 Task: Add multiple sales revenue records by entering the name, date, and revenue for each product.
Action: Mouse moved to (605, 532)
Screenshot: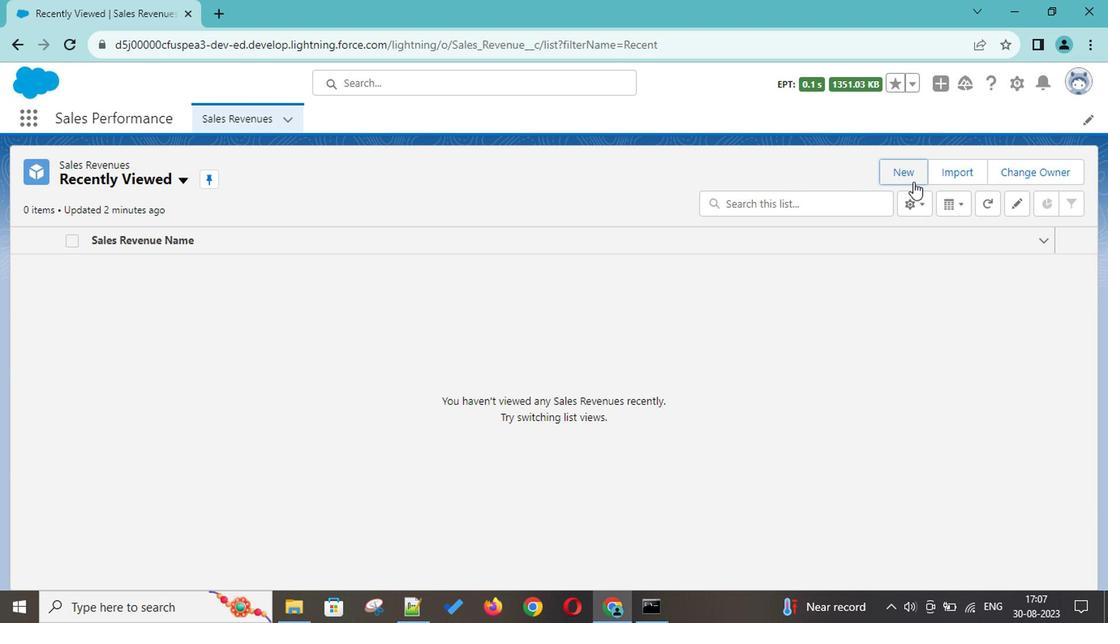 
Action: Mouse pressed left at (605, 532)
Screenshot: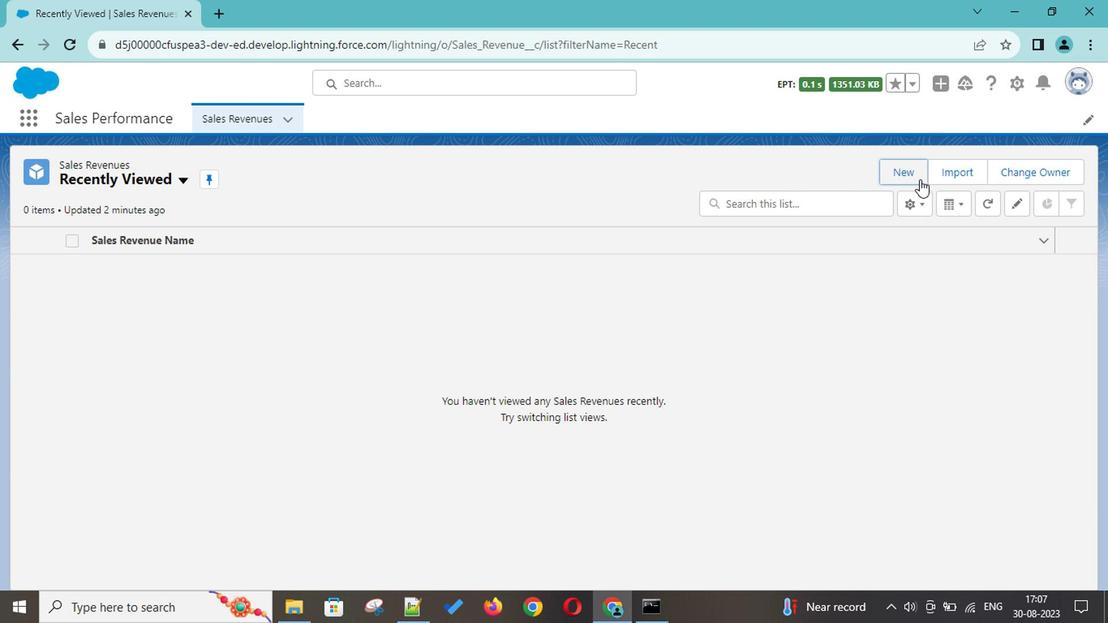 
Action: Mouse moved to (872, 229)
Screenshot: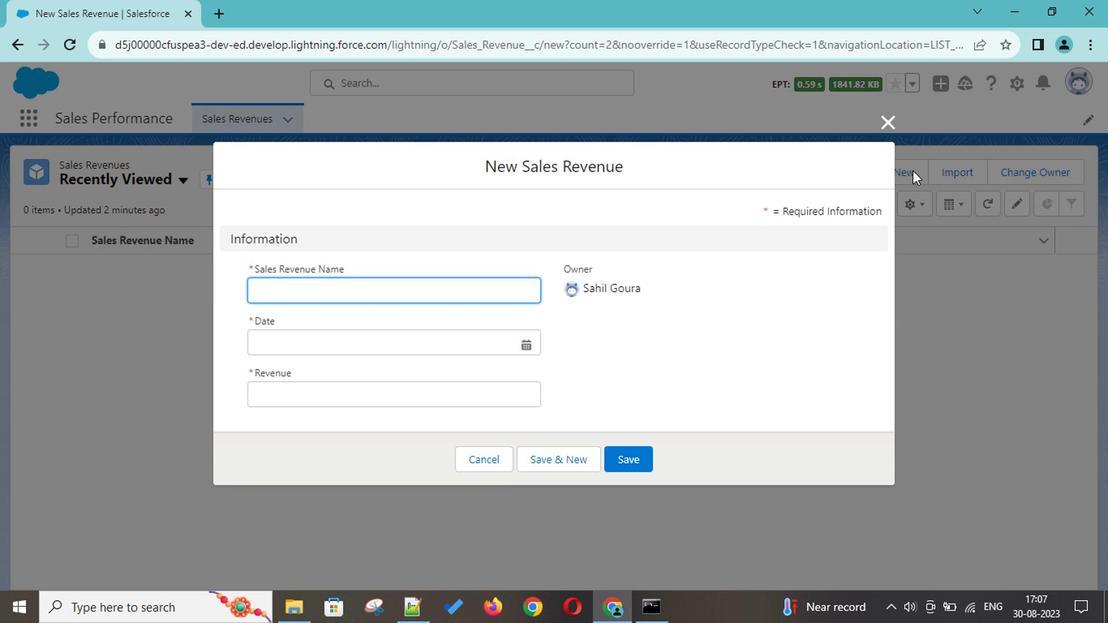 
Action: Mouse pressed left at (872, 229)
Screenshot: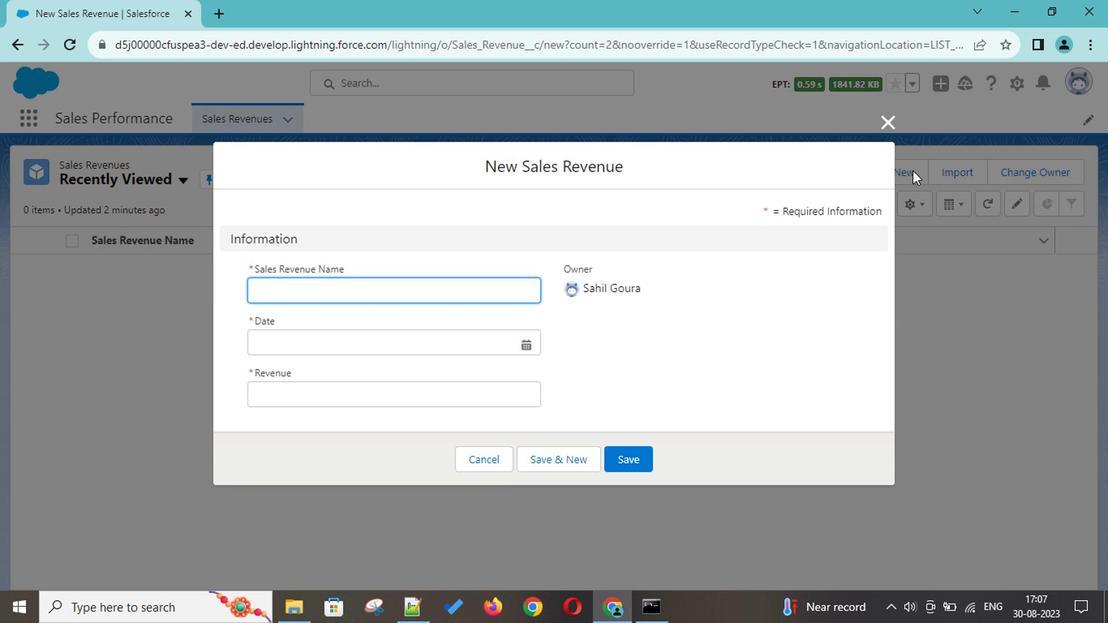 
Action: Key pressed <Key.shift>Godrej<Key.space><Key.shift>
Screenshot: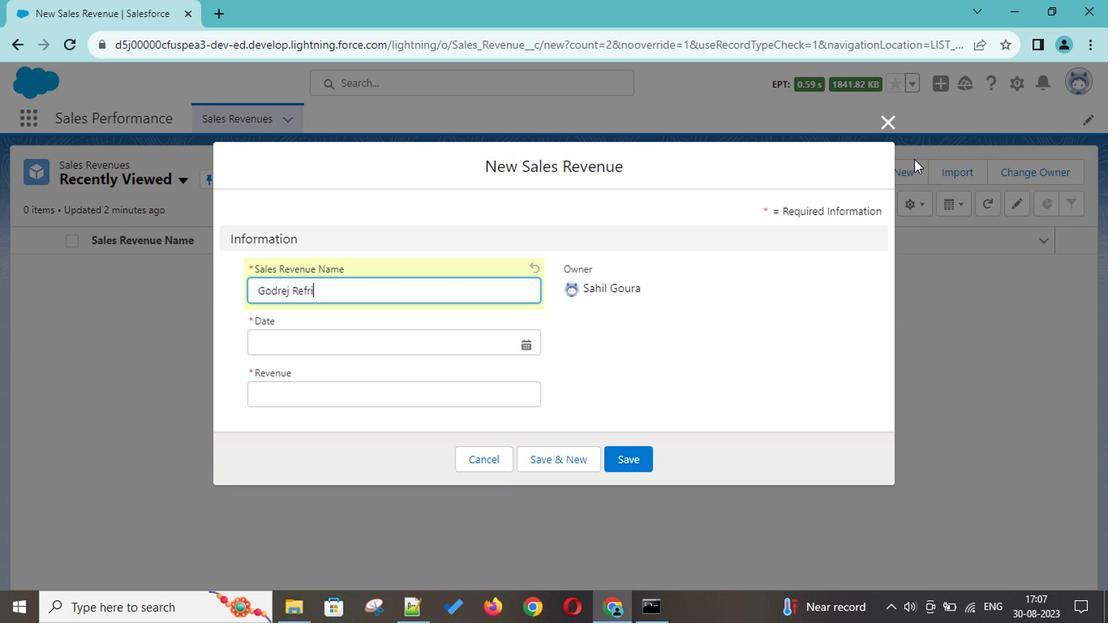 
Action: Mouse moved to (874, 221)
Screenshot: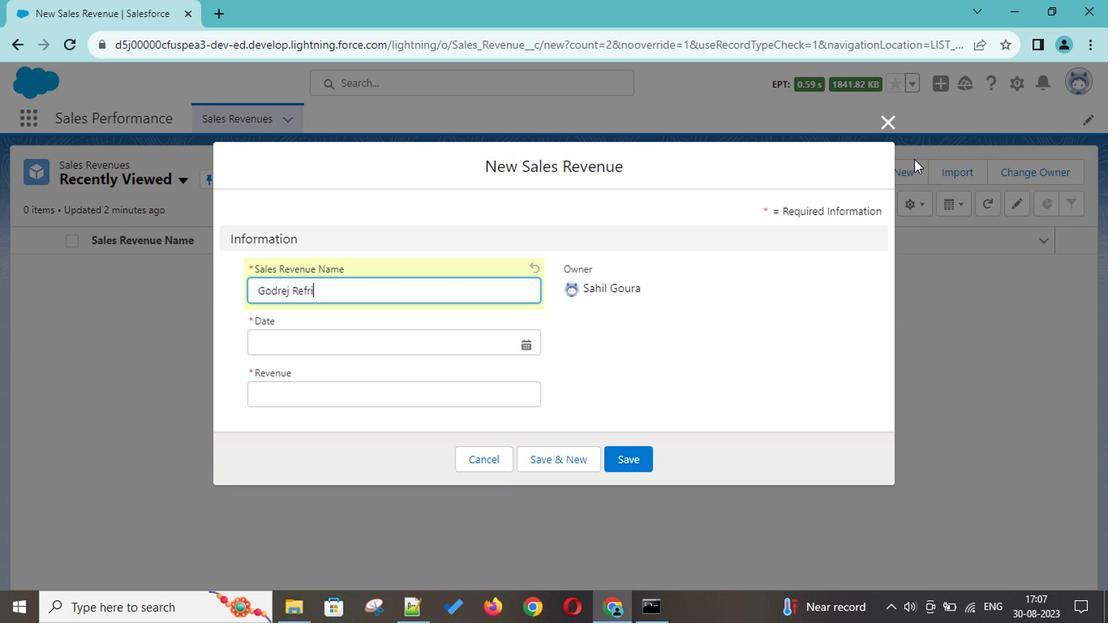 
Action: Key pressed Refrigerator
Screenshot: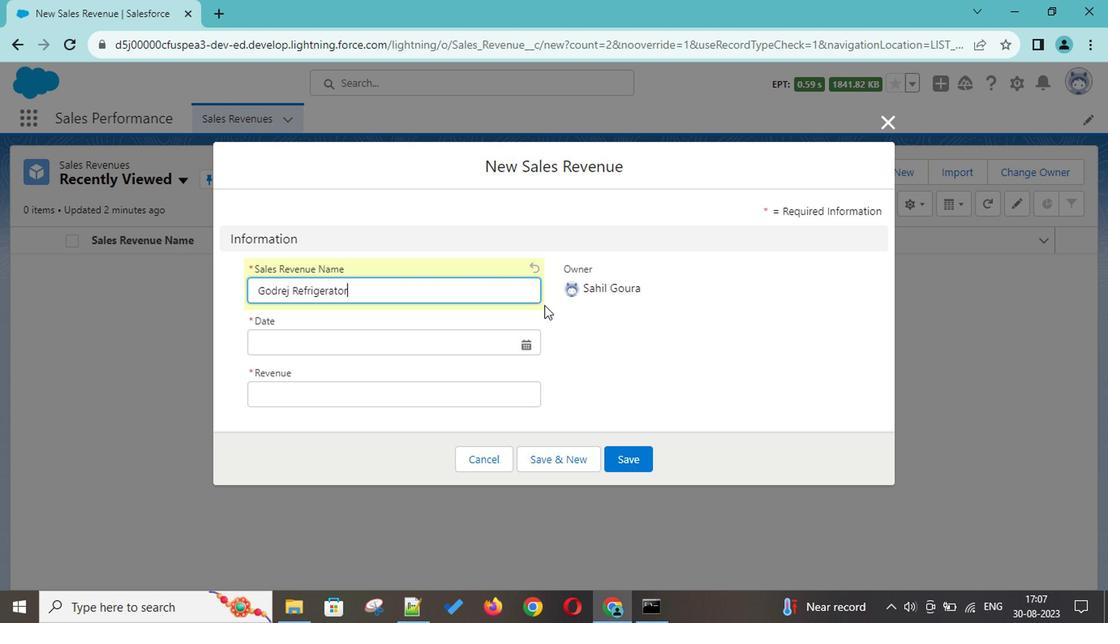 
Action: Mouse moved to (460, 349)
Screenshot: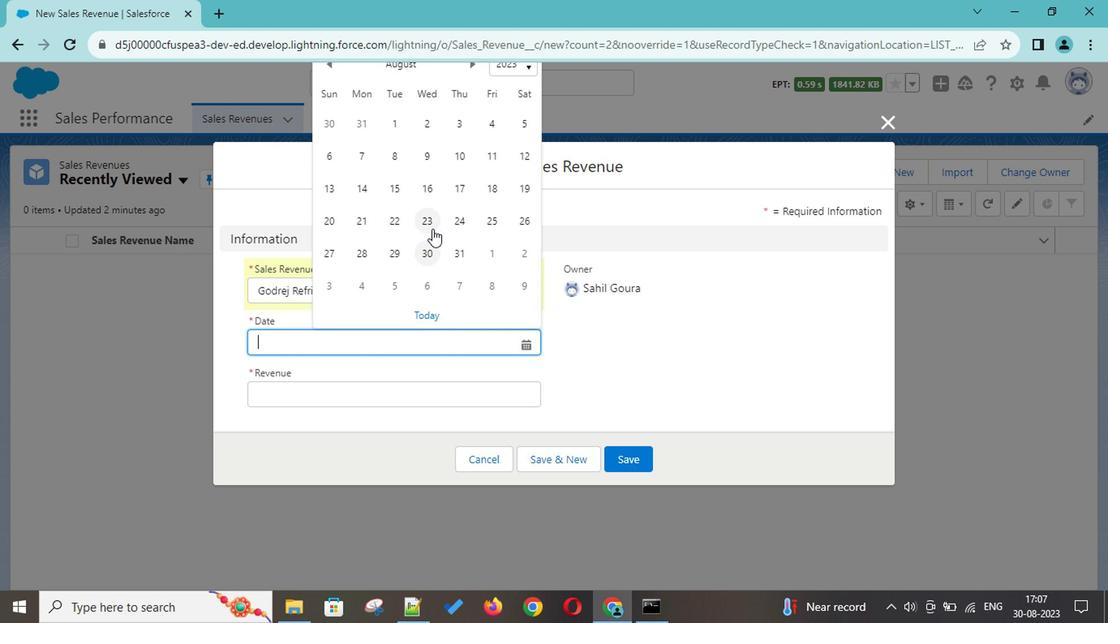 
Action: Mouse pressed left at (460, 349)
Screenshot: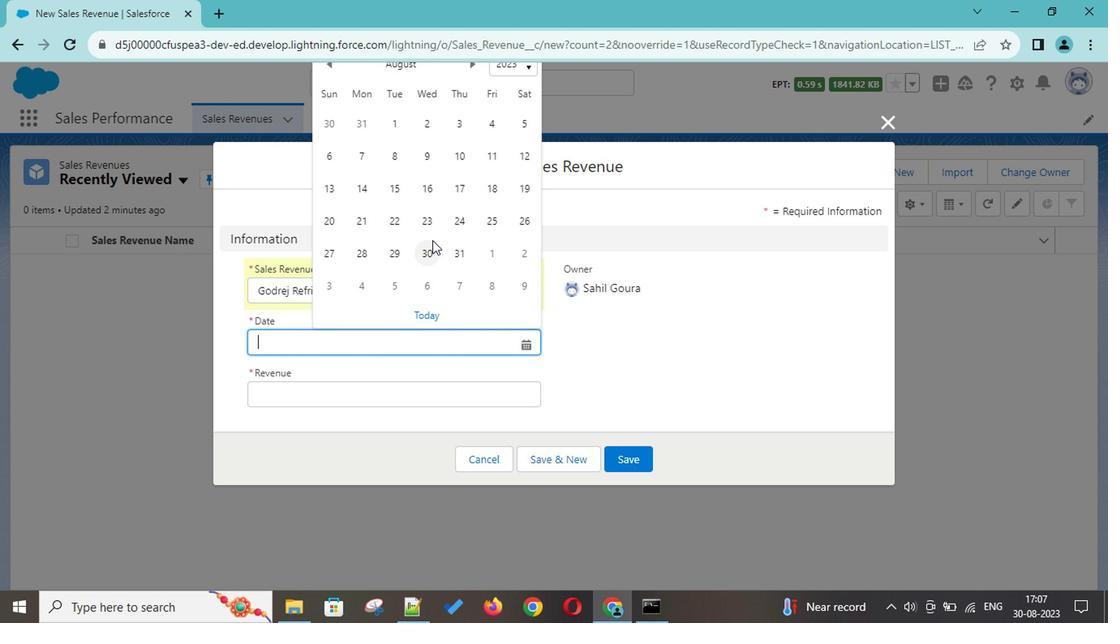 
Action: Mouse moved to (420, 284)
Screenshot: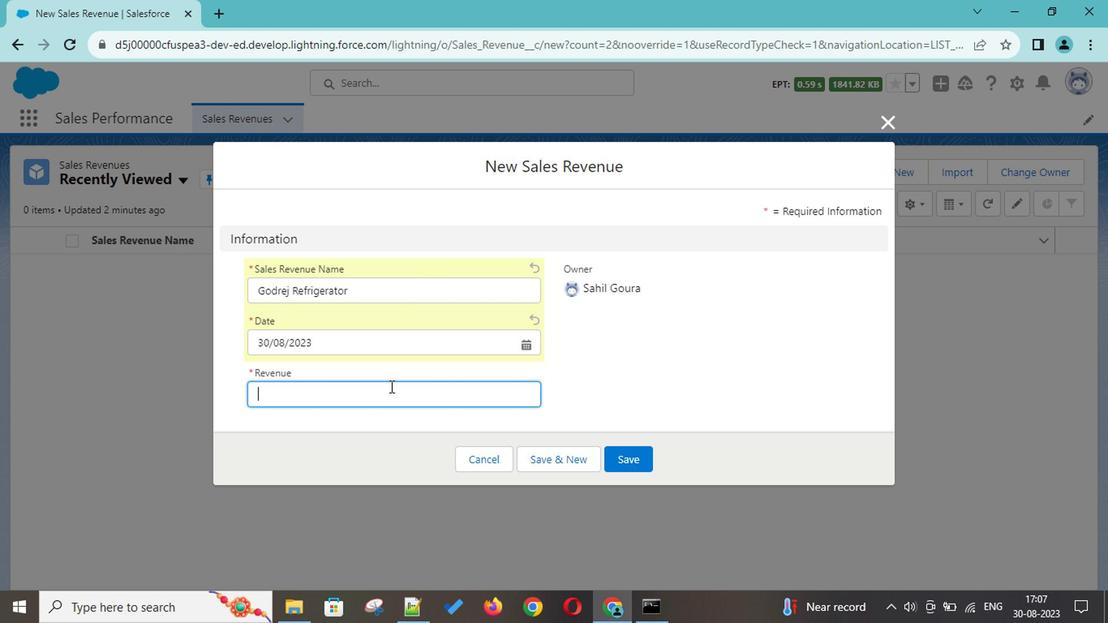 
Action: Mouse pressed left at (420, 284)
Screenshot: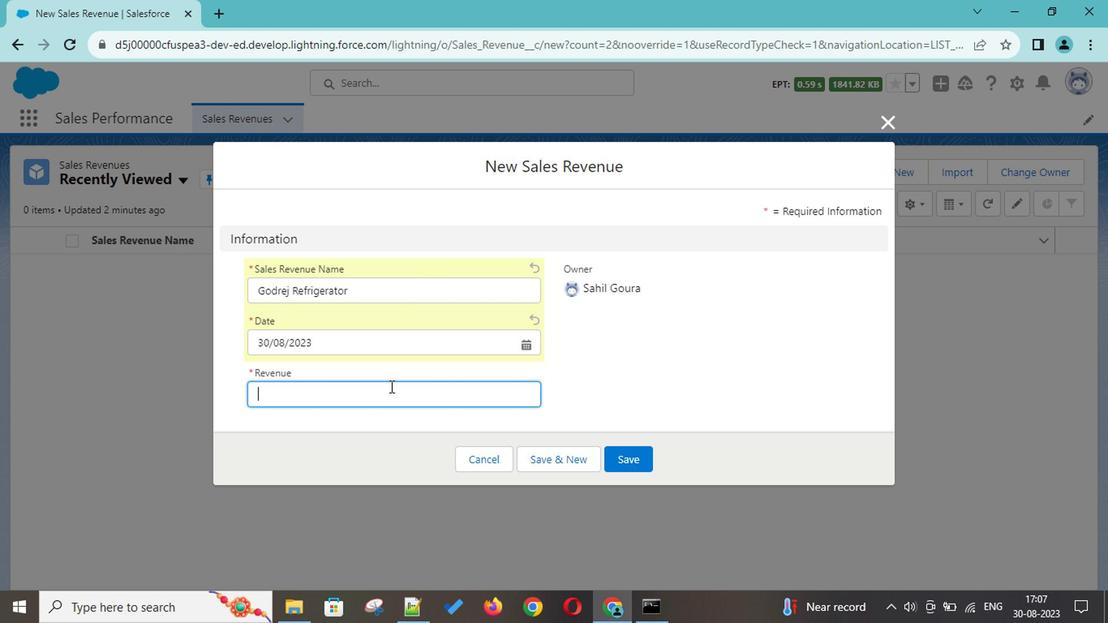 
Action: Mouse moved to (384, 381)
Screenshot: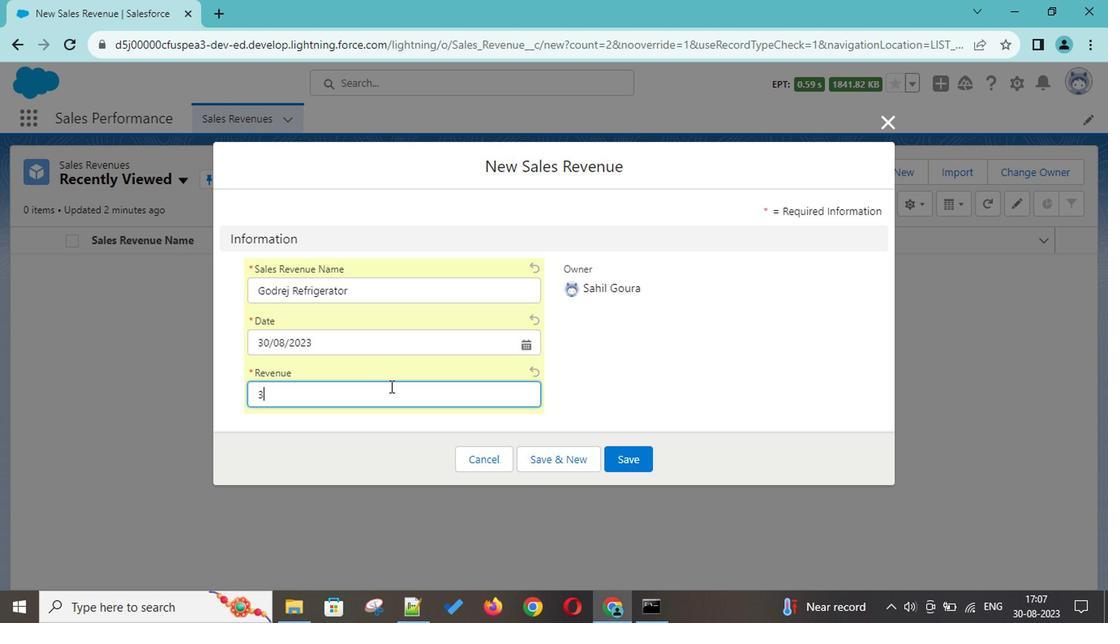 
Action: Mouse pressed left at (384, 381)
Screenshot: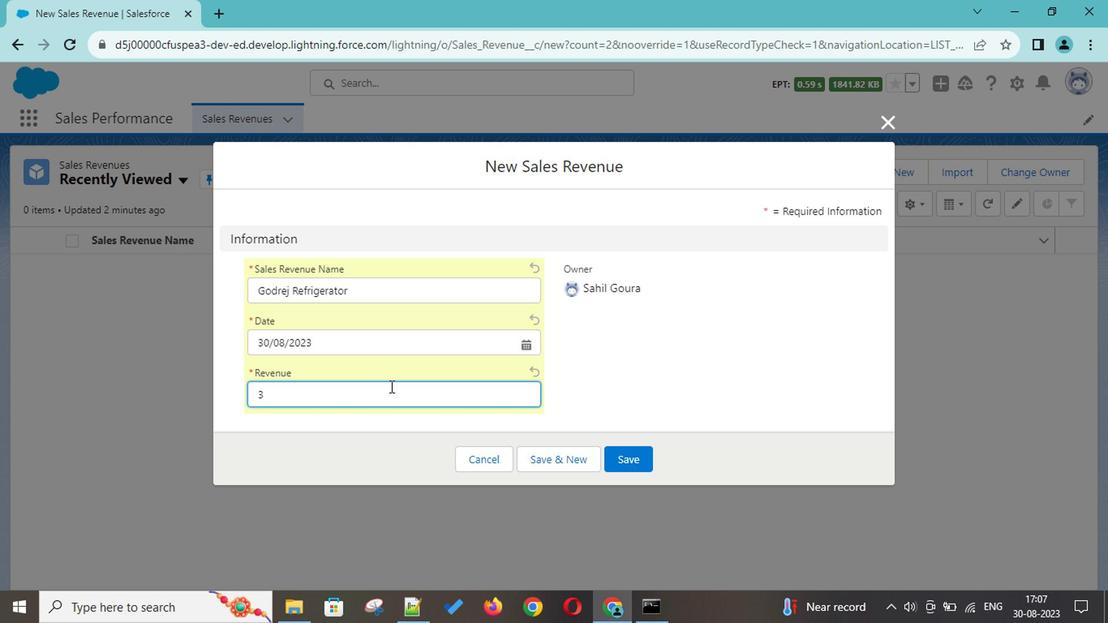 
Action: Key pressed 30000<Key.backspace><Key.backspace><Key.backspace><Key.backspace>2000
Screenshot: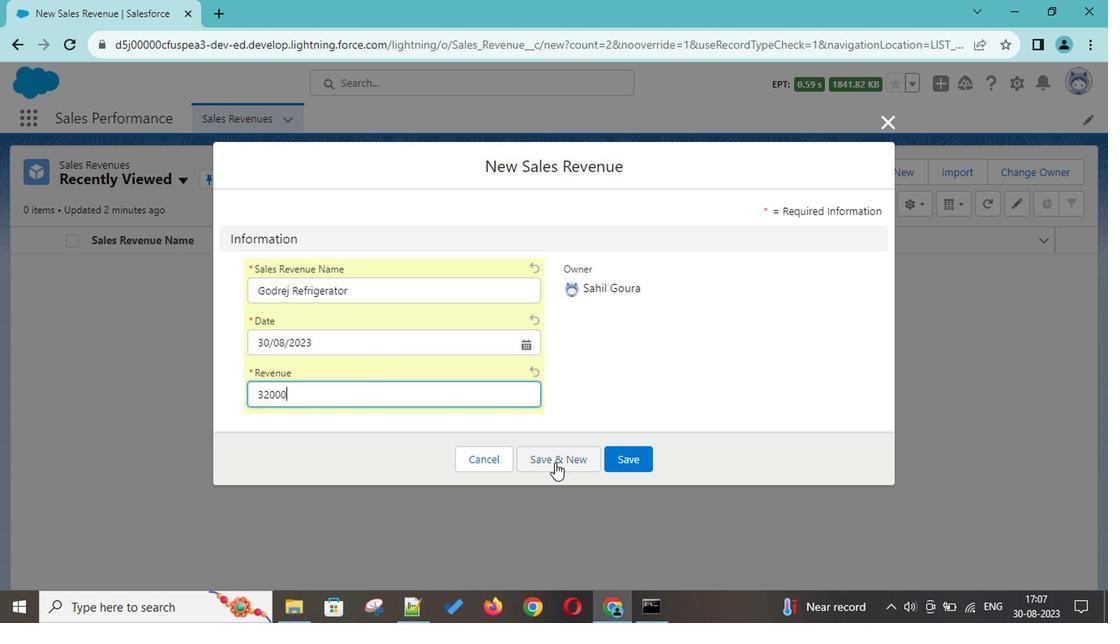 
Action: Mouse moved to (538, 434)
Screenshot: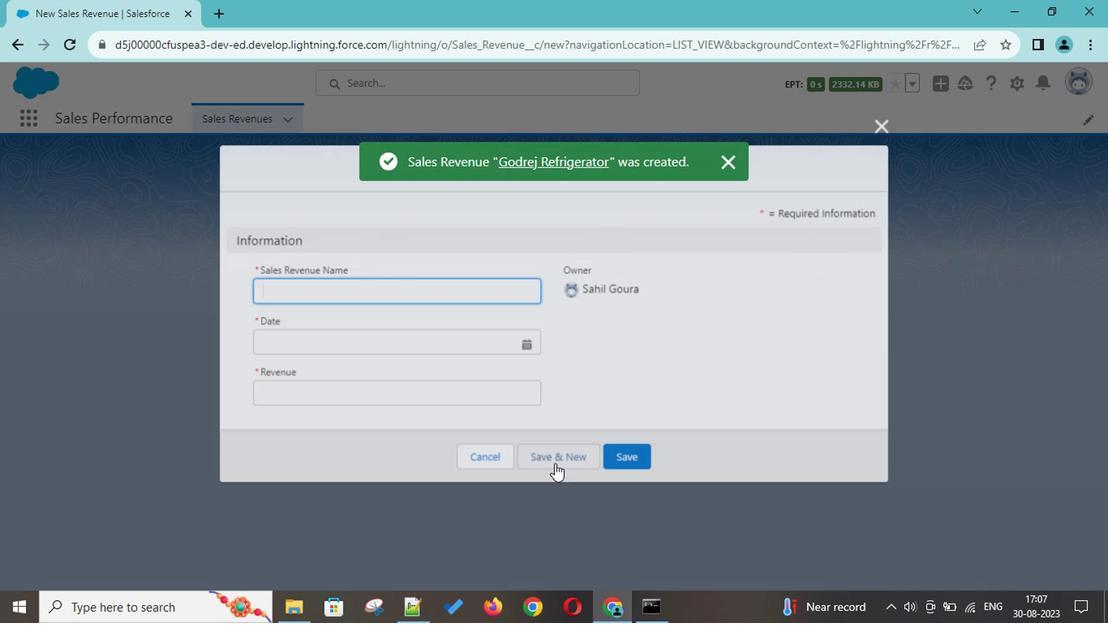 
Action: Mouse pressed left at (538, 434)
Screenshot: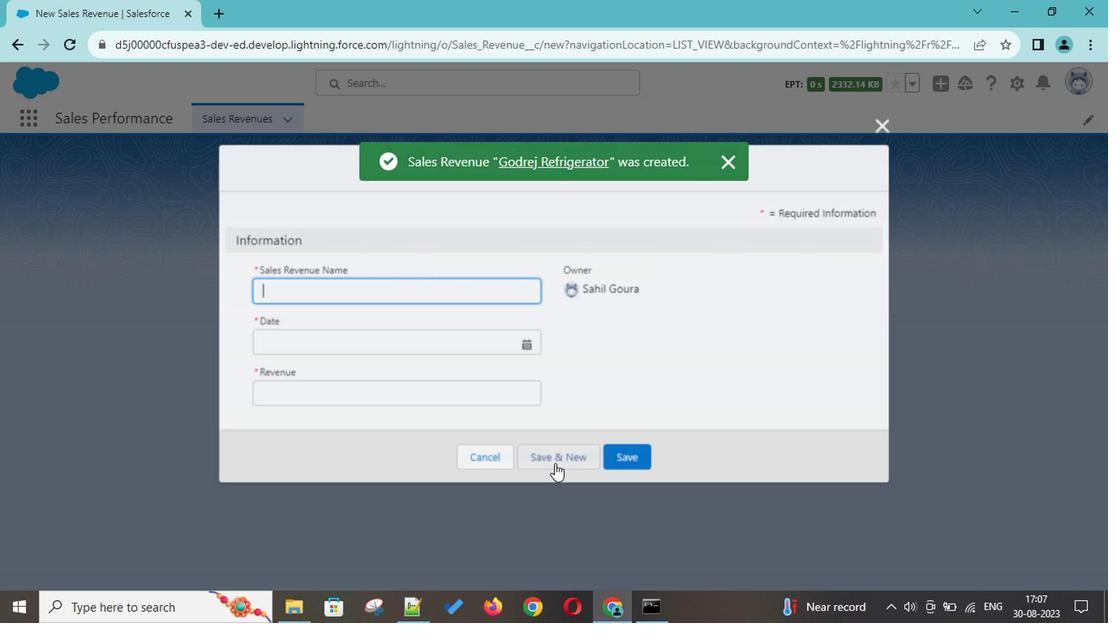 
Action: Key pressed <Key.shift>M<Key.backspace><Key.shift>LG<Key.space><Key.shift>Microwave
Screenshot: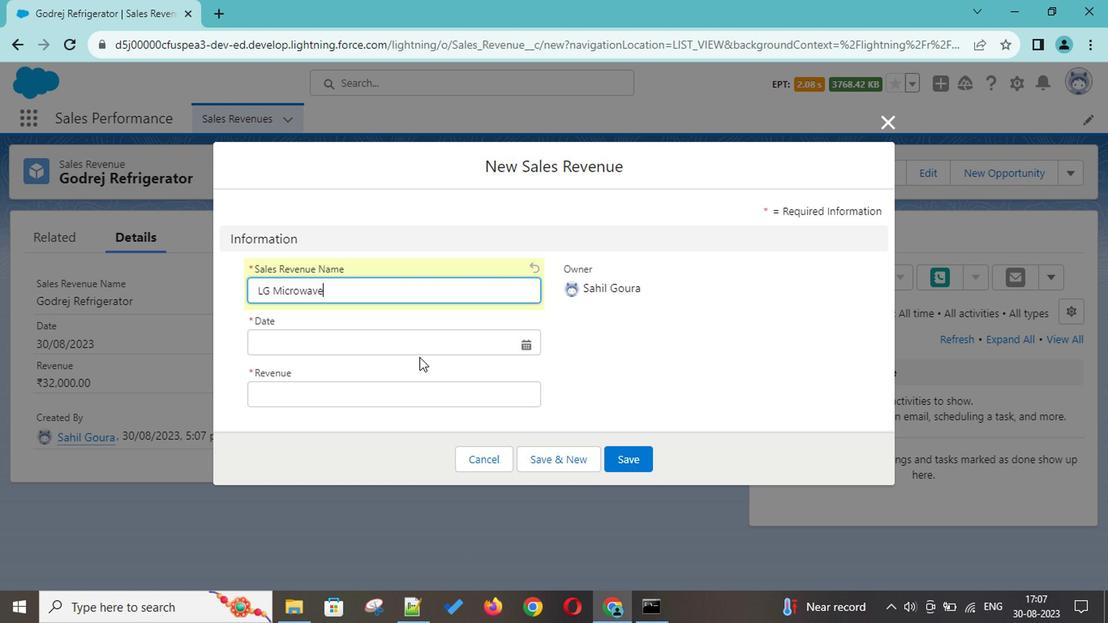 
Action: Mouse moved to (397, 348)
Screenshot: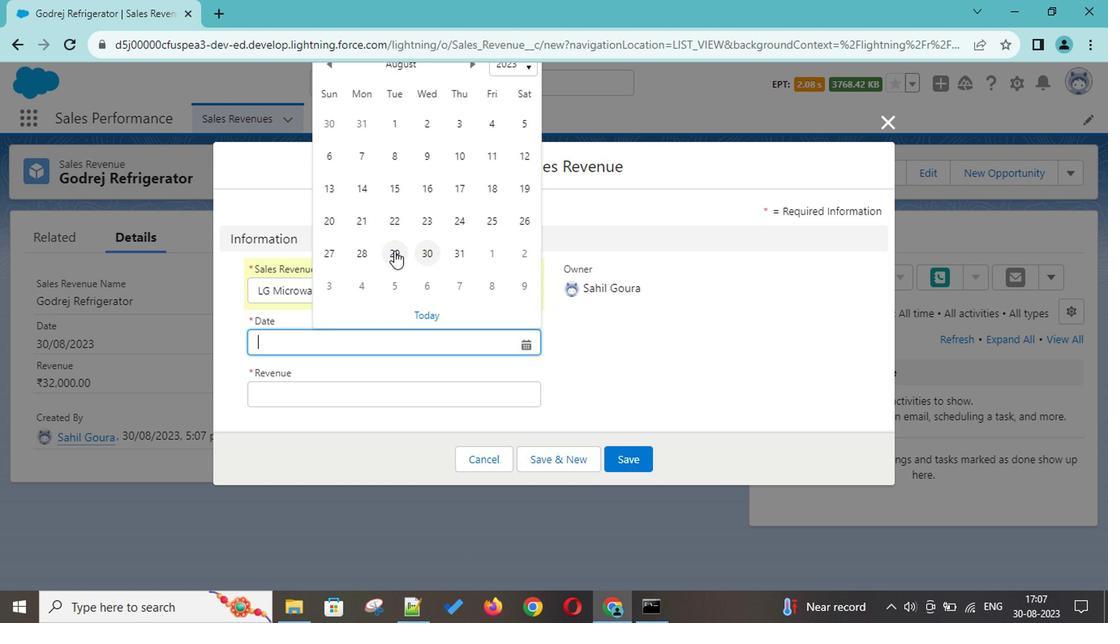 
Action: Mouse pressed left at (397, 348)
Screenshot: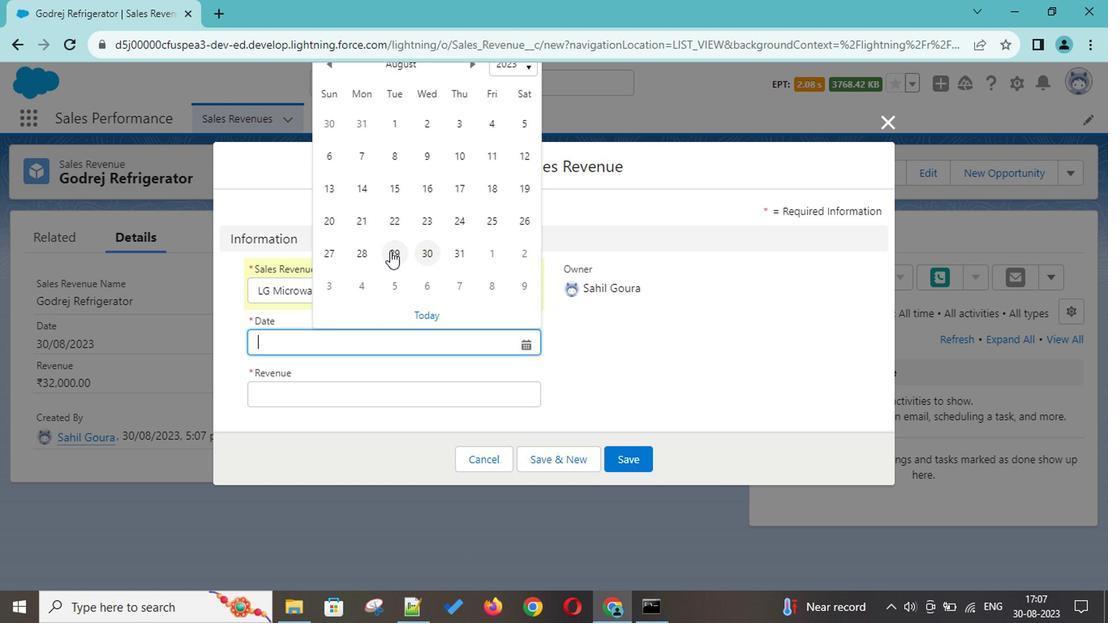 
Action: Mouse moved to (325, 284)
Screenshot: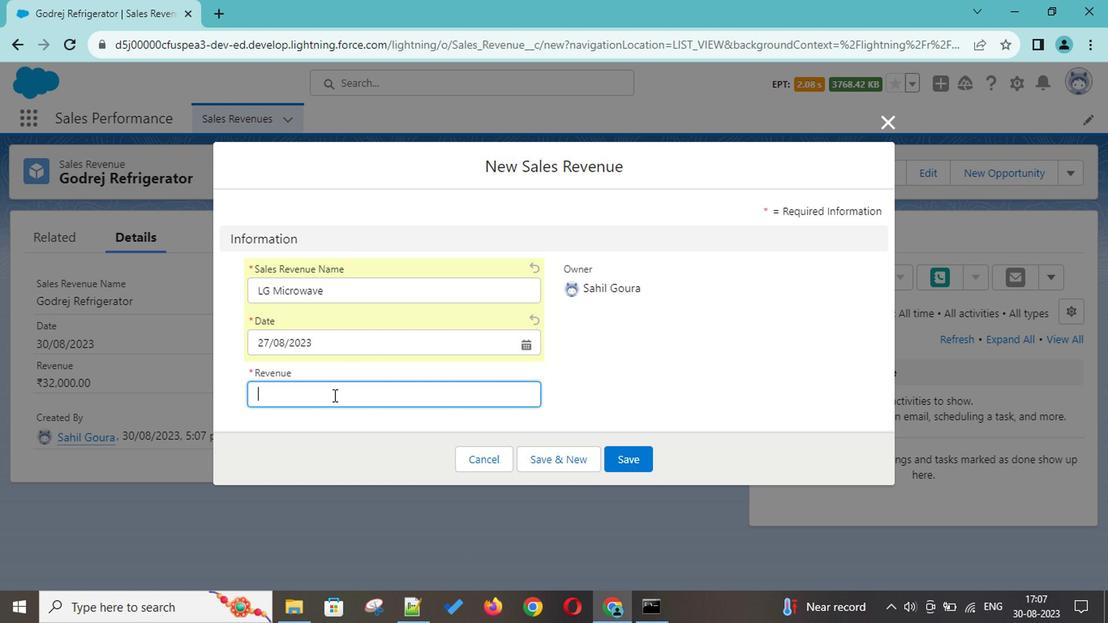 
Action: Mouse pressed left at (325, 284)
Screenshot: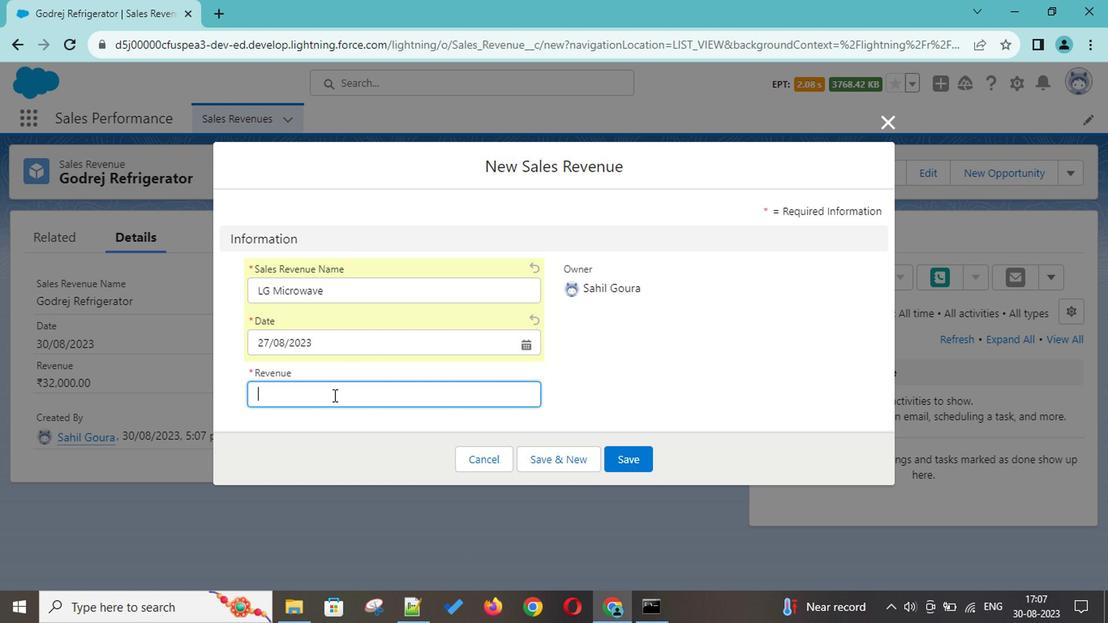 
Action: Mouse moved to (331, 387)
Screenshot: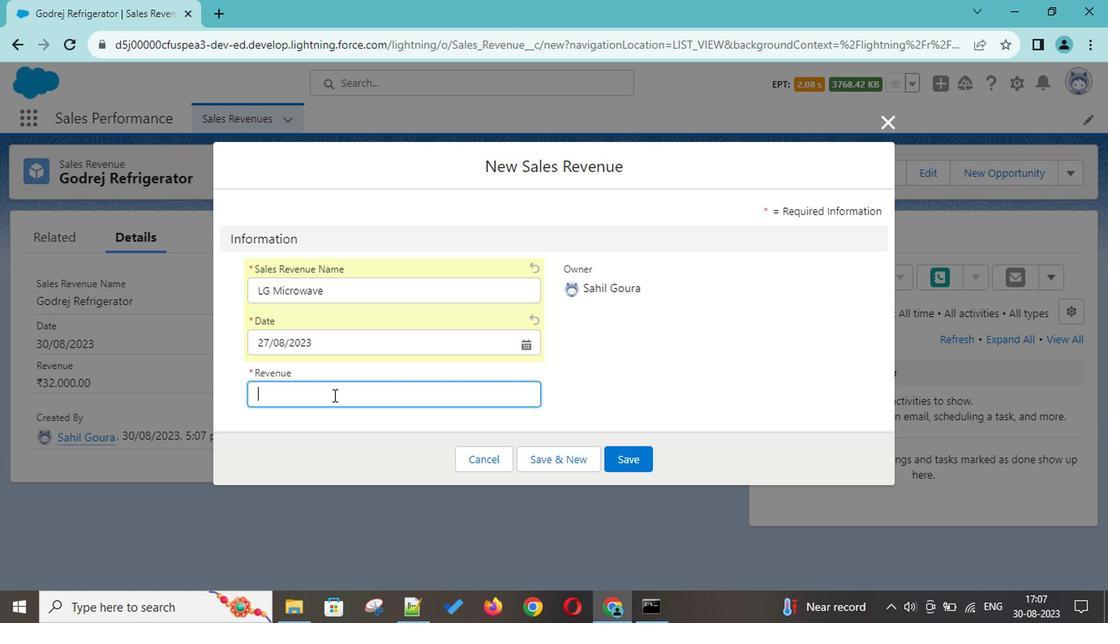 
Action: Mouse pressed left at (331, 387)
Screenshot: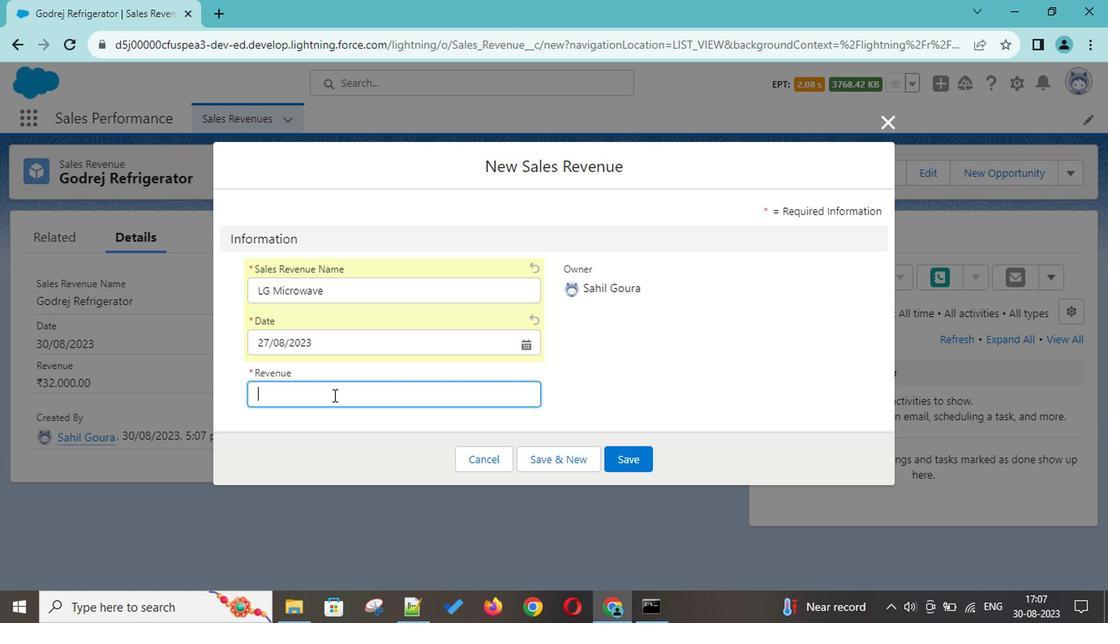 
Action: Key pressed 34000
Screenshot: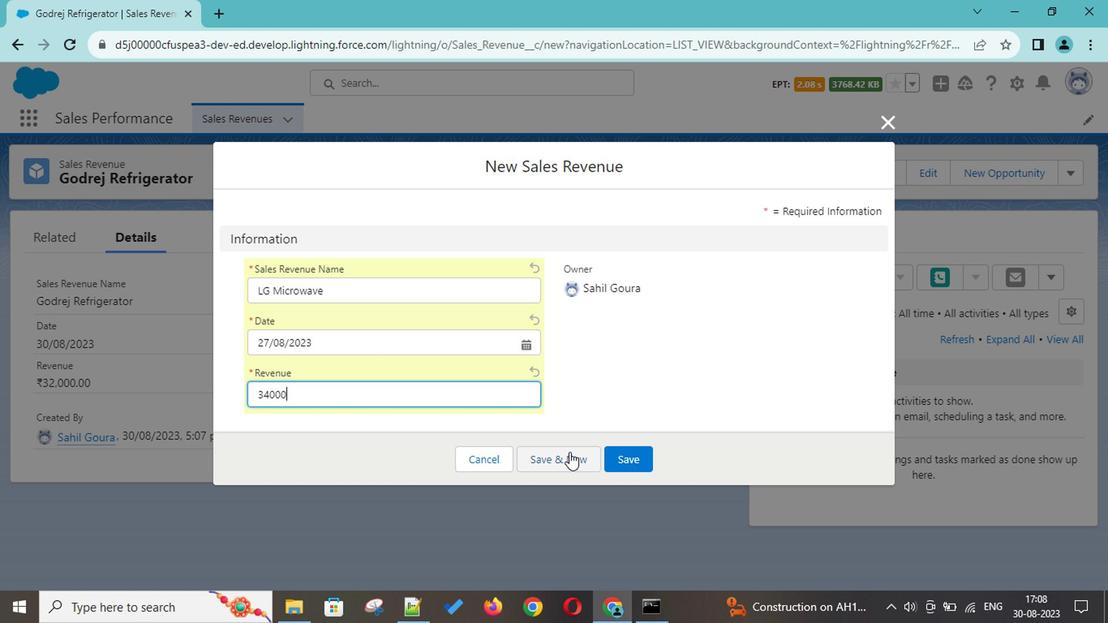 
Action: Mouse moved to (552, 427)
Screenshot: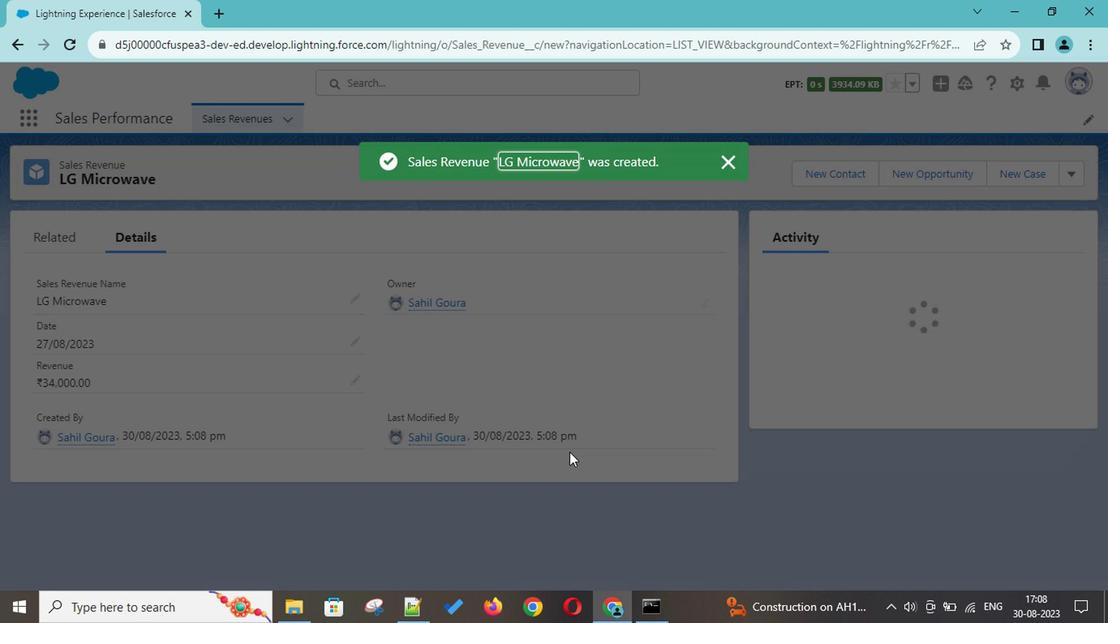 
Action: Mouse pressed left at (552, 427)
Screenshot: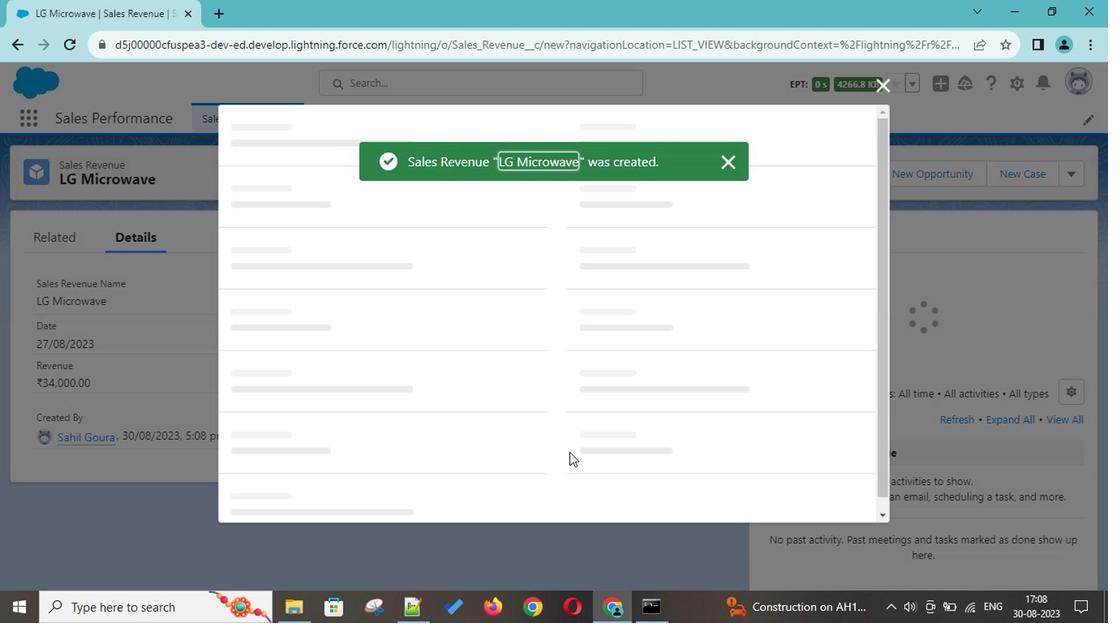 
Action: Mouse moved to (340, 319)
Screenshot: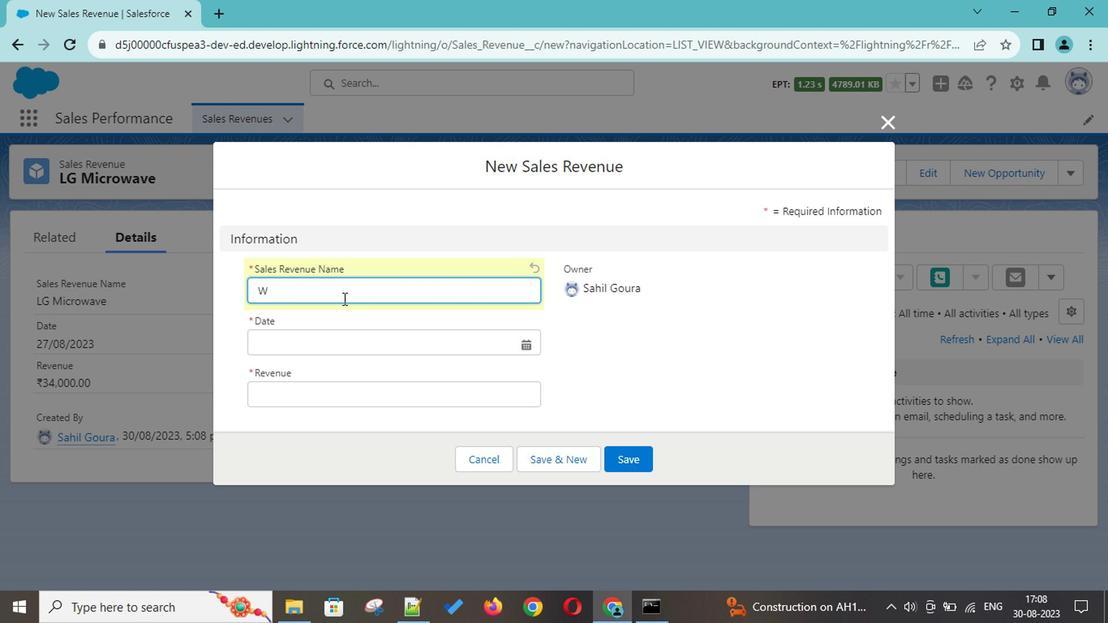 
Action: Key pressed <Key.shift>White<Key.space><Key.shift>Mulberrr<Key.backspace>y<Key.space><Key.shift><Key.shift>ctrl+Motorized<Key.space><Key.shift>Height<Key.space><Key.shift>Adjustg<Key.backspace>able<Key.space><Key.shift>Sit-<Key.shift>Stand<Key.space><Key.shift>Desk
Screenshot: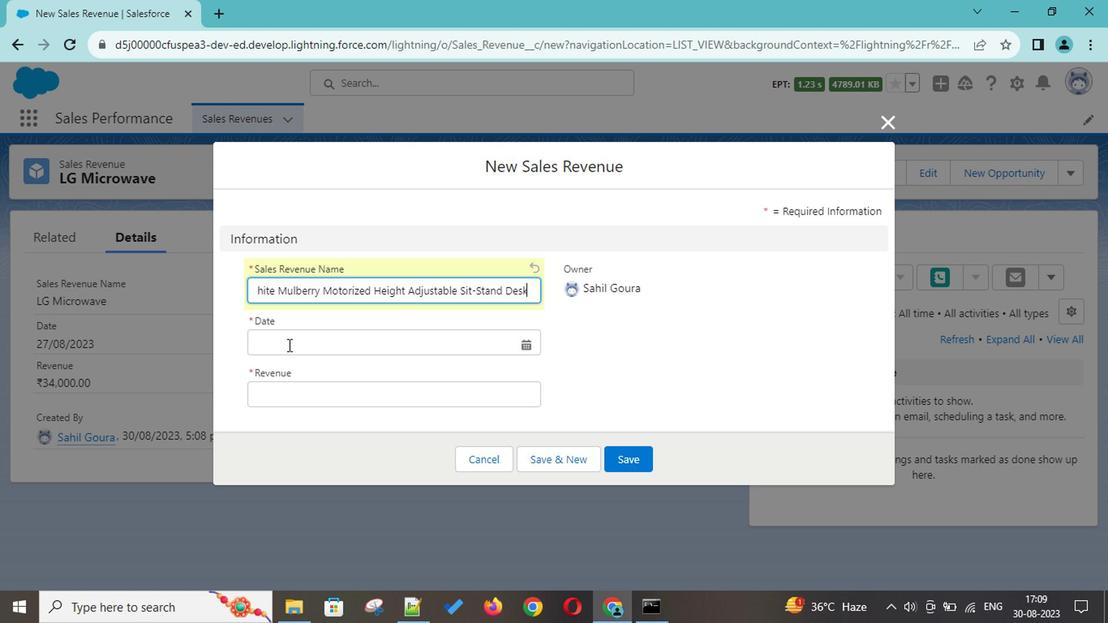 
Action: Mouse moved to (288, 351)
Screenshot: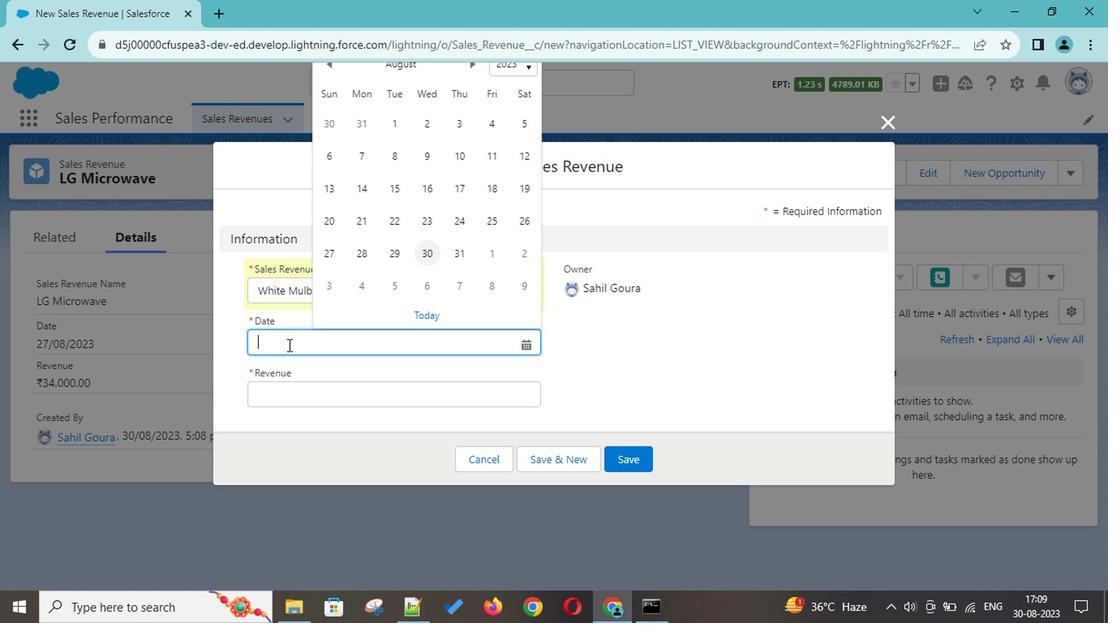 
Action: Mouse pressed left at (288, 351)
Screenshot: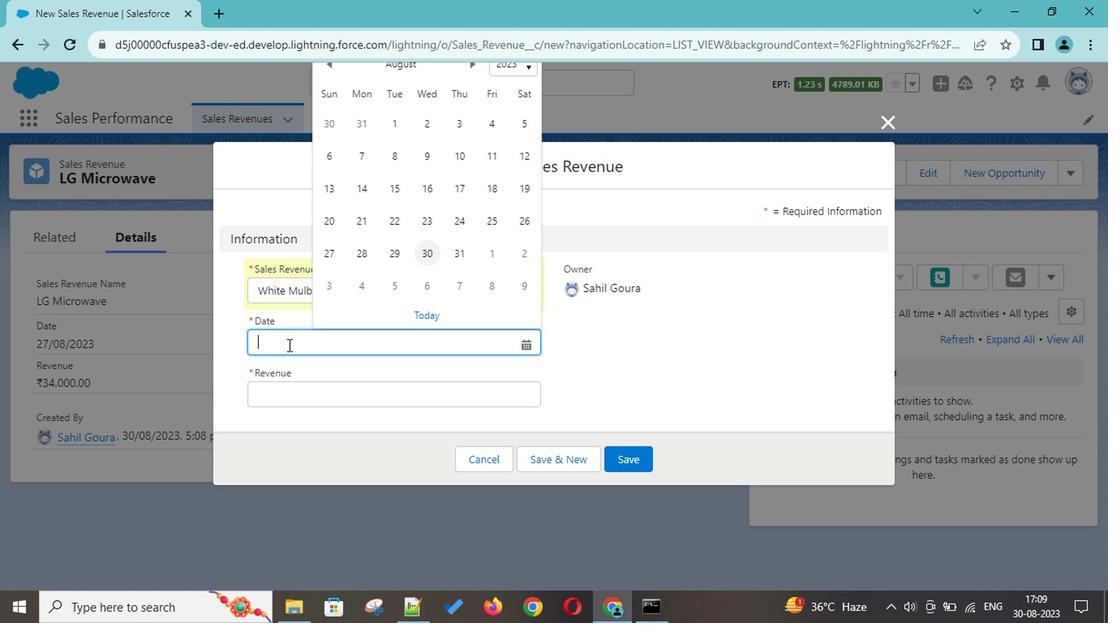 
Action: Mouse moved to (288, 351)
Screenshot: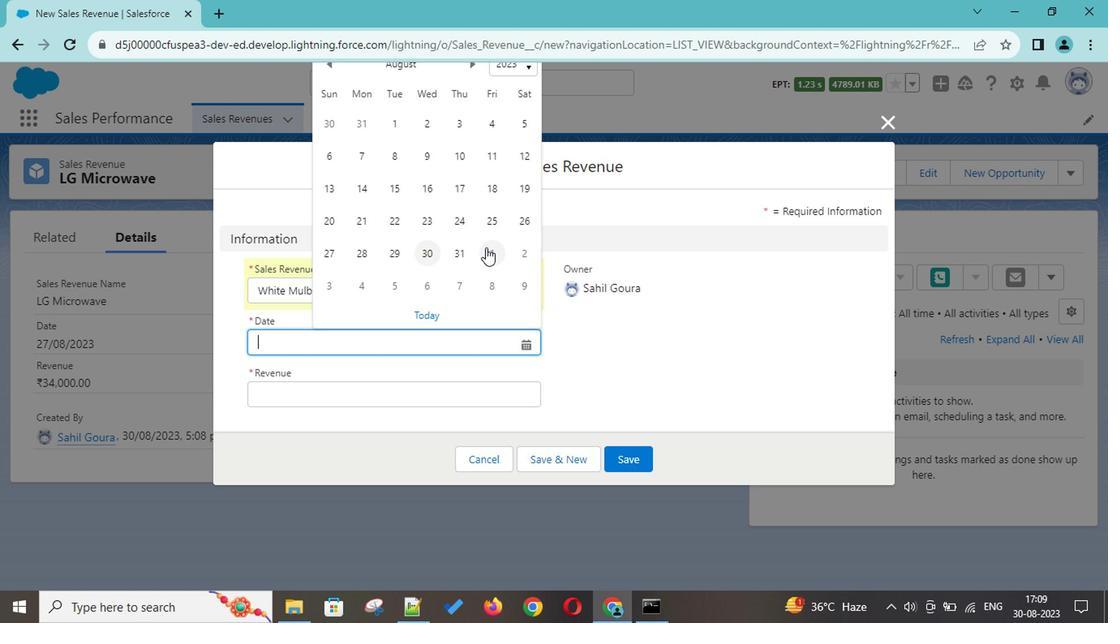 
Action: Mouse pressed left at (288, 351)
Screenshot: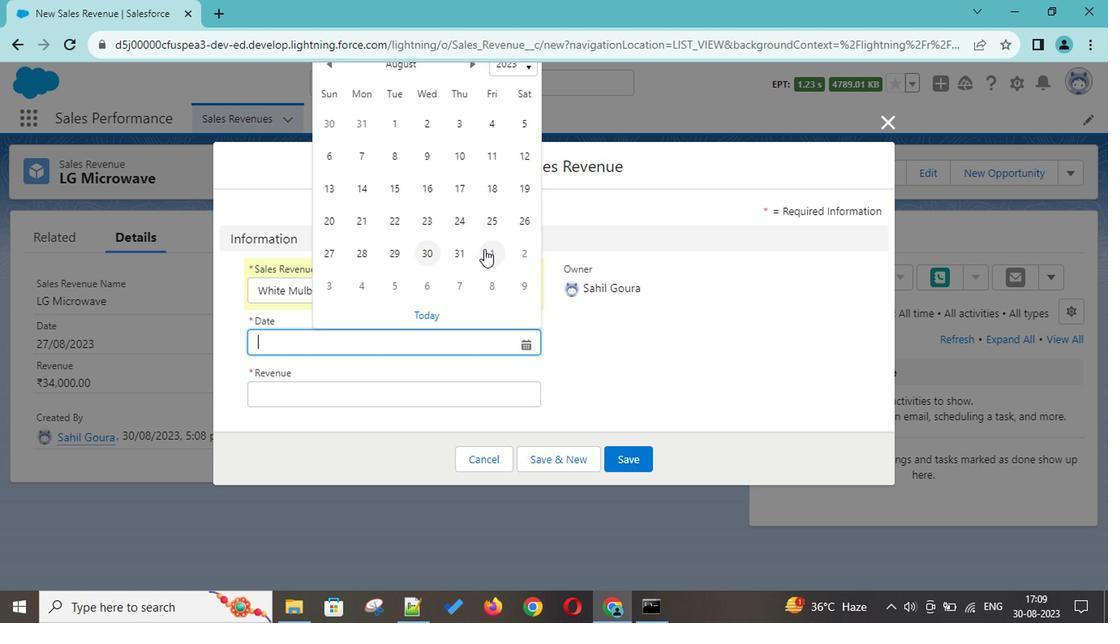 
Action: Mouse moved to (388, 198)
Screenshot: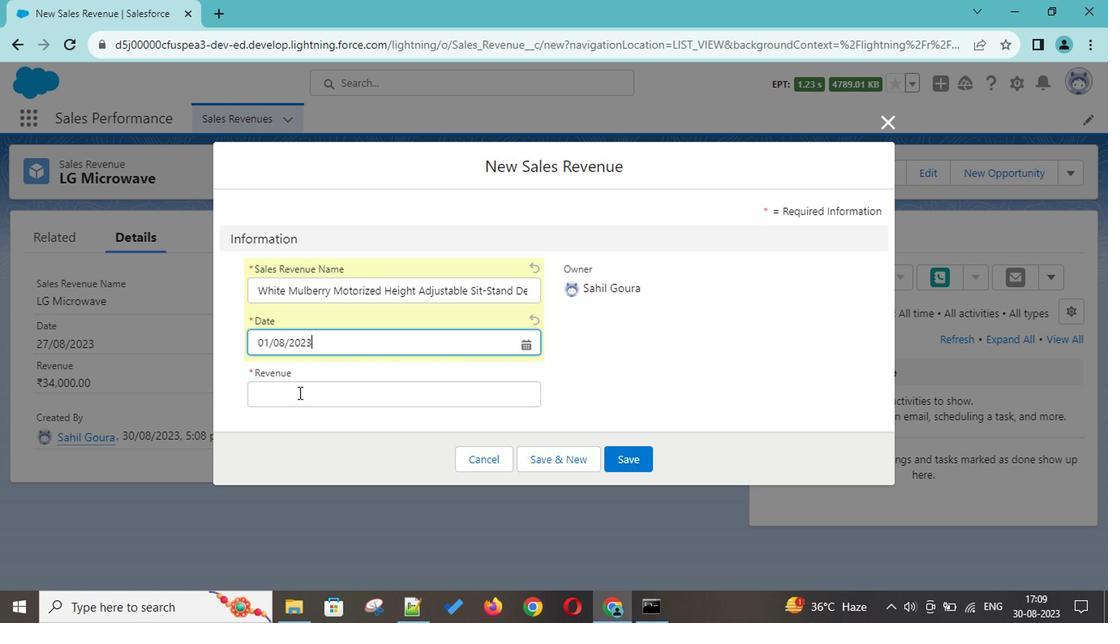
Action: Mouse pressed left at (388, 198)
Screenshot: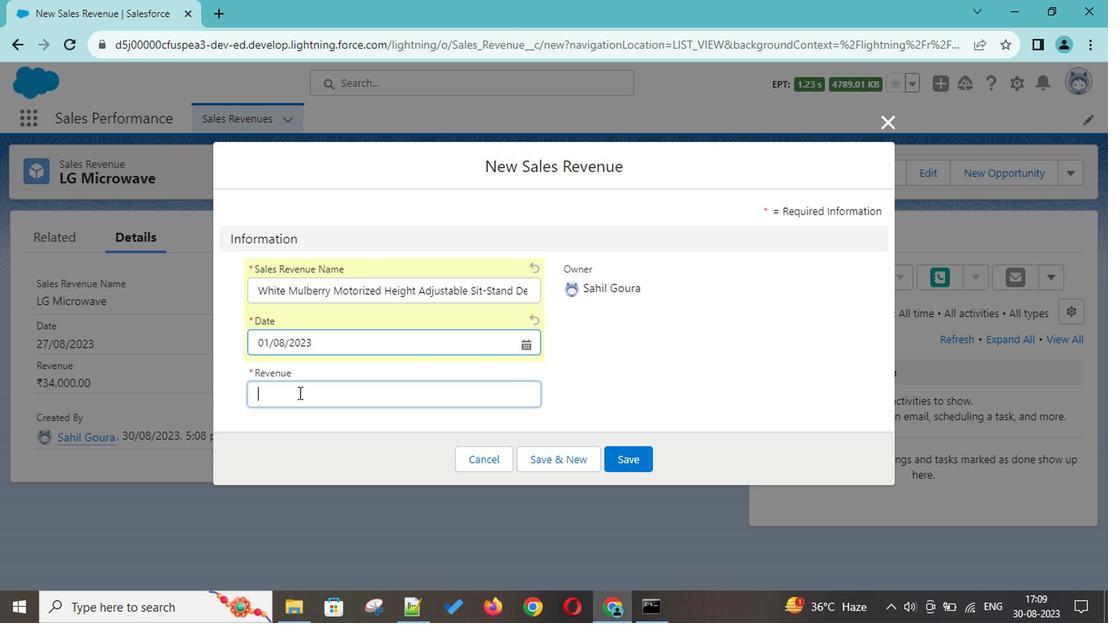 
Action: Mouse moved to (298, 385)
Screenshot: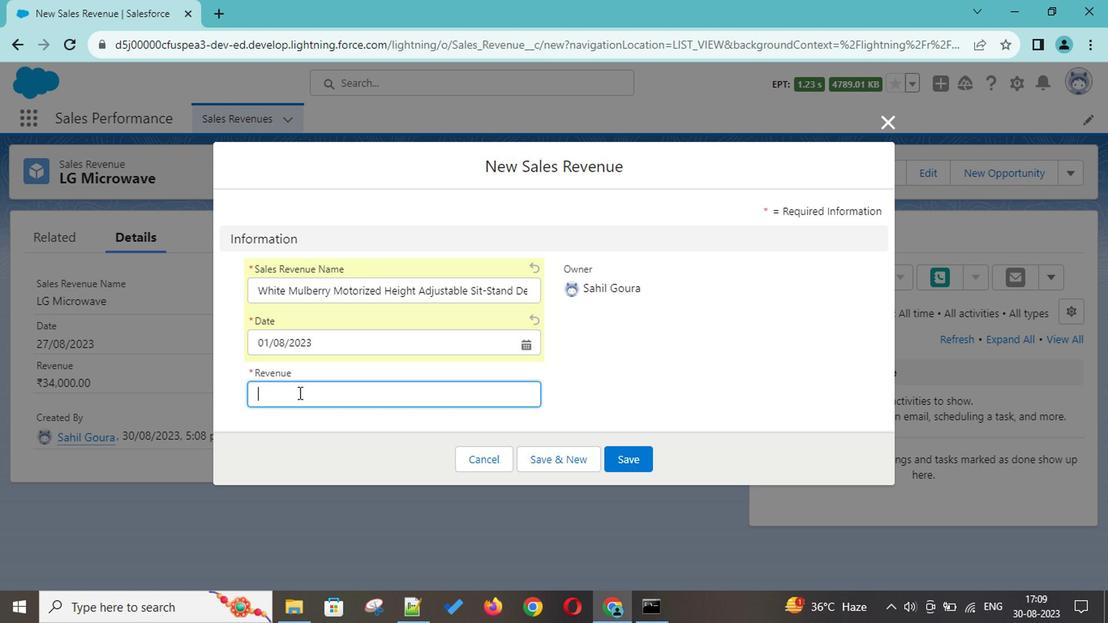 
Action: Mouse pressed left at (298, 385)
Screenshot: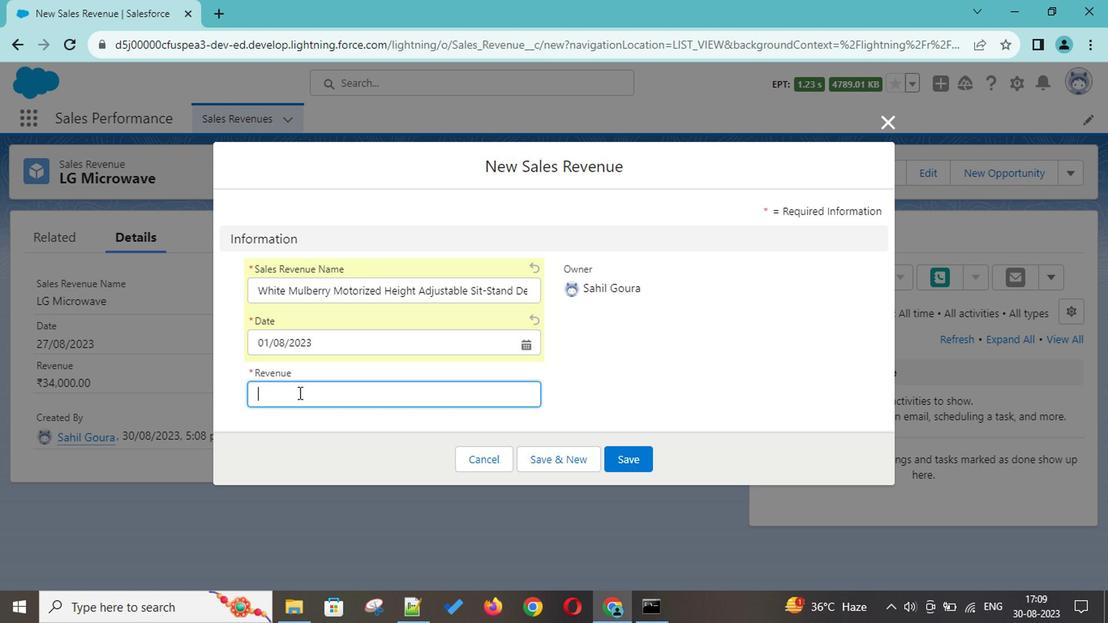 
Action: Key pressed 19999
Screenshot: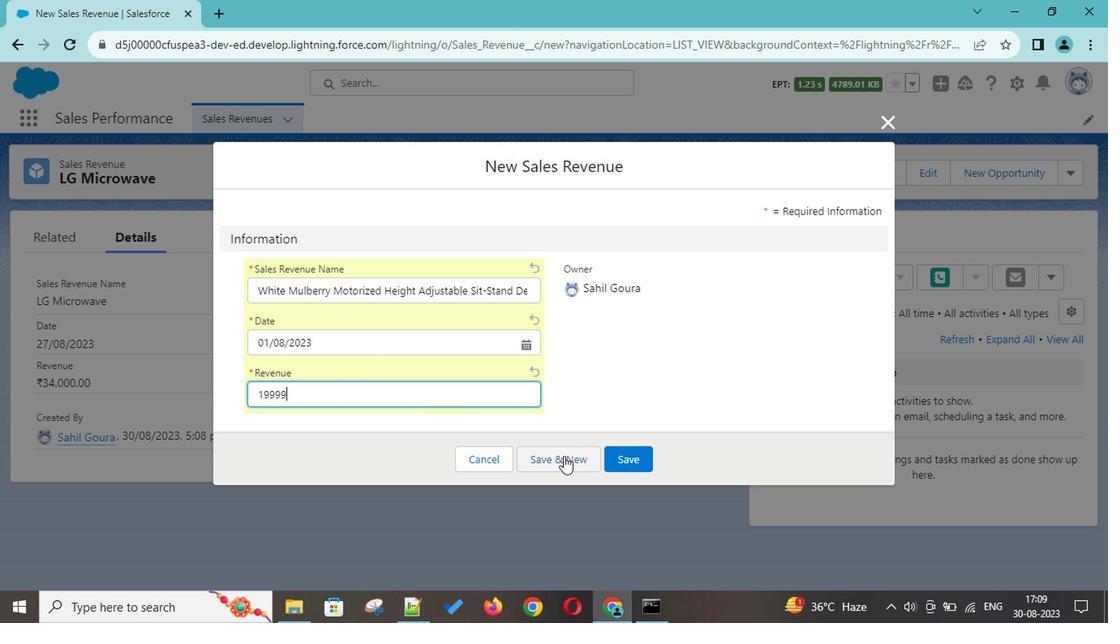 
Action: Mouse moved to (546, 430)
Screenshot: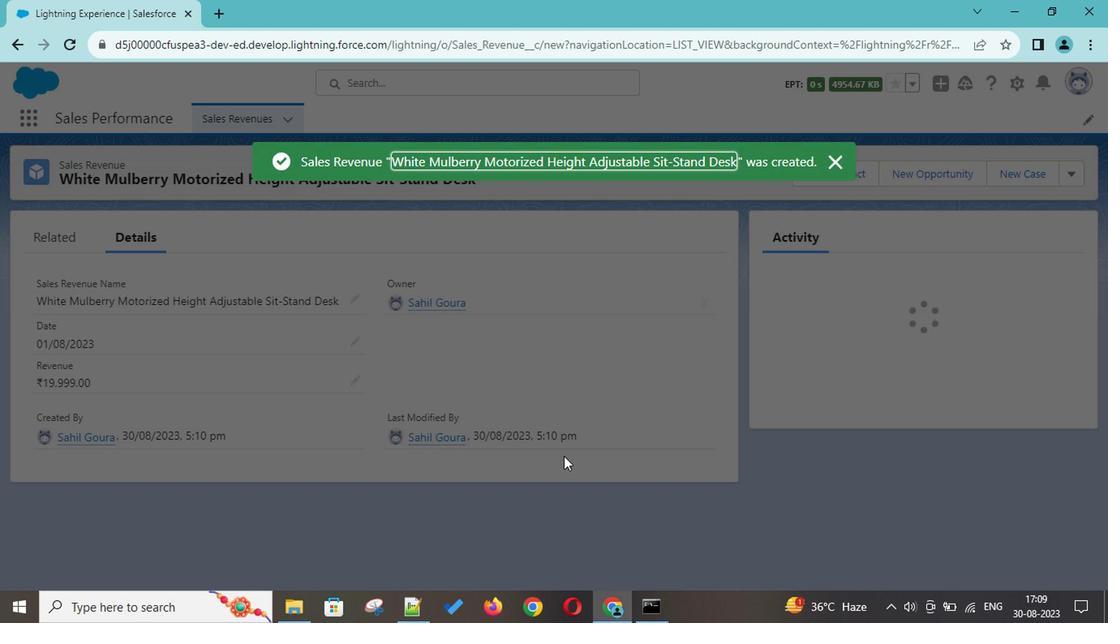 
Action: Mouse pressed left at (546, 430)
Screenshot: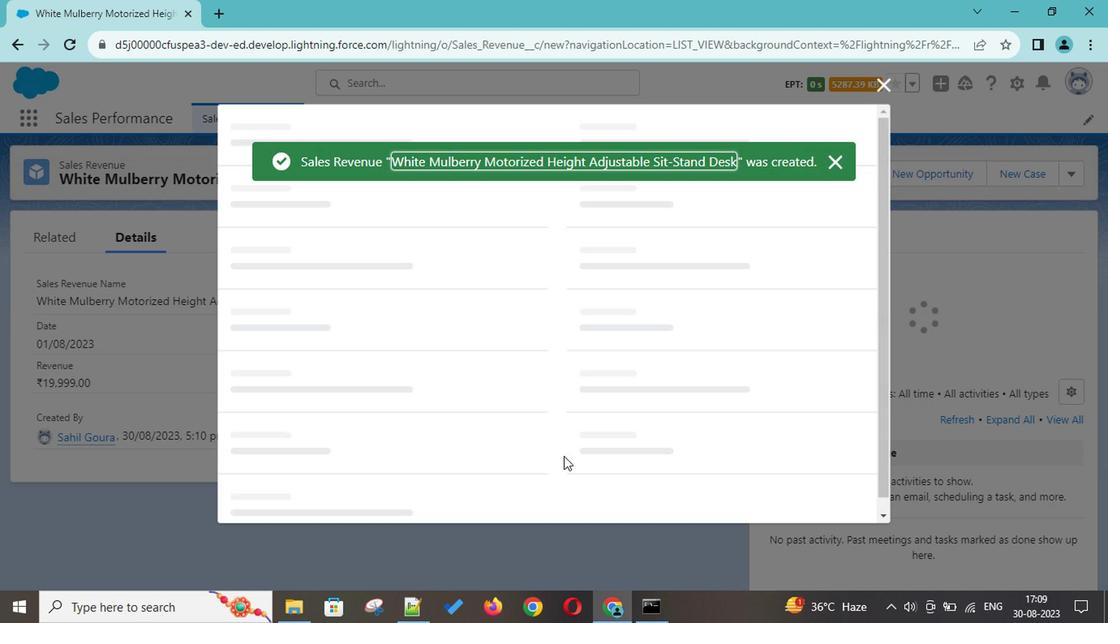 
Action: Key pressed <Key.shift>Samsubg<Key.backspace><Key.backspace><Key.backspace>ung<Key.space>24-ibc<Key.backspace><Key.backspace>nch<Key.space><Key.shift>FHD<Key.space><Key.shift>Flat<Key.space><Key.shift>Monitor,<Key.space><Key.shift>IPS,<Key.space>75<Key.space><Key.shift>Hz
Screenshot: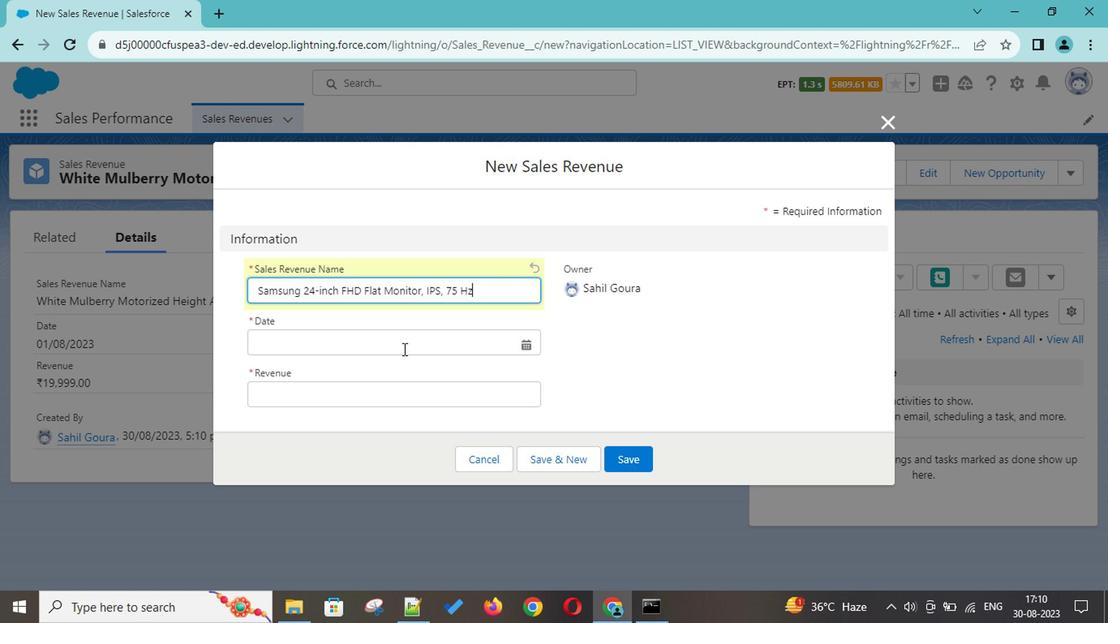 
Action: Mouse moved to (395, 353)
Screenshot: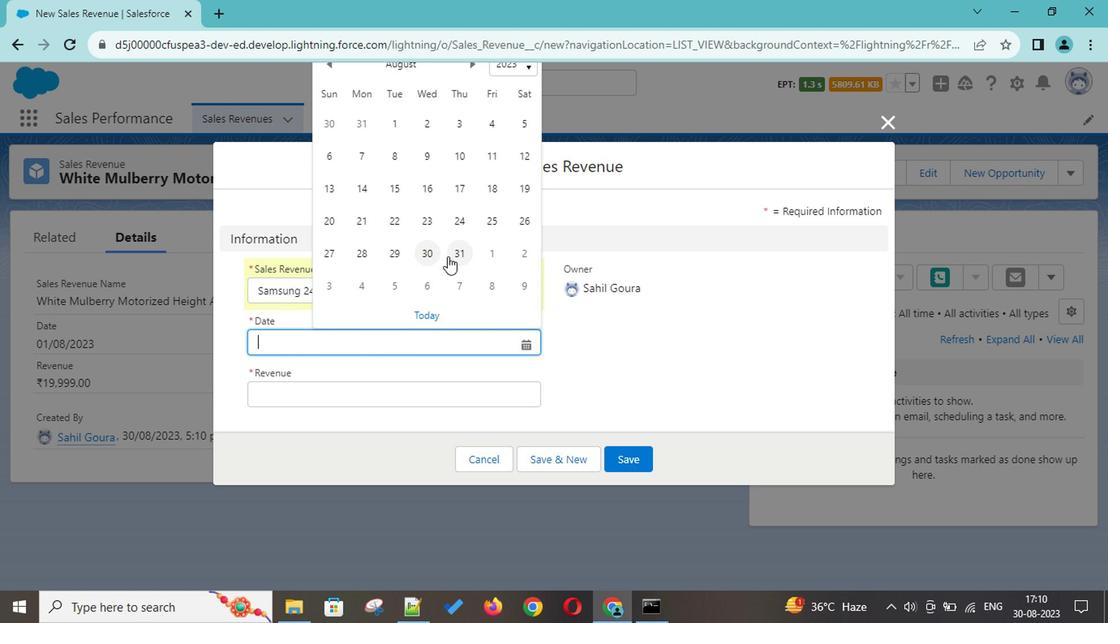 
Action: Mouse pressed left at (395, 353)
Screenshot: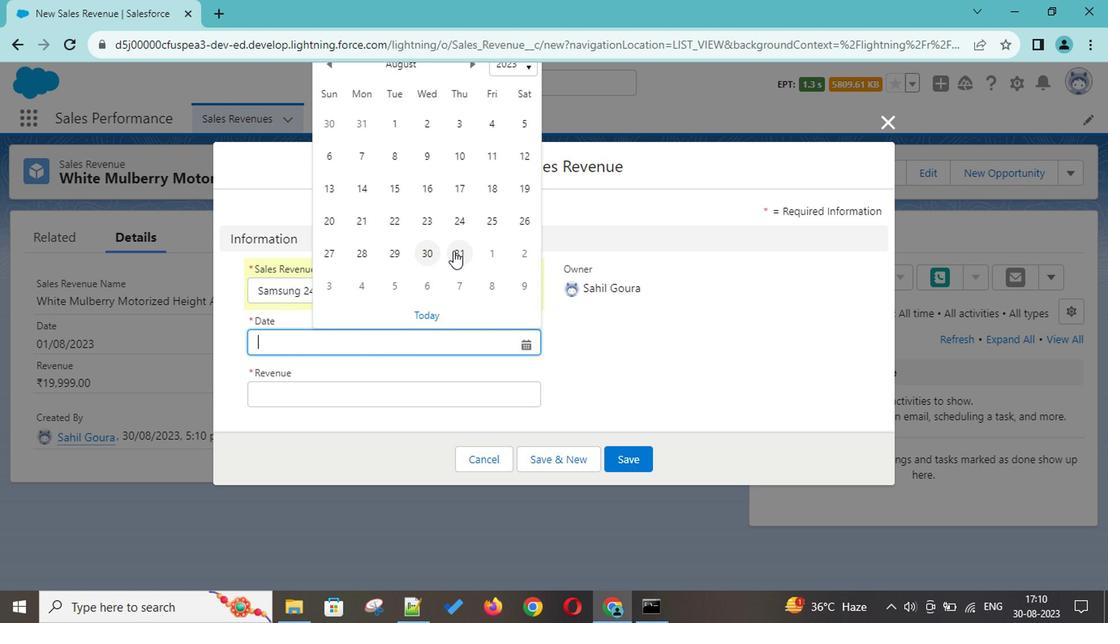 
Action: Mouse moved to (448, 281)
Screenshot: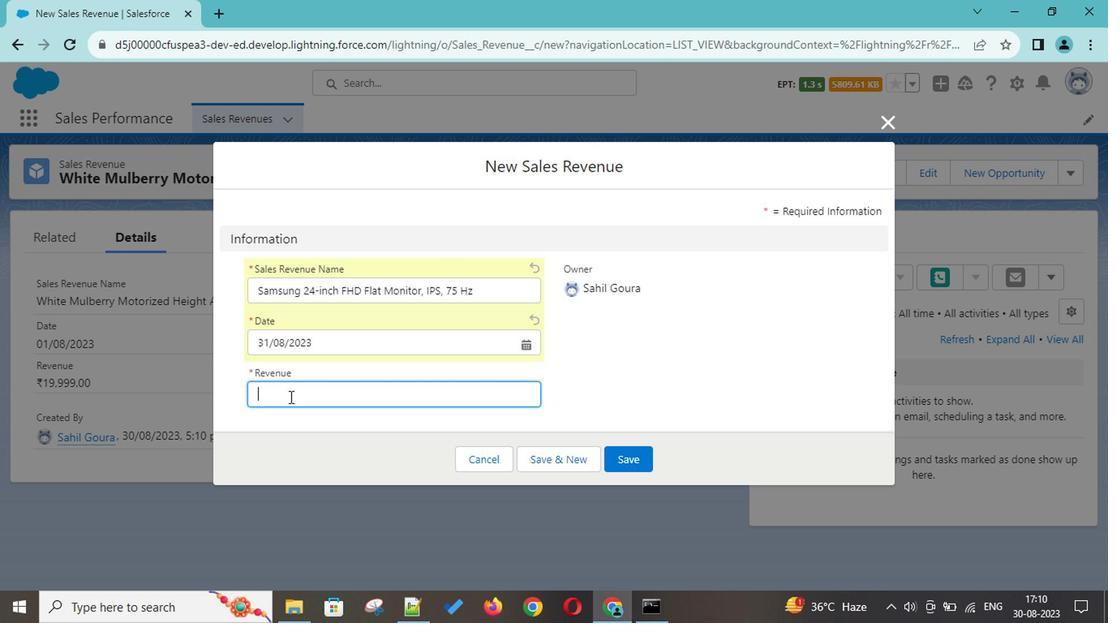 
Action: Mouse pressed left at (448, 281)
Screenshot: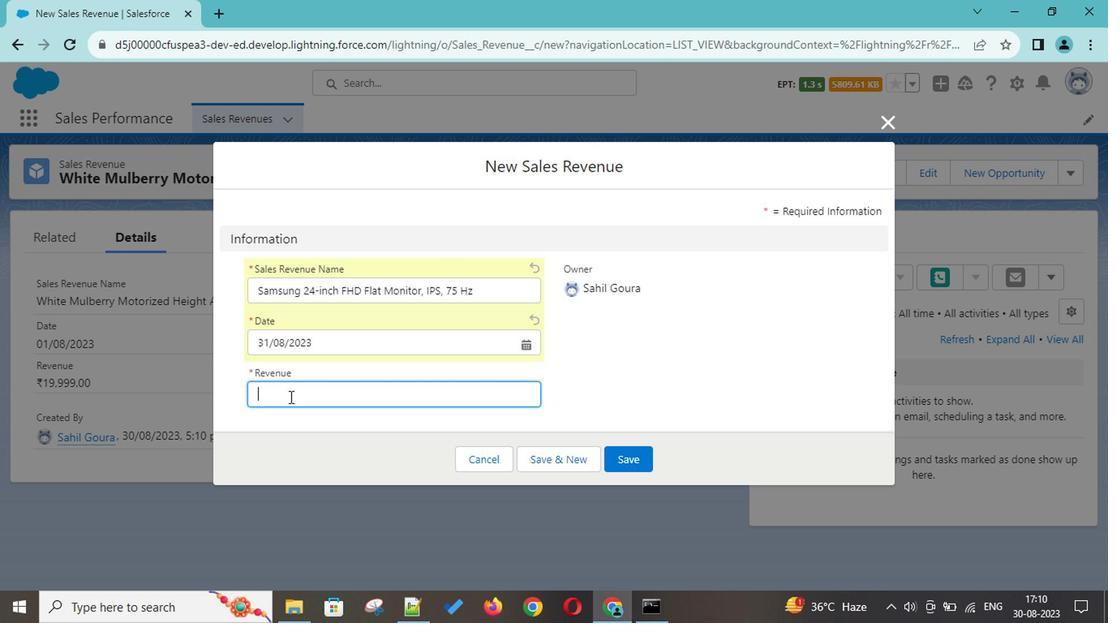 
Action: Mouse moved to (290, 388)
Screenshot: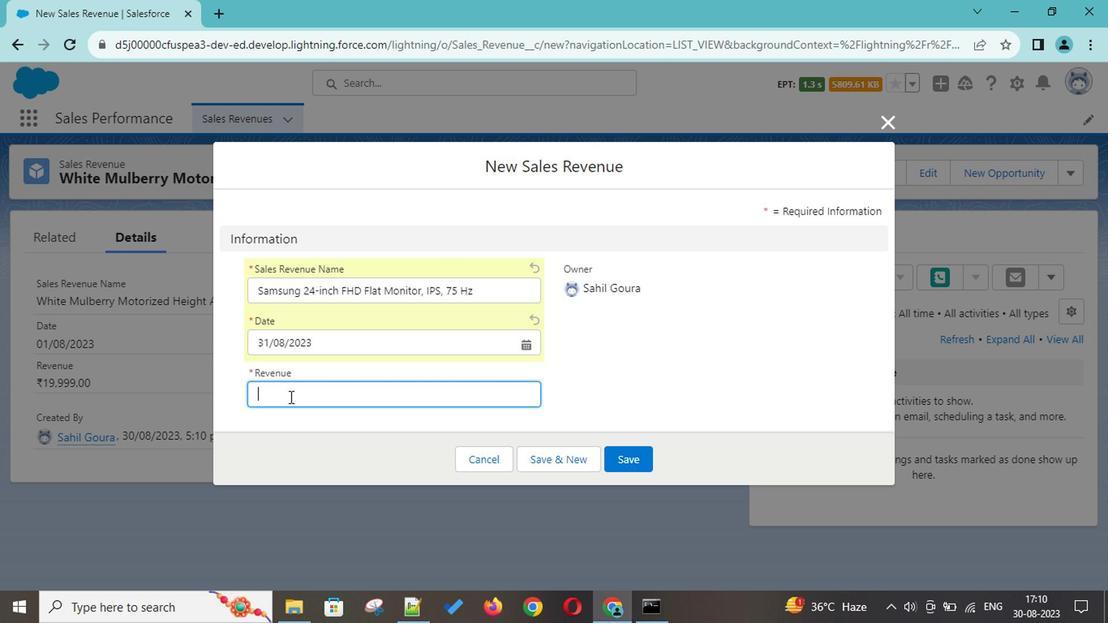 
Action: Mouse pressed left at (290, 388)
Screenshot: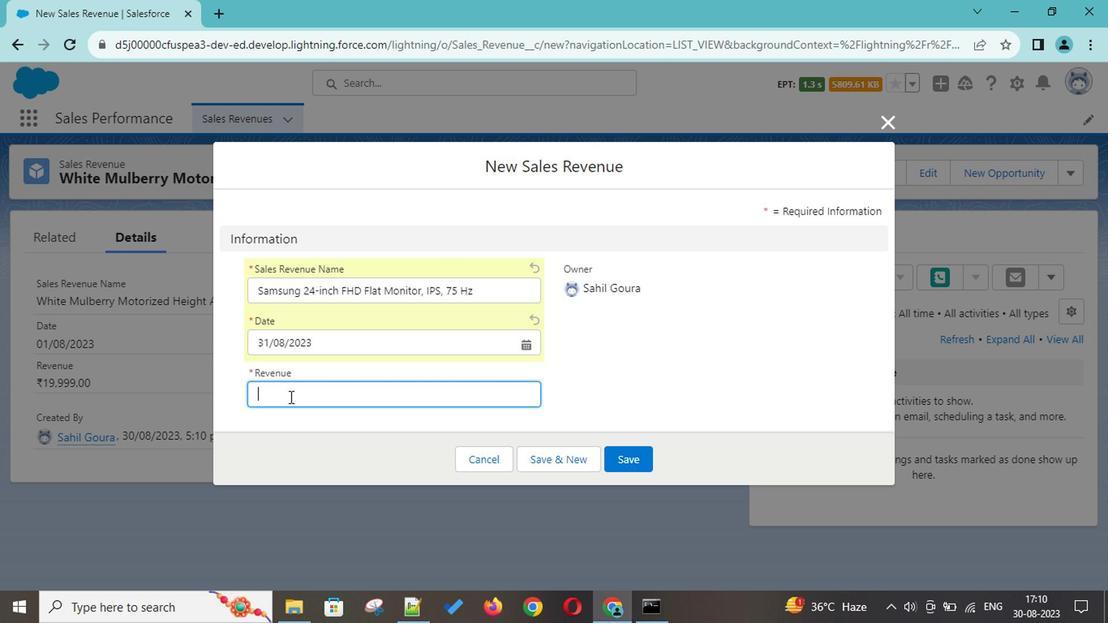 
Action: Key pressed 12999
Screenshot: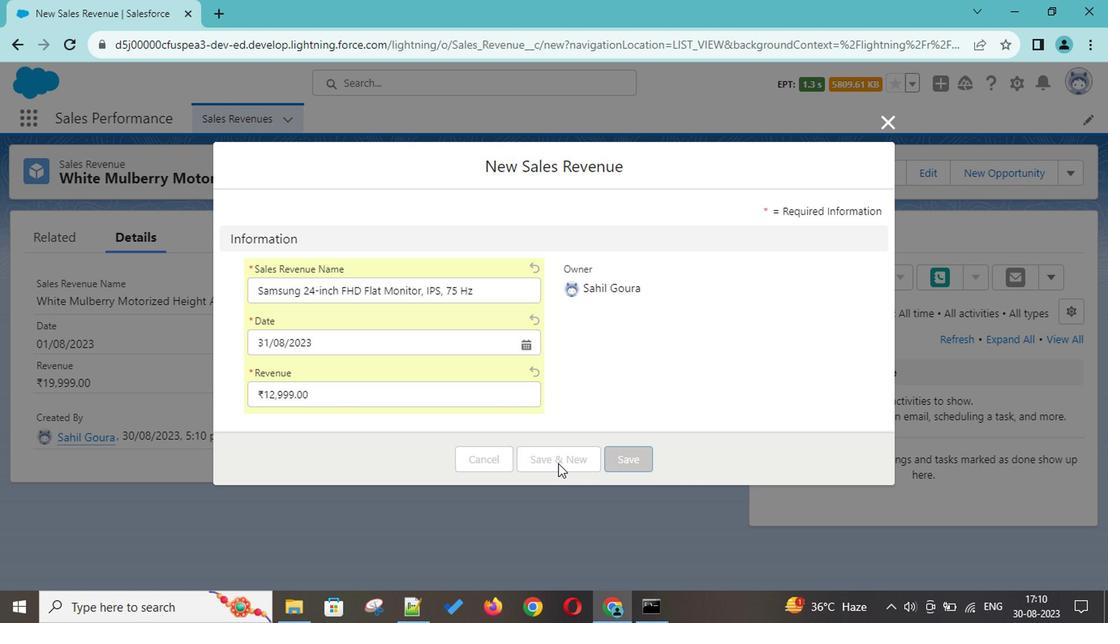 
Action: Mouse moved to (541, 434)
Screenshot: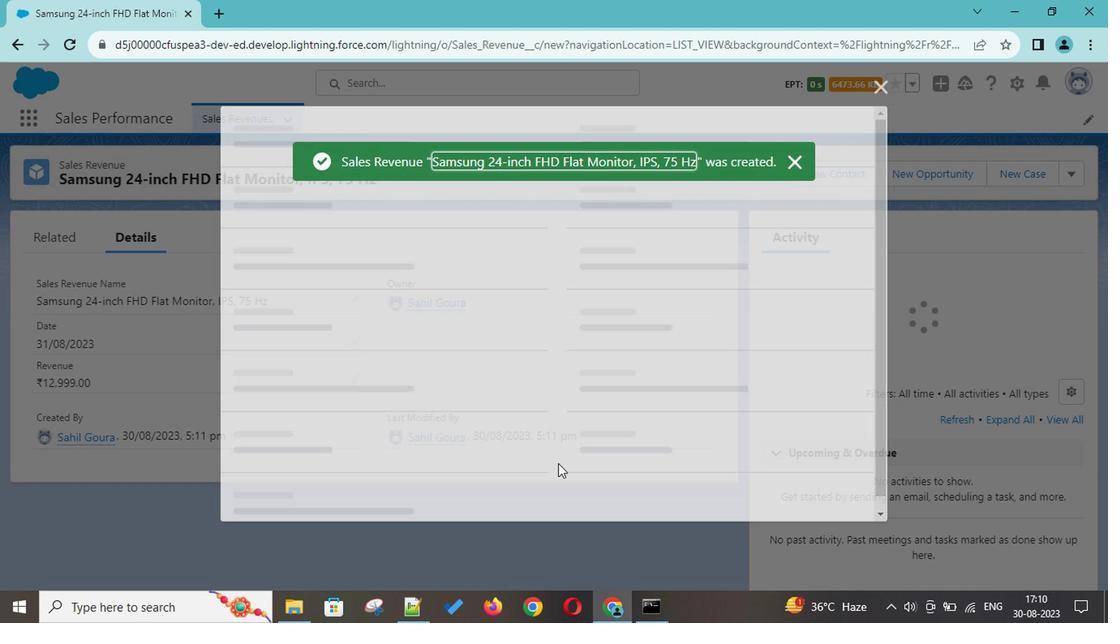 
Action: Mouse pressed left at (541, 434)
Screenshot: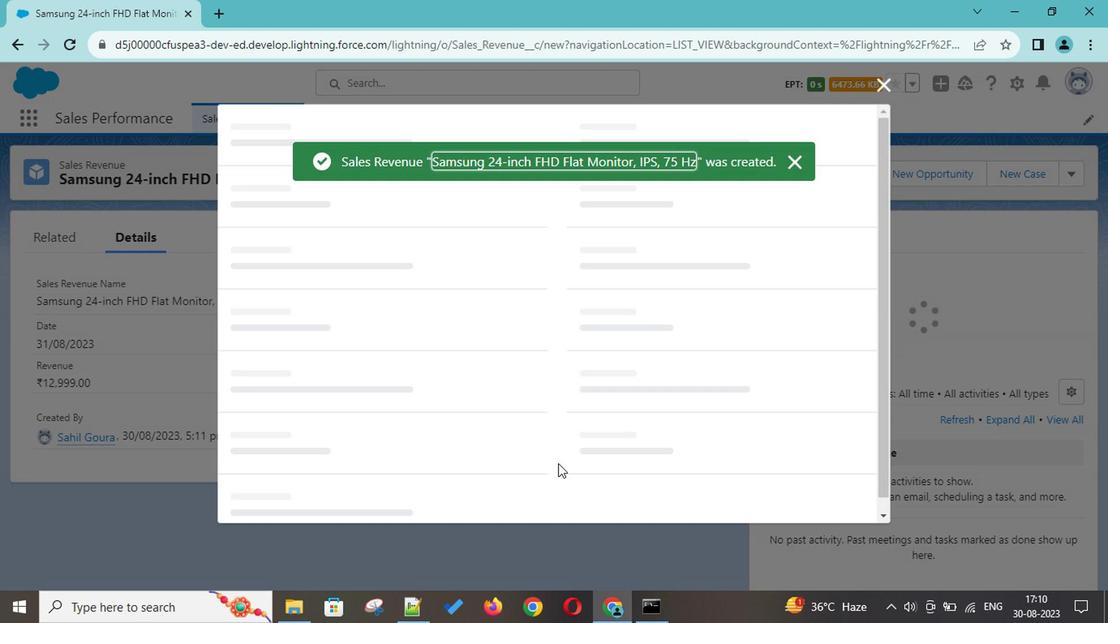 
Action: Key pressed <Key.shift>Kepler<Key.space><Key.shift>Brooks<Key.space><Key.shift>Office<Key.space><Key.shift>Ergonm<Key.backspace>omic<Key.space><Key.shift>Chair
Screenshot: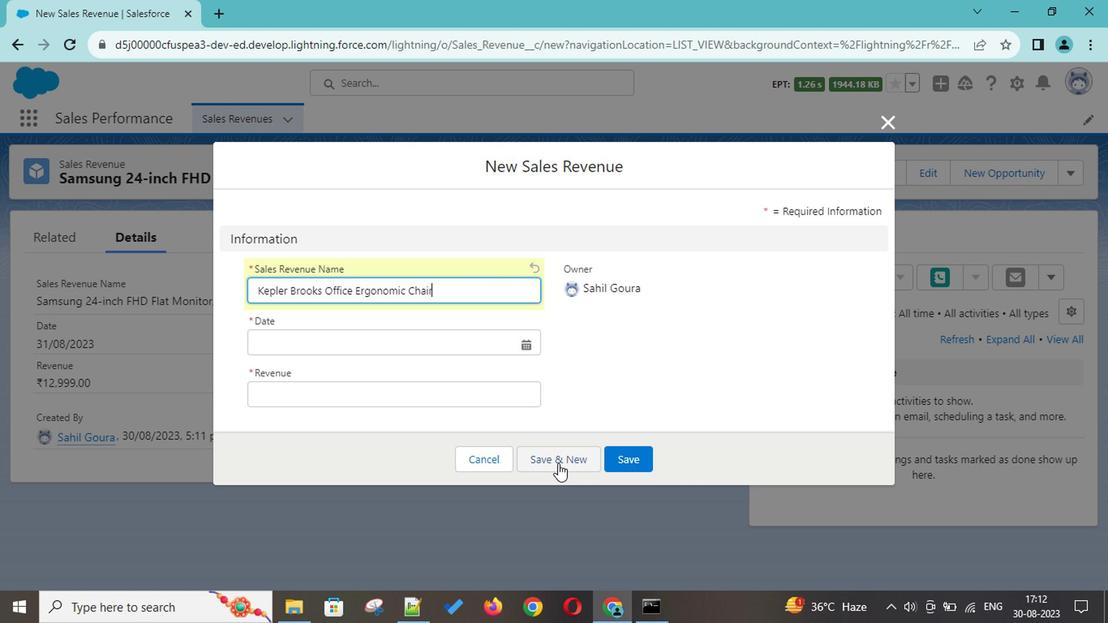 
Action: Mouse moved to (371, 353)
Screenshot: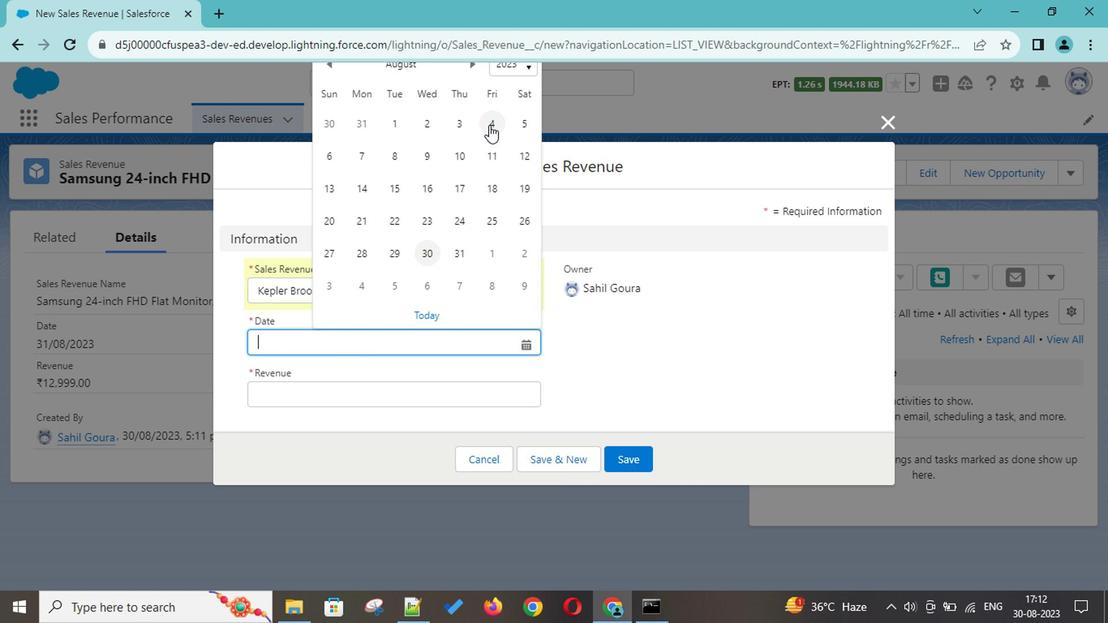 
Action: Mouse pressed left at (371, 353)
Screenshot: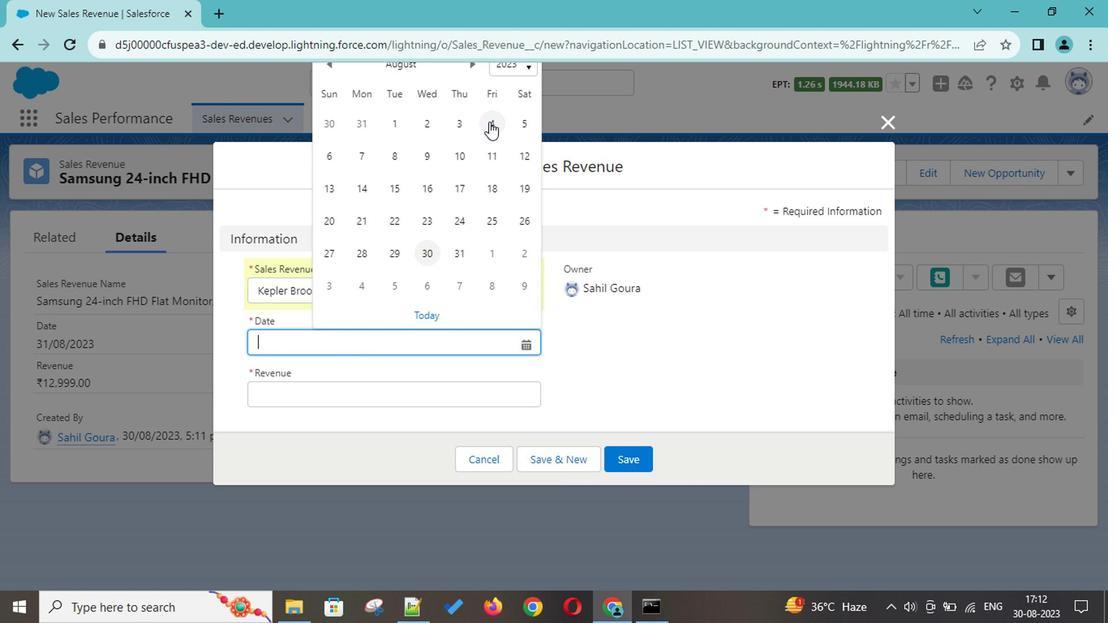 
Action: Mouse moved to (461, 155)
Screenshot: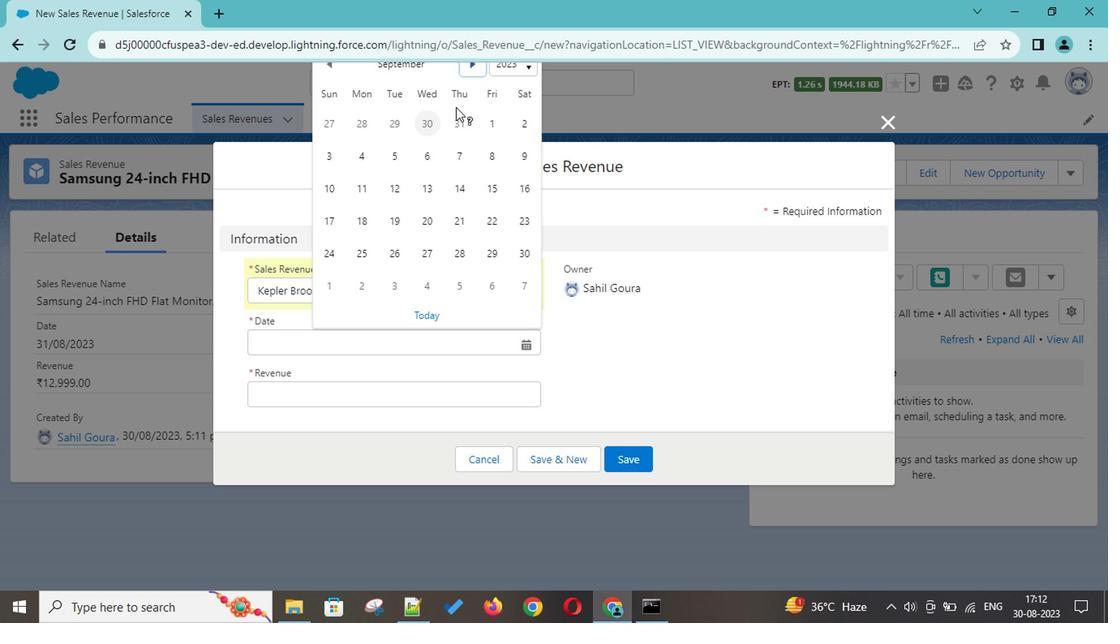 
Action: Mouse pressed left at (461, 155)
Screenshot: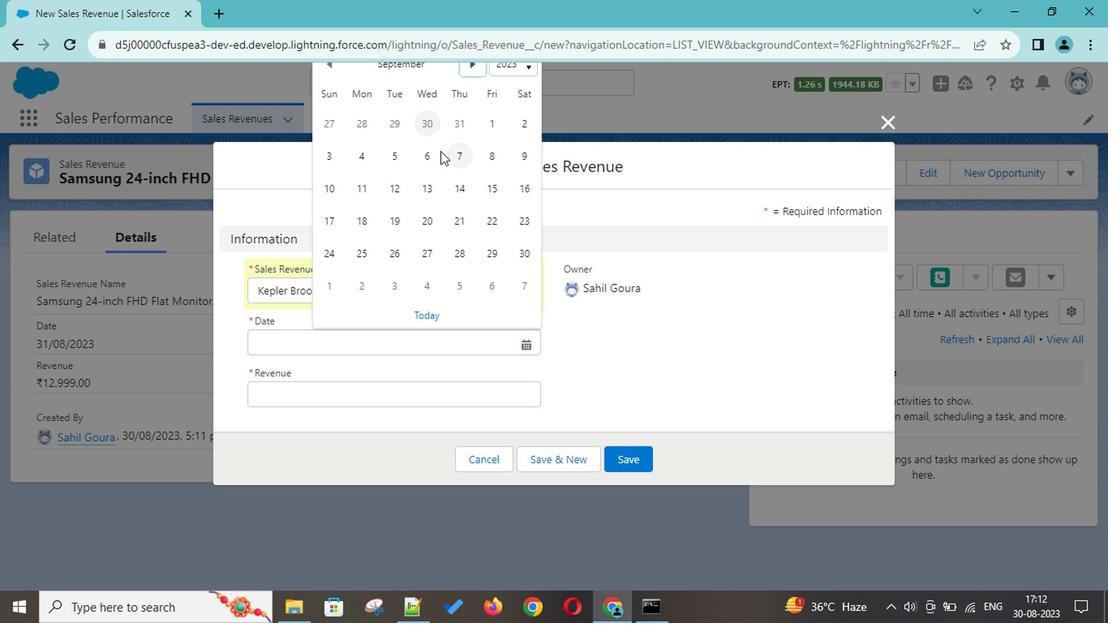 
Action: Mouse moved to (351, 241)
Screenshot: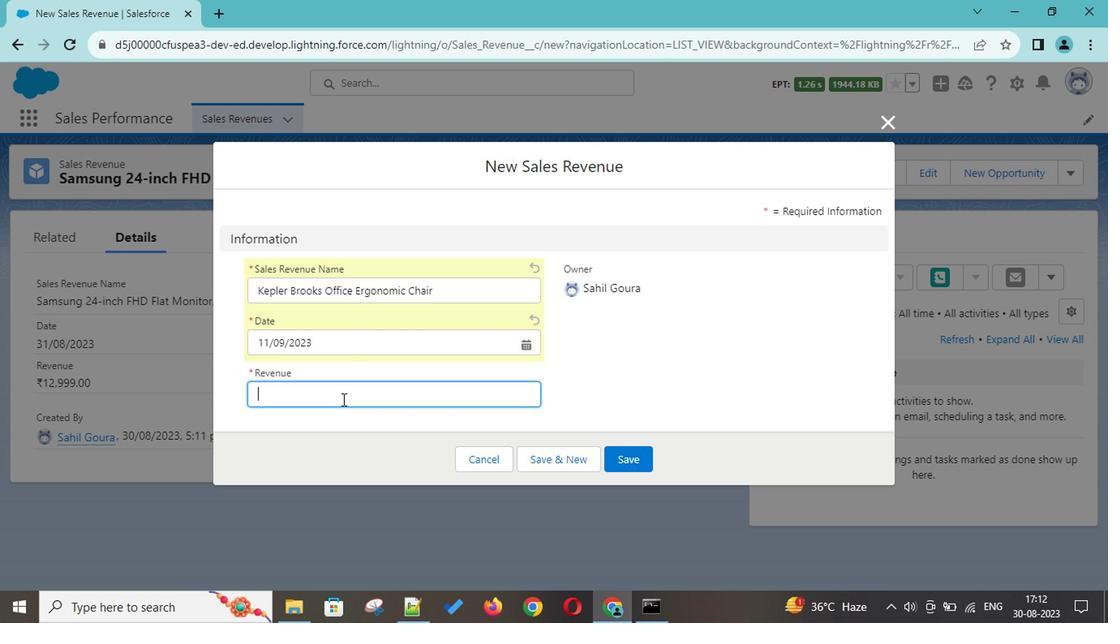 
Action: Mouse pressed left at (351, 241)
Screenshot: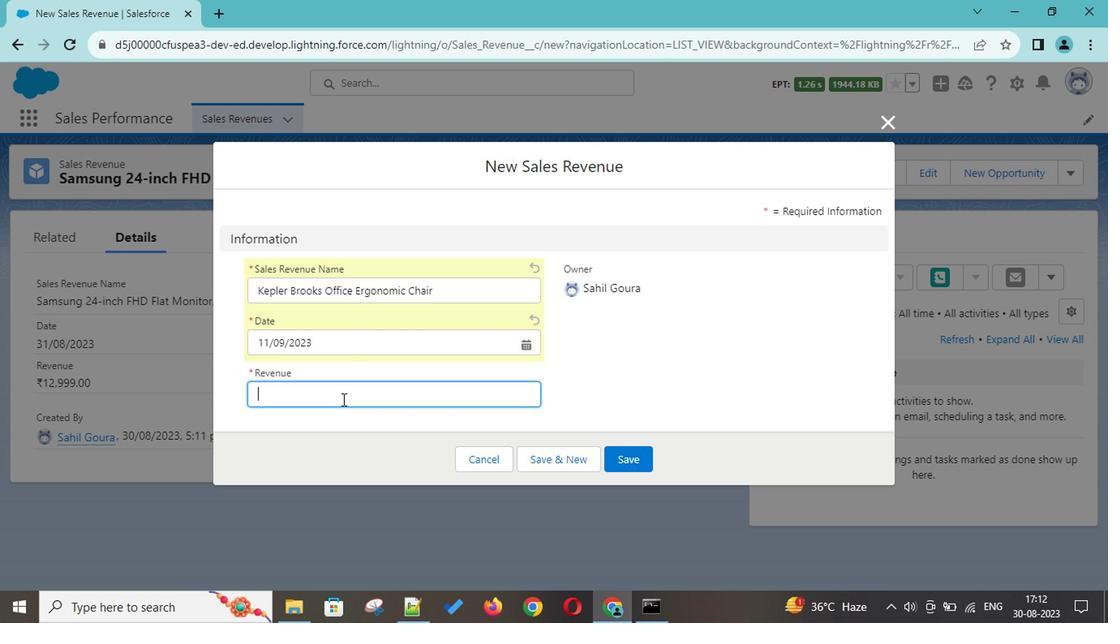 
Action: Mouse moved to (339, 389)
Screenshot: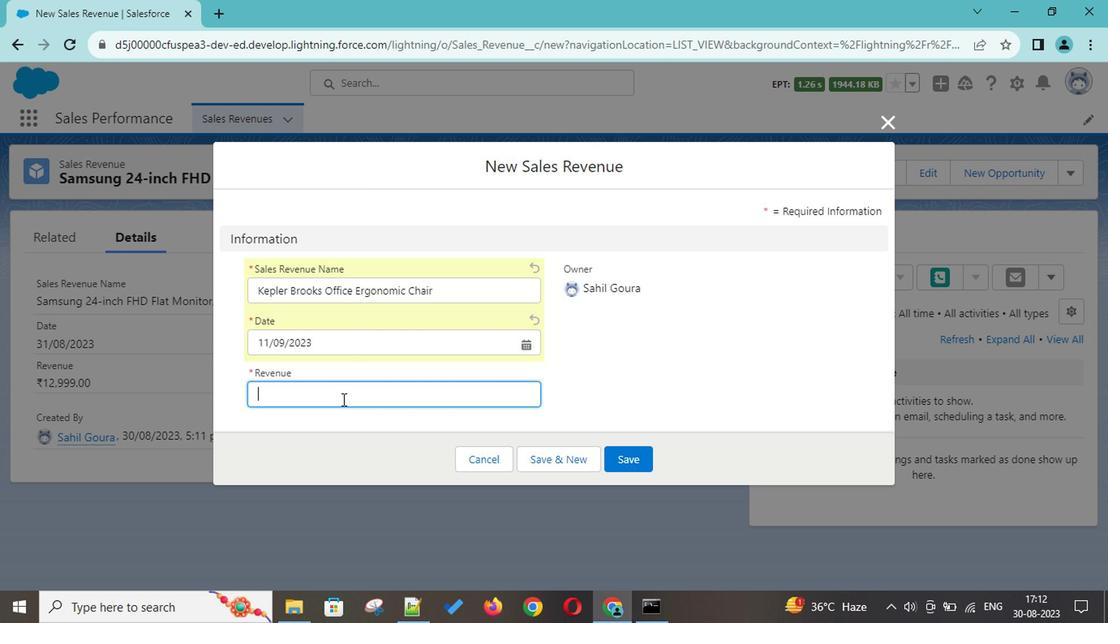 
Action: Mouse pressed left at (339, 389)
Screenshot: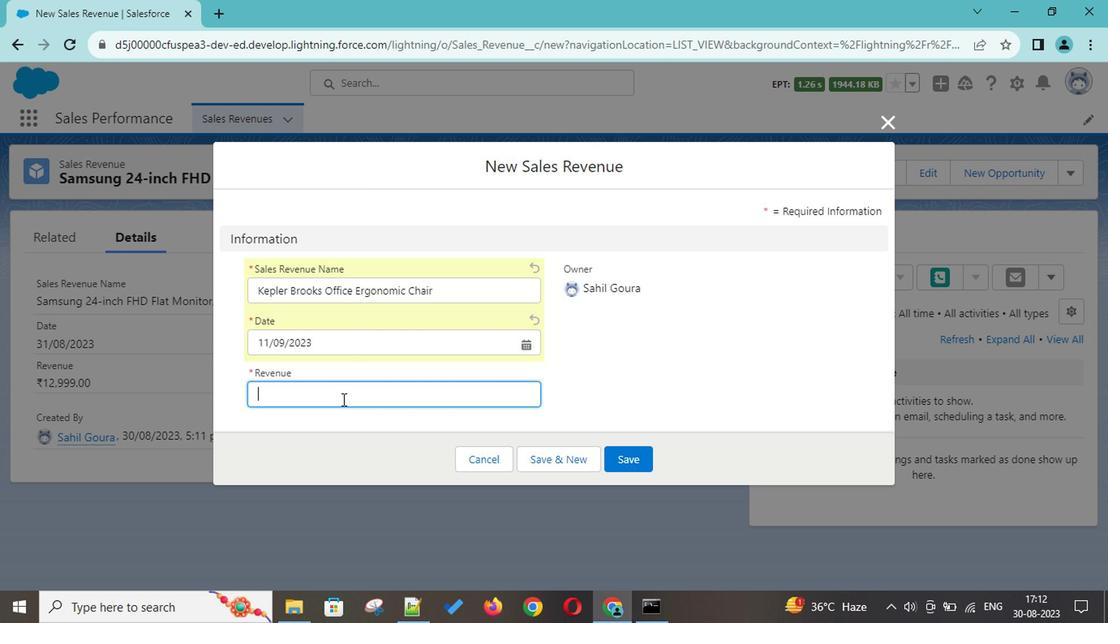 
Action: Key pressed 14<Key.backspace>3499
Screenshot: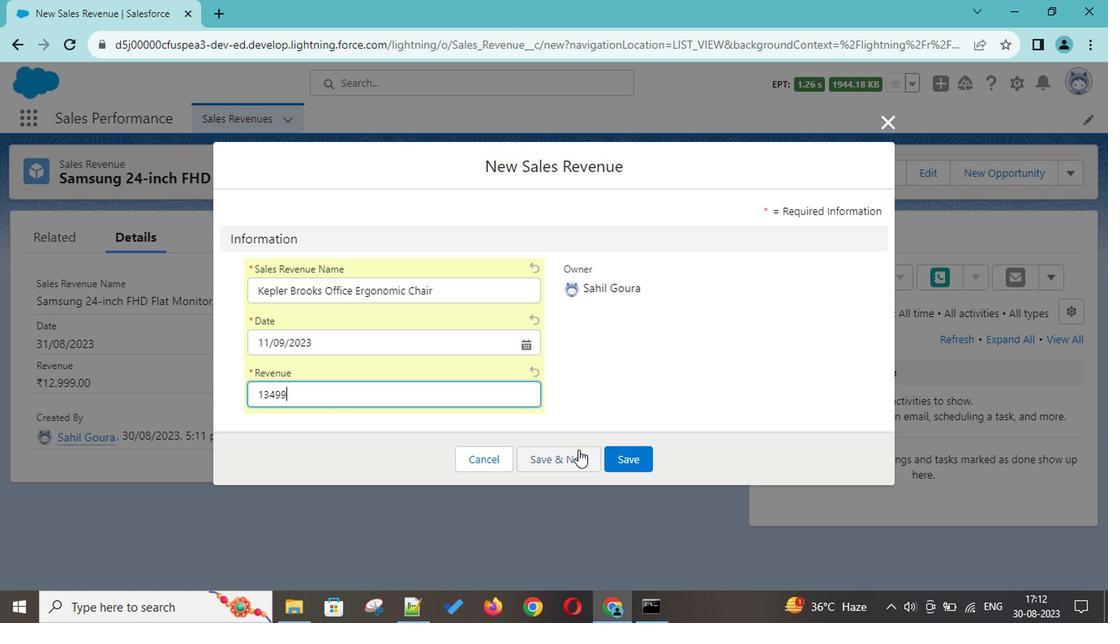 
Action: Mouse moved to (557, 438)
Screenshot: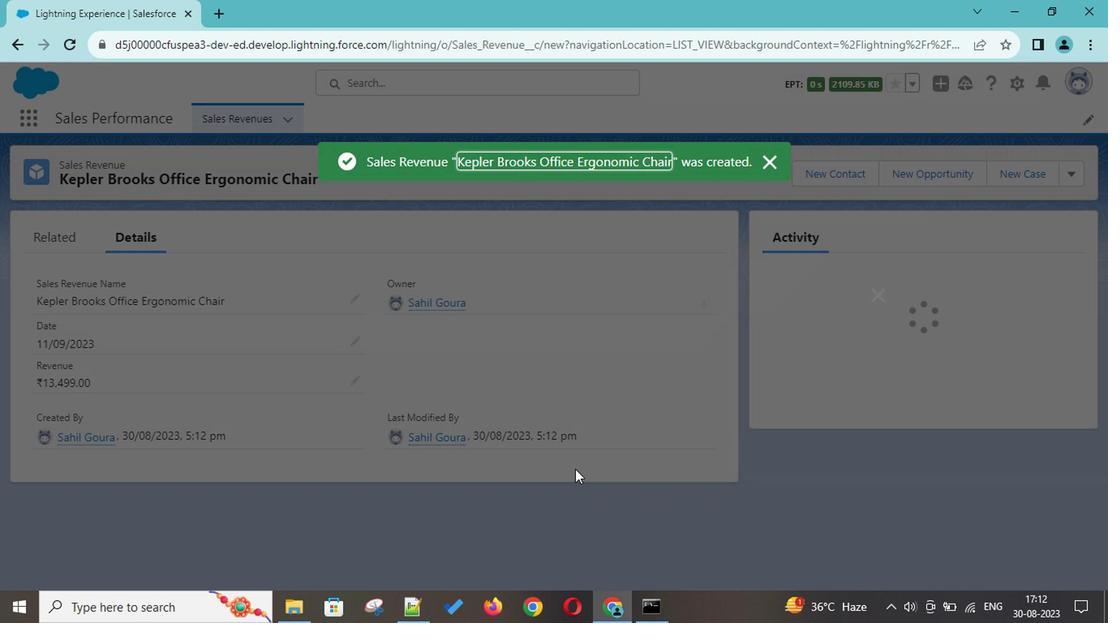 
Action: Mouse pressed left at (557, 438)
Screenshot: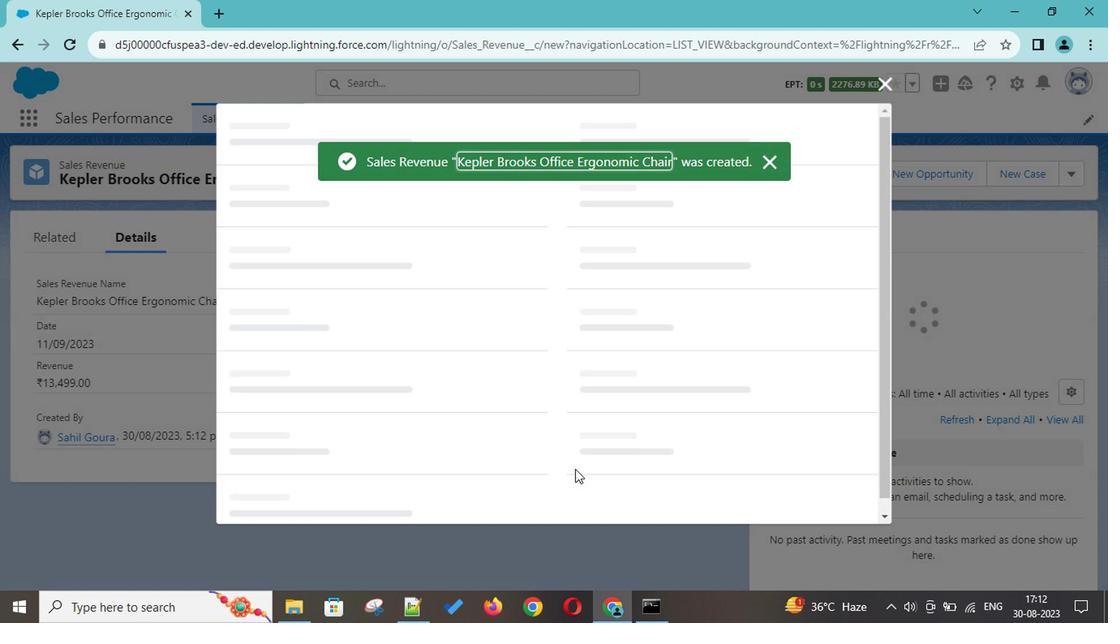 
Action: Key pressed <Key.shift>Apple<Key.space>2022<Key.space>12.9<Key.space><Key.backspace>-inch<Key.space>i<Key.shift>Pad<Key.space><Key.shift>Pro<Key.space><Key.shift><Key.shift><Key.shift><Key.shift><Key.shift><Key.shift>(<Key.shift>Wi<Key.shift>-<Key.shift>Fi,<Key.space>256<Key.space><Key.backspace><Key.shift>GB<Key.shift><Key.shift><Key.shift><Key.shift><Key.shift><Key.shift><Key.shift><Key.shift><Key.shift><Key.shift><Key.shift><Key.shift><Key.shift><Key.shift><Key.shift><Key.shift><Key.shift><Key.shift><Key.shift><Key.shift><Key.shift><Key.shift><Key.shift><Key.shift>)<Key.space>-<Key.space><Key.shift>Silver<Key.space><Key.shift>(6th<Key.space><Key.shift>Generation<Key.shift>)
Screenshot: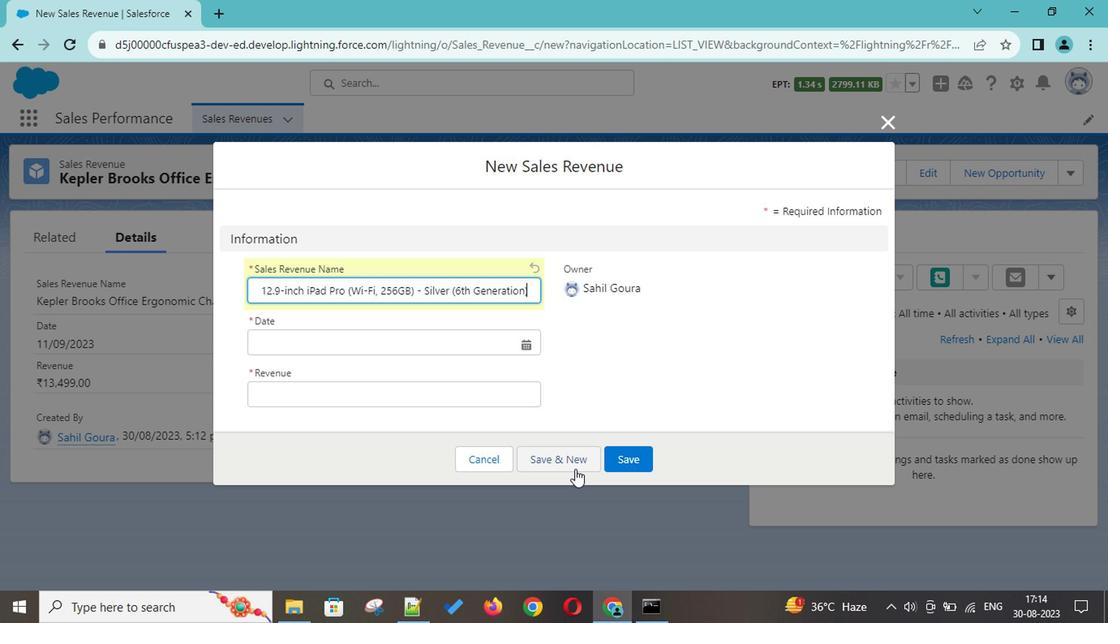 
Action: Mouse moved to (323, 353)
Screenshot: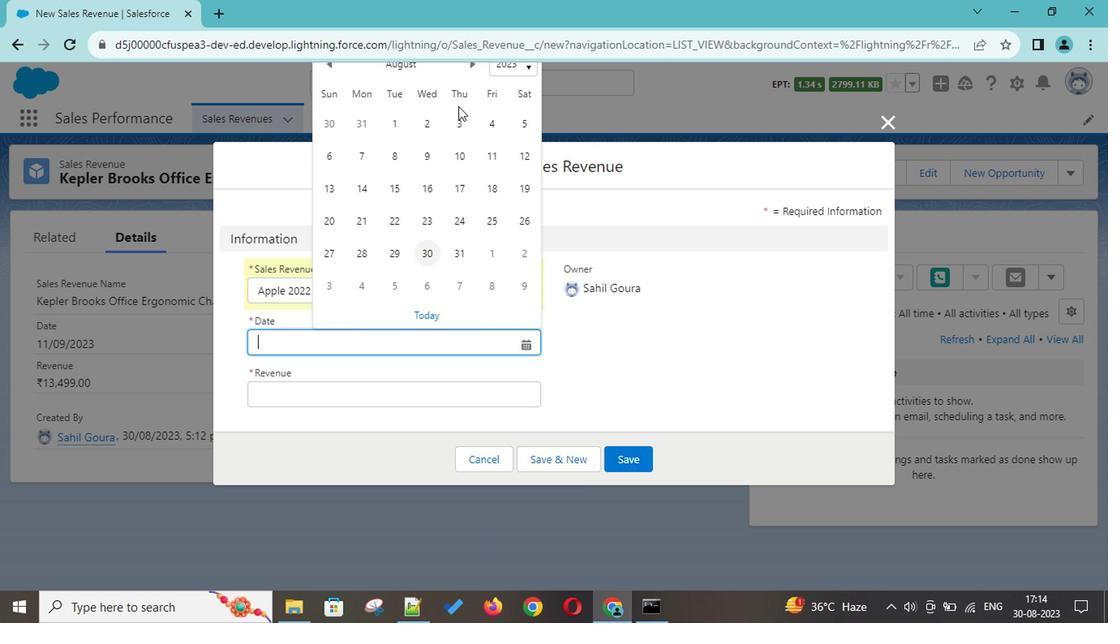 
Action: Mouse pressed left at (323, 353)
Screenshot: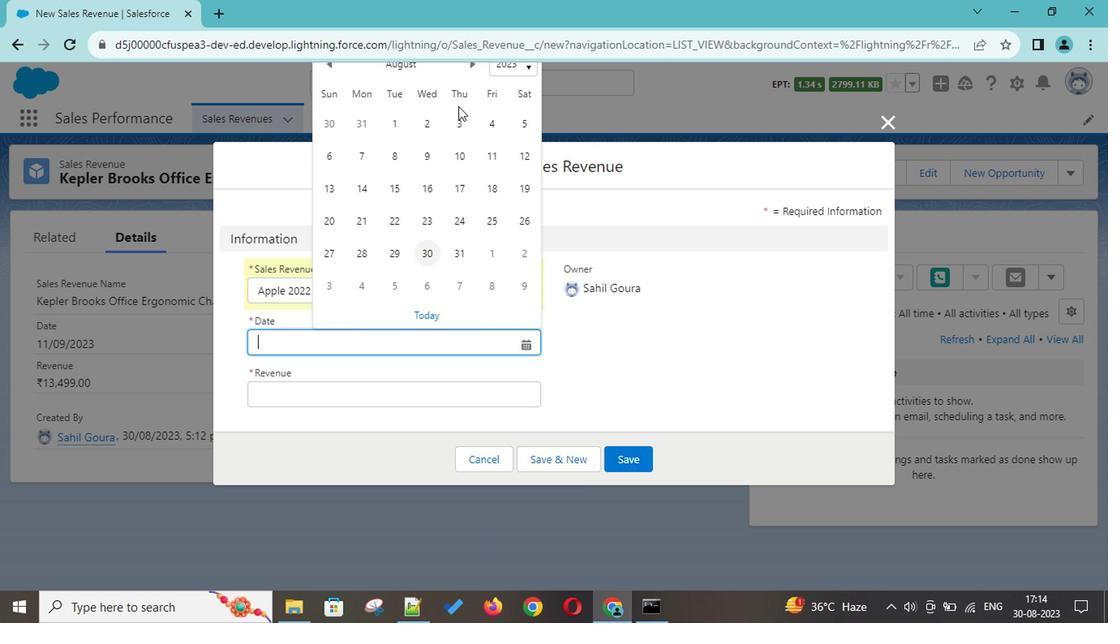 
Action: Mouse moved to (460, 154)
Screenshot: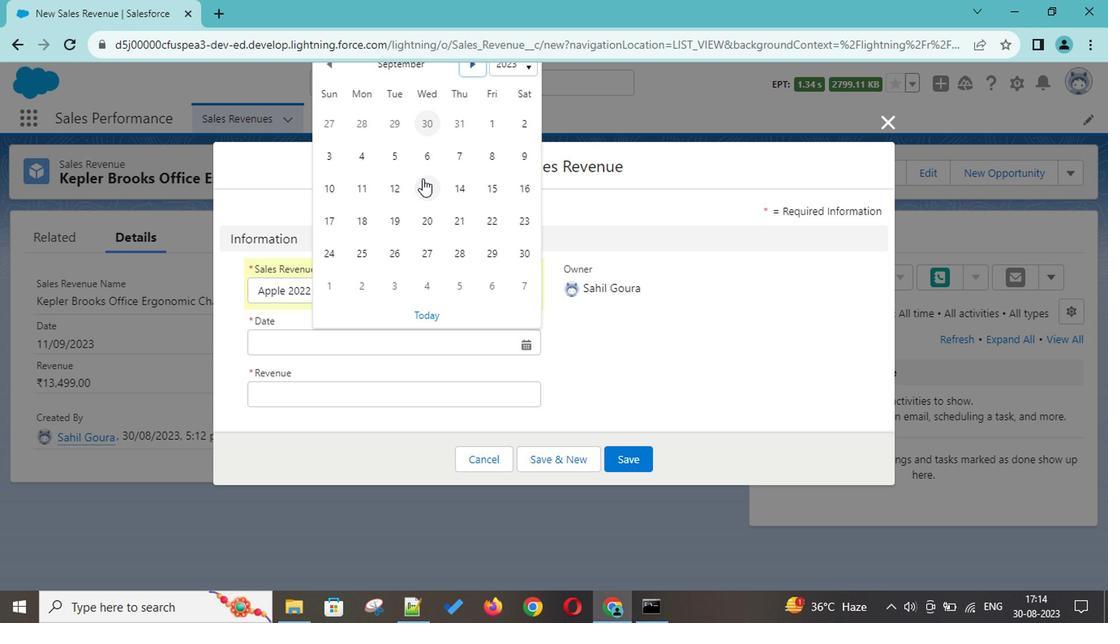 
Action: Mouse pressed left at (460, 154)
Screenshot: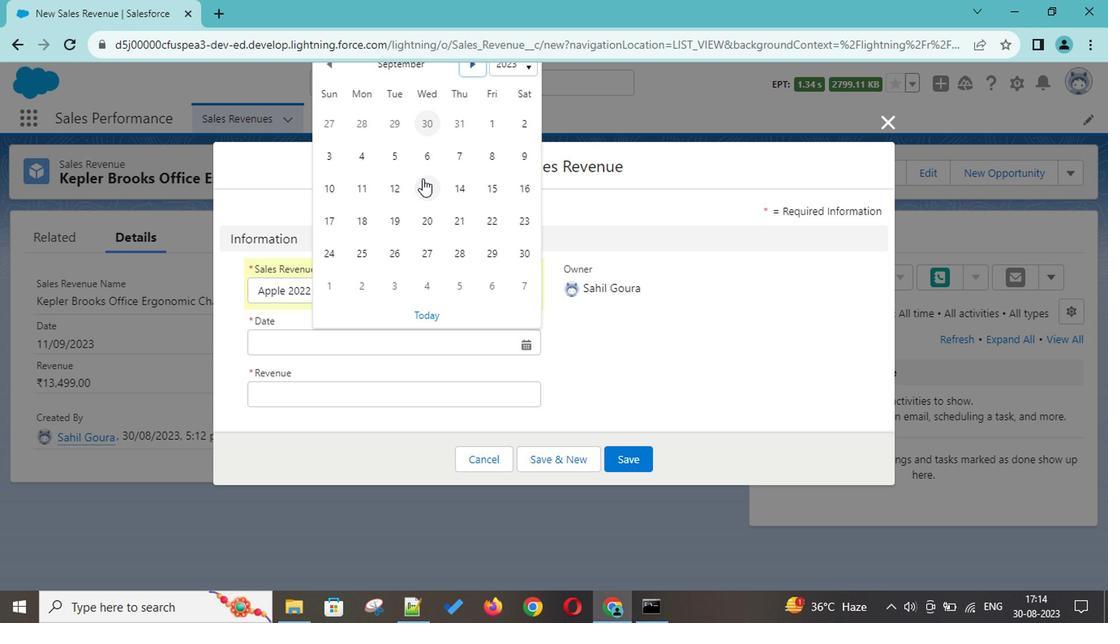 
Action: Mouse moved to (414, 235)
Screenshot: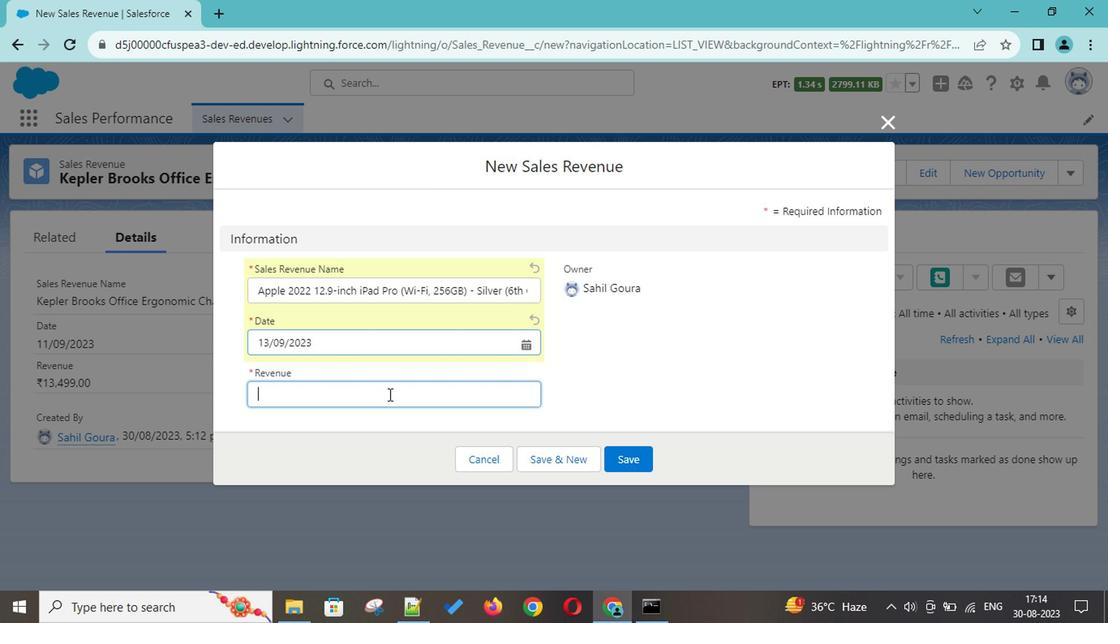 
Action: Mouse pressed left at (414, 235)
Screenshot: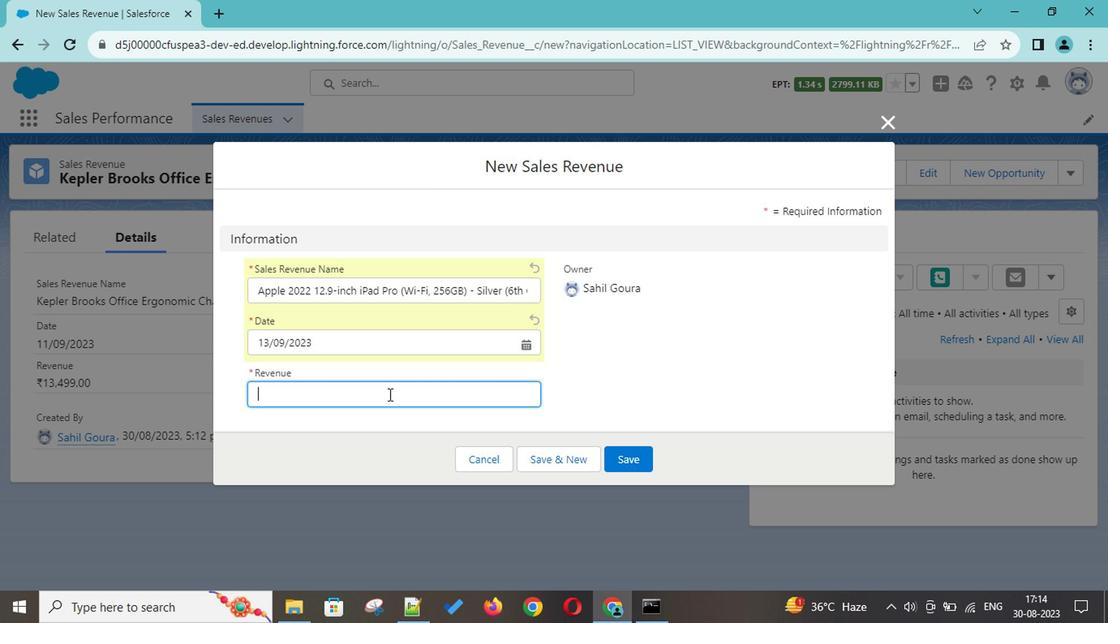 
Action: Mouse moved to (382, 386)
Screenshot: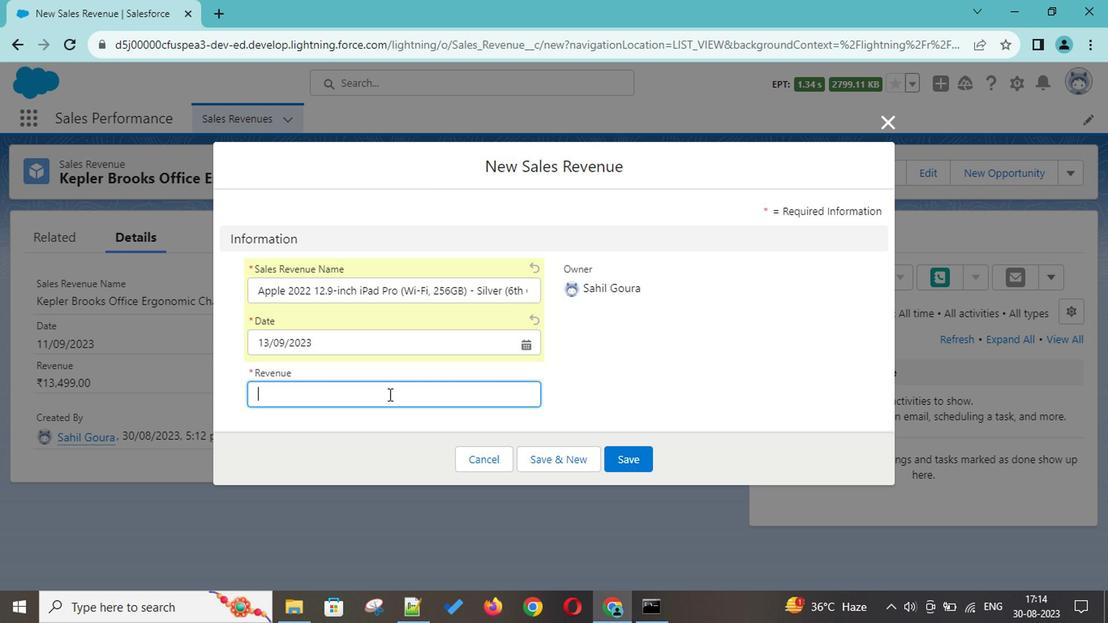 
Action: Mouse pressed left at (382, 386)
Screenshot: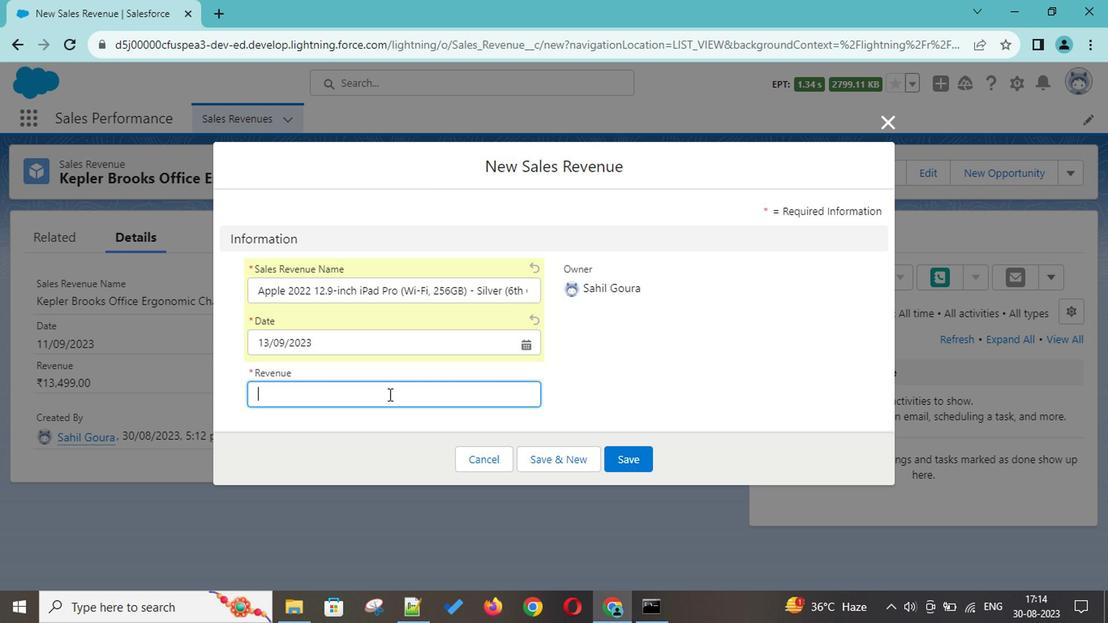 
Action: Key pressed 119900
Screenshot: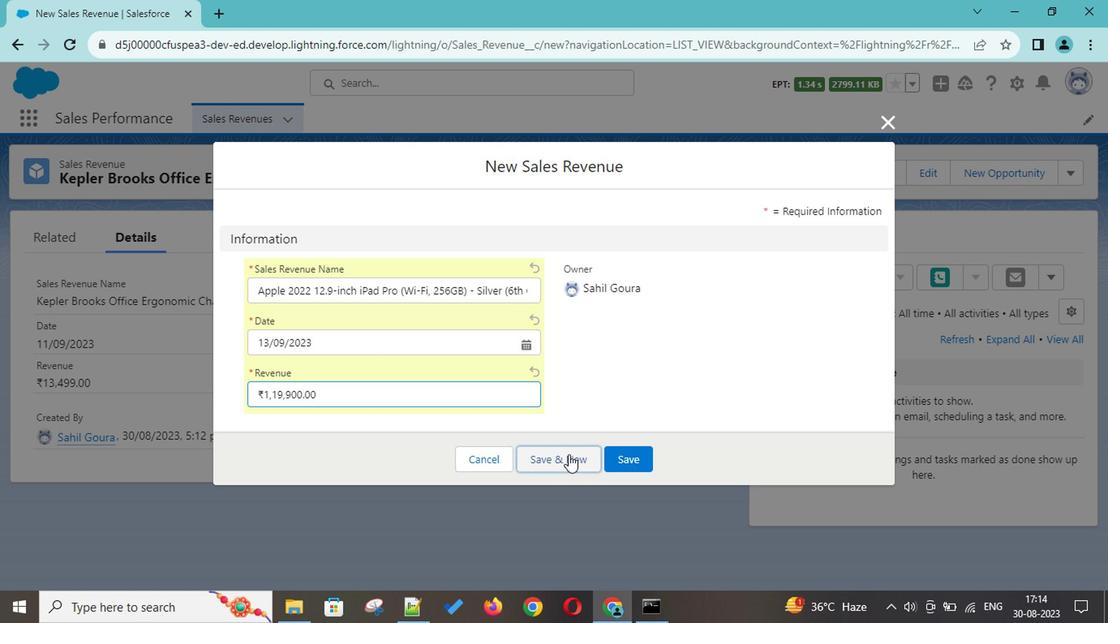 
Action: Mouse moved to (550, 429)
Screenshot: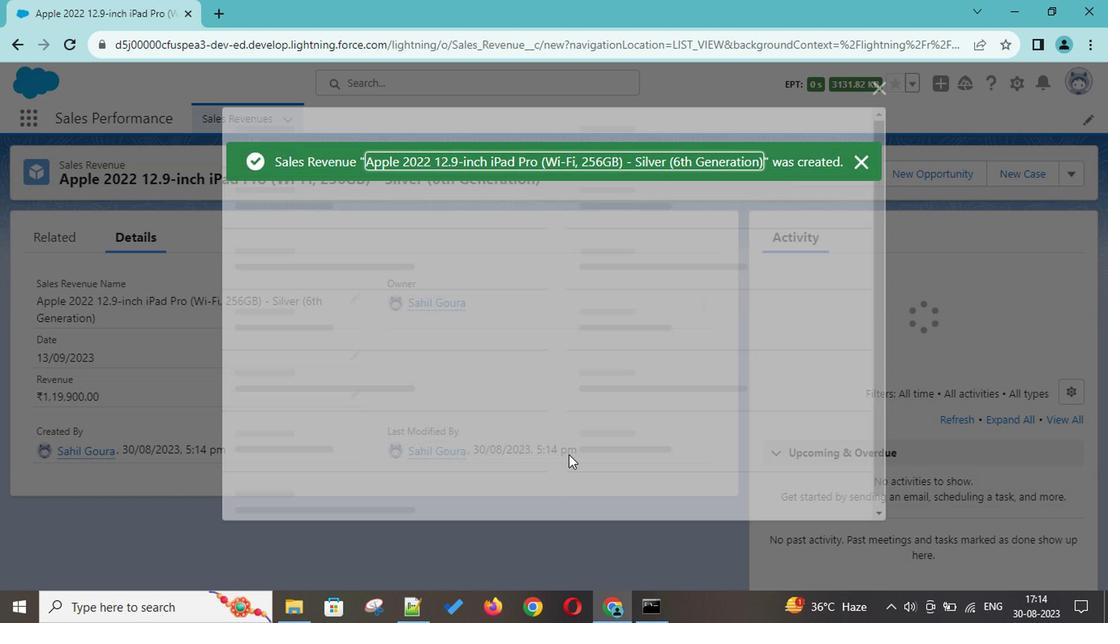 
Action: Mouse pressed left at (550, 429)
Screenshot: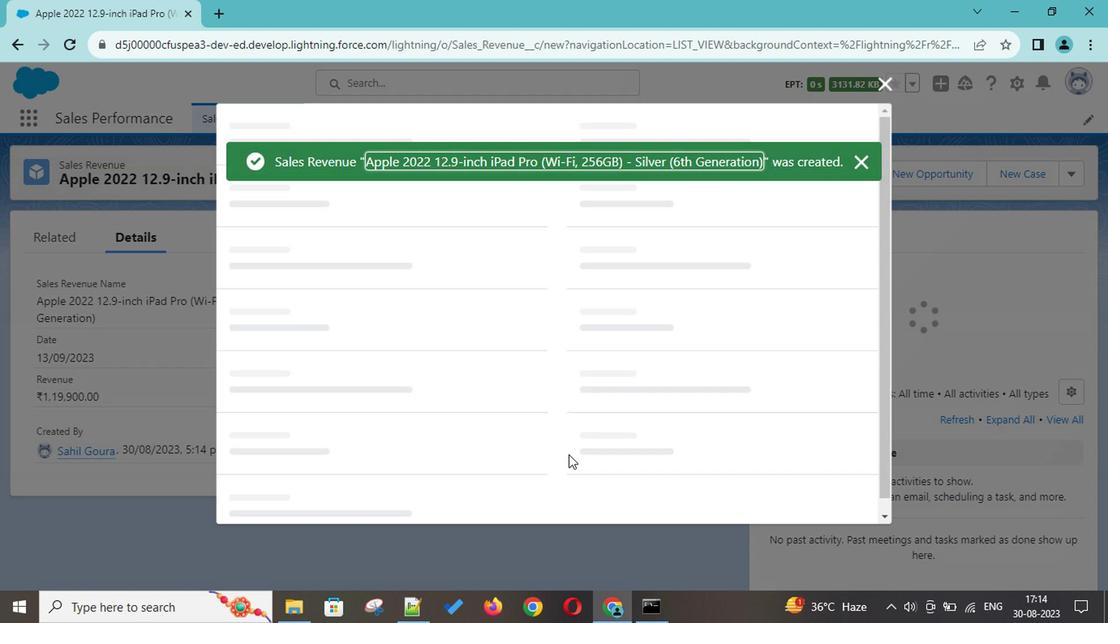 
Action: Mouse moved to (637, 341)
Screenshot: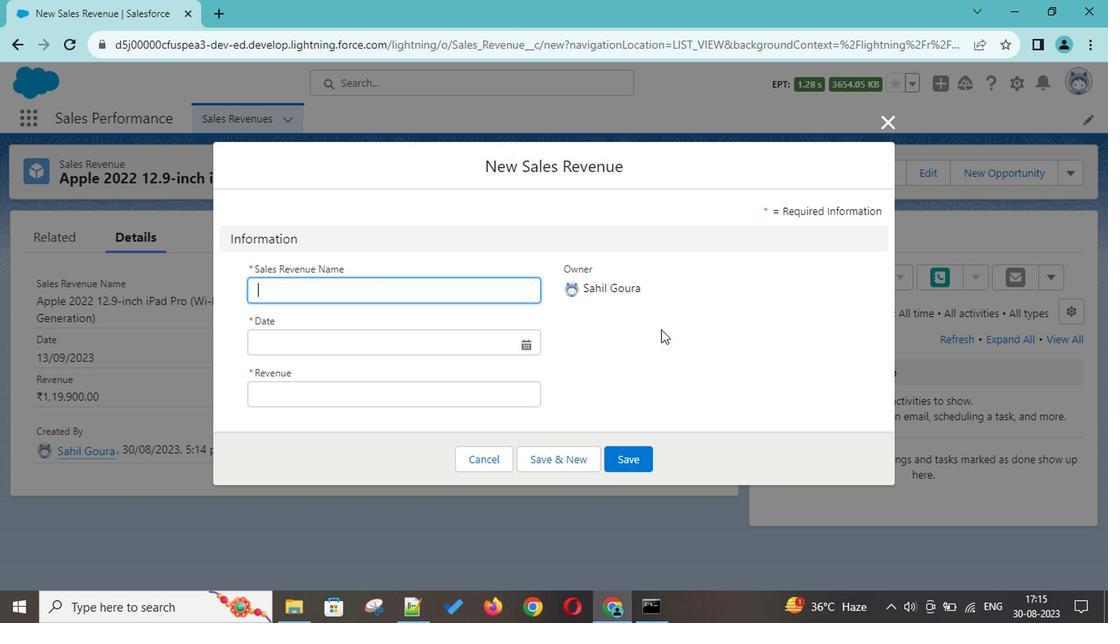
Action: Key pressed <Key.shift>Apple<Key.space>2023<Key.space><Key.shift>Mac<Key.shift>Bii<Key.backspace><Key.backspace>ook<Key.space><Key.shift>Pro<Key.space><Key.shift>Laptip<Key.backspace><Key.backspace>op<Key.space><Key.shift><Key.shift>M2<Key.space><Key.shift>Pro<Key.space>chip<Key.space>with<Key.space>12-core<Key.space><Key.shift>CPU<Key.space>and<Key.space>19-core<Key.space><Key.shift>GPU<Key.shift>:<Key.space>33.74444<Key.backspace><Key.backspace><Key.backspace><Key.backspace><Key.backspace><Key.backspace>
Screenshot: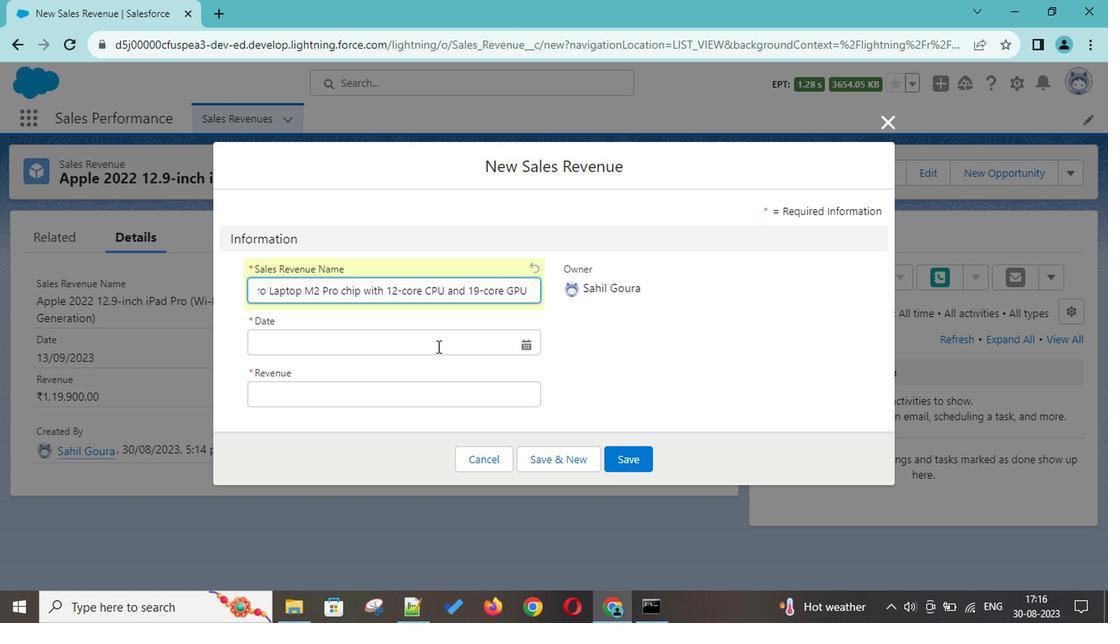
Action: Mouse moved to (428, 352)
Screenshot: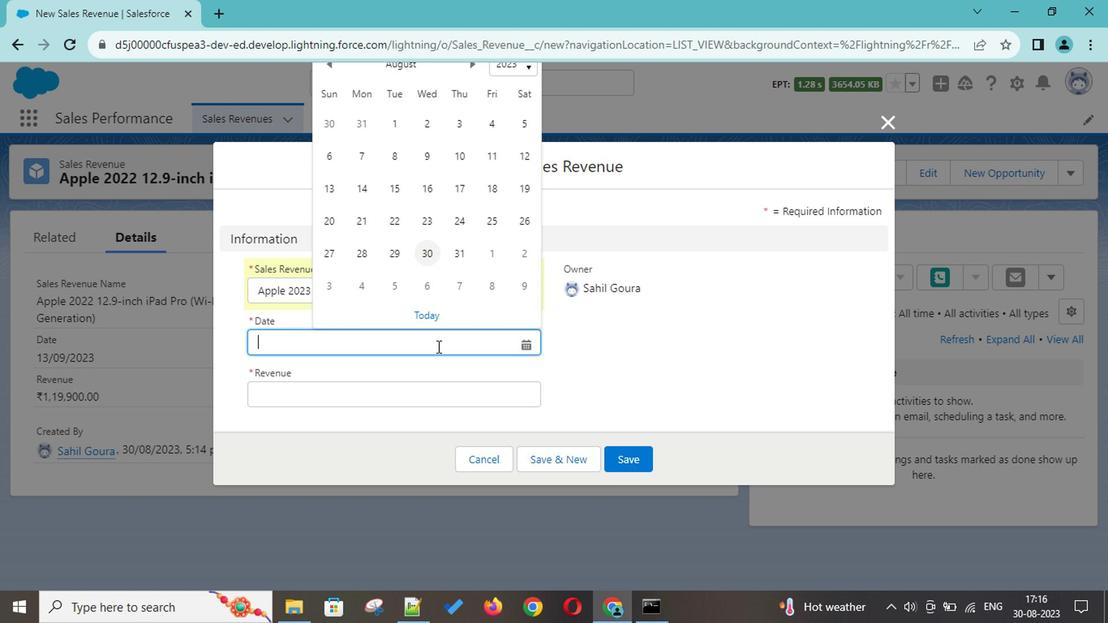 
Action: Mouse pressed left at (428, 352)
Screenshot: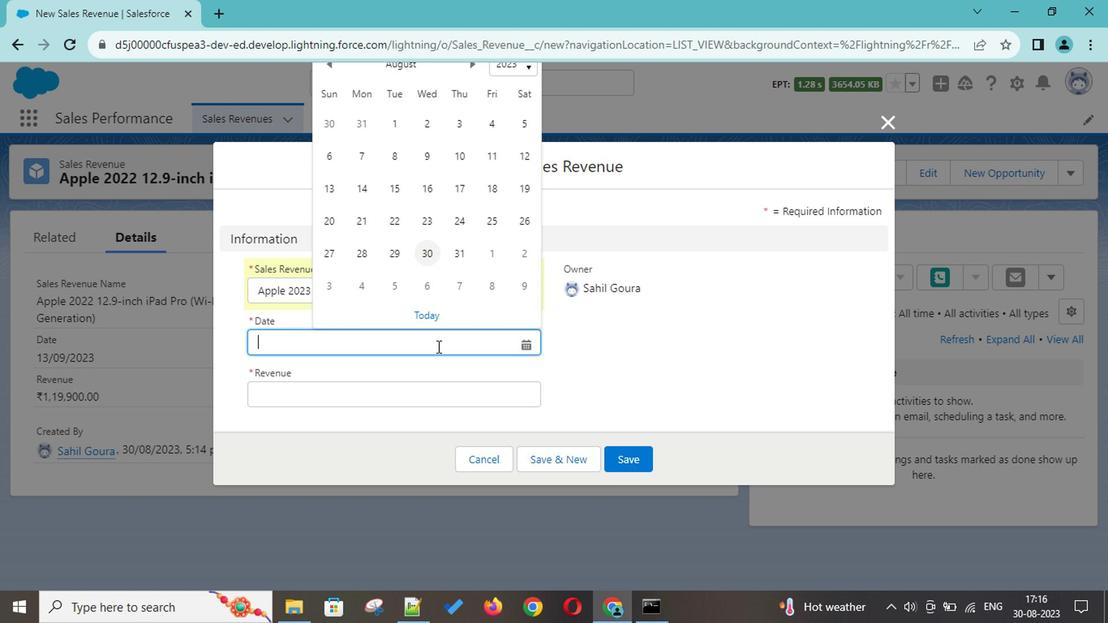 
Action: Mouse moved to (461, 153)
Screenshot: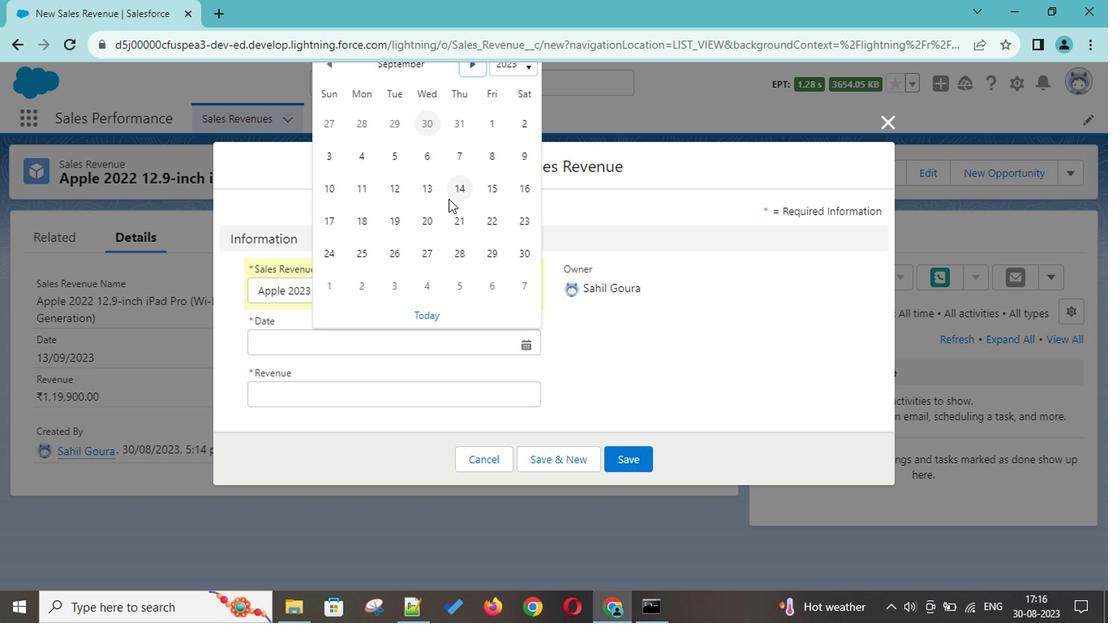 
Action: Mouse pressed left at (461, 153)
Screenshot: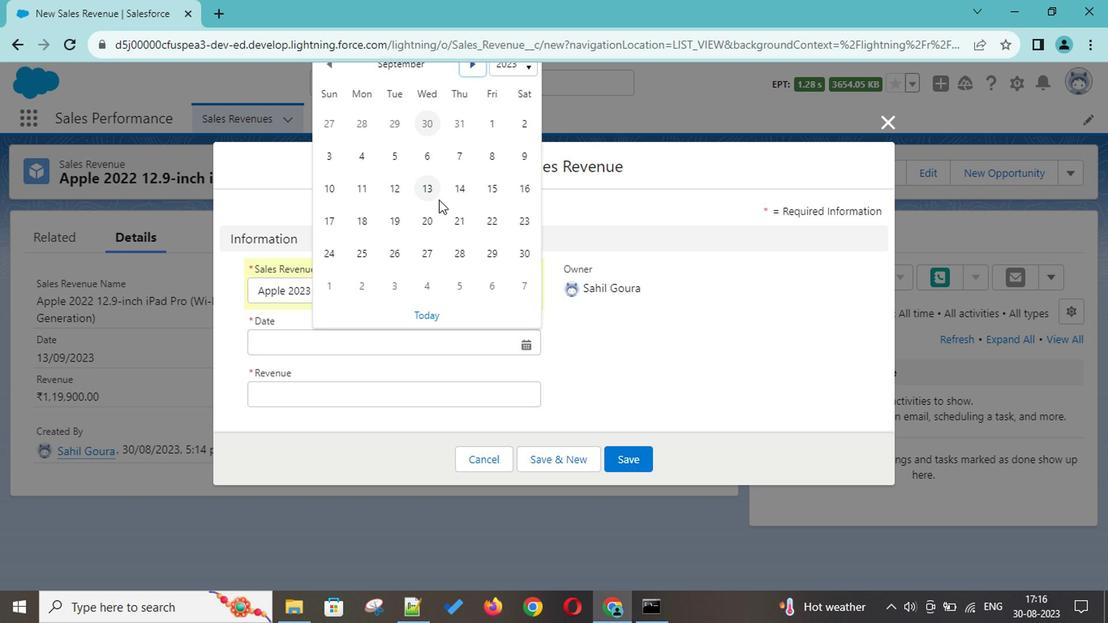 
Action: Mouse moved to (485, 243)
Screenshot: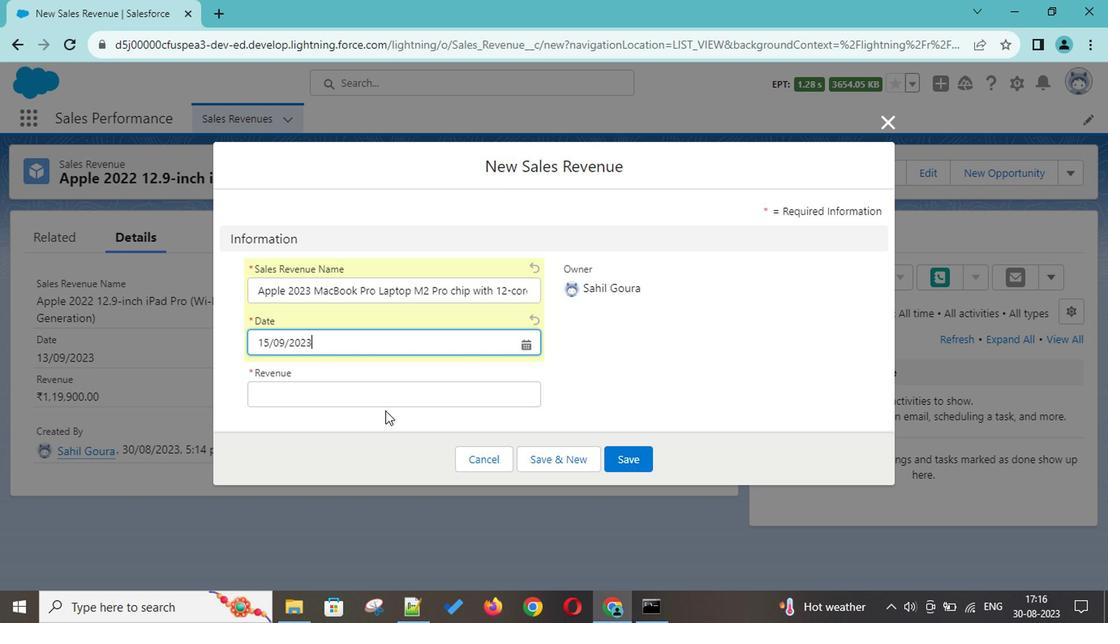 
Action: Mouse pressed left at (485, 243)
Screenshot: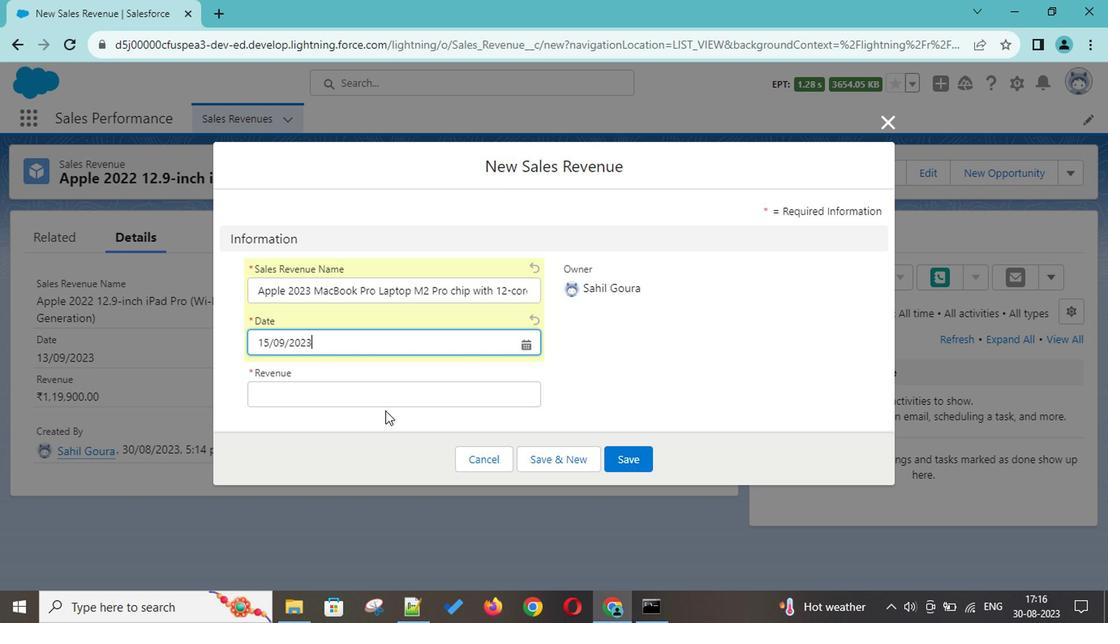 
Action: Mouse moved to (368, 388)
Screenshot: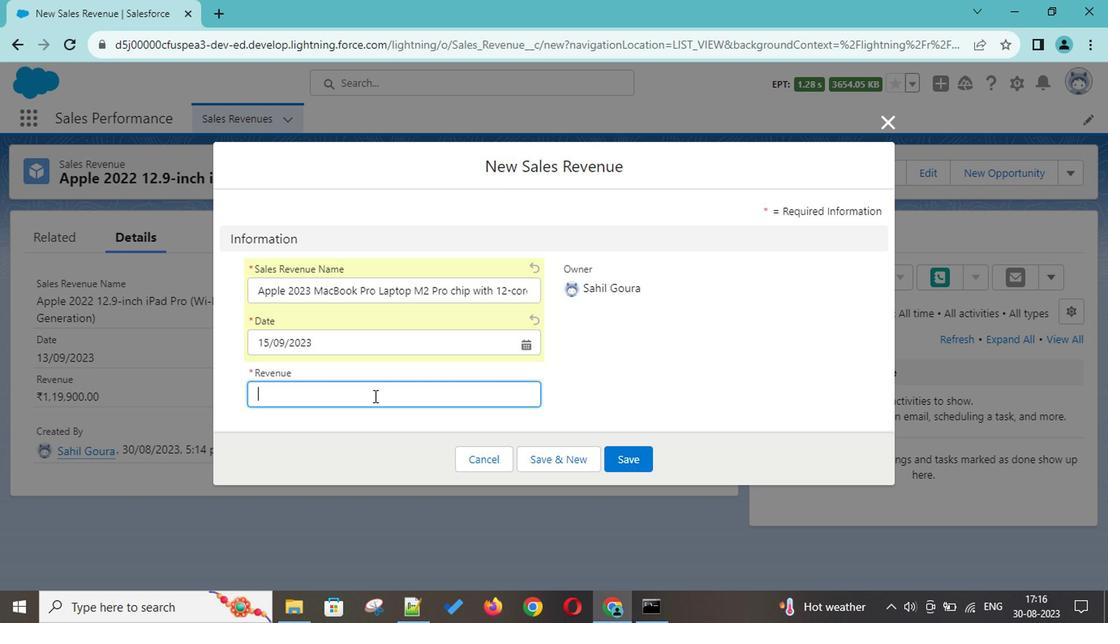 
Action: Mouse pressed left at (368, 388)
Screenshot: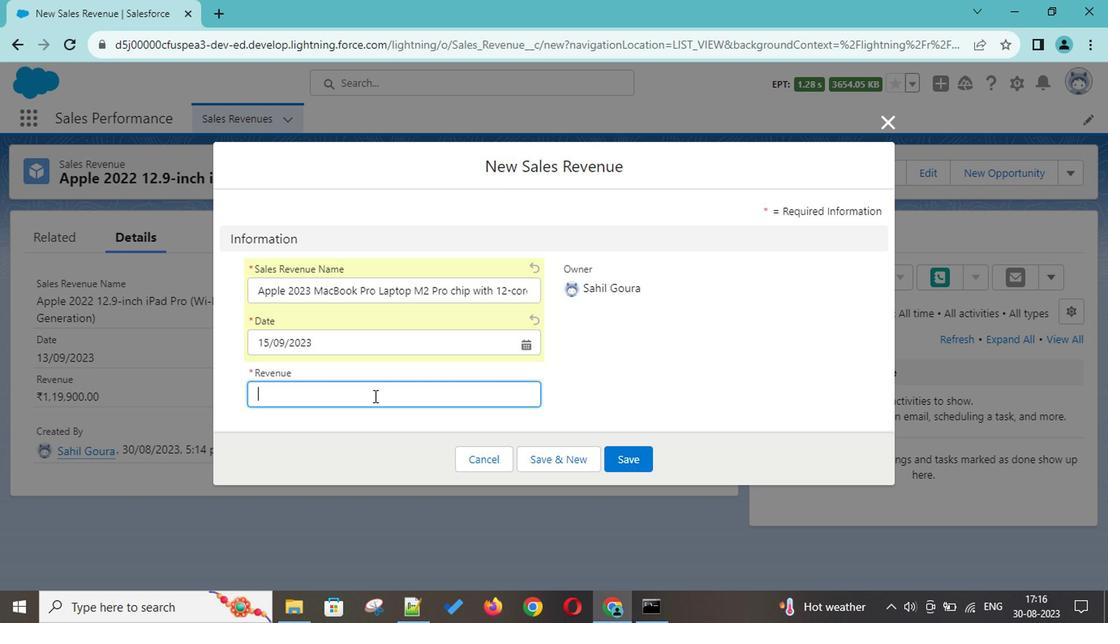 
Action: Key pressed 269900
Screenshot: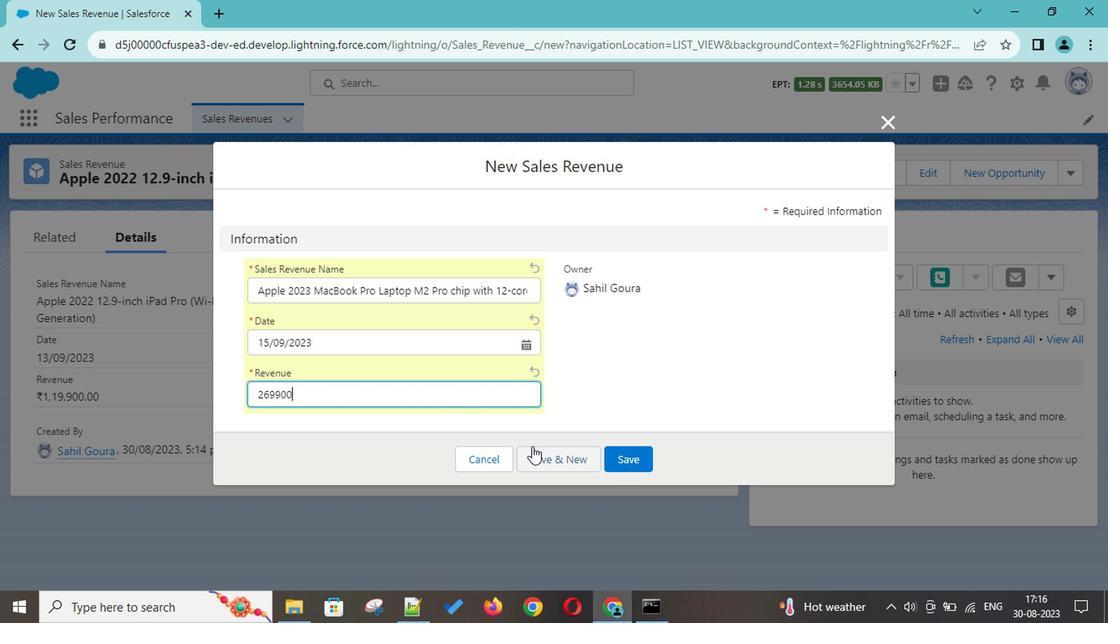 
Action: Mouse moved to (530, 430)
Screenshot: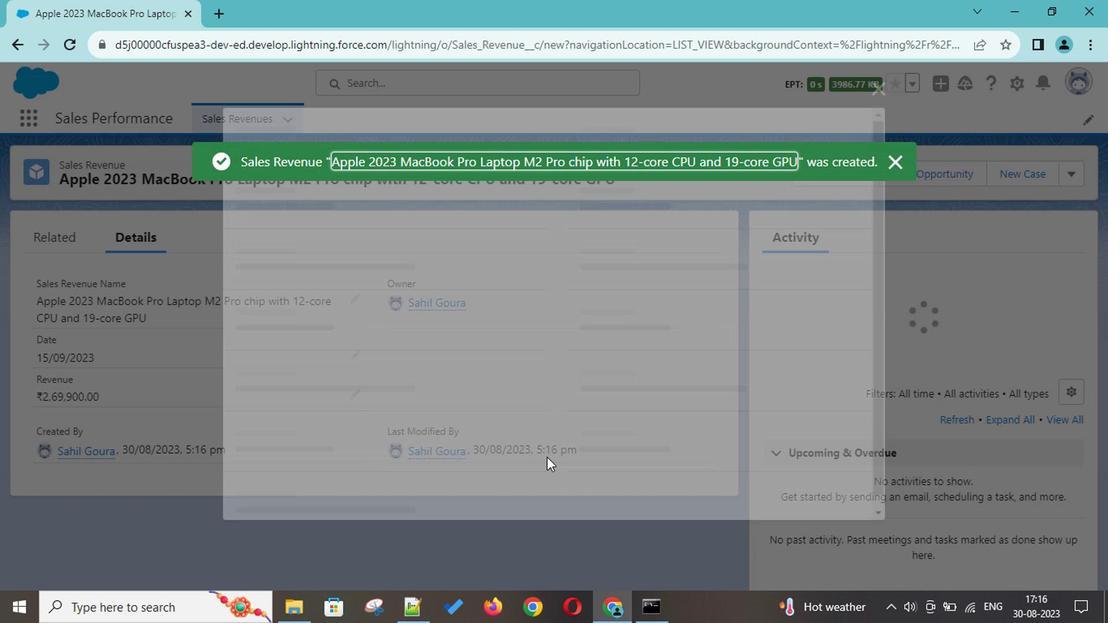 
Action: Mouse pressed left at (530, 430)
Screenshot: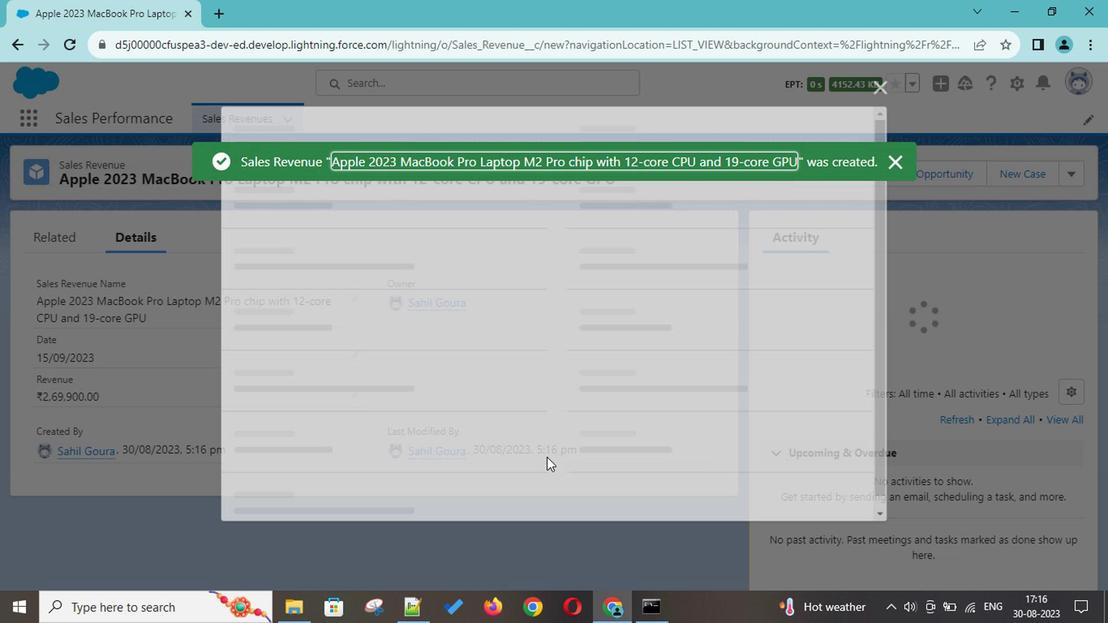 
Action: Key pressed <Key.shift>A
Screenshot: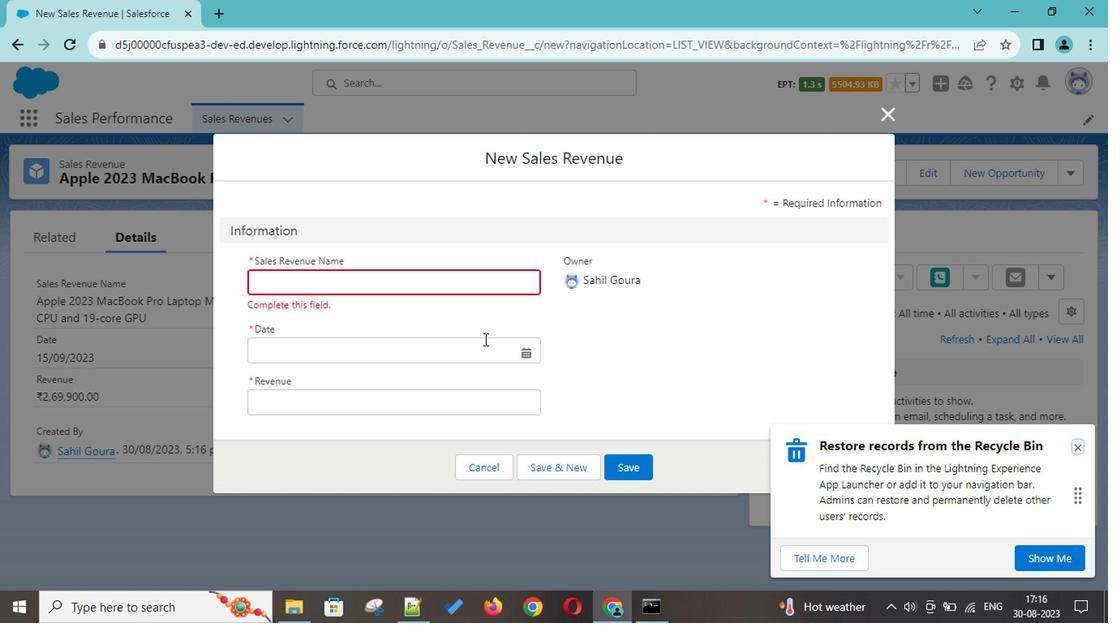 
Action: Mouse moved to (428, 313)
Screenshot: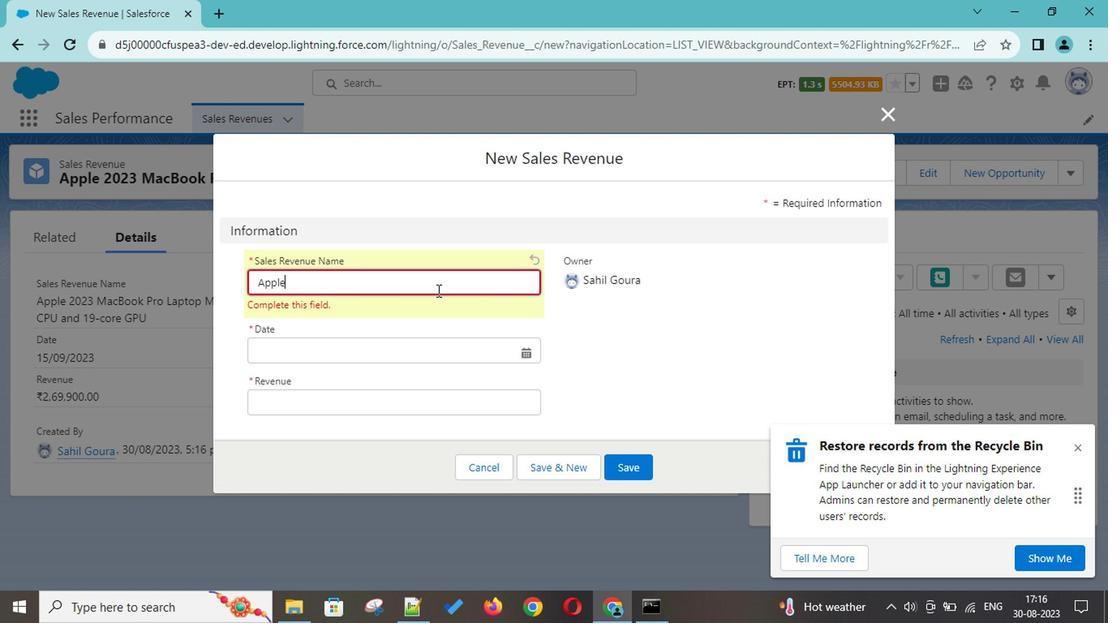
Action: Mouse pressed left at (428, 313)
Screenshot: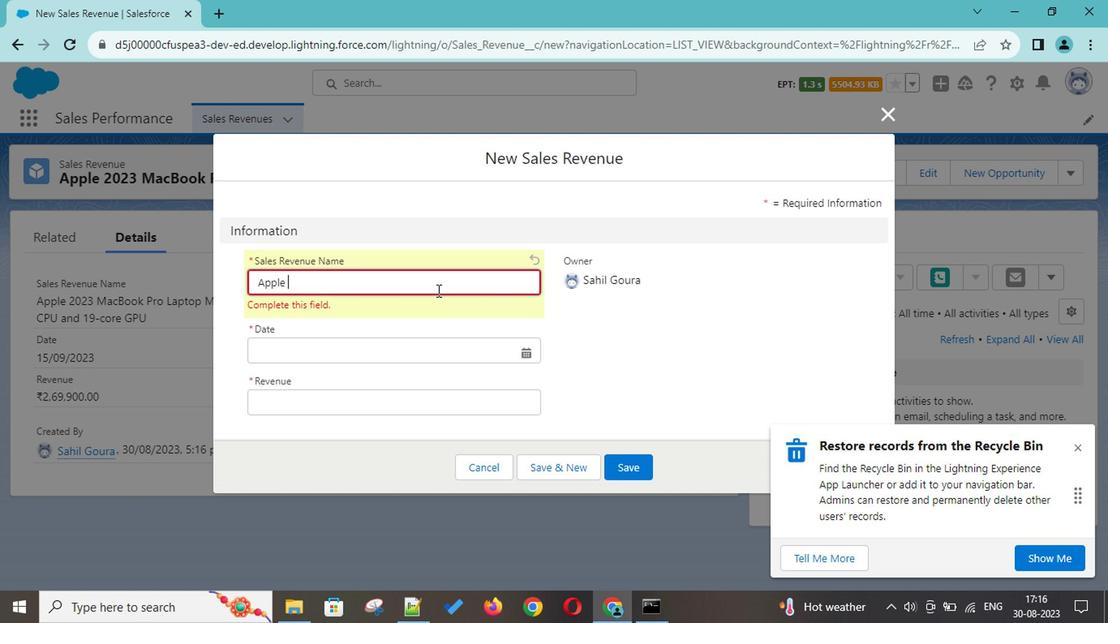 
Action: Key pressed <Key.shift>Apple<Key.space>2023<Key.space><Key.shift>Mac<Key.shift>Book<Key.space><Key.shift>Pro<Key.space><Key.shift>Laptop<Key.space><Key.shift>M2<Key.space><Key.shift>Max<Key.space><Key.shift>chip<Key.space>with<Key.space>12-core<Key.space><Key.shift>CPU<Key.space>and<Key.space>38-core<Key.space><Key.shift>GPU<Key.space><Key.backspace>
Screenshot: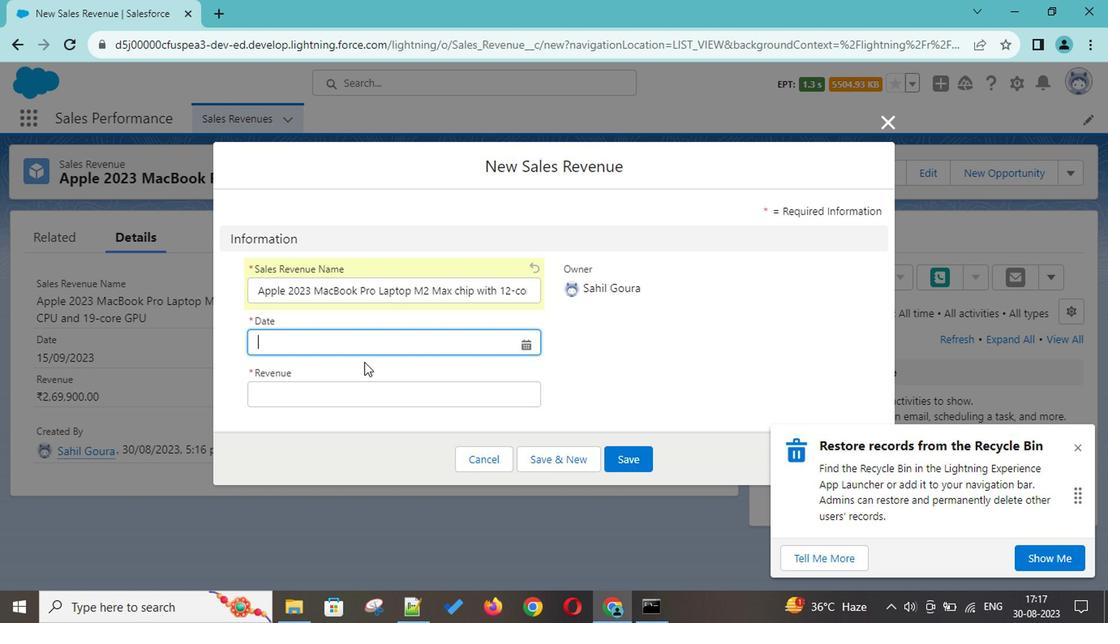 
Action: Mouse moved to (360, 363)
Screenshot: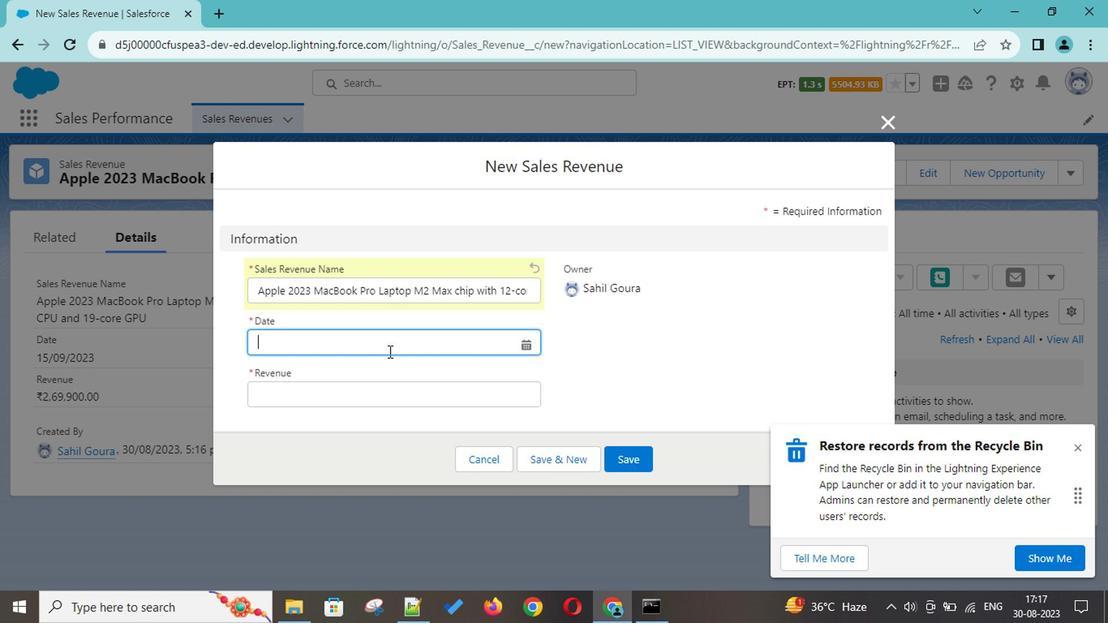 
Action: Mouse pressed left at (360, 363)
Screenshot: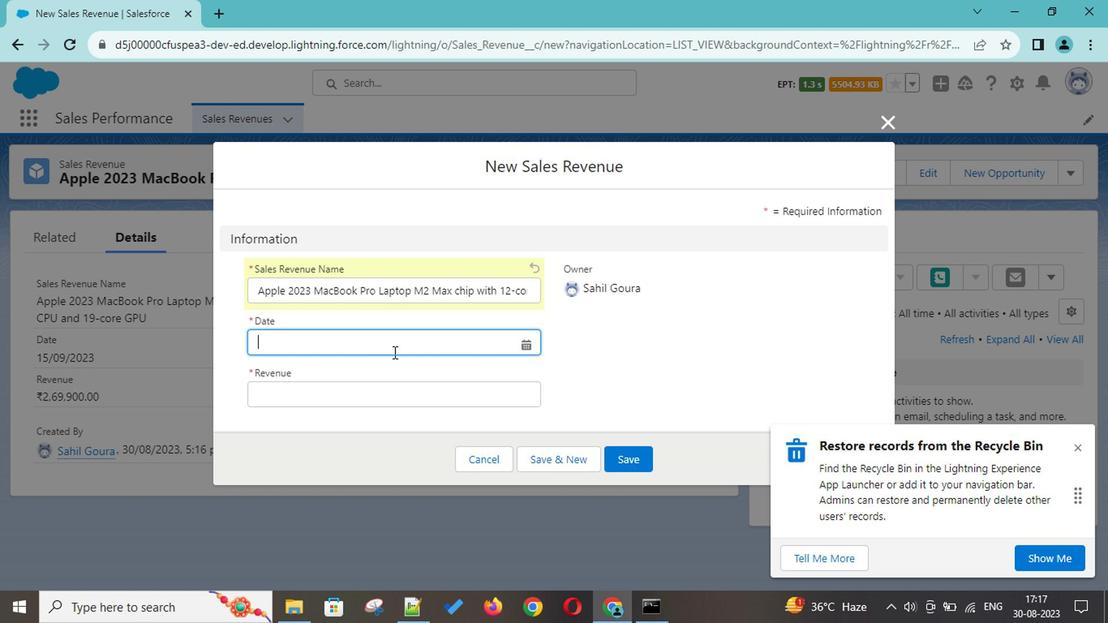 
Action: Mouse moved to (509, 349)
Screenshot: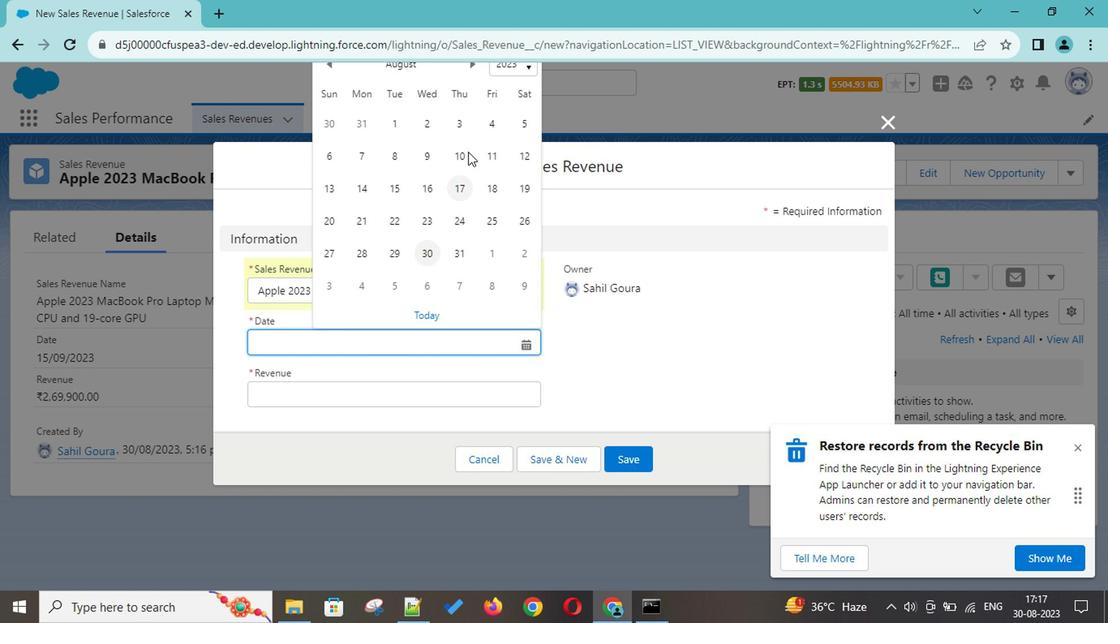 
Action: Mouse pressed left at (509, 349)
Screenshot: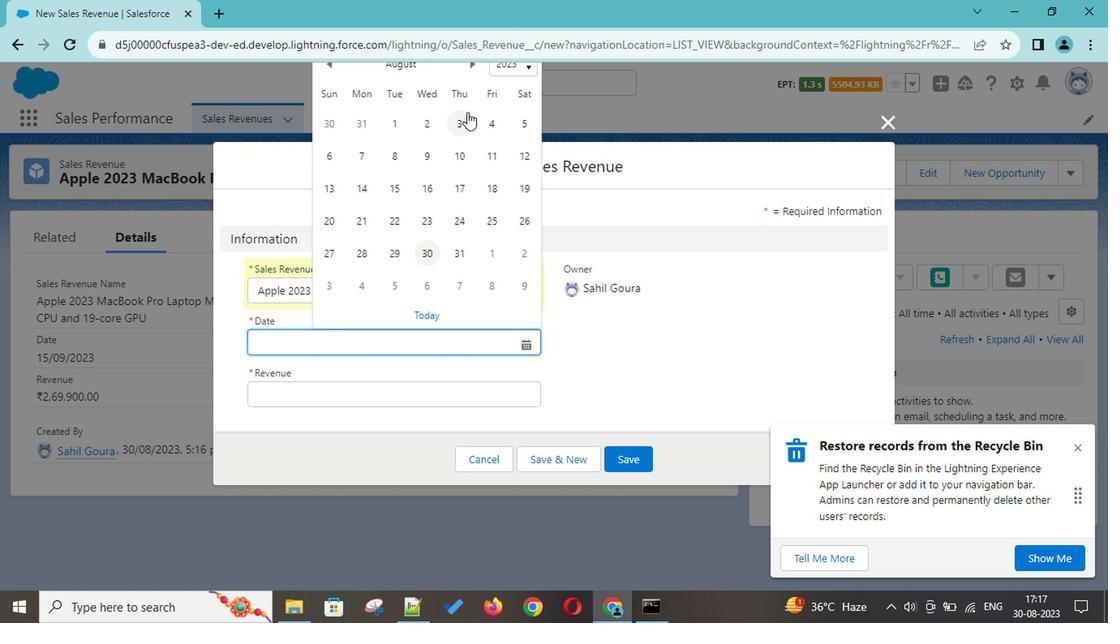 
Action: Mouse moved to (460, 154)
Screenshot: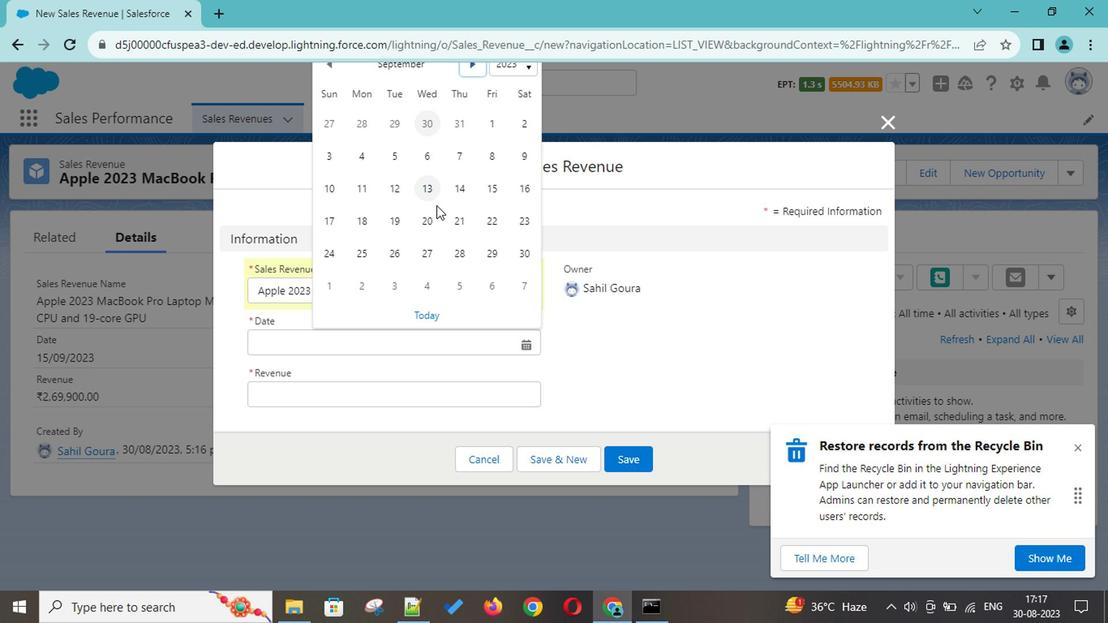 
Action: Mouse pressed left at (460, 154)
Screenshot: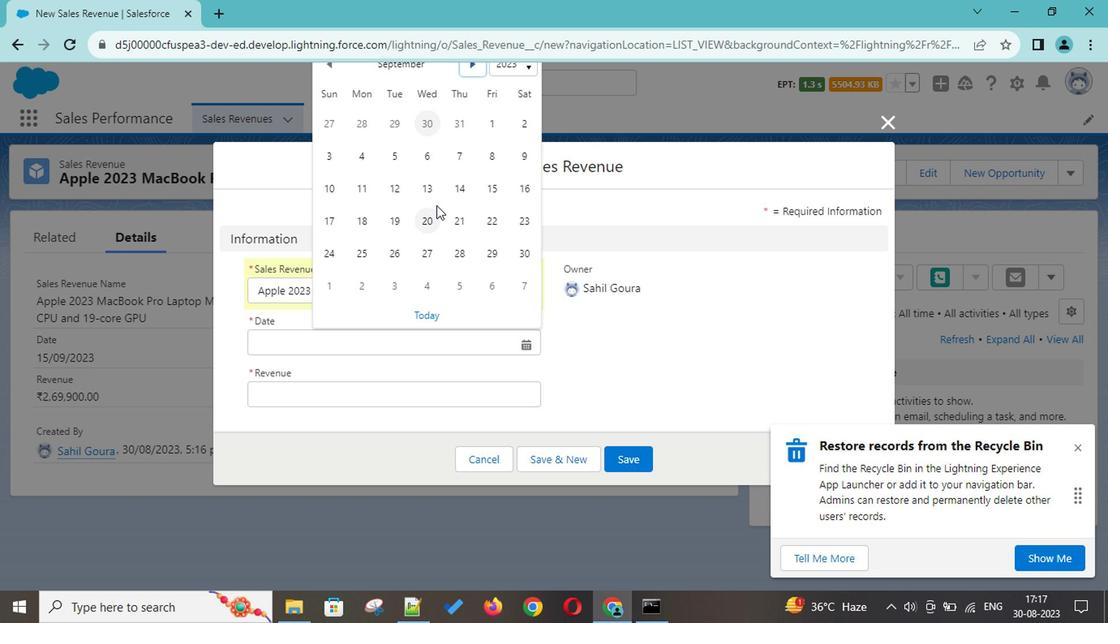 
Action: Mouse moved to (334, 261)
Screenshot: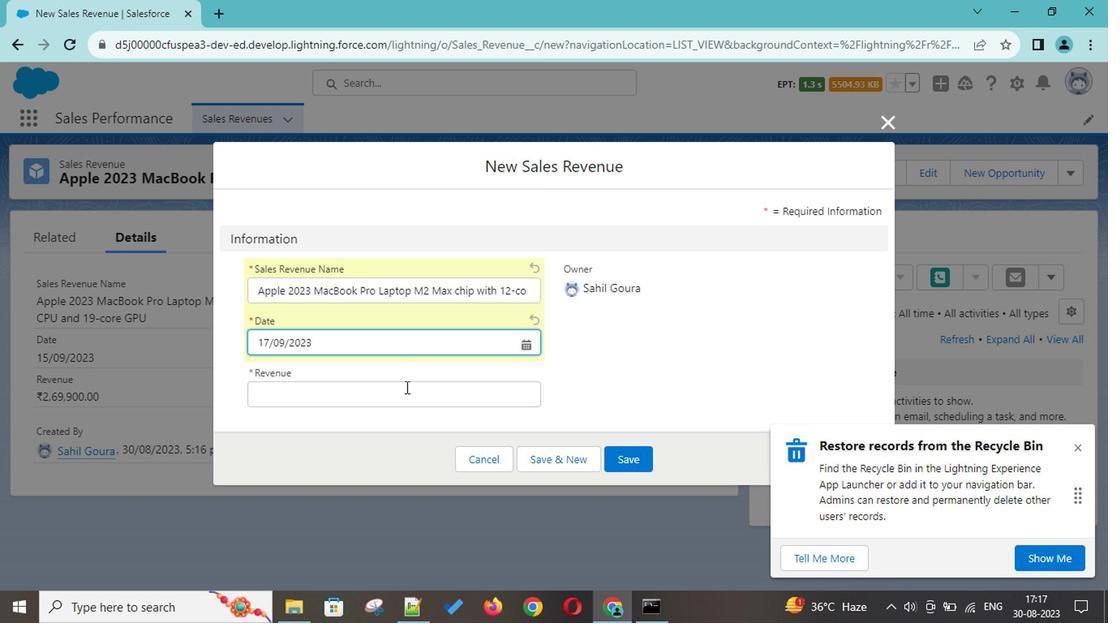 
Action: Mouse pressed left at (334, 261)
Screenshot: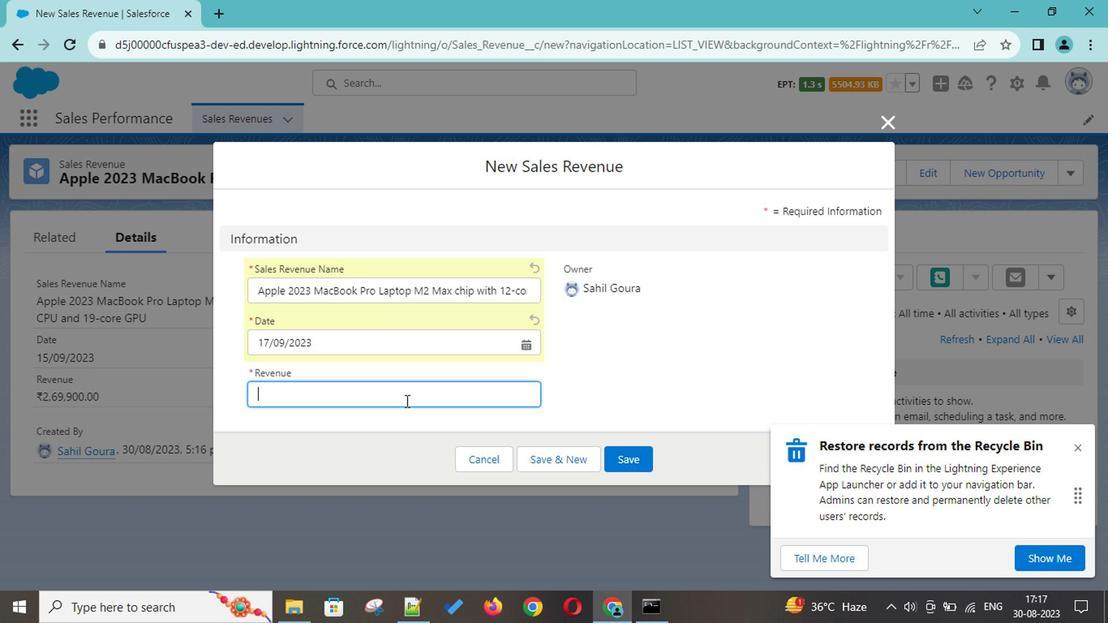 
Action: Mouse moved to (399, 390)
Screenshot: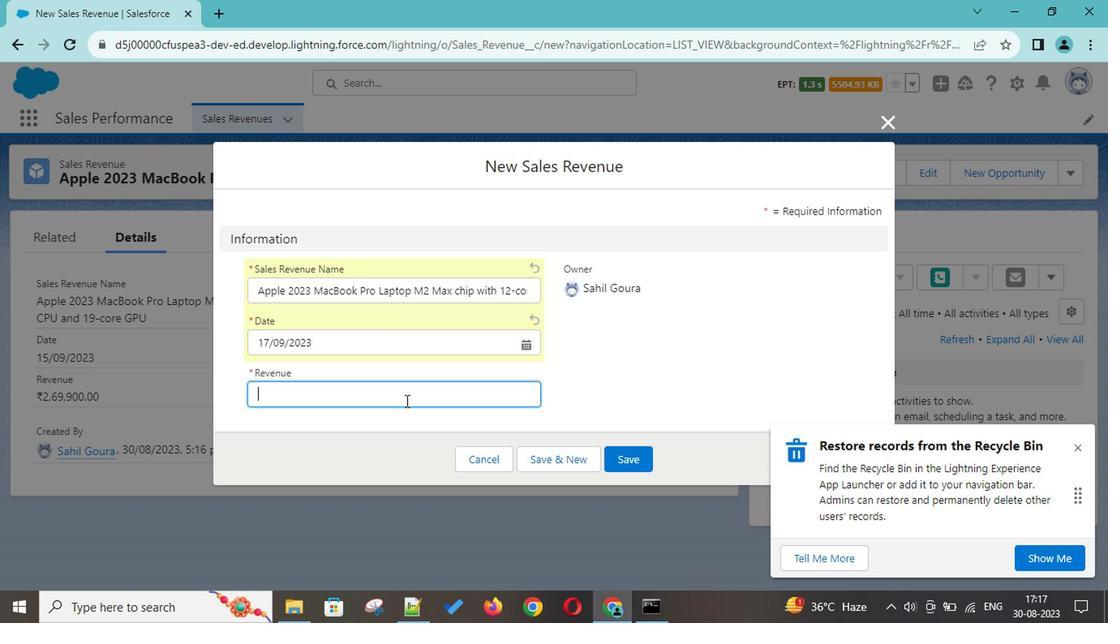 
Action: Mouse pressed left at (399, 390)
Screenshot: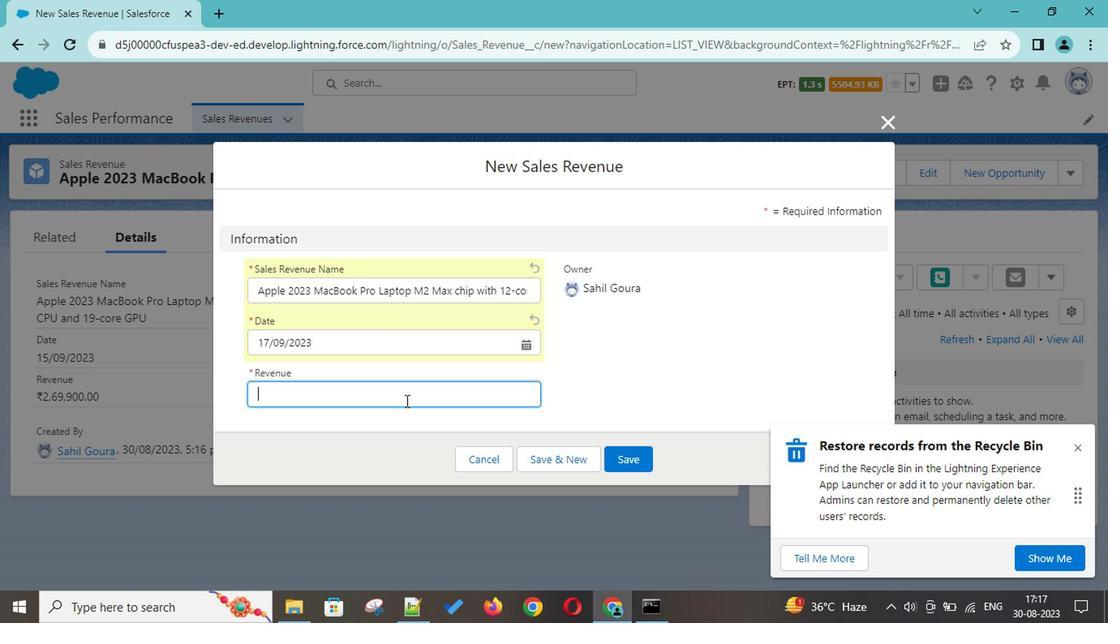 
Action: Key pressed 349900
Screenshot: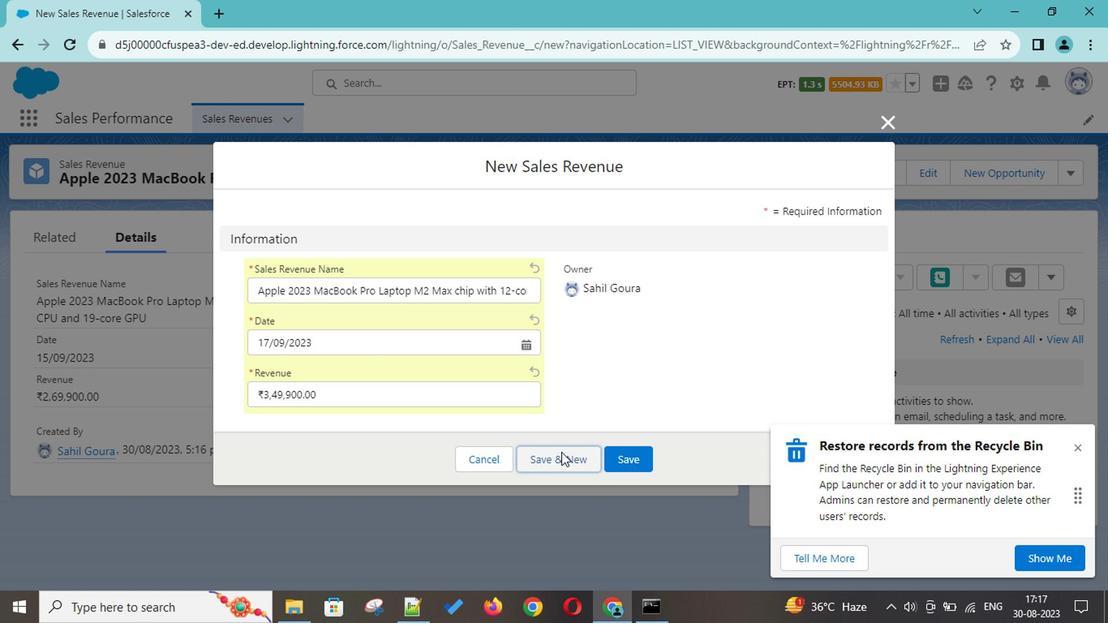 
Action: Mouse moved to (544, 427)
Screenshot: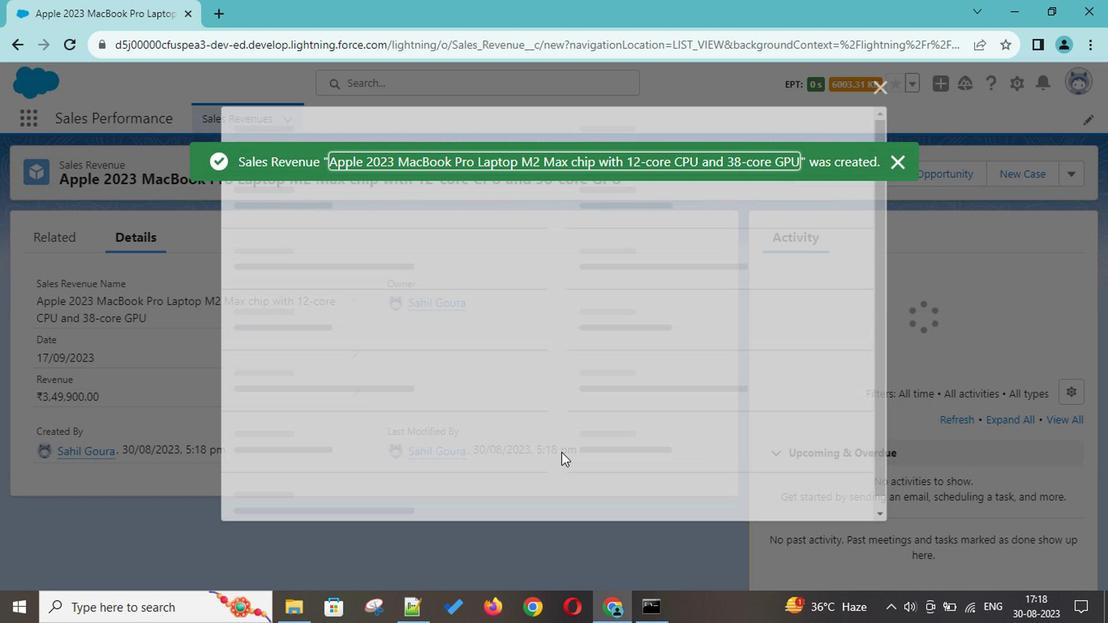 
Action: Mouse pressed left at (544, 427)
Screenshot: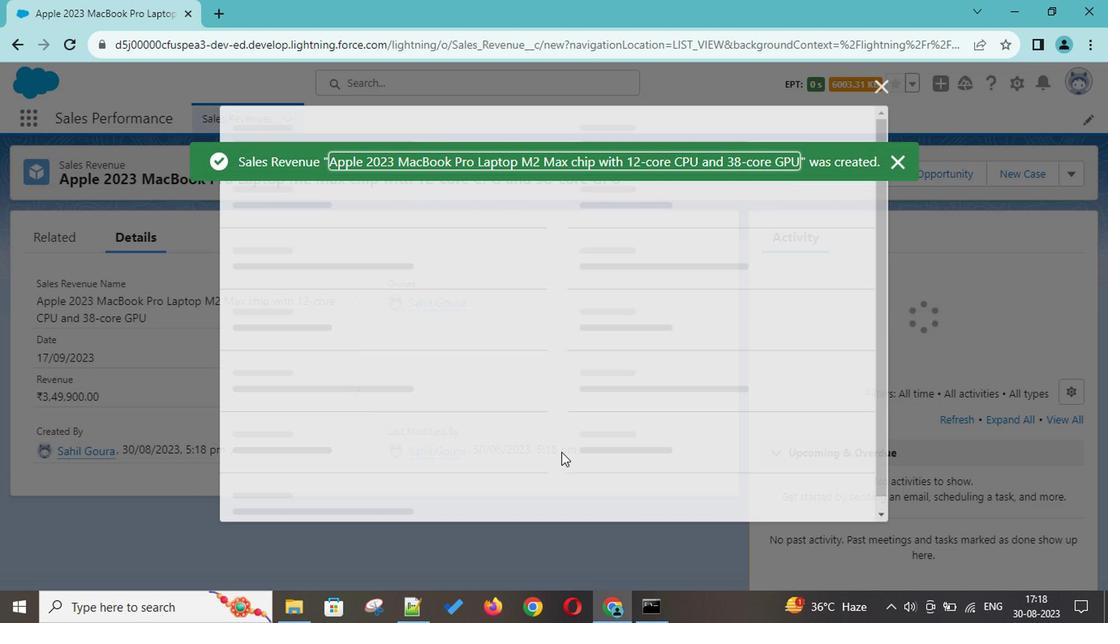 
Action: Key pressed <Key.shift>Acer<Key.space><Key.shift>Prea<Key.backspace>dator<Key.space><Key.shift>Helios<Key.space>16<Key.space>b<Key.backspace><Key.shift>Gaming<Key.space><Key.shift>Laptop<Key.space><Key.shift>(<Key.shift>Intel<Key.space><Key.shift>Core<Key.space>i9<Key.space>13900<Key.shift>HX/32<Key.shift><Key.space><Key.shift>GB<Key.space><Key.shift>Ram/1q<Key.backspace><Key.space><Key.shift>TB<Key.space><Key.shift>SSD/<Key.shift>RTX<Key.backspace>
Screenshot: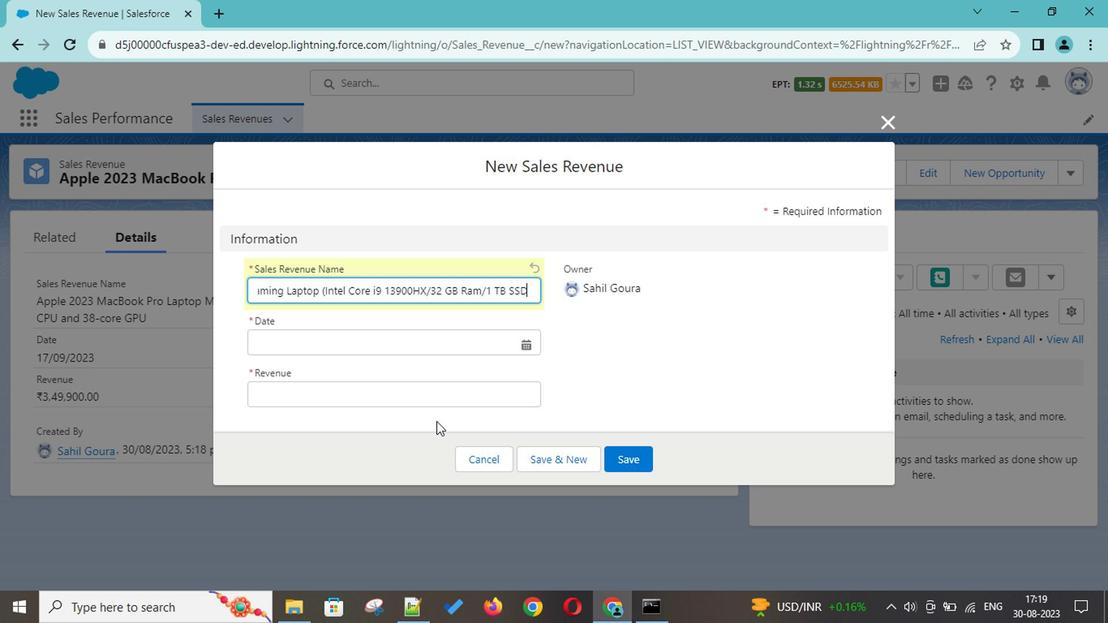 
Action: Mouse moved to (373, 351)
Screenshot: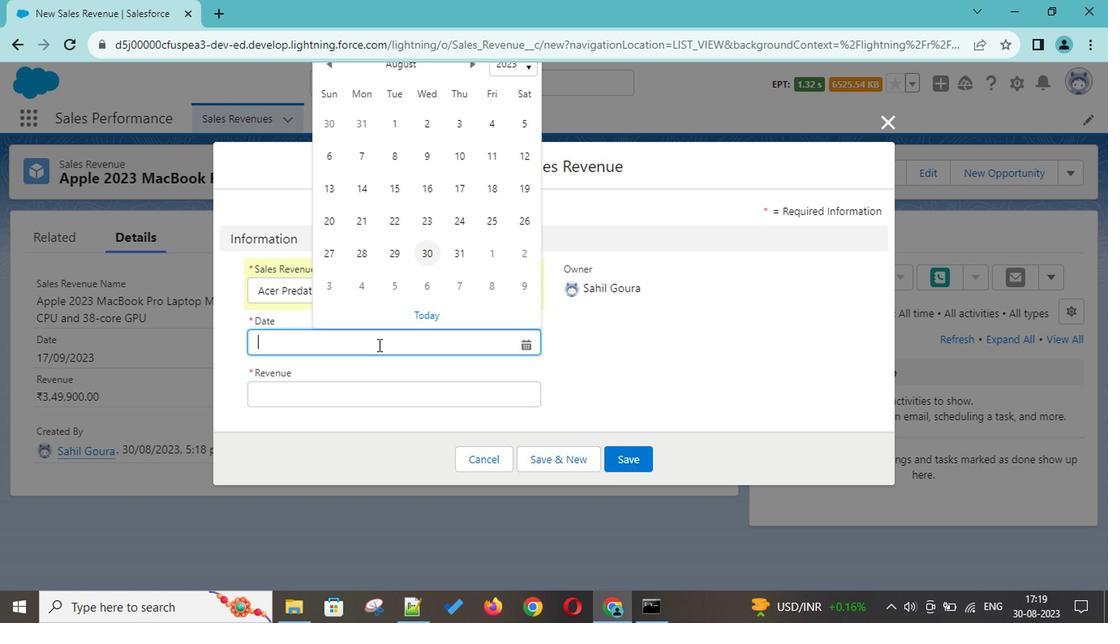 
Action: Mouse pressed left at (373, 351)
Screenshot: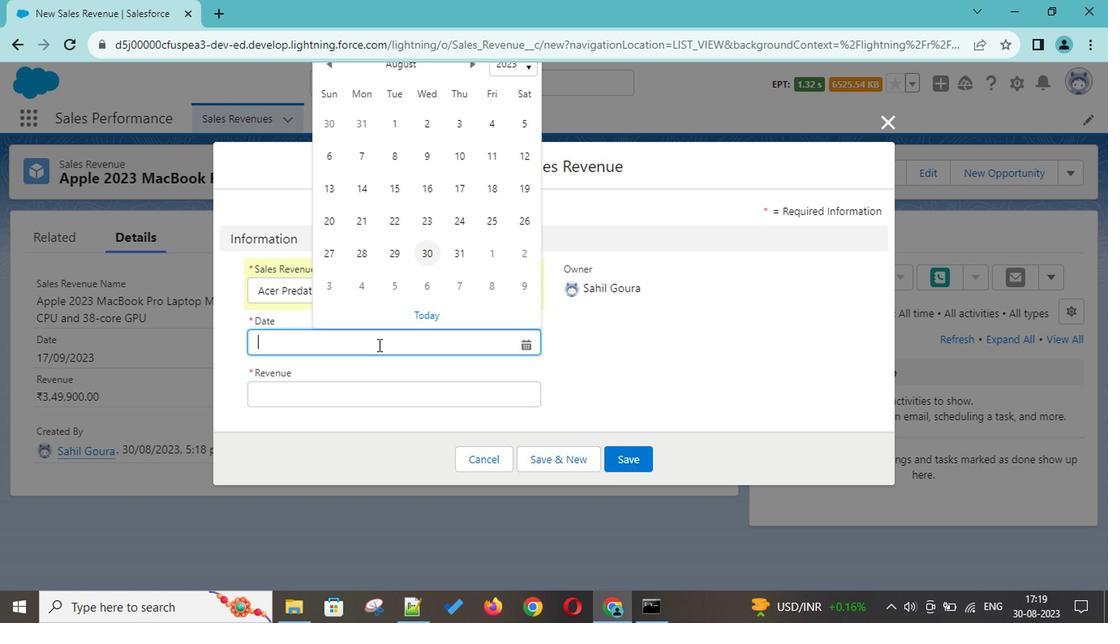 
Action: Mouse moved to (461, 159)
Screenshot: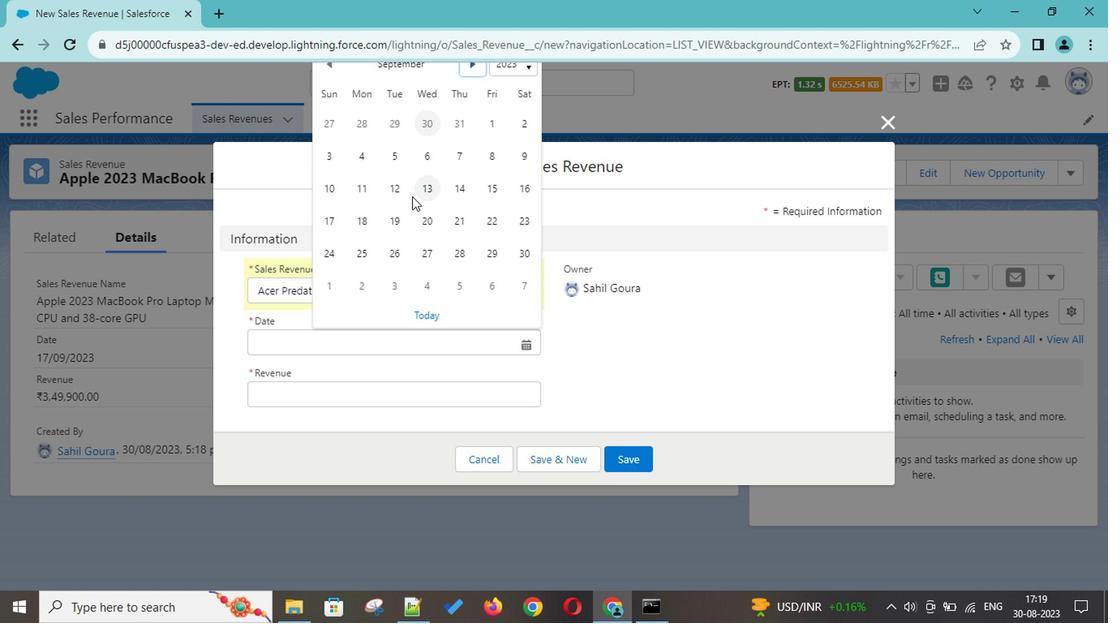 
Action: Mouse pressed left at (461, 159)
Screenshot: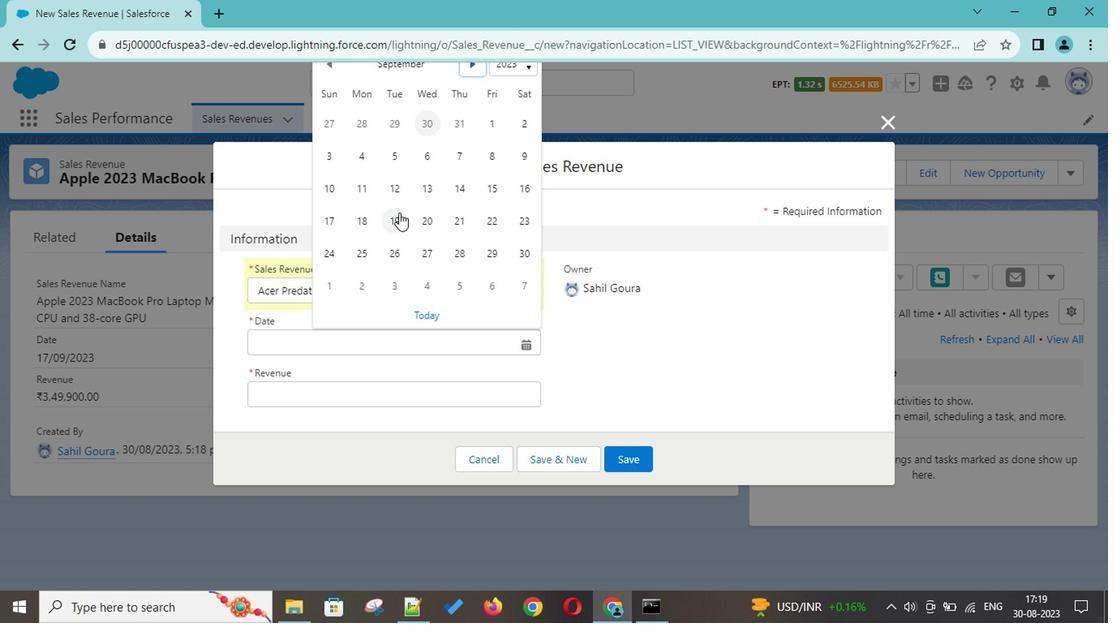 
Action: Mouse moved to (392, 258)
Screenshot: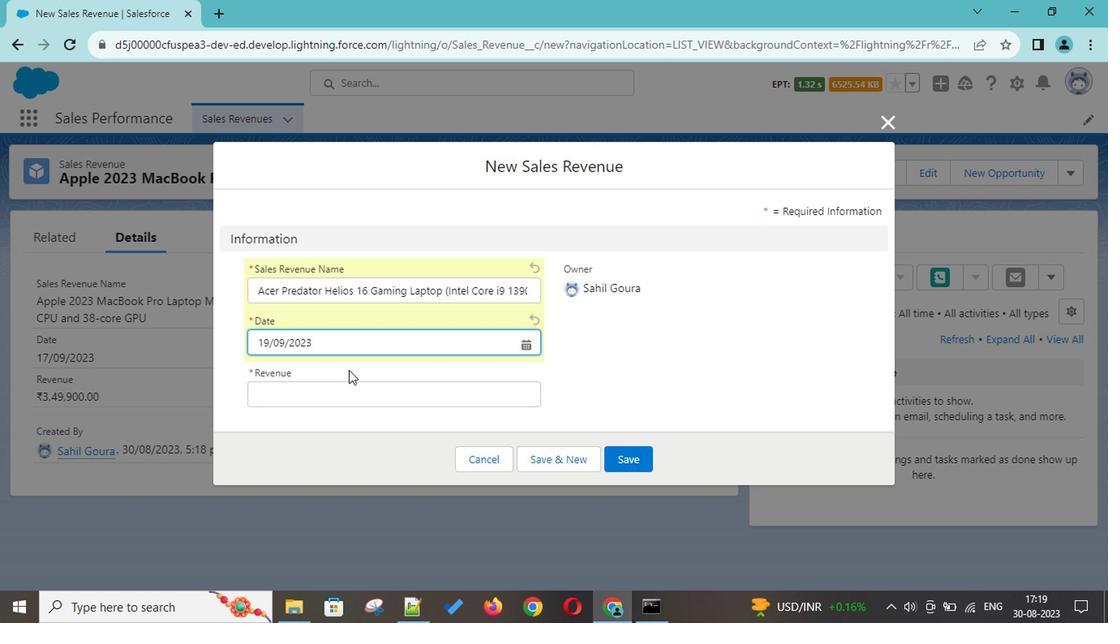 
Action: Mouse pressed left at (392, 258)
Screenshot: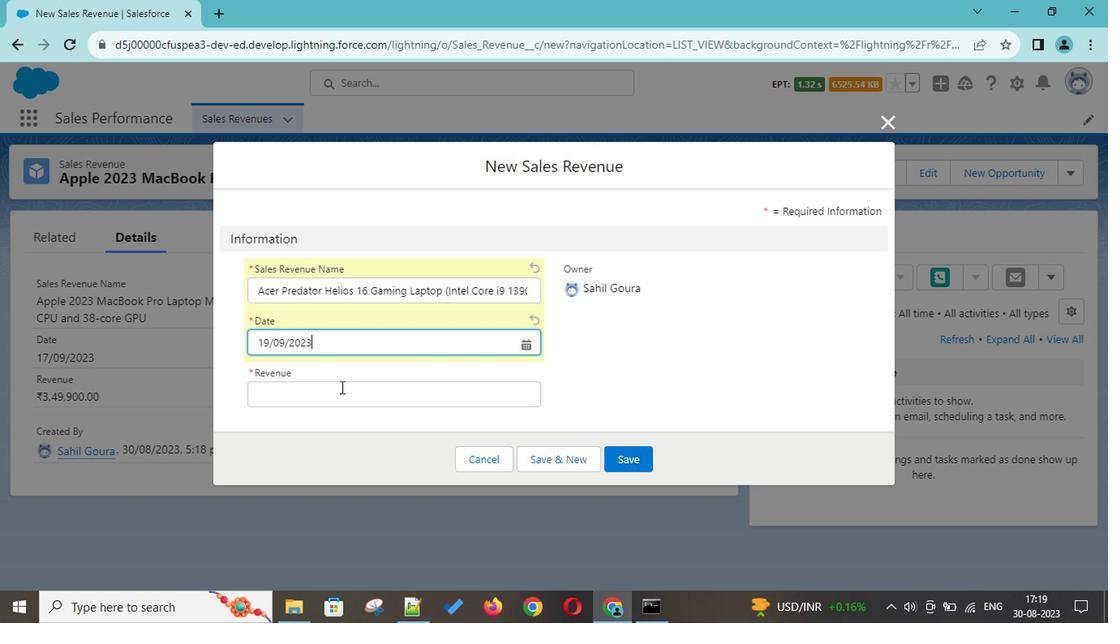 
Action: Mouse moved to (338, 381)
Screenshot: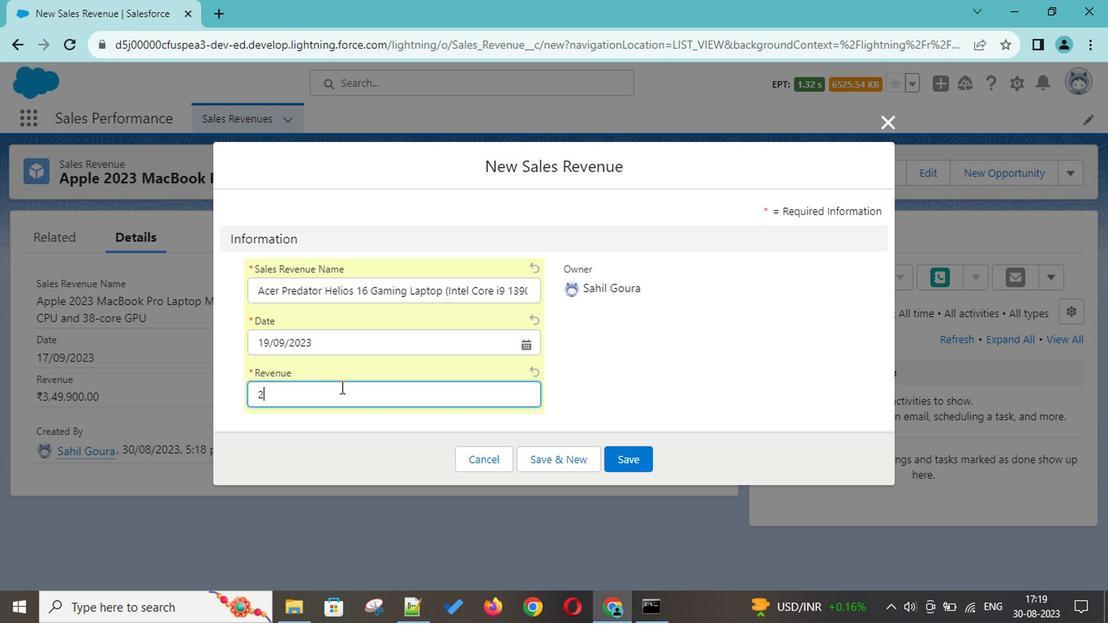 
Action: Mouse pressed left at (338, 381)
Screenshot: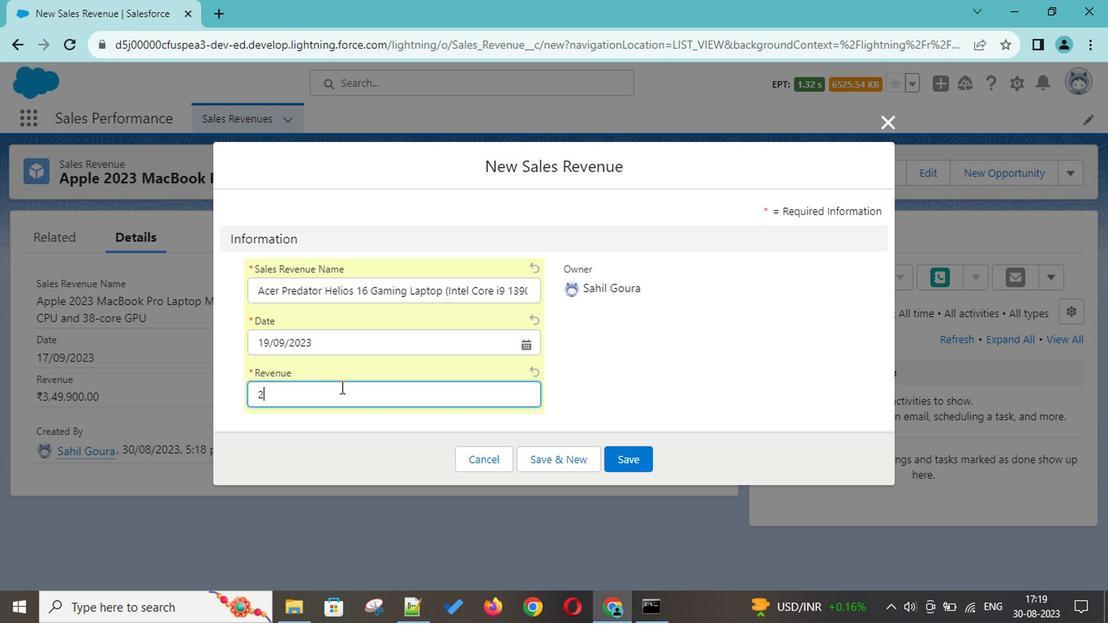 
Action: Key pressed 249990
Screenshot: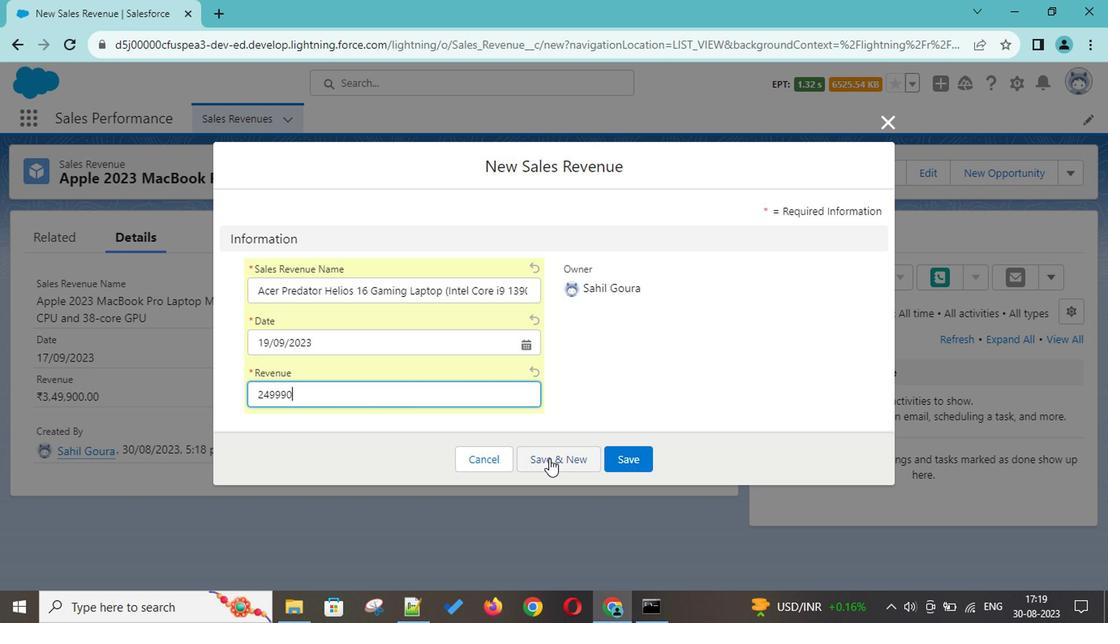 
Action: Mouse moved to (532, 431)
Screenshot: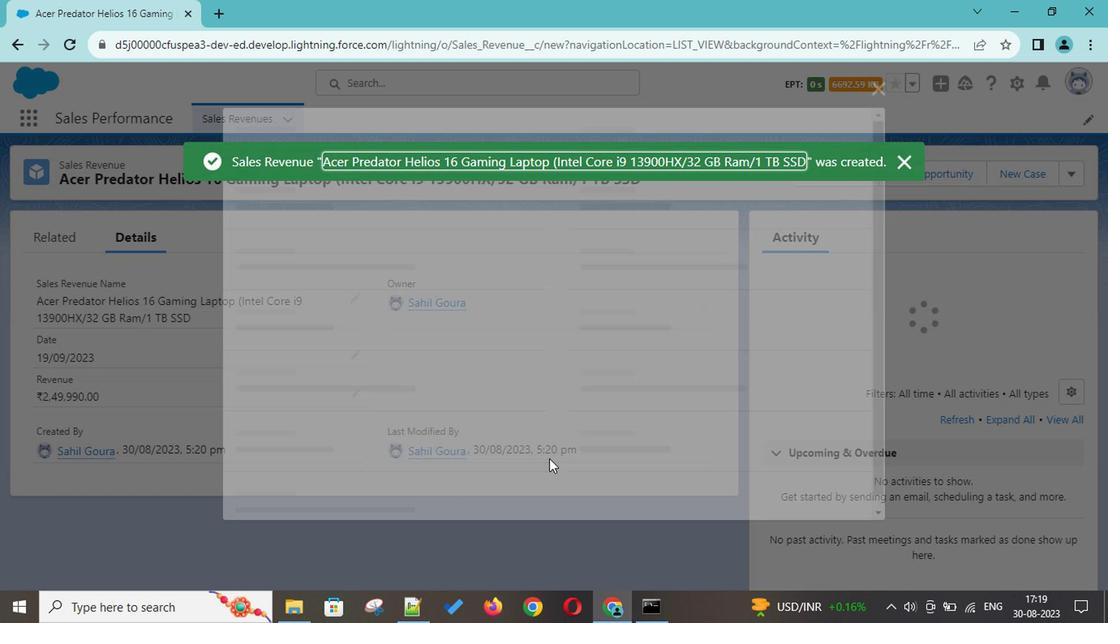 
Action: Mouse pressed left at (532, 431)
Screenshot: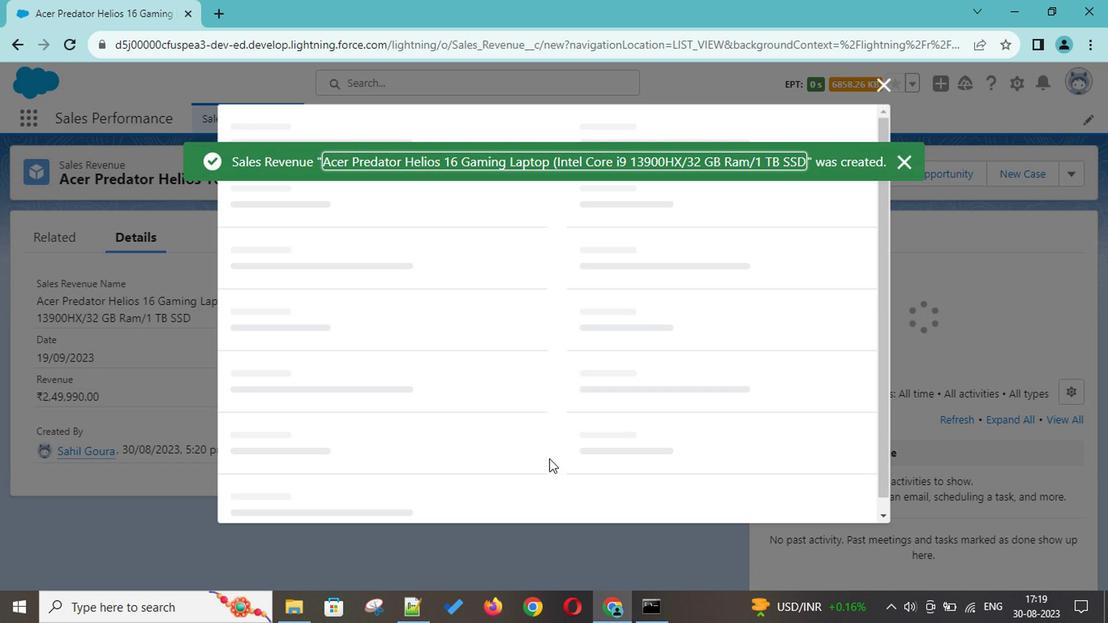 
Action: Mouse moved to (413, 365)
Screenshot: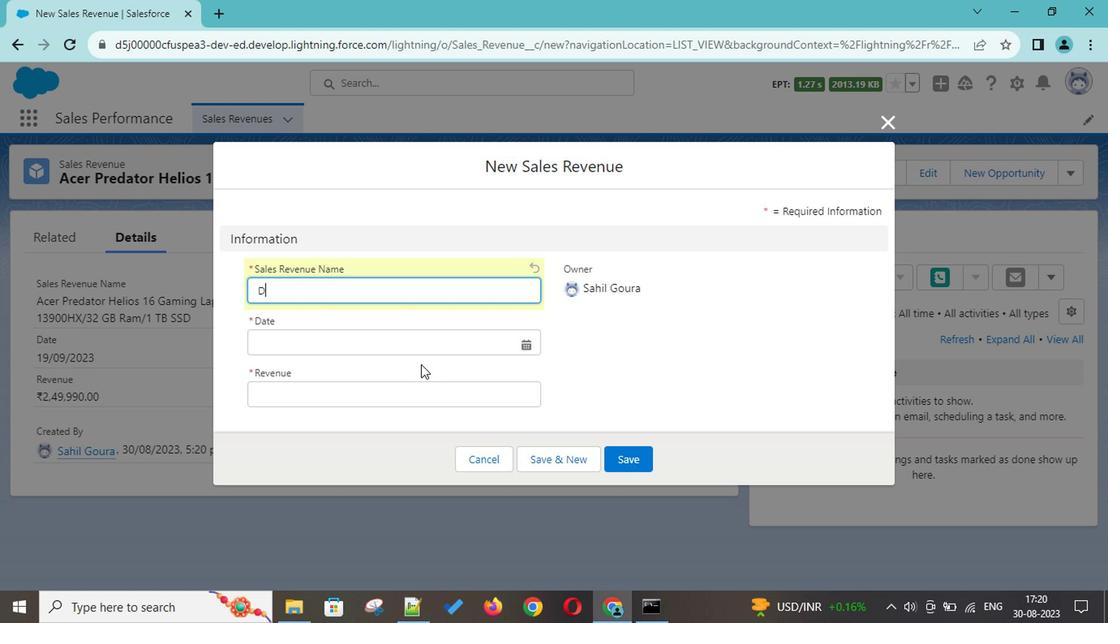 
Action: Key pressed <Key.shift>Dell<Key.space><Key.shift>Alienware<Key.space>x16<Key.space><Key.shift>Gaming<Key.space><Key.shift>lap<Key.backspace><Key.backspace><Key.backspace><Key.shift>Laptop<Key.space><Key.backspace>,<Key.space><Key.shift>Intel<Key.space><Key.shift>Core<Key.space>i9<Key.space>13900<Key.shift>HKJ<Key.backspace>/32<Key.shift>GB/2<Key.shift>TB<Key.space><Key.shift>SSD
Screenshot: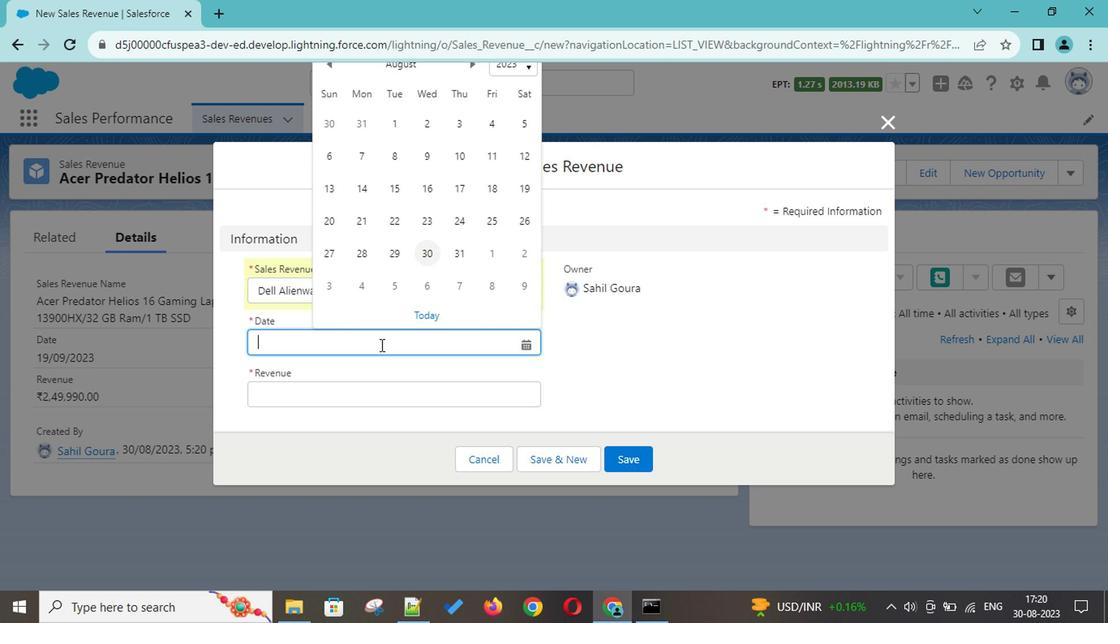 
Action: Mouse moved to (375, 351)
Screenshot: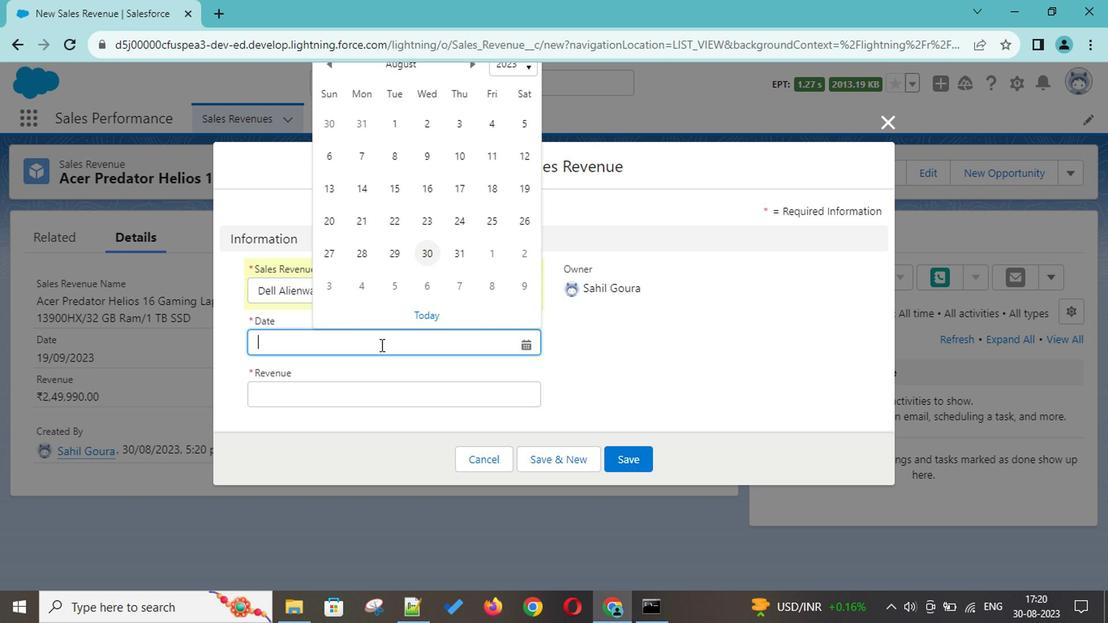 
Action: Mouse pressed left at (375, 351)
Screenshot: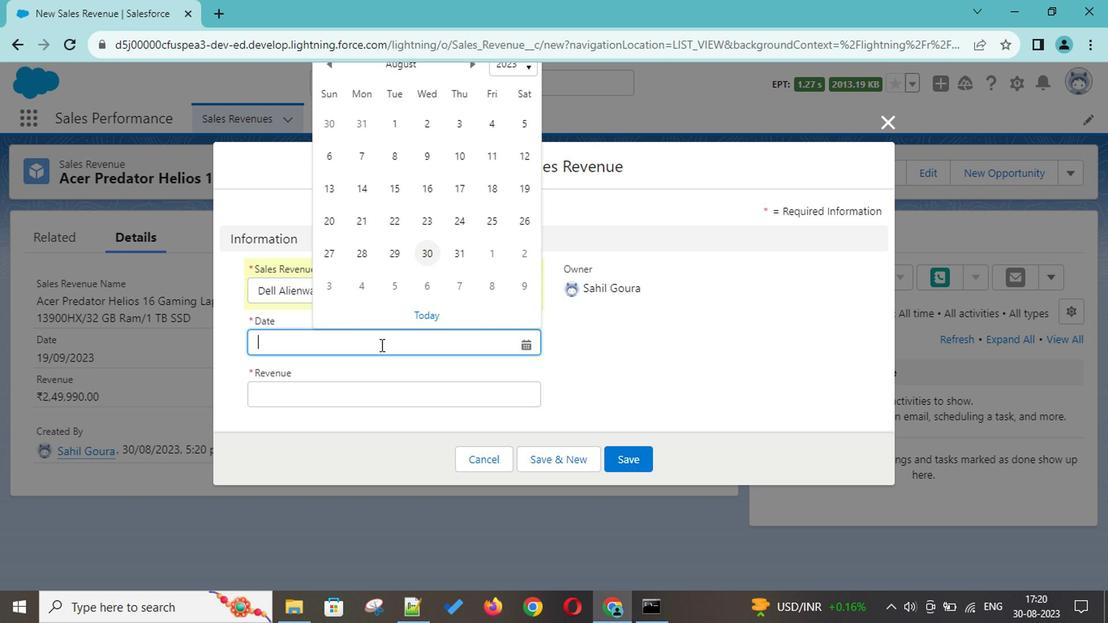
Action: Mouse moved to (464, 155)
Screenshot: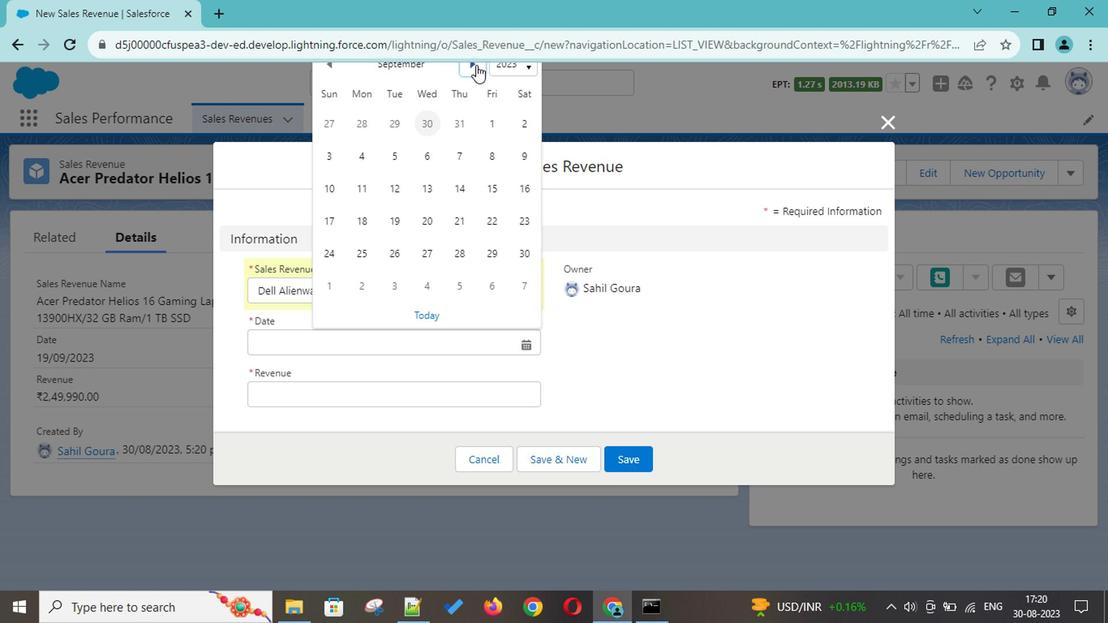 
Action: Mouse pressed left at (464, 155)
Screenshot: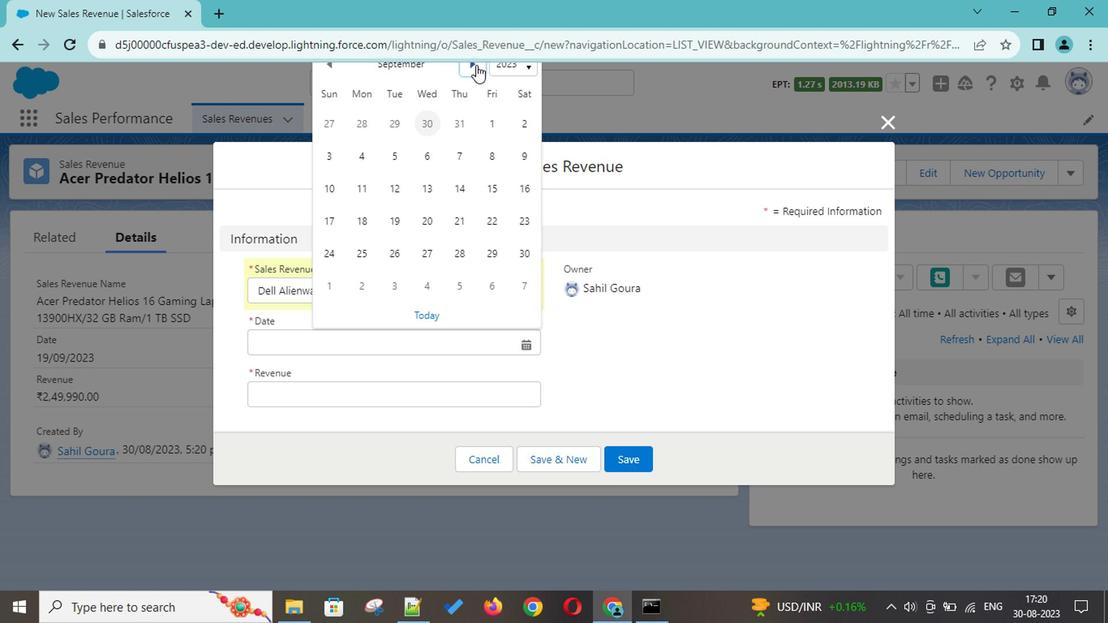 
Action: Mouse moved to (502, 266)
Screenshot: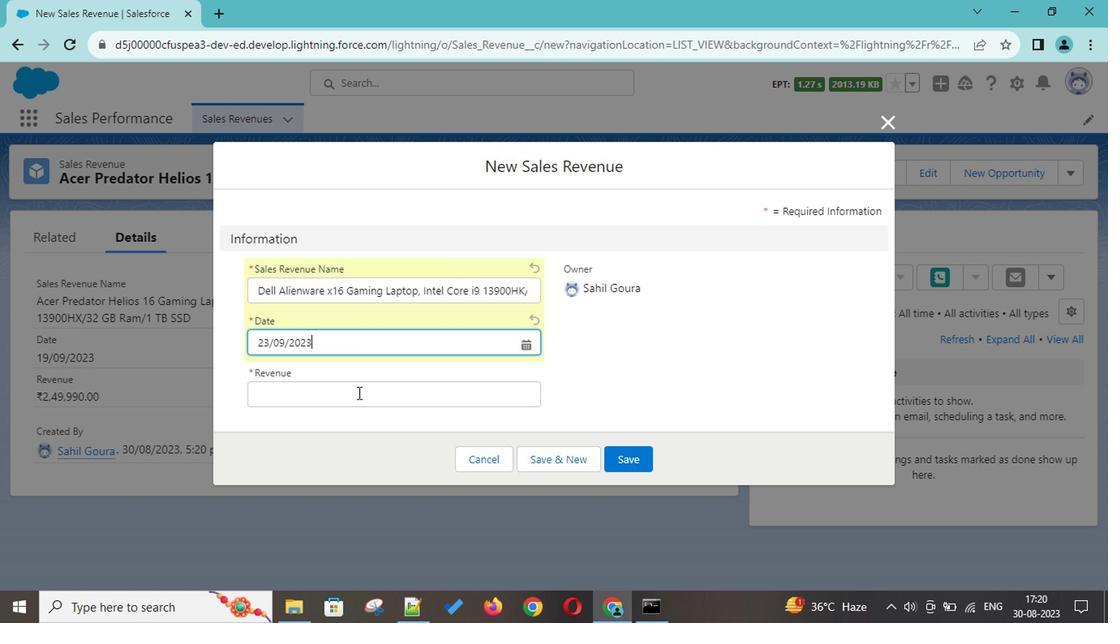 
Action: Mouse pressed left at (502, 266)
Screenshot: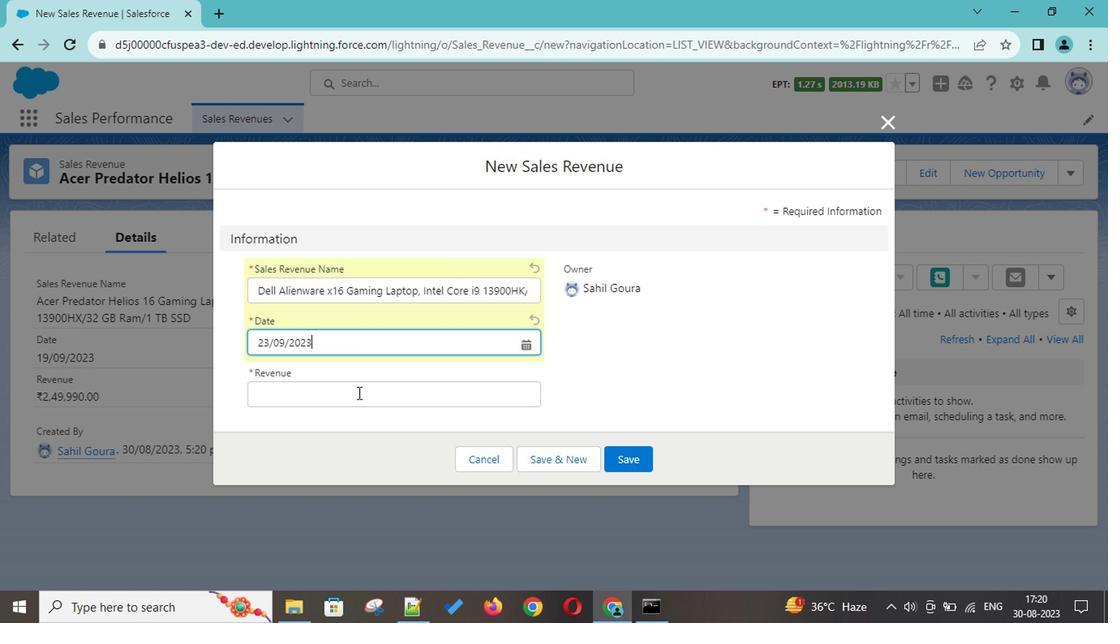 
Action: Mouse moved to (353, 385)
Screenshot: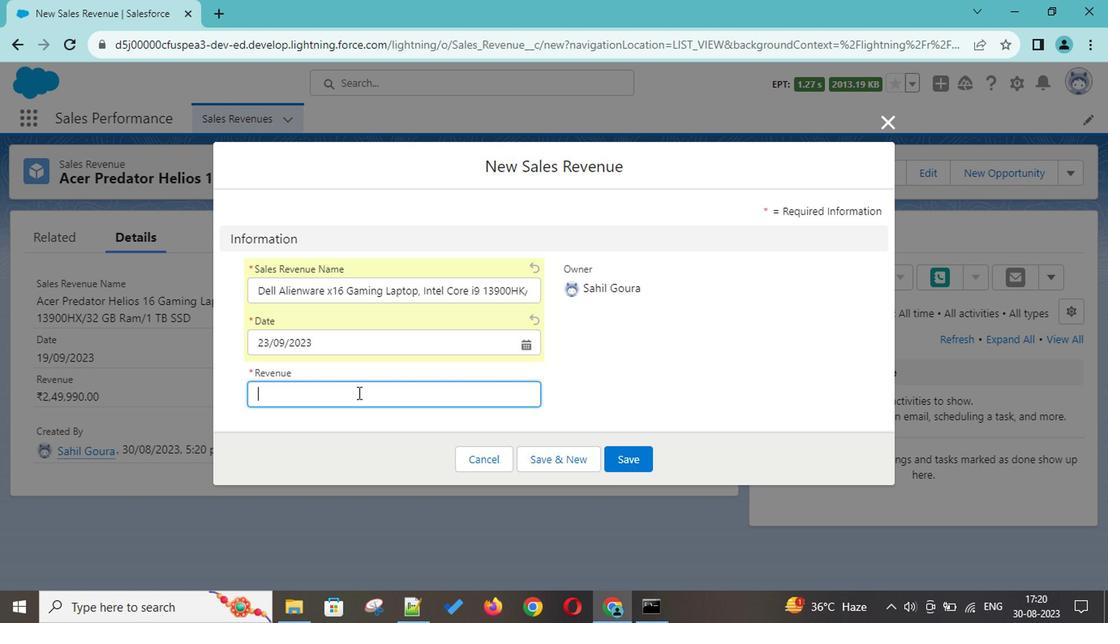 
Action: Mouse pressed left at (353, 385)
Screenshot: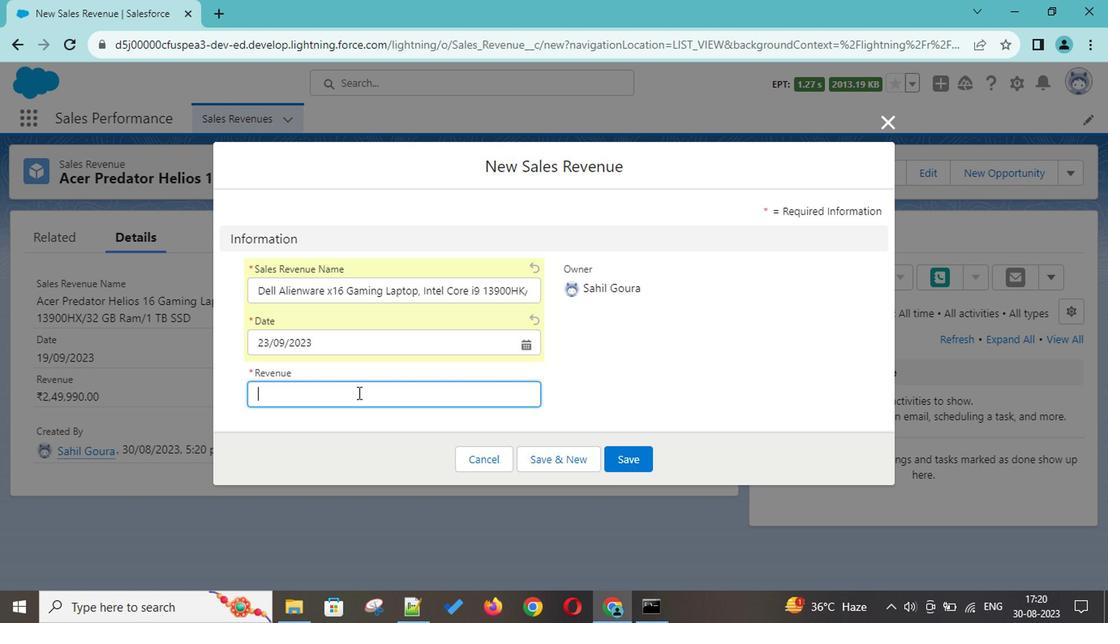 
Action: Key pressed 453490
Screenshot: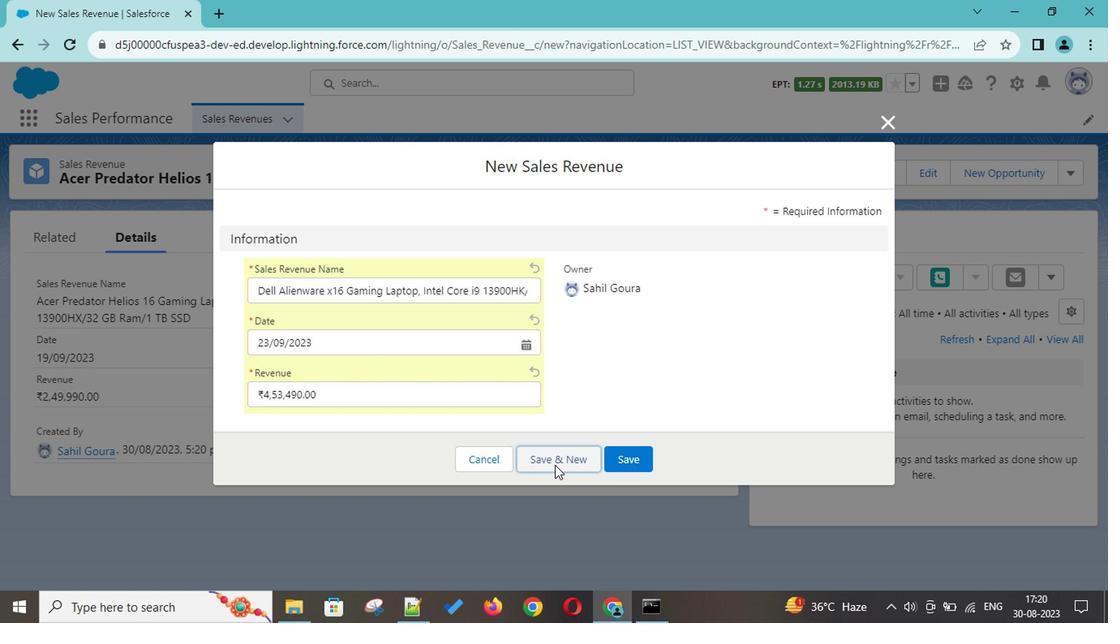
Action: Mouse moved to (538, 435)
Screenshot: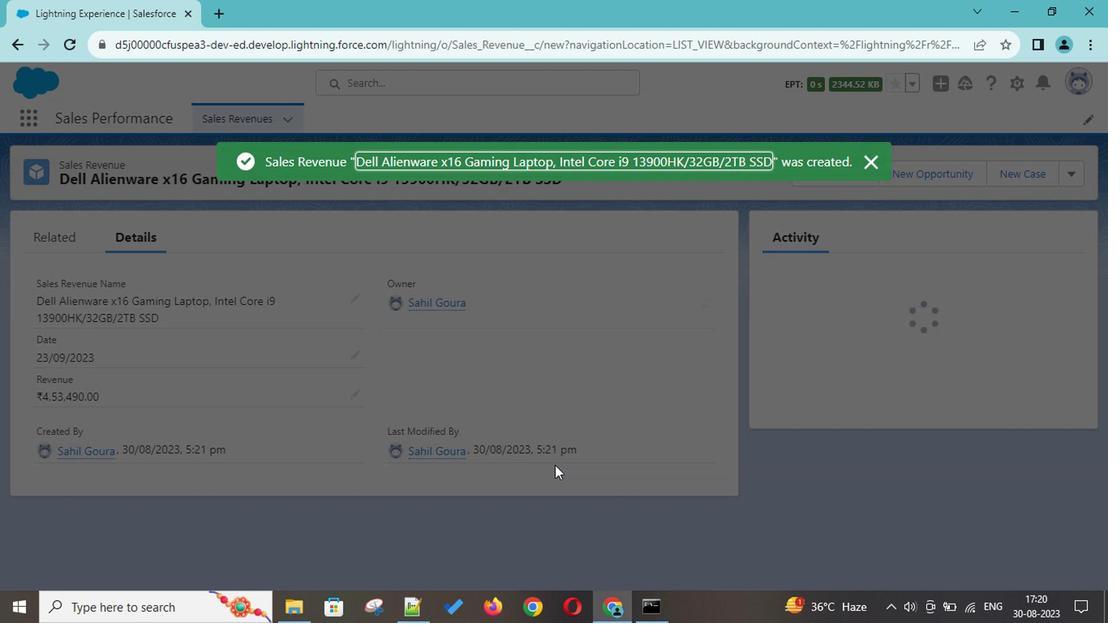 
Action: Mouse pressed left at (538, 435)
Screenshot: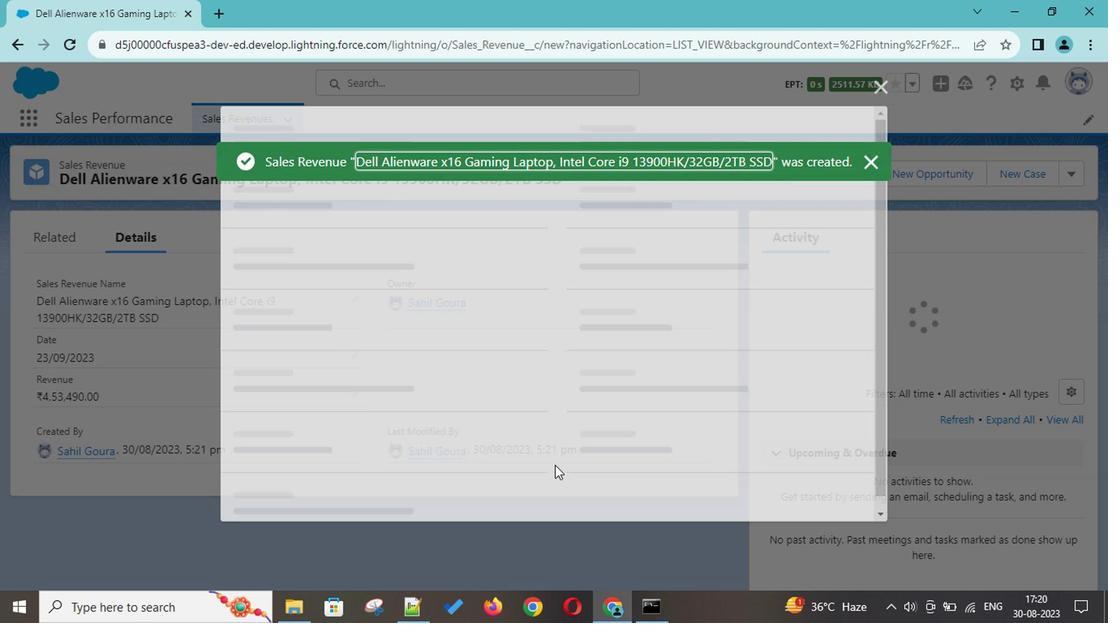
Action: Mouse moved to (356, 321)
Screenshot: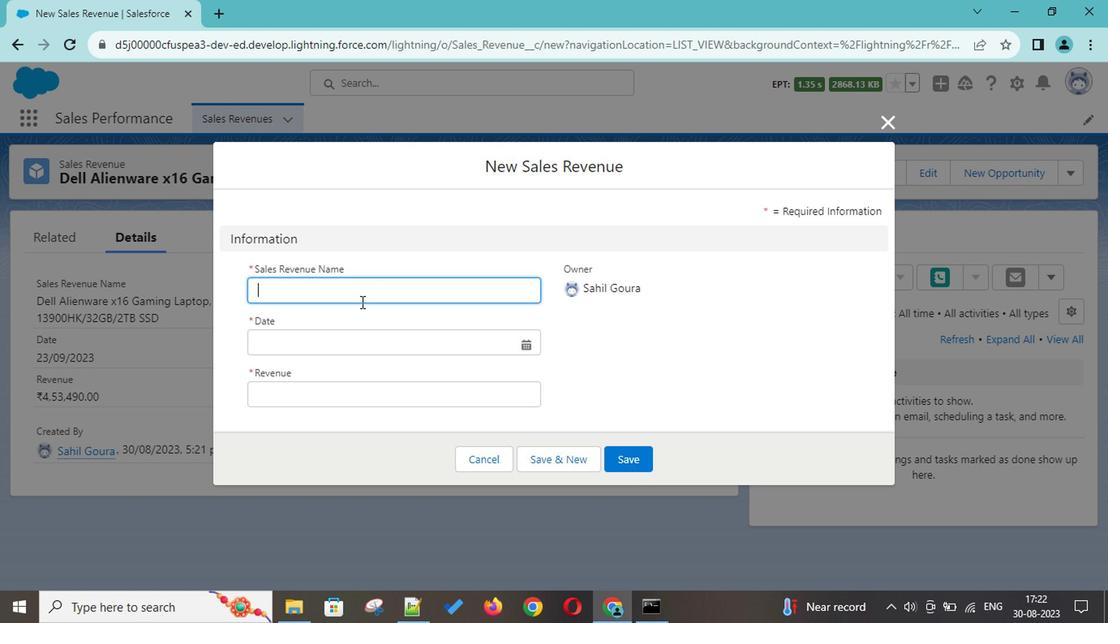 
Action: Mouse pressed left at (356, 321)
Screenshot: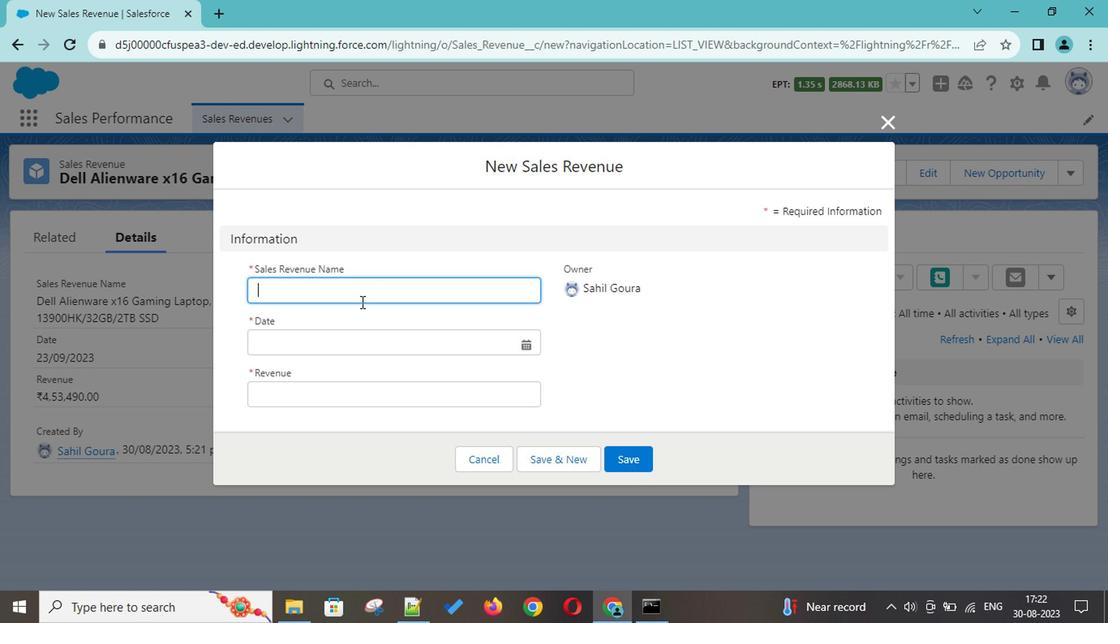 
Action: Key pressed <Key.shift>Amazon<Key.space><Key.shift>Basics<Key.space><Key.shift>Digital<Key.space><Key.shift>Safe<Key.space>with<Key.space>electronic<Key.space>keypad<Key.space>locker<Key.space>for<Key.space><Key.shift>Home,<Key.space>51<Key.shift>L
Screenshot: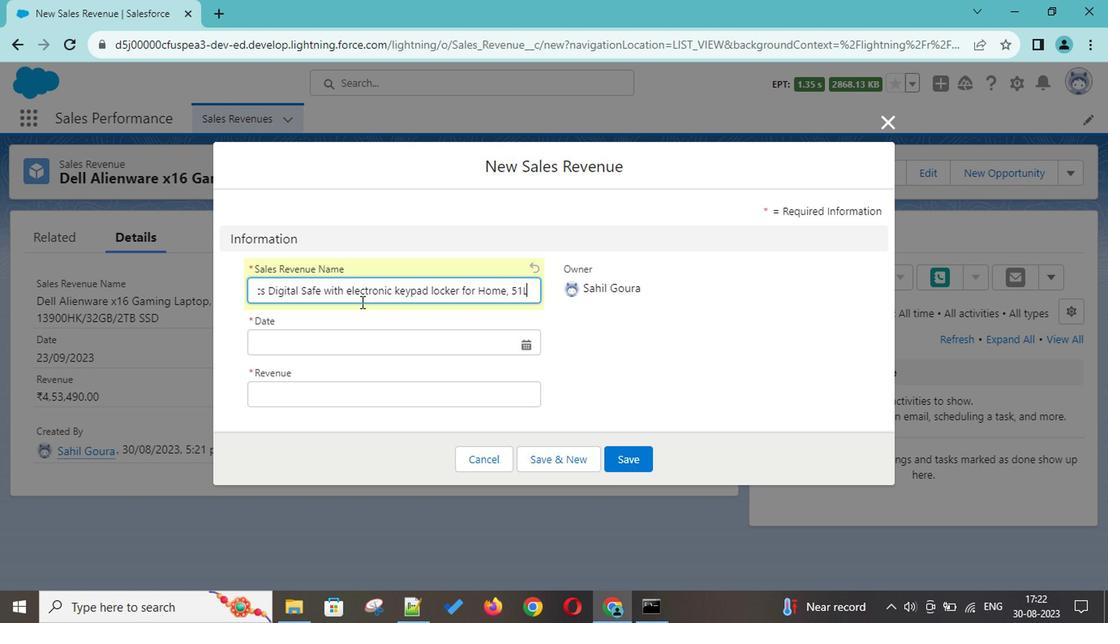 
Action: Mouse moved to (295, 350)
Screenshot: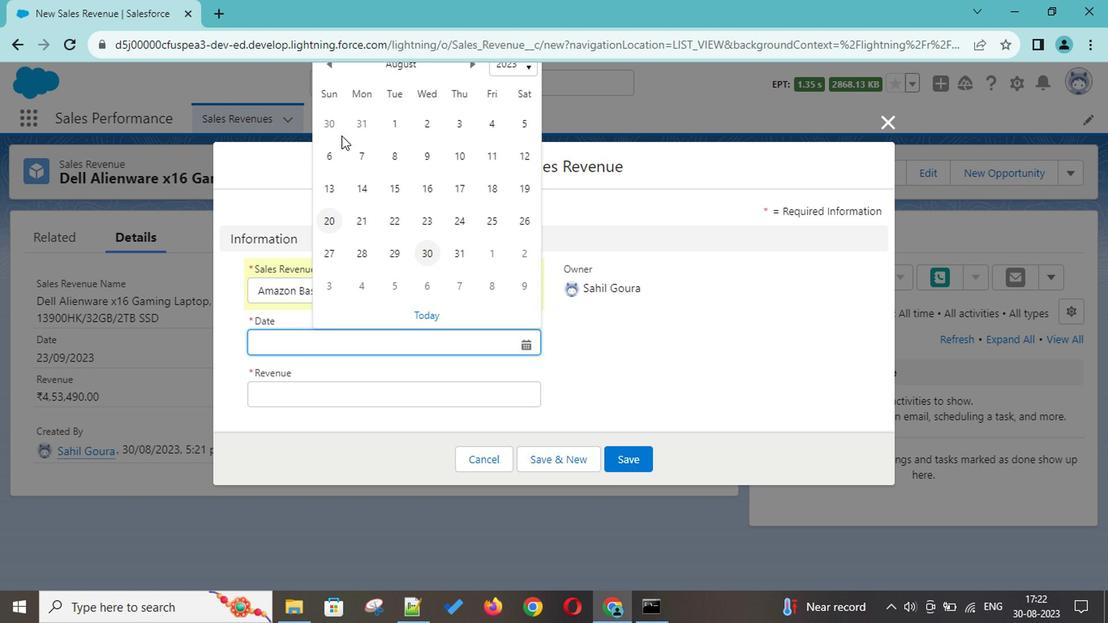 
Action: Mouse pressed left at (295, 350)
Screenshot: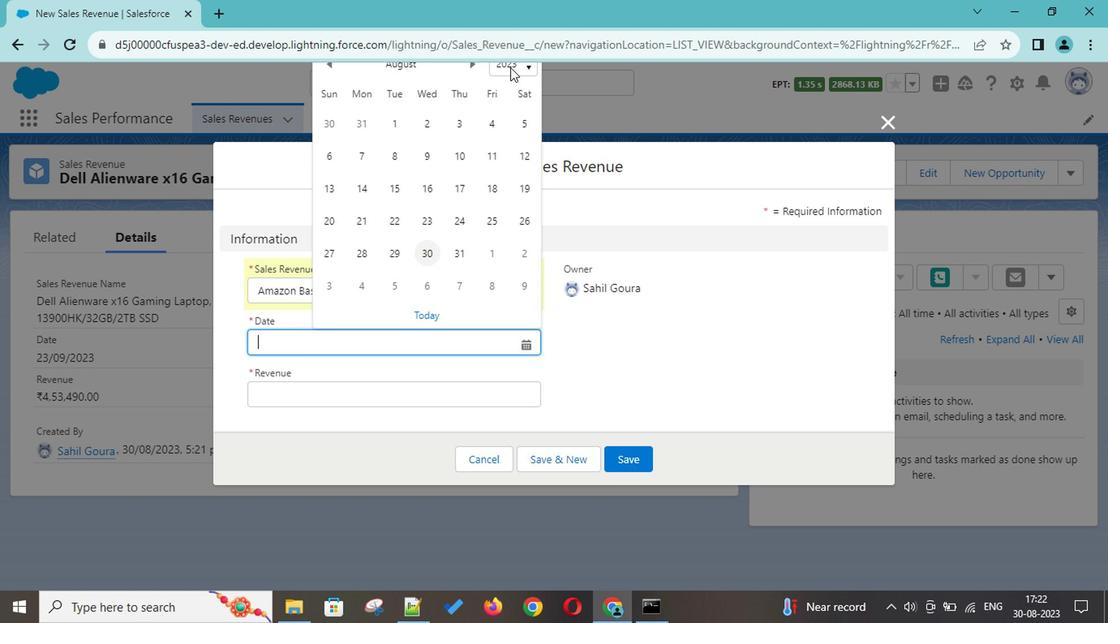 
Action: Mouse moved to (460, 156)
Screenshot: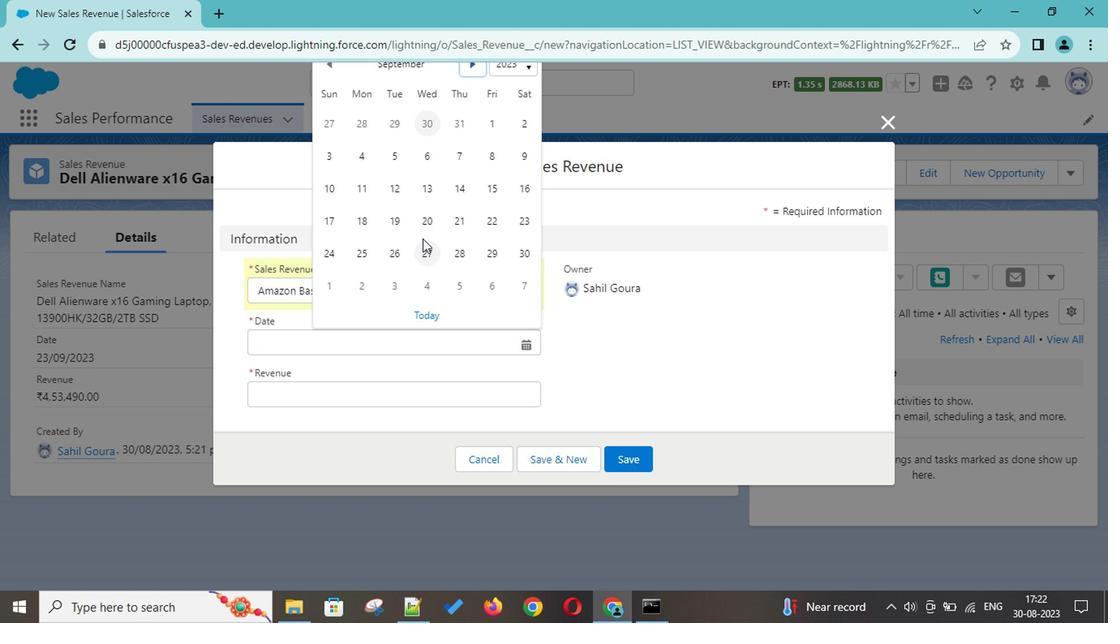 
Action: Mouse pressed left at (460, 156)
Screenshot: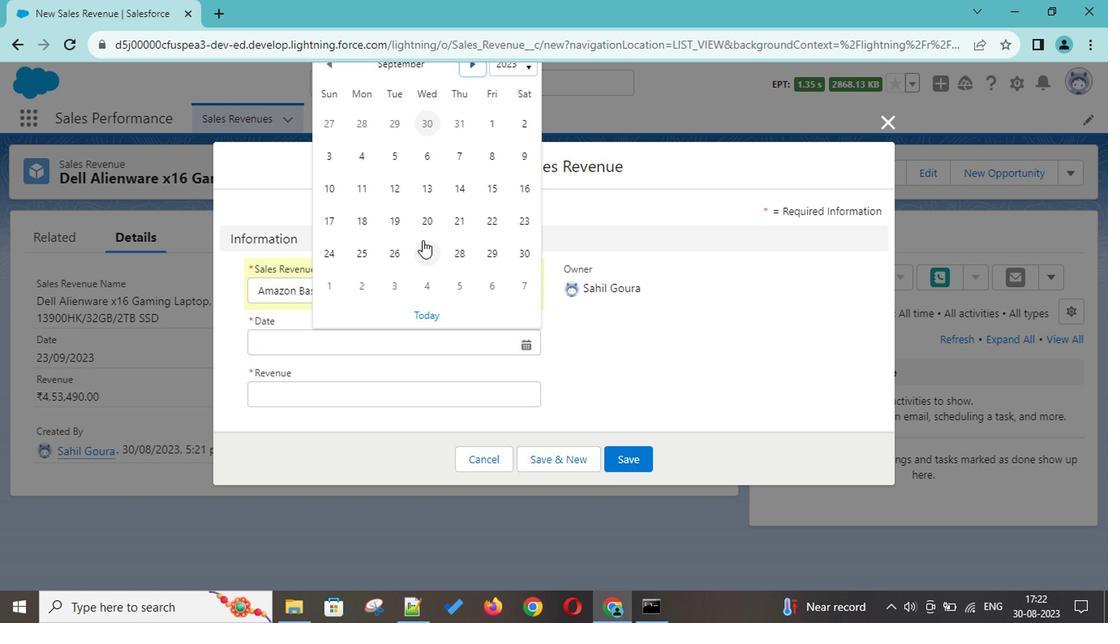 
Action: Mouse moved to (415, 277)
Screenshot: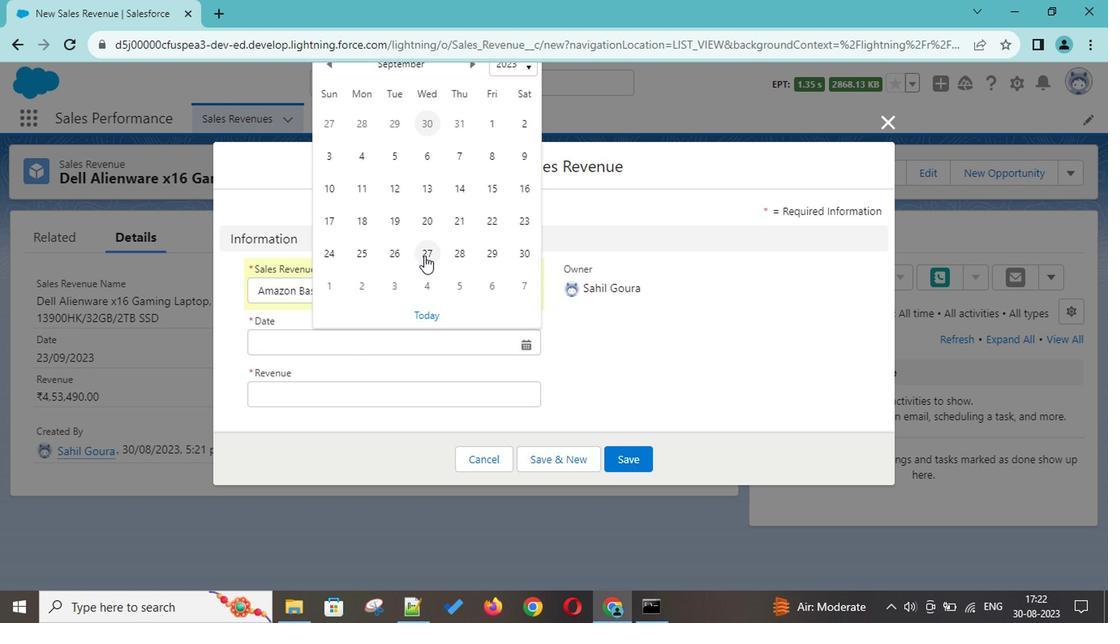 
Action: Mouse pressed left at (415, 277)
Screenshot: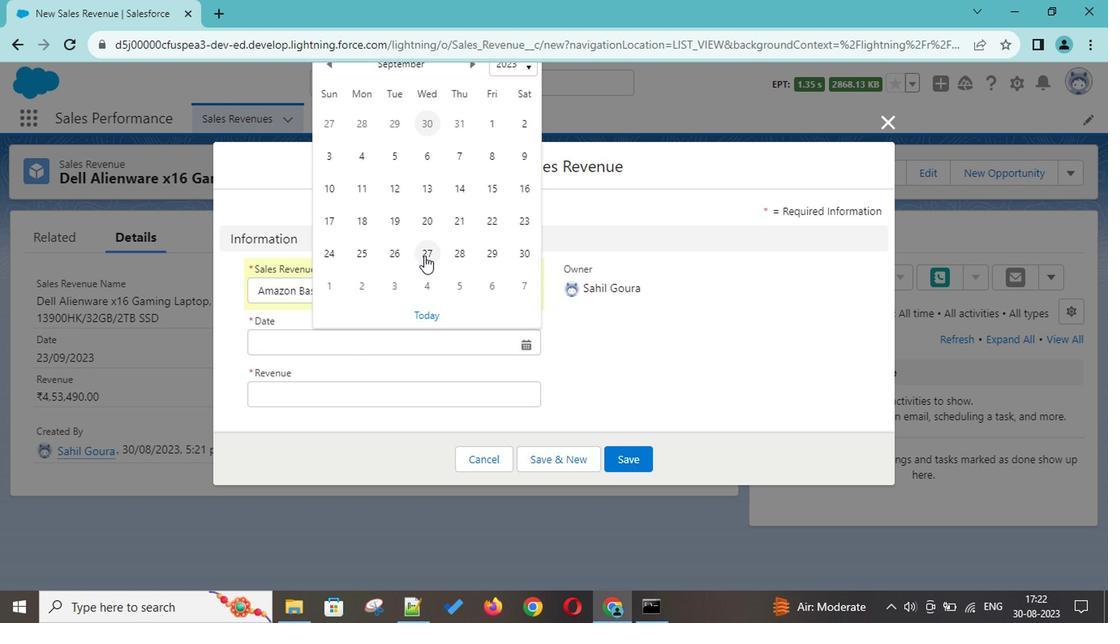 
Action: Mouse moved to (416, 289)
Screenshot: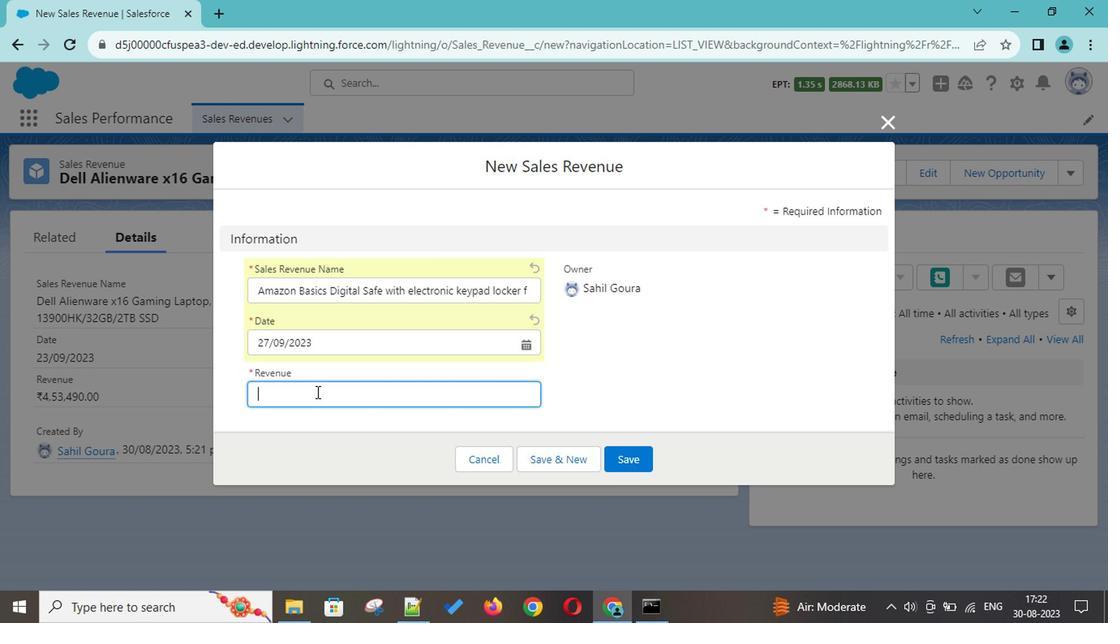 
Action: Mouse pressed left at (416, 289)
Screenshot: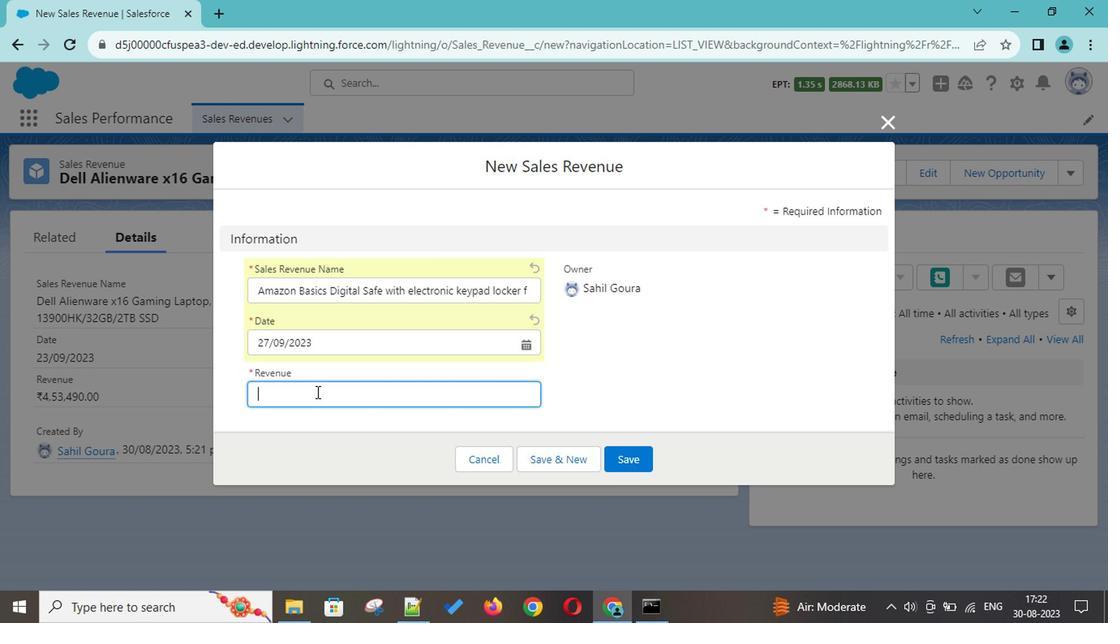 
Action: Mouse moved to (315, 385)
Screenshot: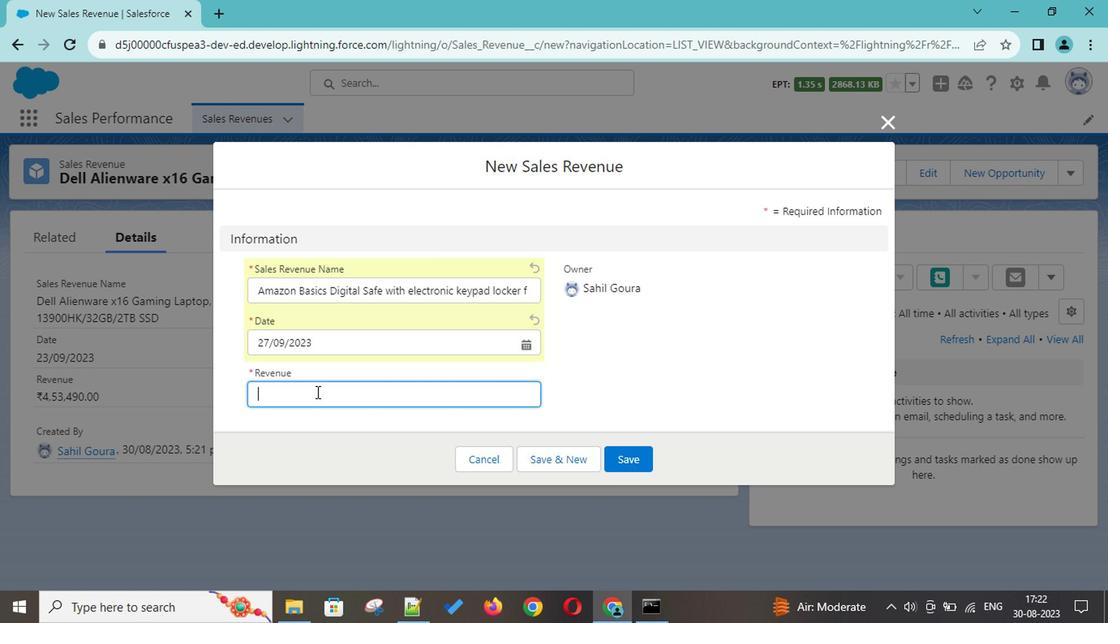 
Action: Mouse pressed left at (315, 385)
Screenshot: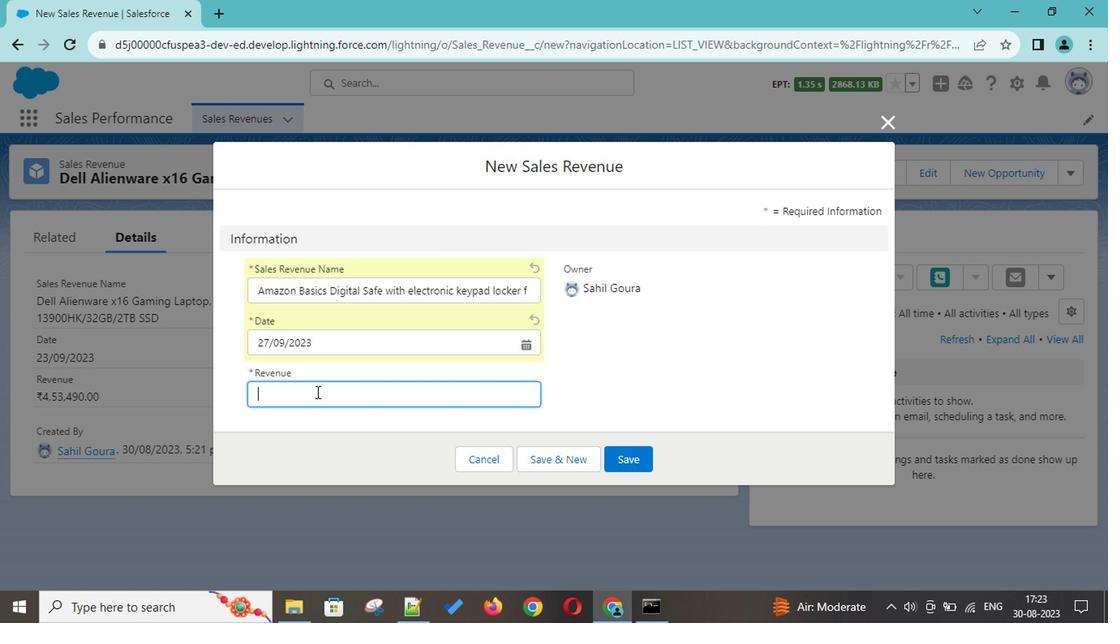 
Action: Key pressed 7909
Screenshot: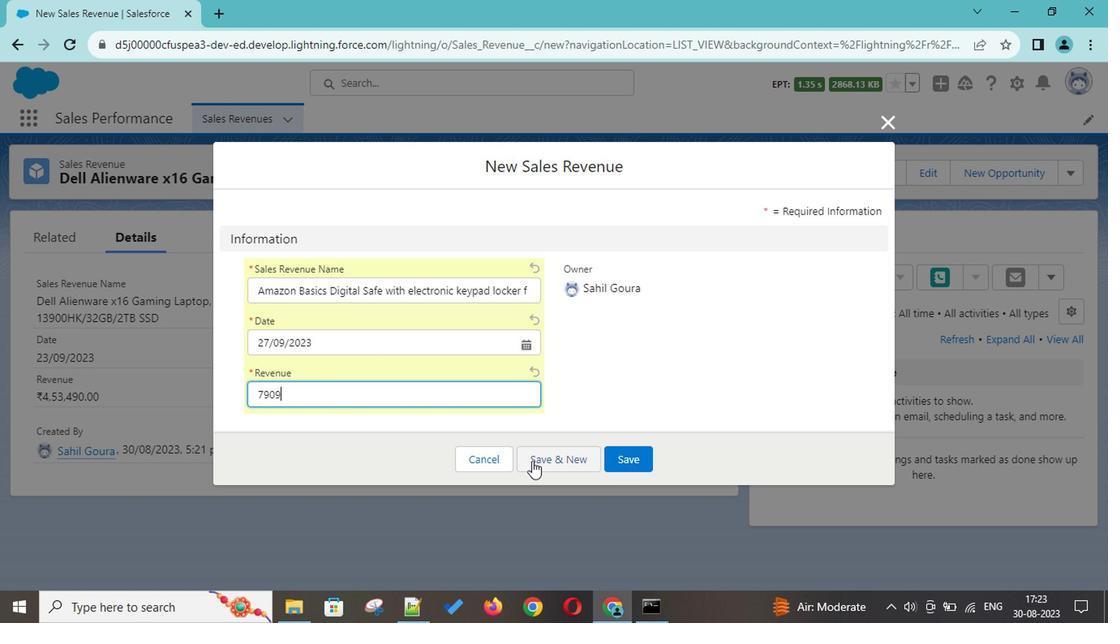
Action: Mouse moved to (516, 433)
Screenshot: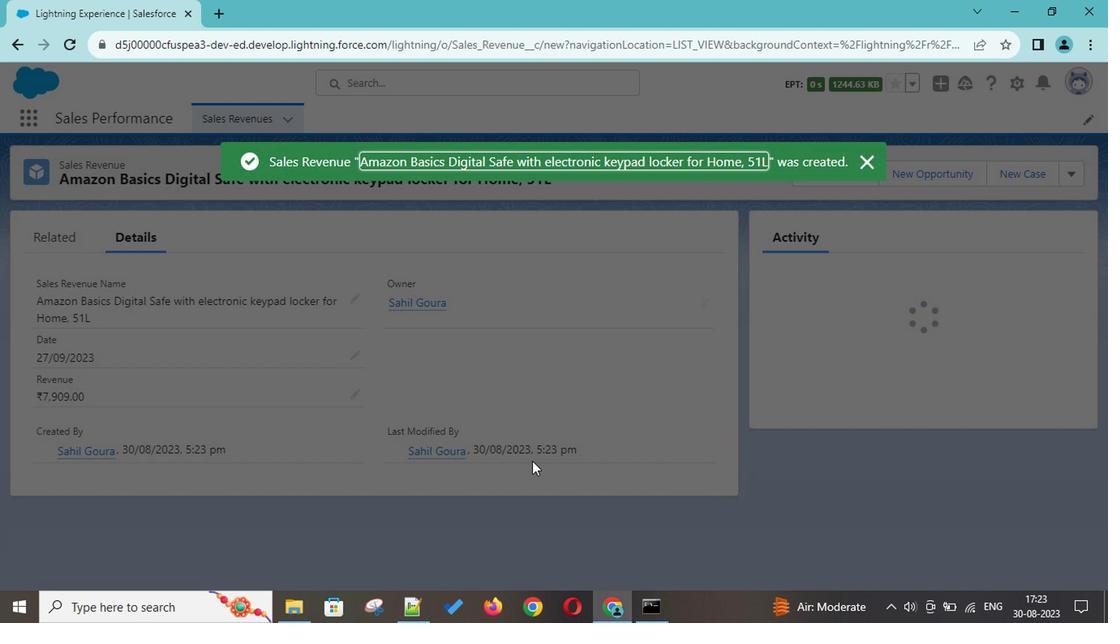 
Action: Mouse pressed left at (516, 433)
Screenshot: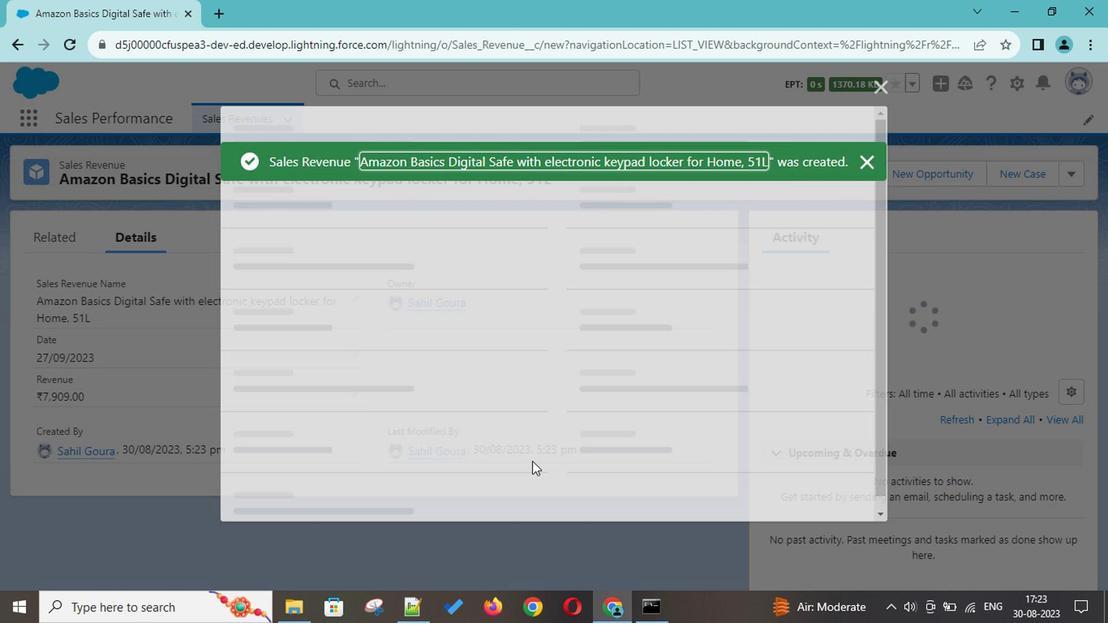
Action: Key pressed <Key.shift>Wedinard<Key.space><Key.shift>Electronic<Key.space><Key.shift>
Screenshot: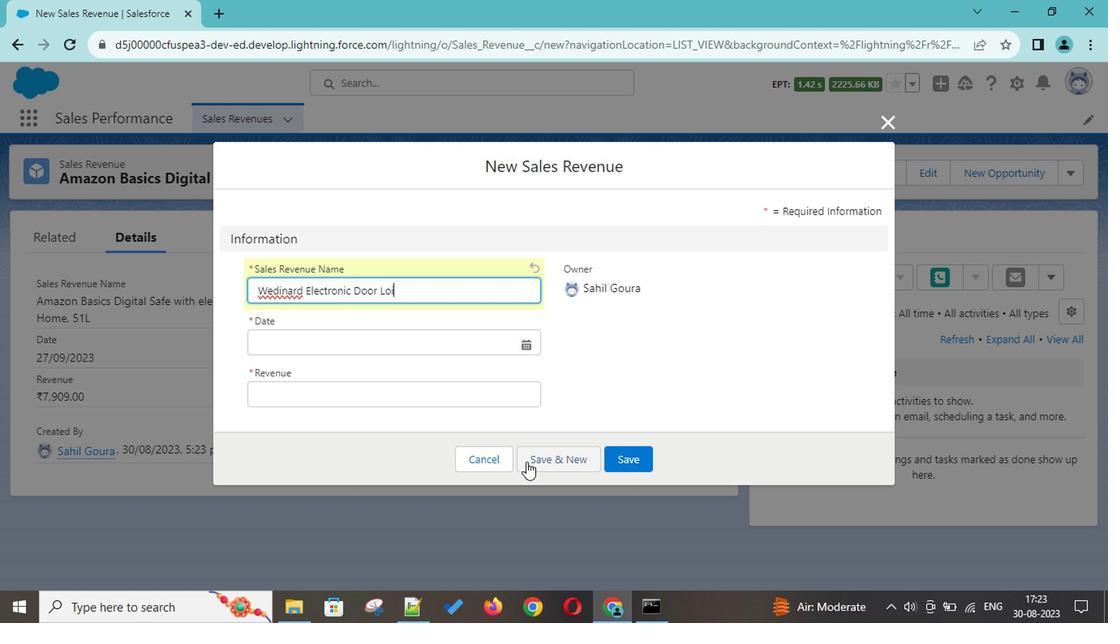 
Action: Mouse moved to (511, 433)
Screenshot: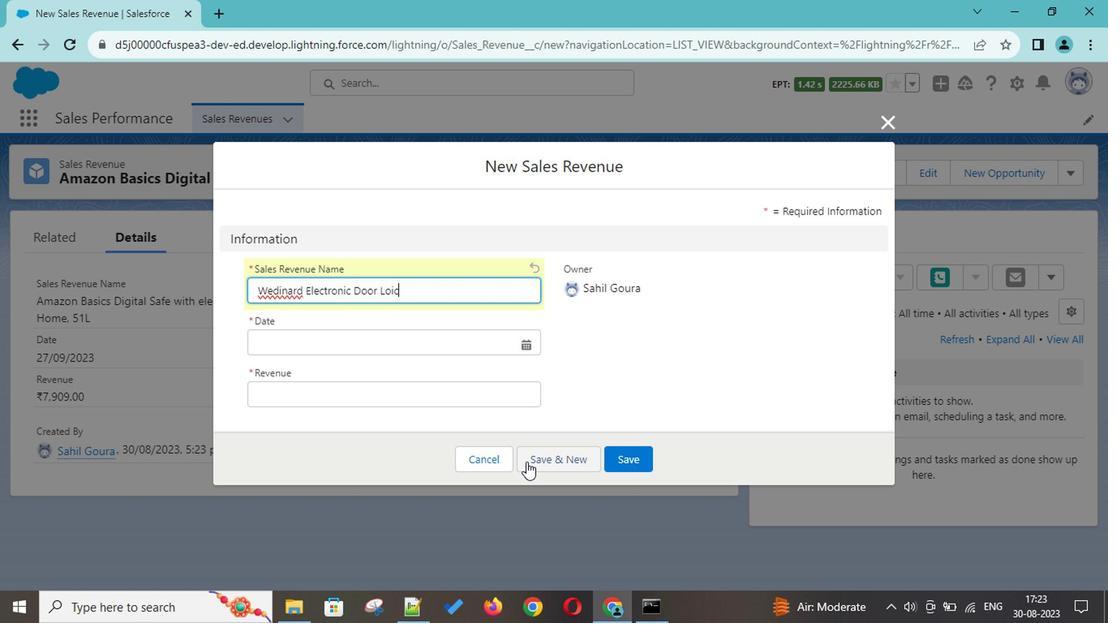 
Action: Key pressed Door<Key.space><Key.shift>Loic<Key.backspace><Key.backspace>ck,<Key.space><Key.shift>Smart<Key.space><Key.shift><Key.shift><Key.shift><Key.shift><Key.shift><Key.shift><Key.shift><Key.shift><Key.shift><Key.shift><Key.shift><Key.shift><Key.shift><Key.shift><Key.shift><Key.shift><Key.shift><Key.shift><Key.shift><Key.shift><Key.shift><Key.shift><Key.shift>Door<Key.space><Key.shift>Lock<Key.space><Key.shift>Mechanical<Key.space><Key.shift>Ket<Key.backspace>y<Key.space>for<Key.space><Key.shift>Home<Key.space><Key.shift>Decv<Key.backspace>or<Key.space><Key.shift>Offic<Key.backspace><Key.backspace><Key.backspace><Key.backspace>
Screenshot: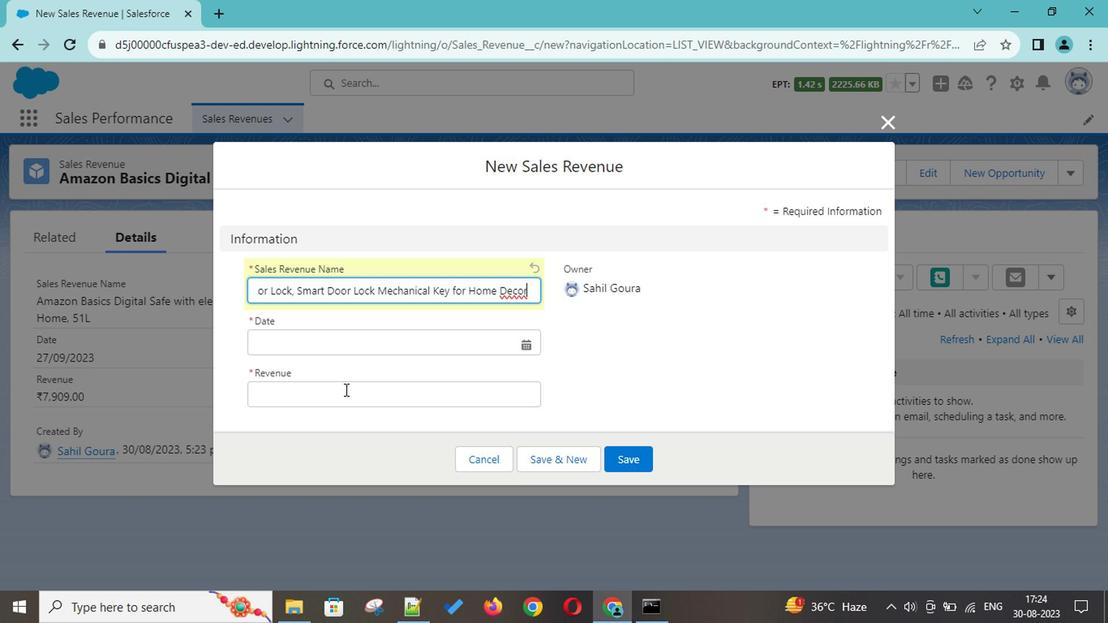 
Action: Mouse moved to (338, 353)
Screenshot: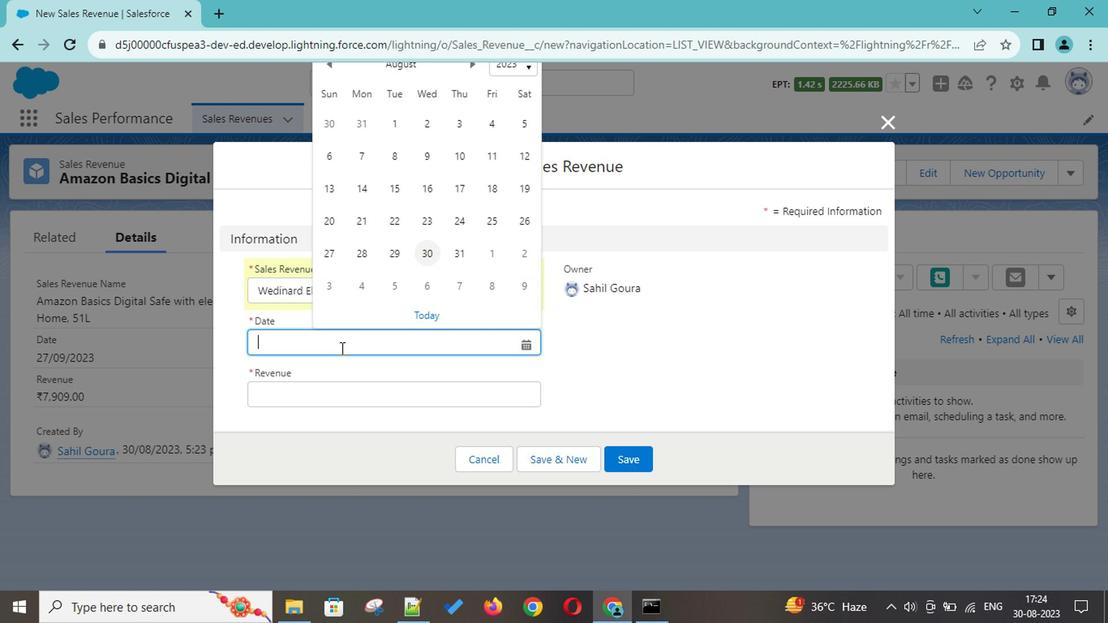 
Action: Mouse pressed left at (338, 353)
Screenshot: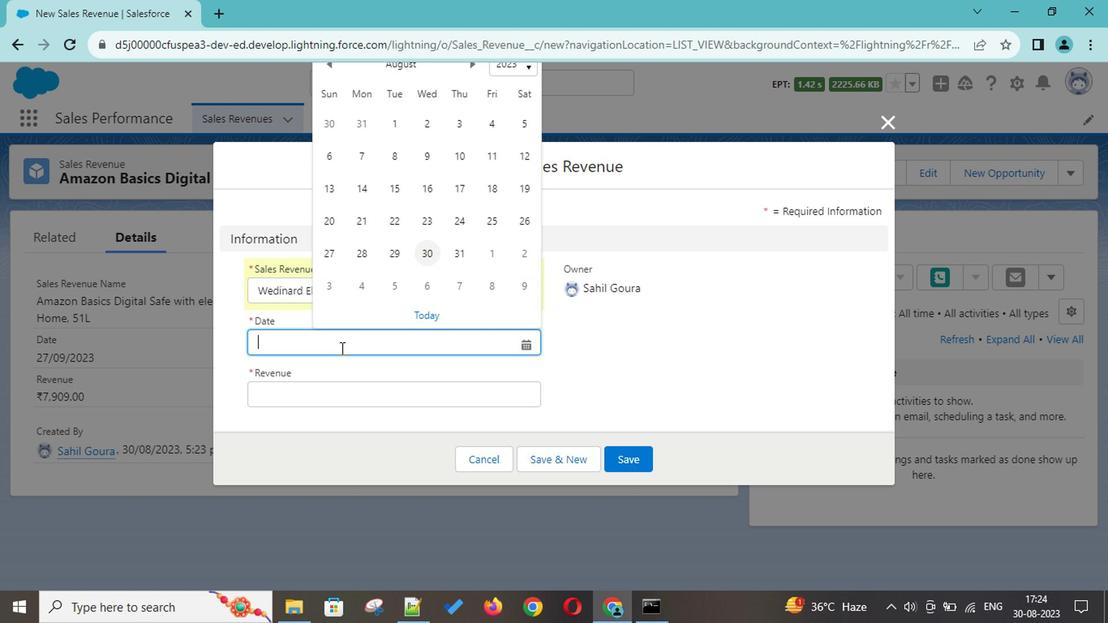 
Action: Mouse moved to (457, 157)
Screenshot: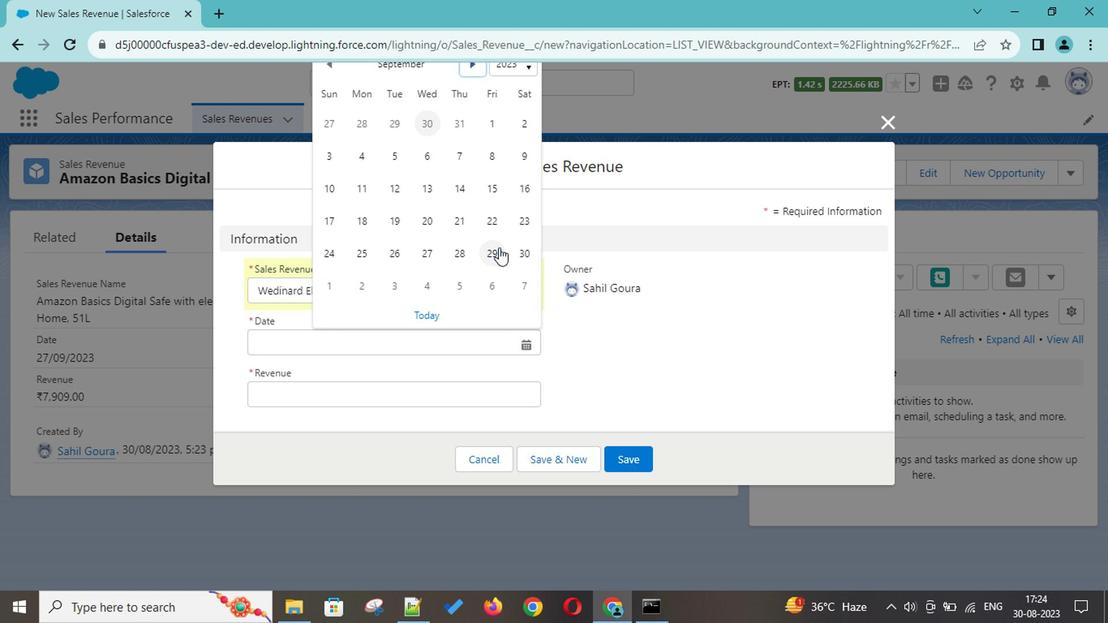 
Action: Mouse pressed left at (457, 157)
Screenshot: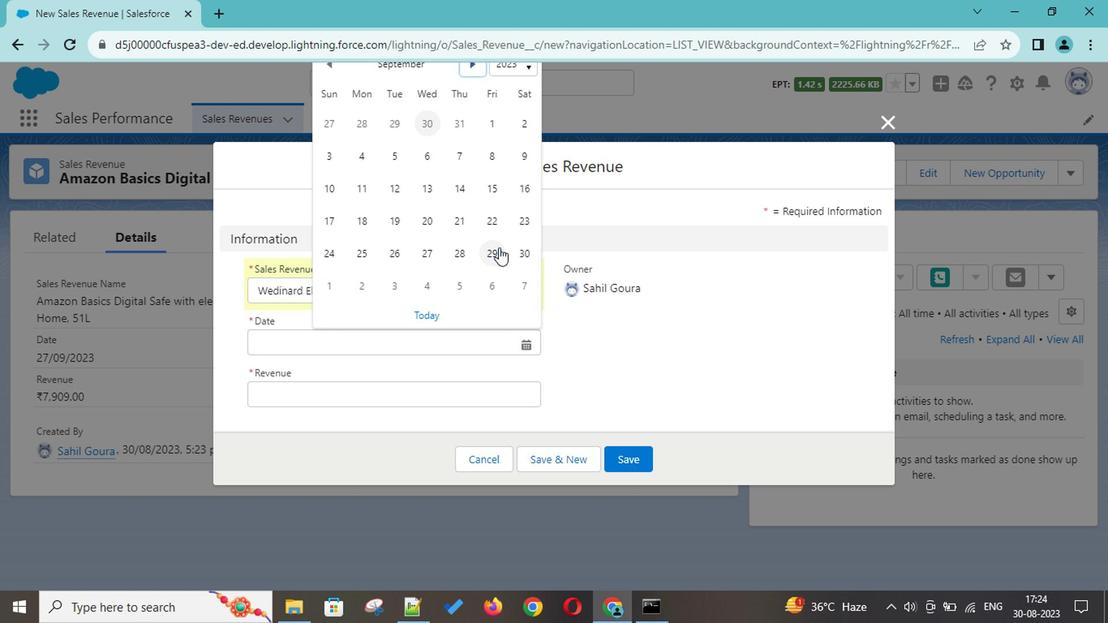 
Action: Mouse moved to (486, 283)
Screenshot: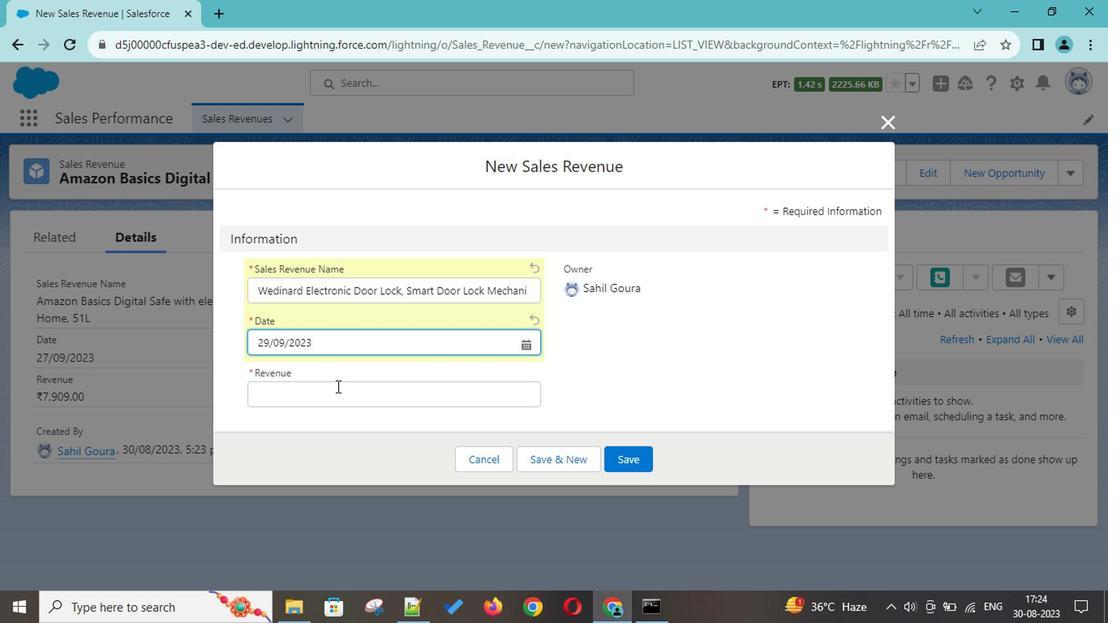 
Action: Mouse pressed left at (486, 283)
Screenshot: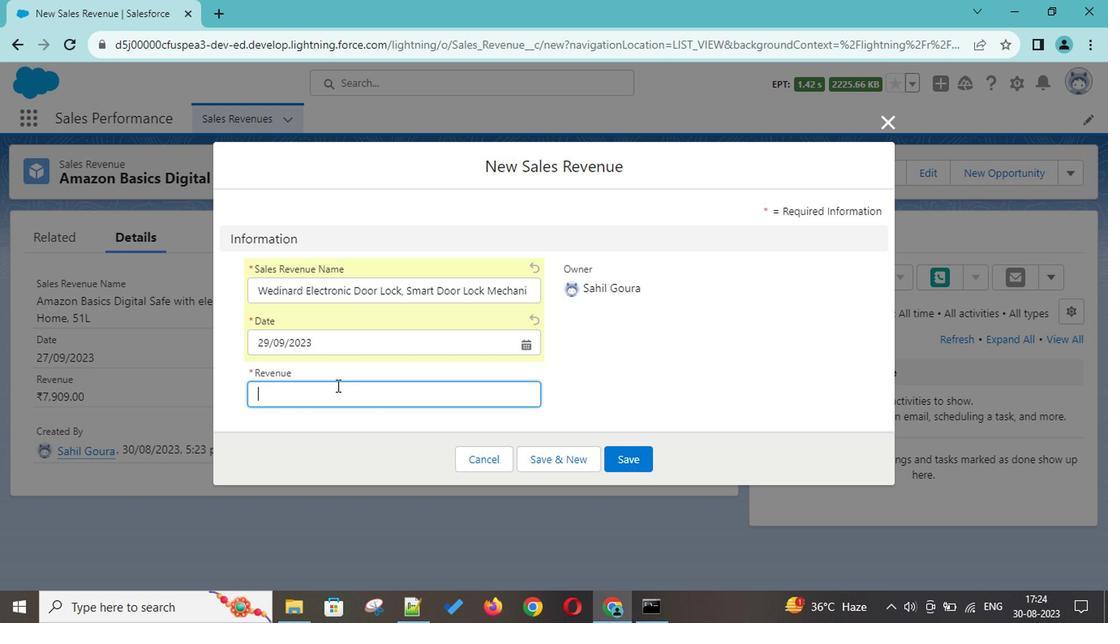 
Action: Mouse moved to (334, 380)
Screenshot: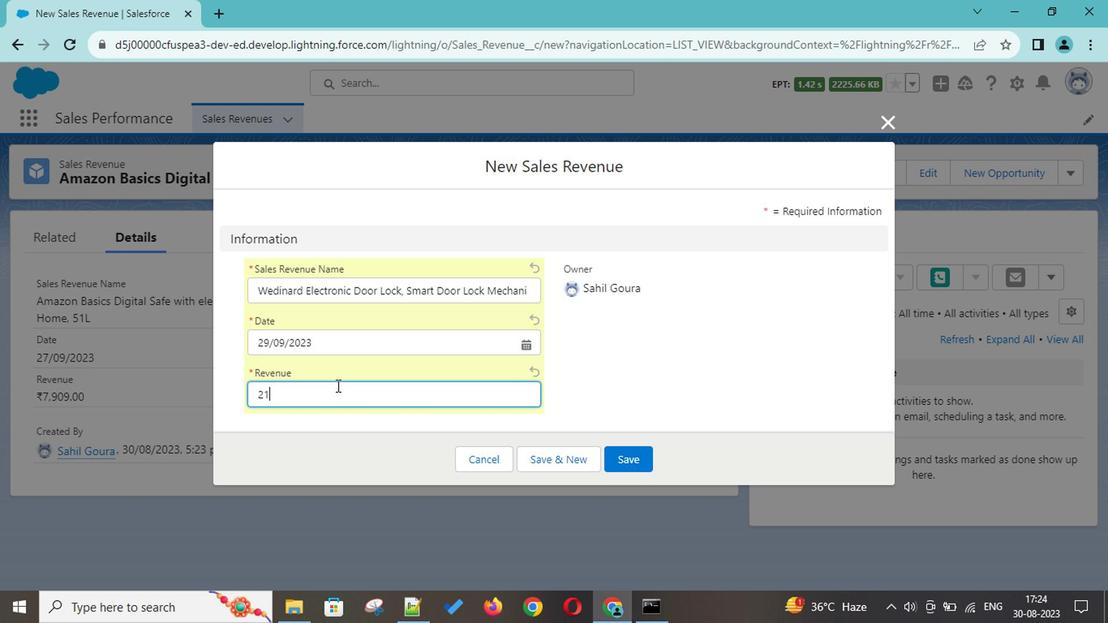 
Action: Mouse pressed left at (334, 380)
Screenshot: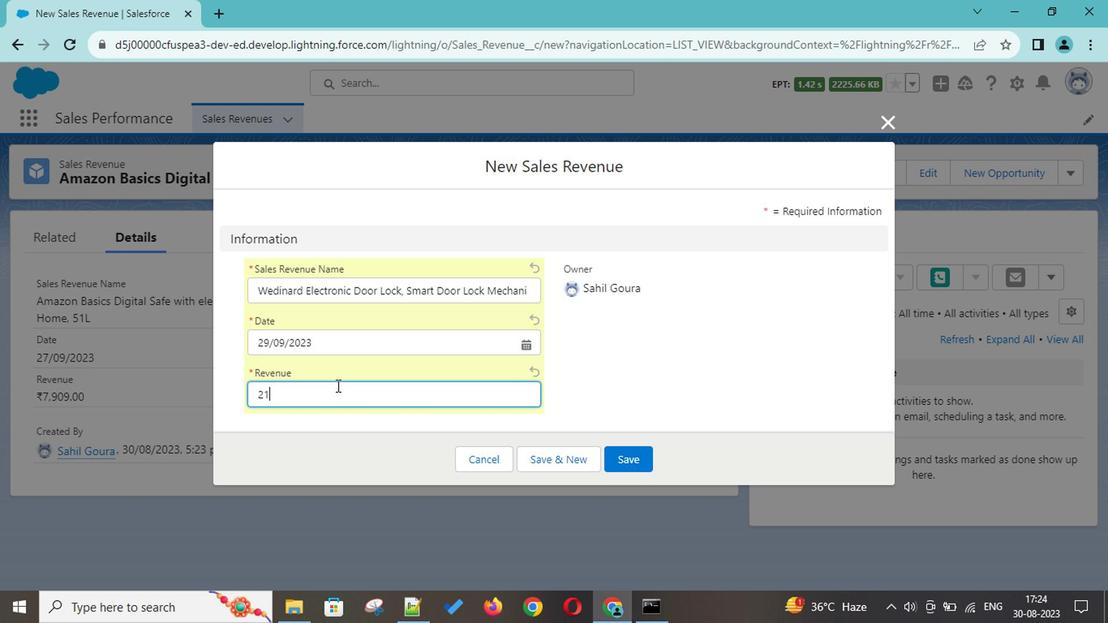 
Action: Key pressed 21263
Screenshot: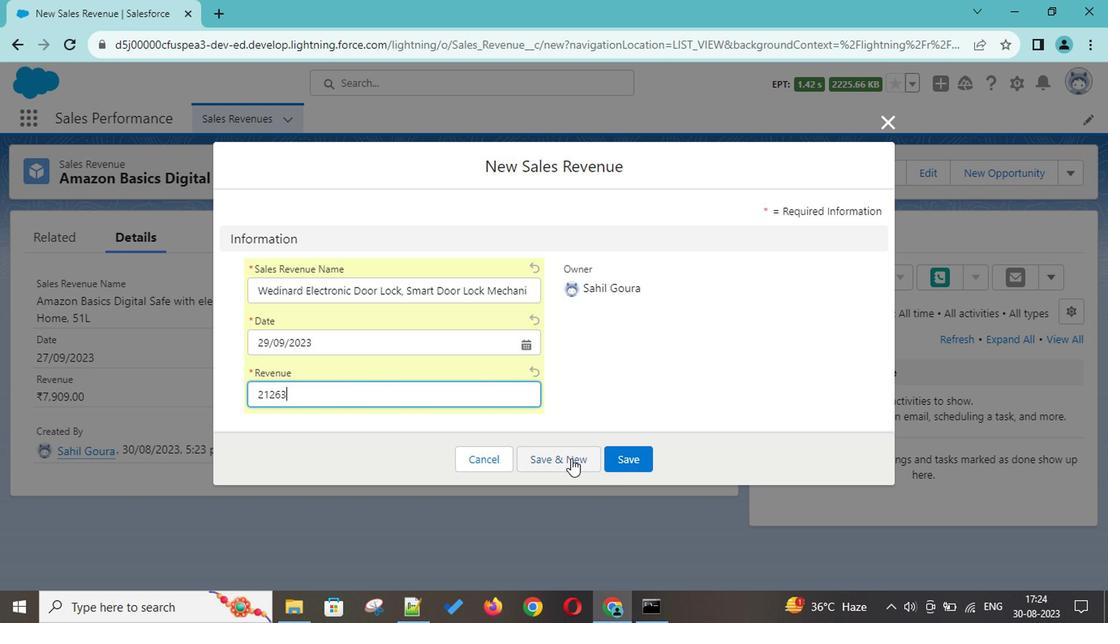
Action: Mouse moved to (547, 433)
Screenshot: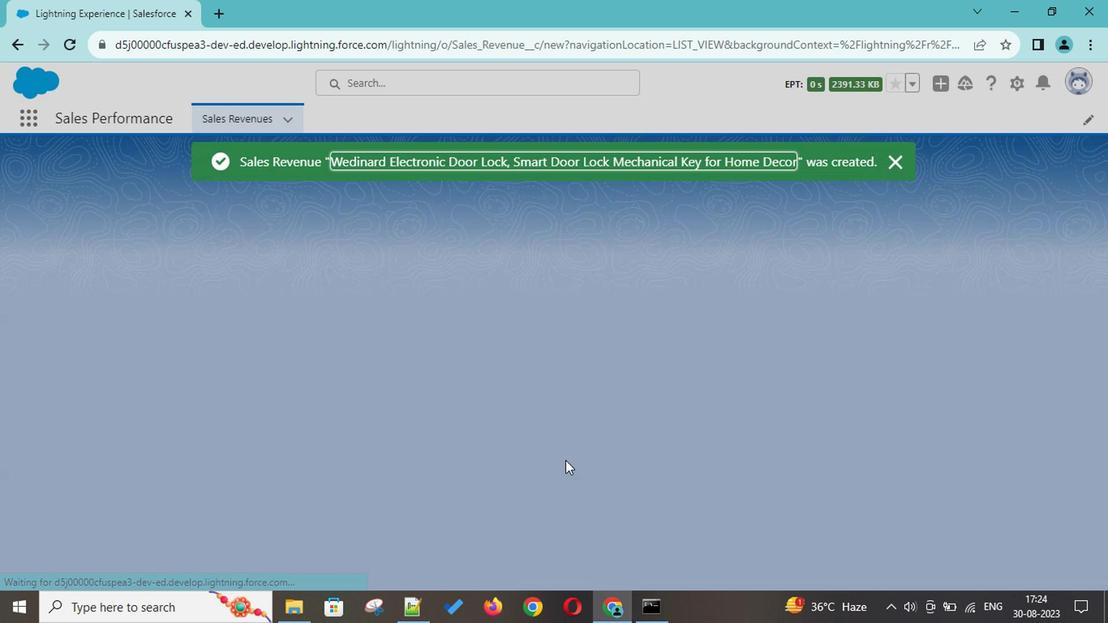 
Action: Mouse pressed left at (547, 433)
Screenshot: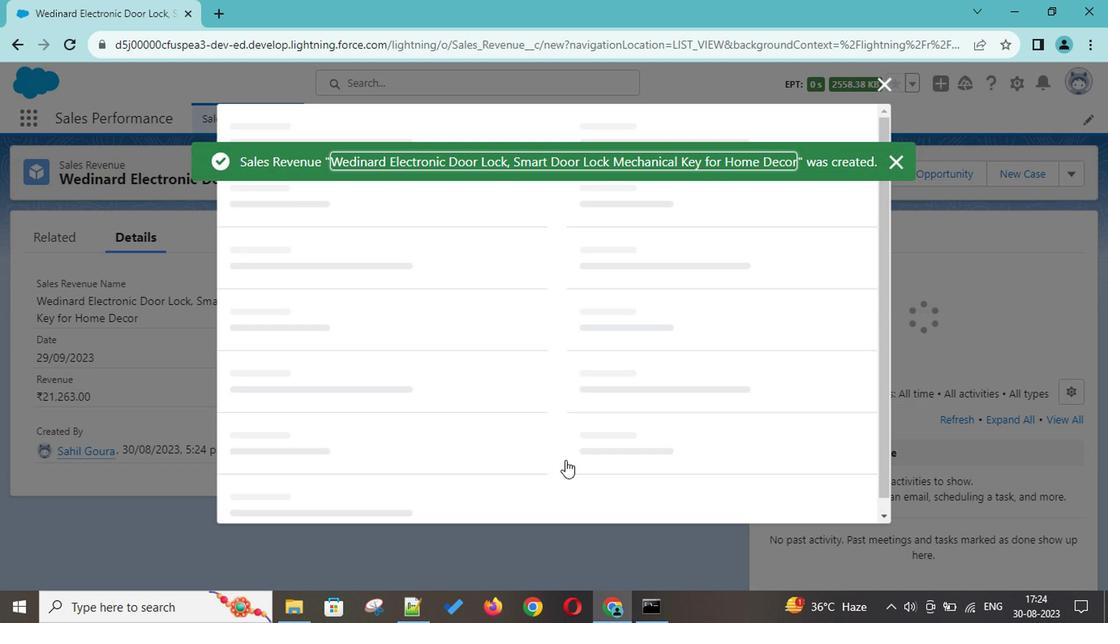 
Action: Mouse moved to (381, 312)
Screenshot: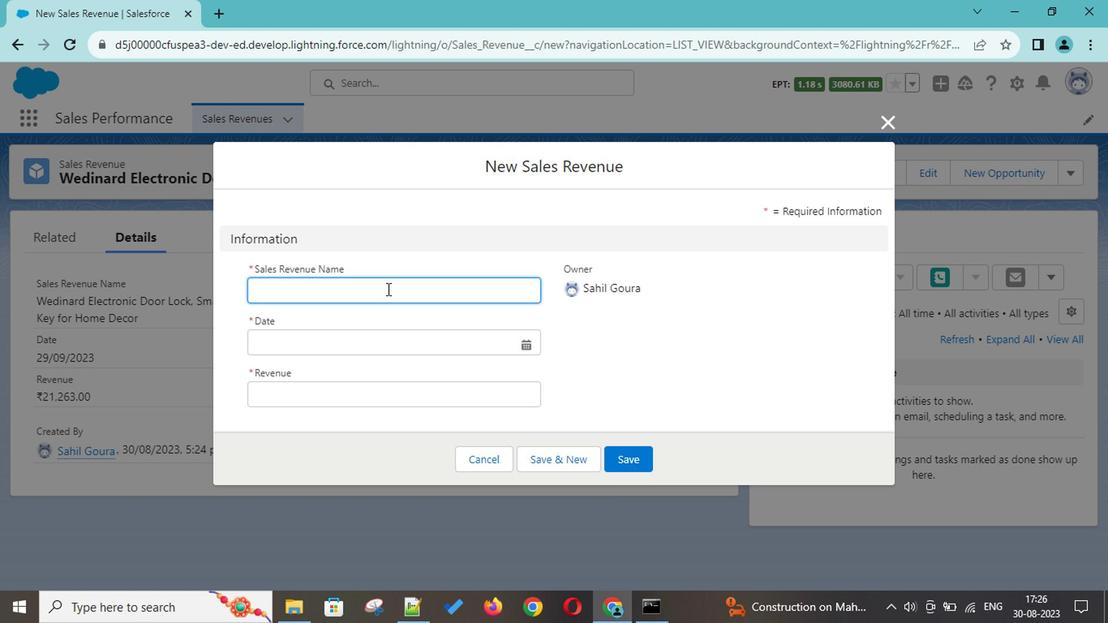 
Action: Mouse pressed left at (381, 312)
Screenshot: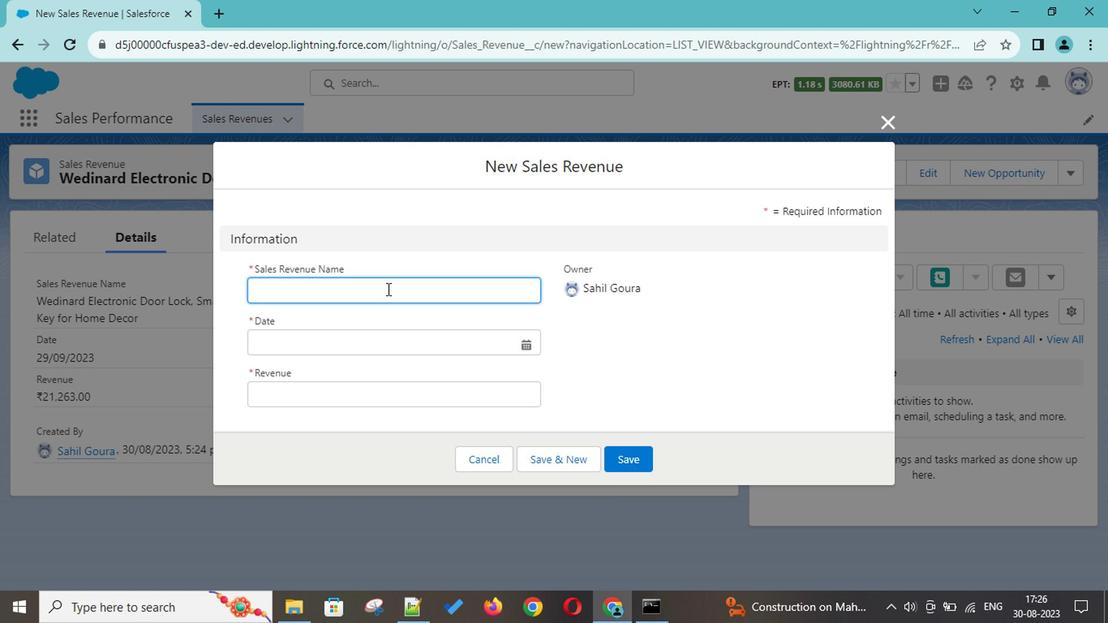 
Action: Key pressed <Key.shift>Sony<Key.space><Key.shift>Alpha<Key.space><Key.shift><Key.shift><Key.shift>ILCE-7<Key.shift>M4<Key.space><Key.shift>Full-<Key.shift>Frame<Key.space><Key.shift>Hybrid<Key.space><Key.shift>Camera<Key.space>33<Key.shift>MP<Key.space><Key.shift>Intercfh<Key.backspace><Key.backspace>hangeable-<Key.shift>Lens<Key.space><Key.shift>Mirrorless<Key.space><Key.shift>Cam<Key.backspace><Key.backspace><Key.backspace><Key.backspace><Key.backspace><Key.backspace><Key.backspace><Key.backspace><Key.backspace><Key.backspace>
Screenshot: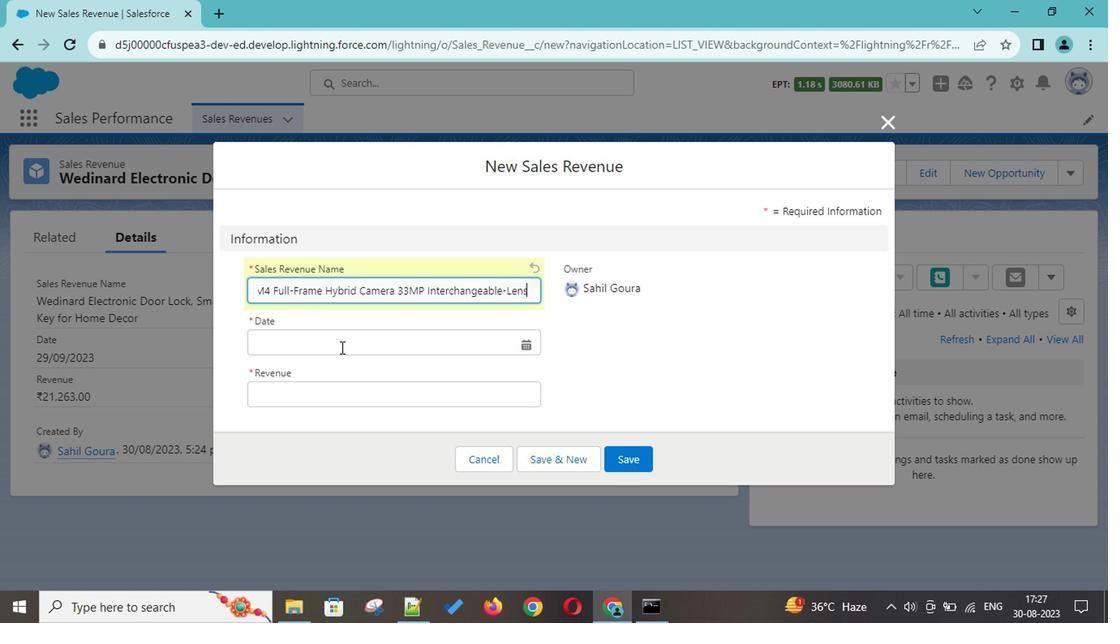 
Action: Mouse moved to (338, 353)
Screenshot: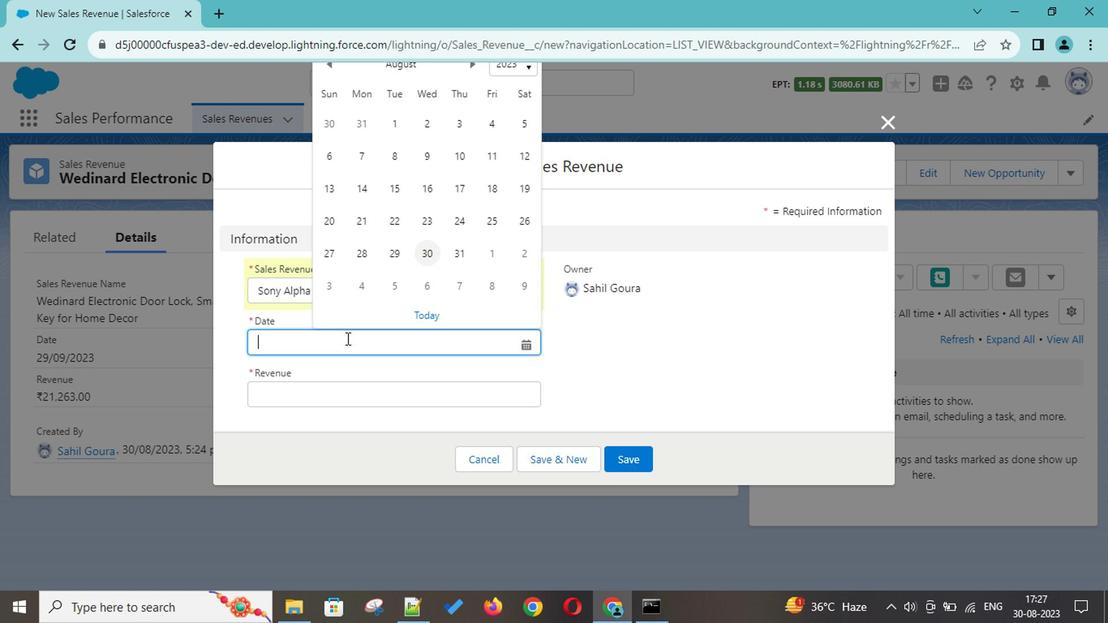 
Action: Mouse pressed left at (338, 353)
Screenshot: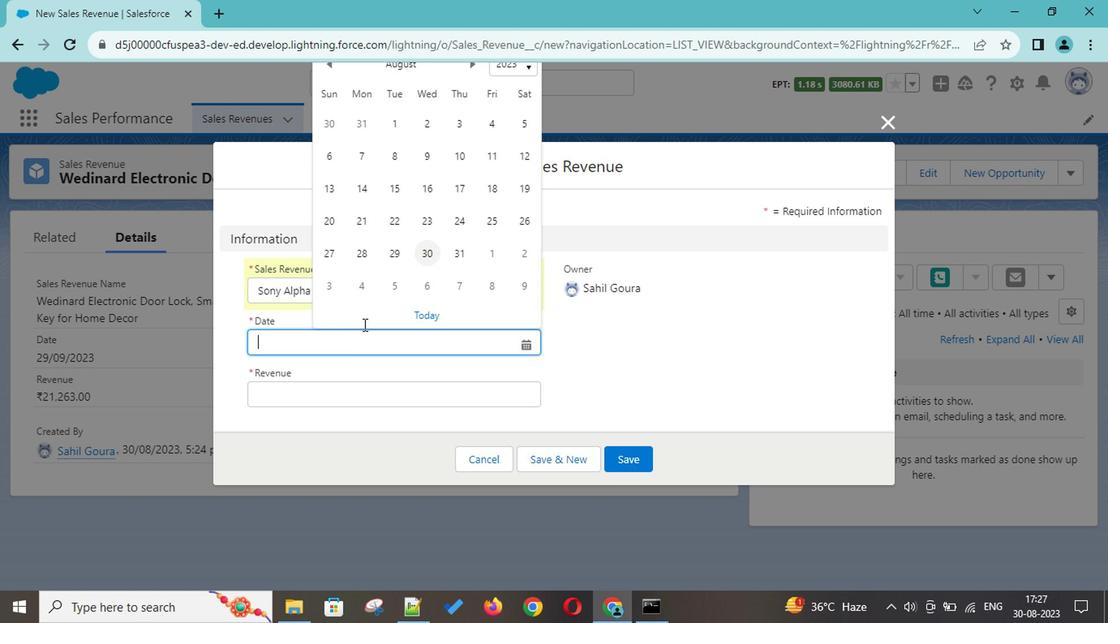 
Action: Mouse moved to (455, 157)
Screenshot: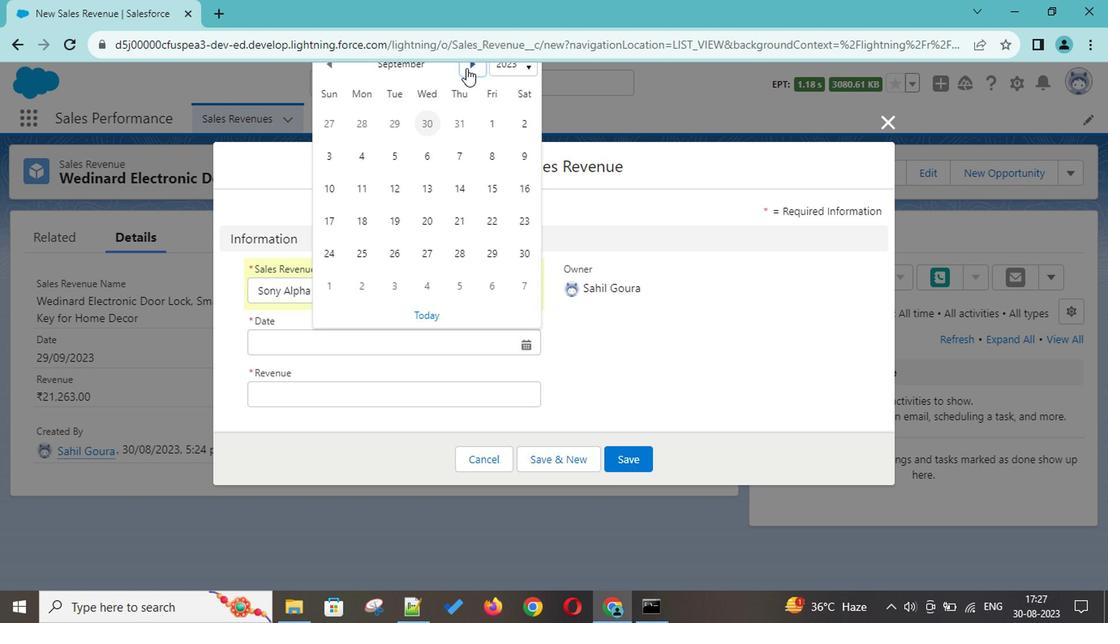 
Action: Mouse pressed left at (455, 157)
Screenshot: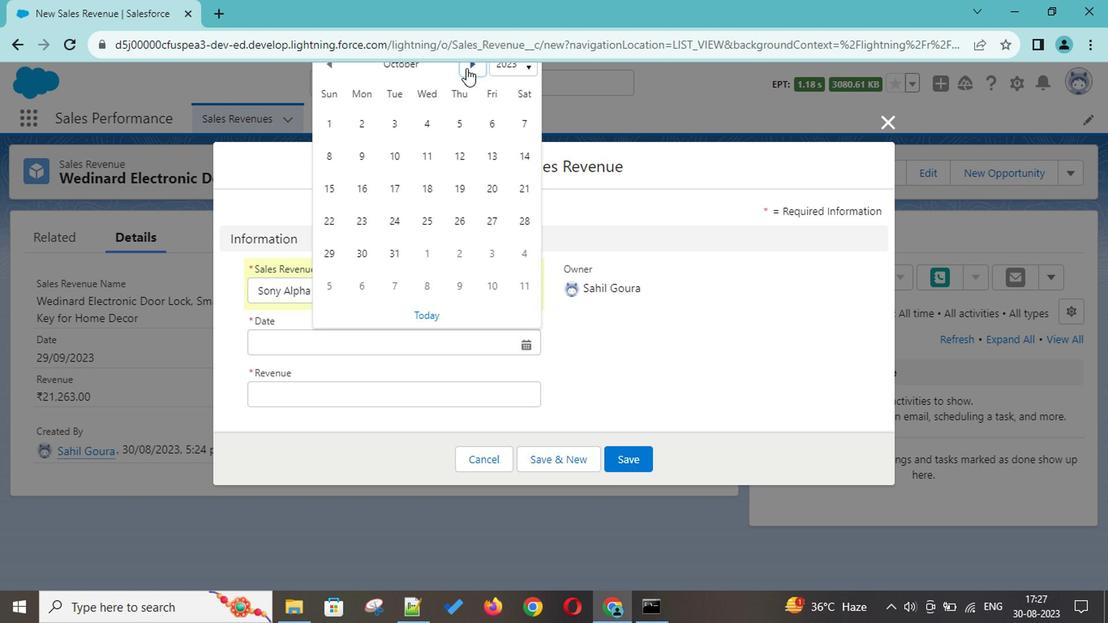 
Action: Mouse pressed left at (455, 157)
Screenshot: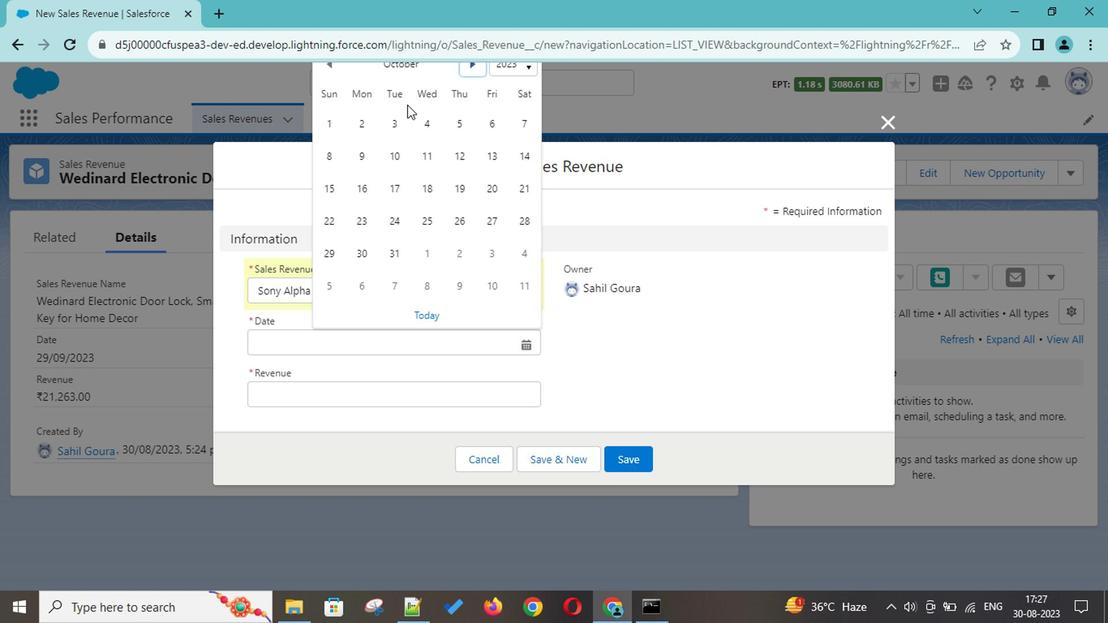 
Action: Mouse moved to (325, 195)
Screenshot: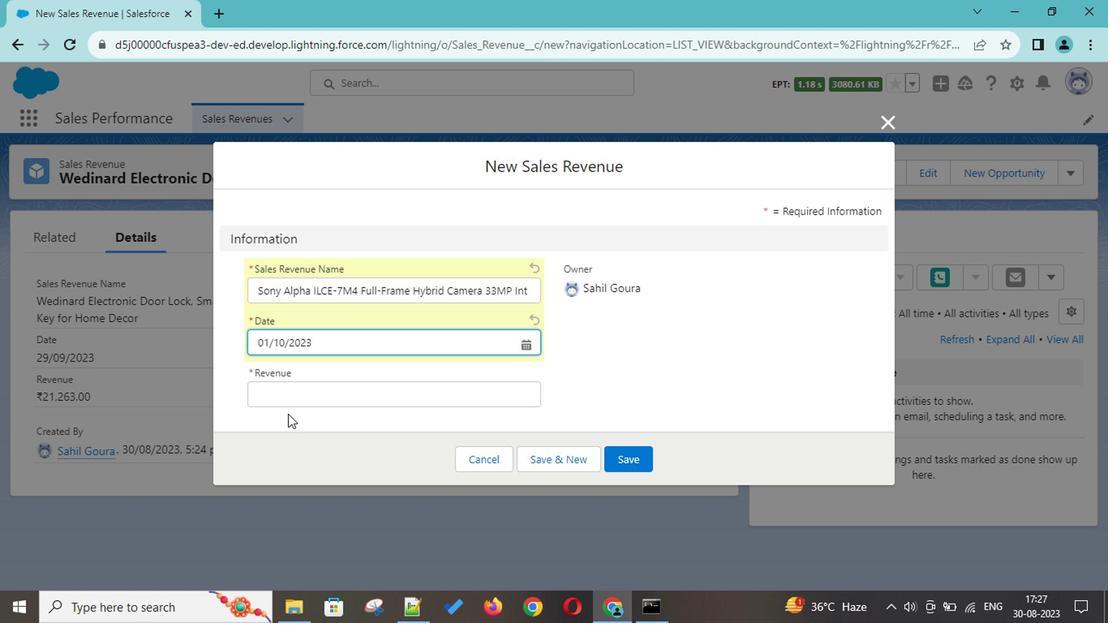 
Action: Mouse pressed left at (325, 195)
Screenshot: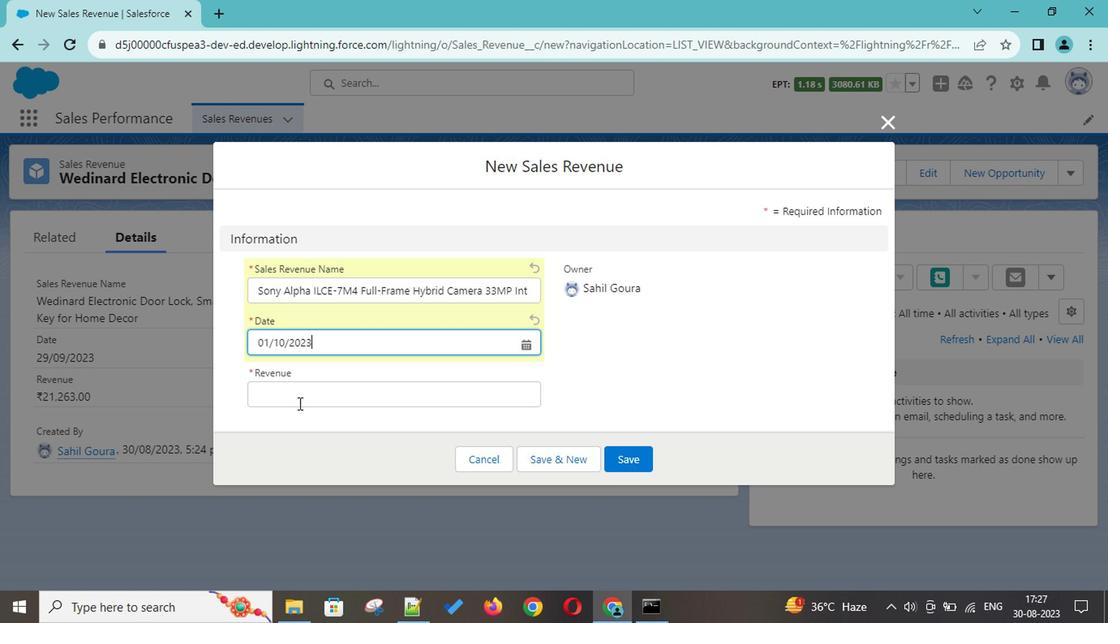 
Action: Mouse moved to (299, 386)
Screenshot: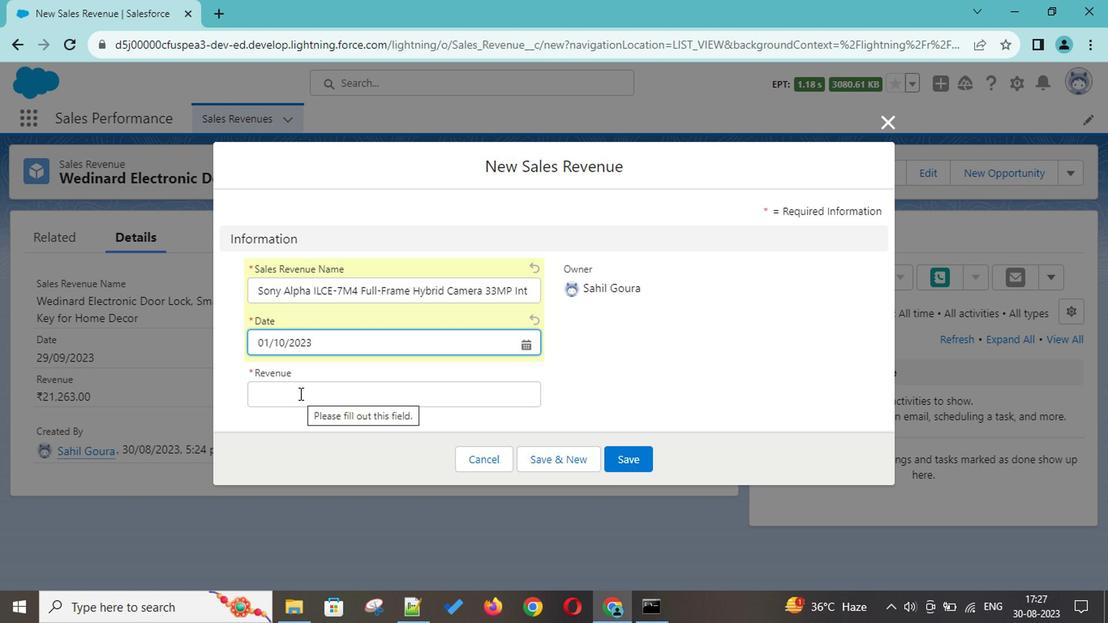 
Action: Key pressed 218<Key.backspace><Key.backspace><Key.backspace>
Screenshot: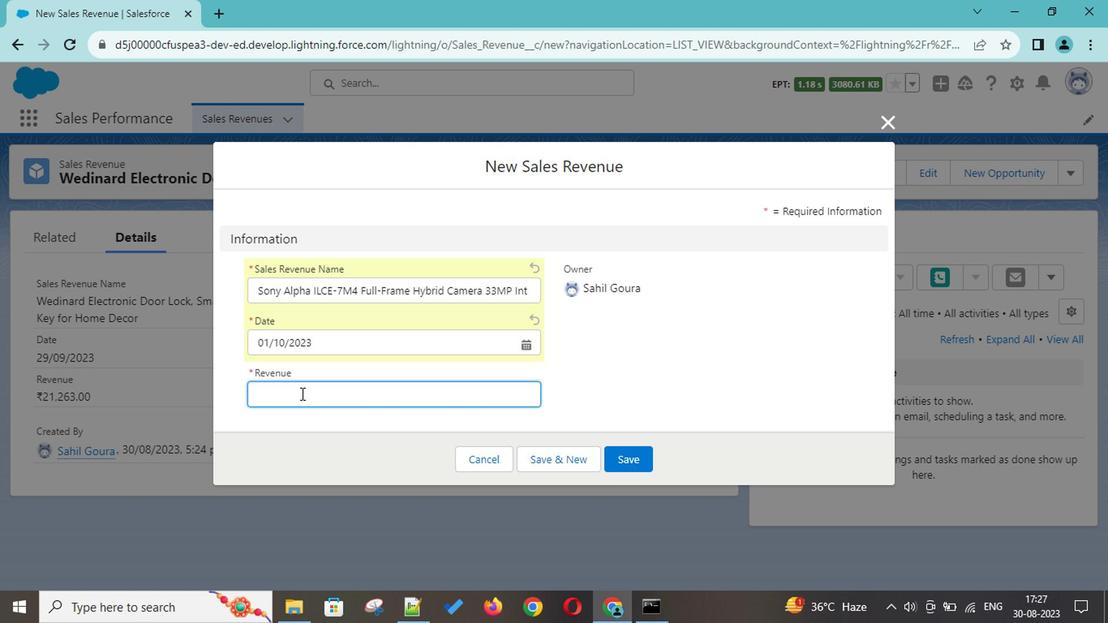 
Action: Mouse moved to (300, 386)
Screenshot: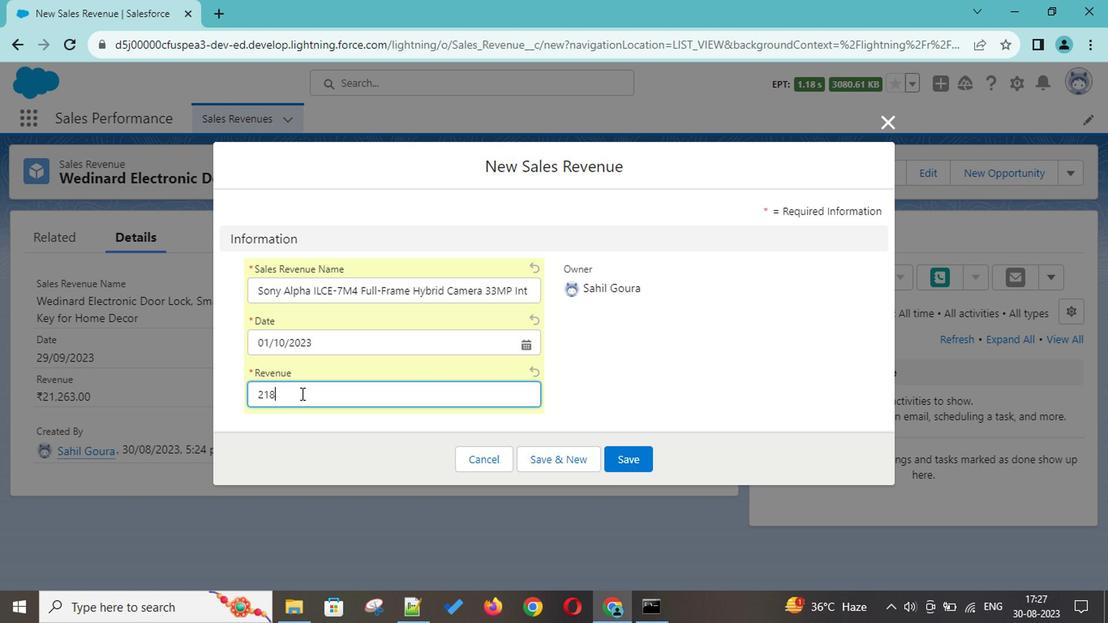 
Action: Mouse pressed left at (300, 386)
Screenshot: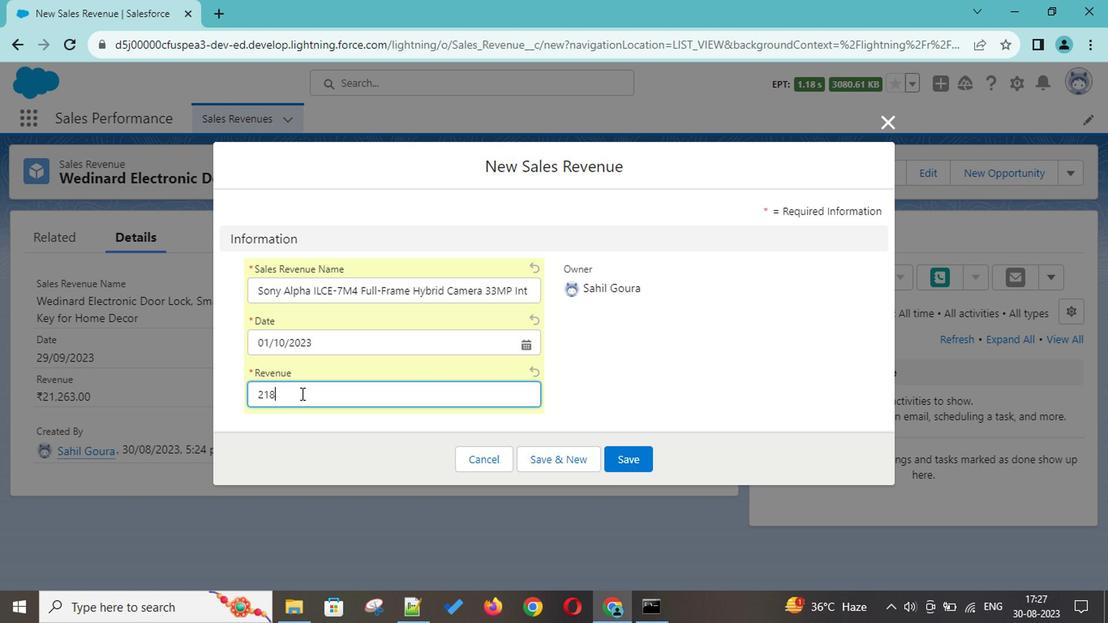 
Action: Key pressed 218490
Screenshot: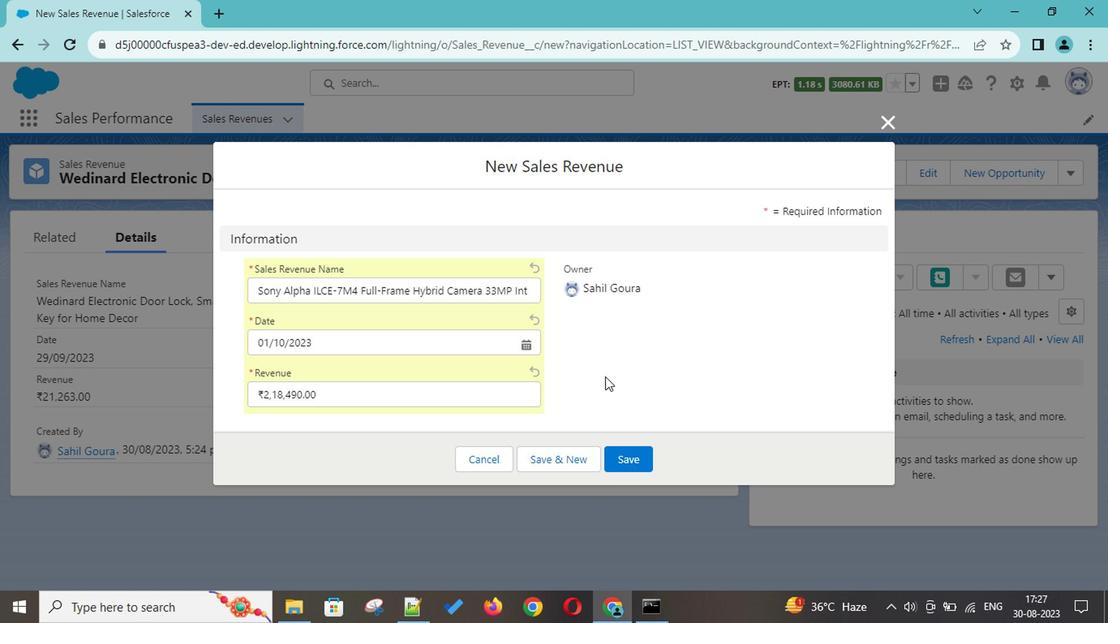
Action: Mouse moved to (591, 374)
Screenshot: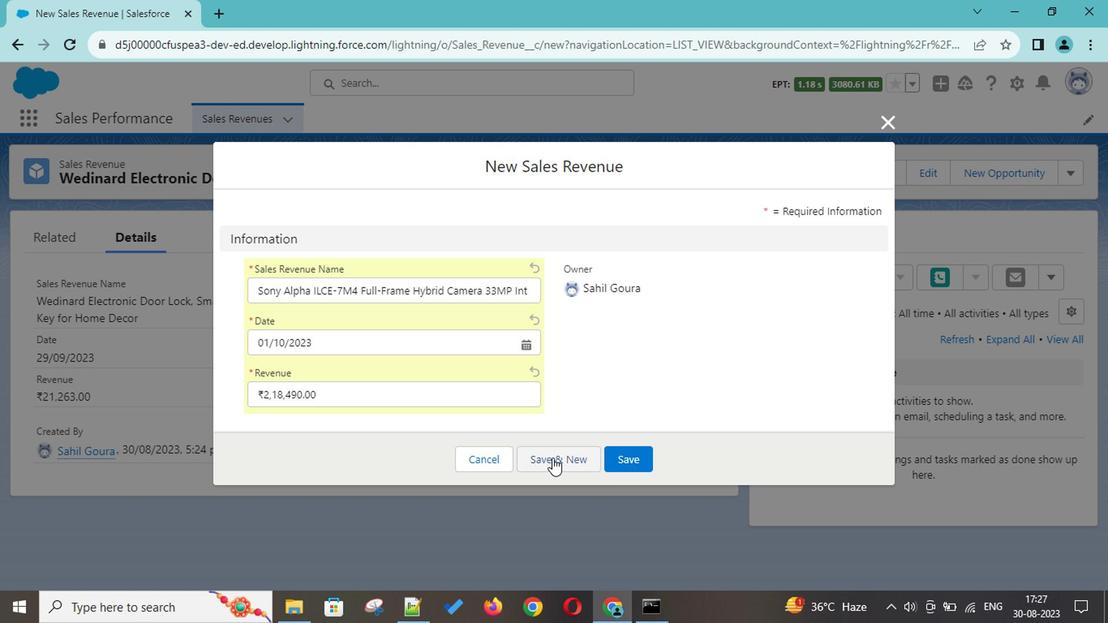 
Action: Mouse pressed left at (591, 374)
Screenshot: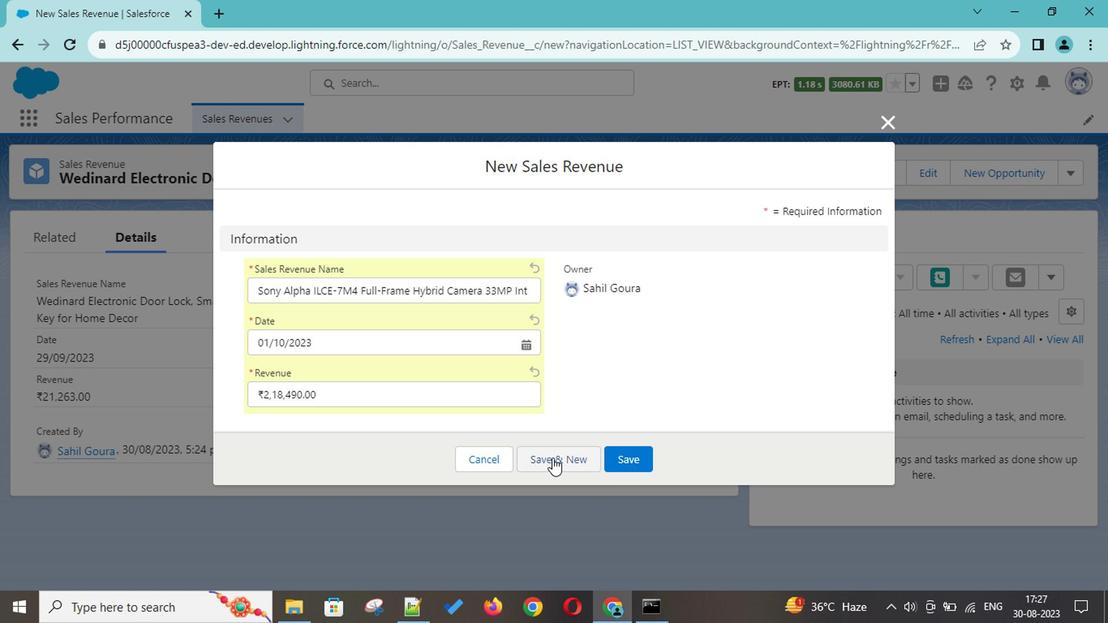 
Action: Mouse moved to (535, 431)
Screenshot: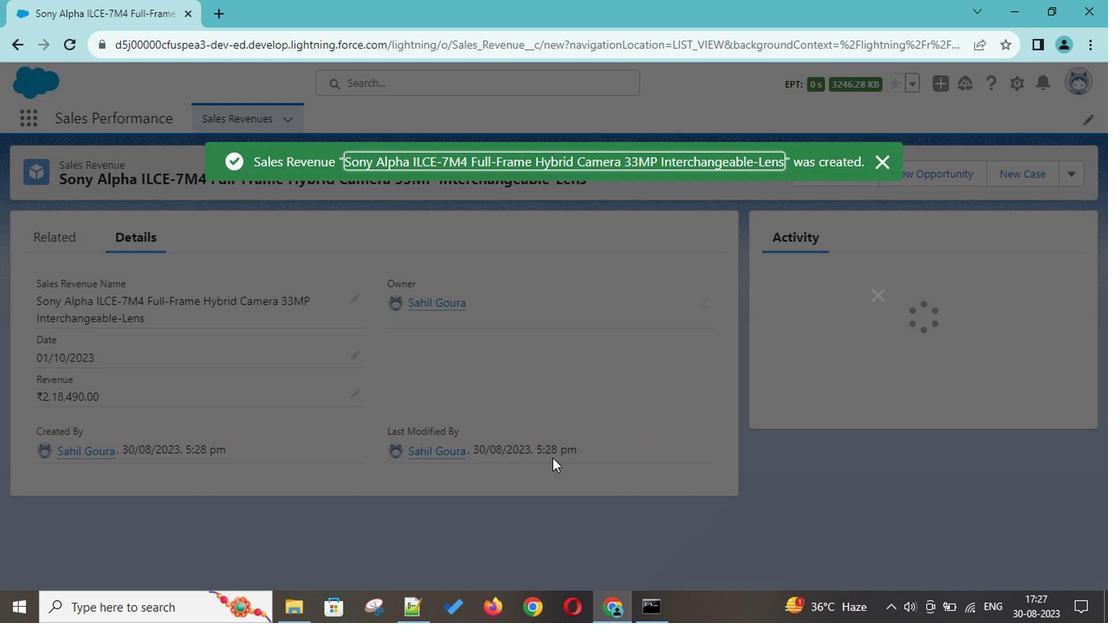 
Action: Mouse pressed left at (535, 431)
Screenshot: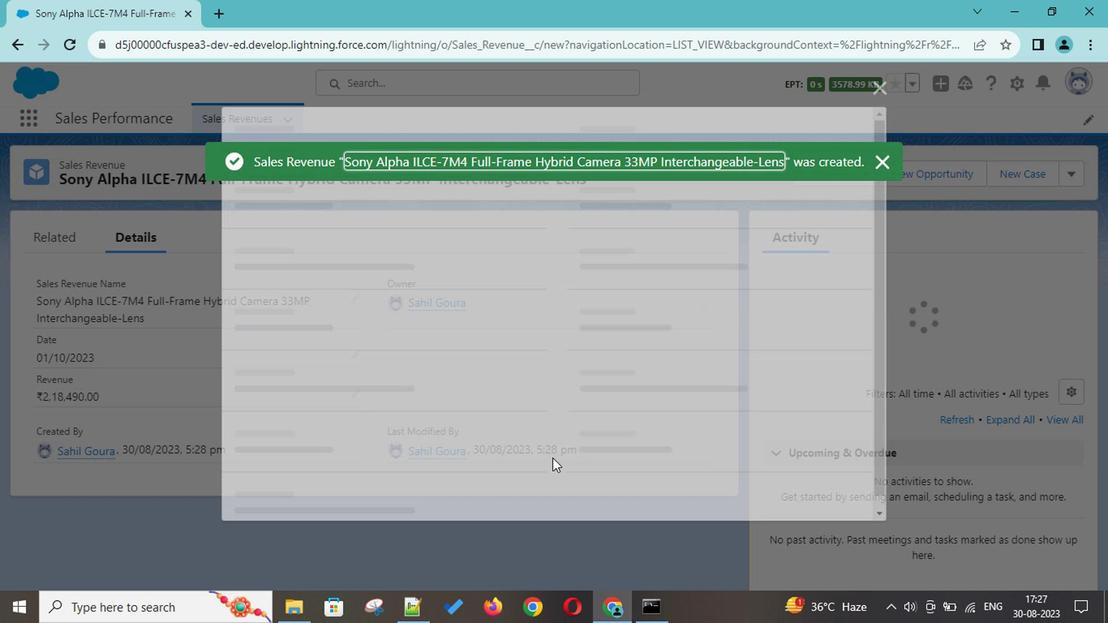 
Action: Mouse moved to (386, 362)
Screenshot: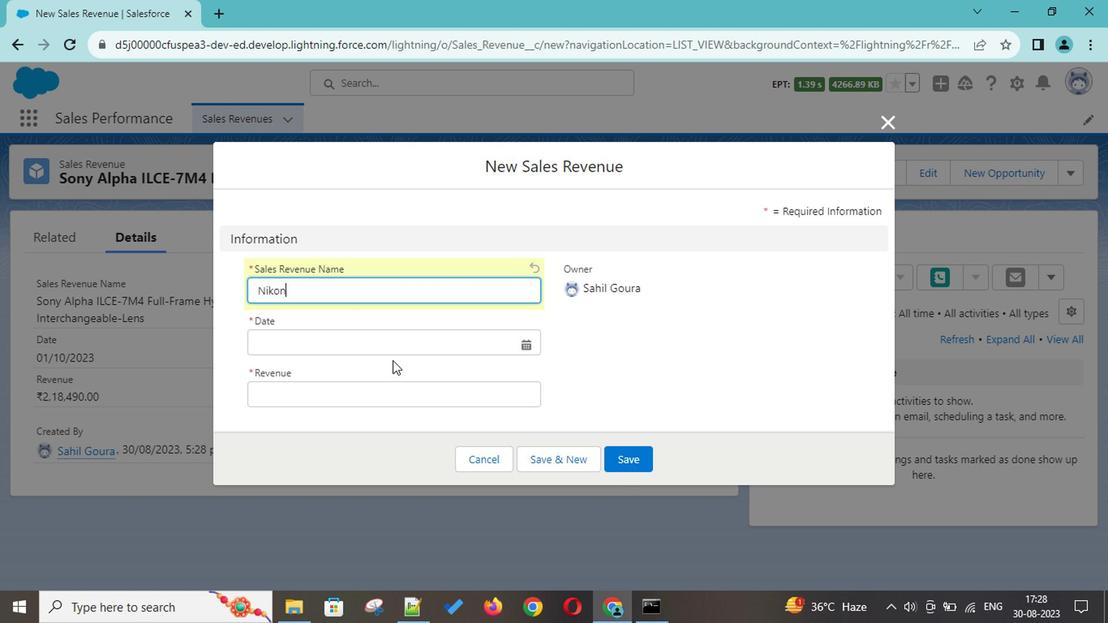 
Action: Key pressed <Key.shift>Nikon<Key.space><Key.shift>Z50<Key.space>b<Key.shift>Mirro<Key.backspace><Key.backspace><Key.backspace><Key.backspace><Key.backspace><Key.backspace><Key.backspace><Key.space><Key.shift>Mirrorless<Key.space><Key.shift><Key.shift><Key.shift><Key.shift><Key.shift><Key.shift><Key.shift><Key.shift><Key.shift><Key.shift><Key.shift>Camera<Key.space><Key.shift>Lens<Key.space>with<Key.space><Key.shift>Z<Key.space><Key.shift>DX<Key.space>15<Key.backspace>6-50mm<Key.space>f/3.5-6.3<Key.space><Key.shift>VR
Screenshot: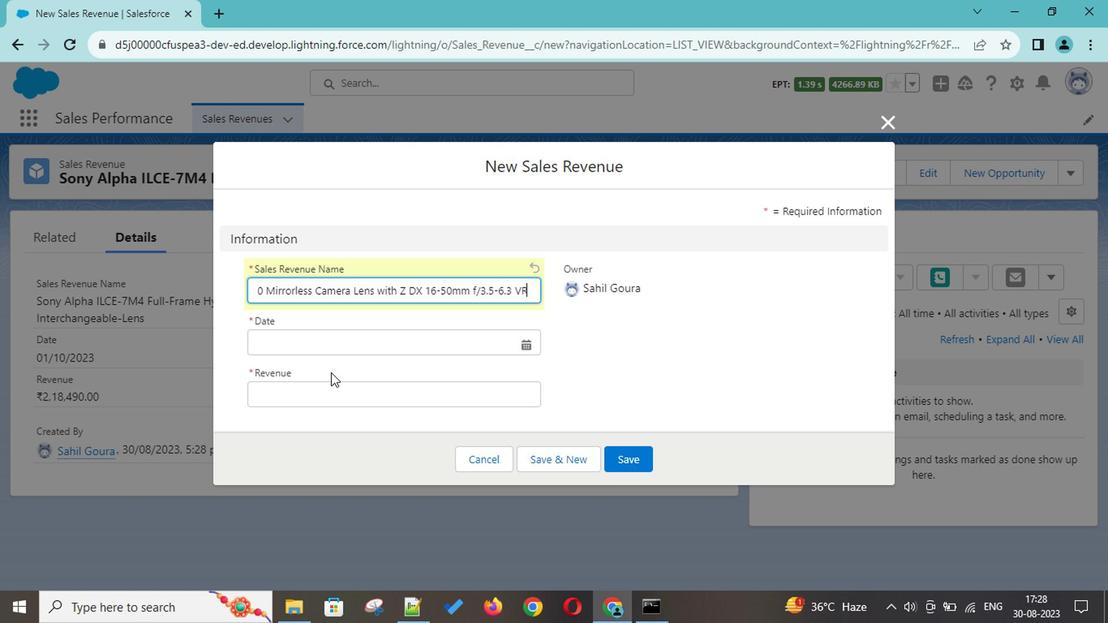 
Action: Mouse moved to (322, 348)
Screenshot: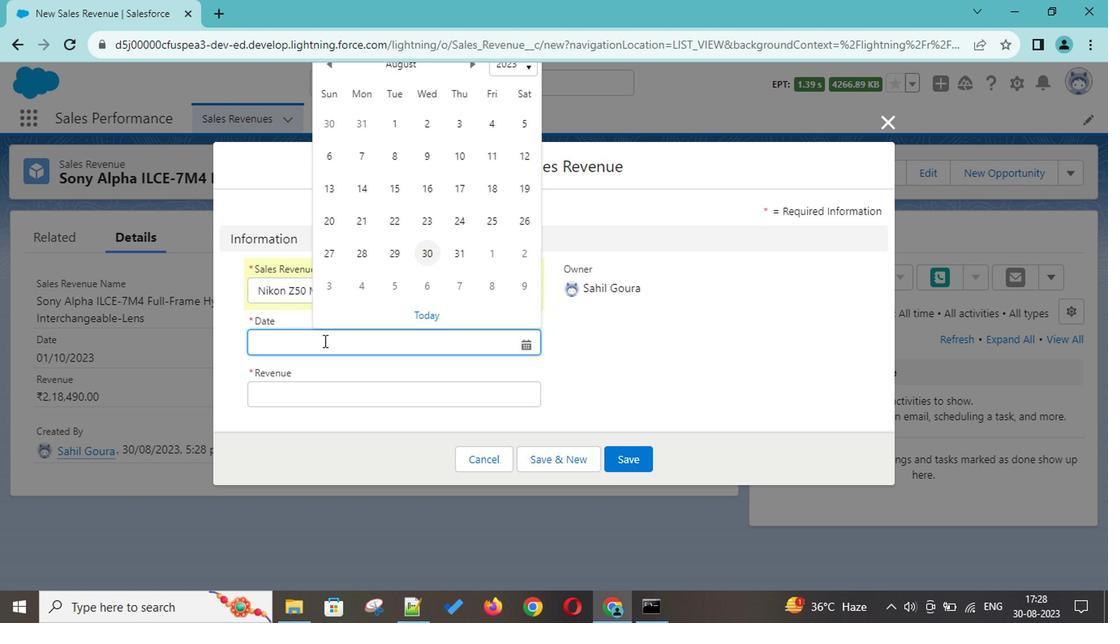 
Action: Mouse pressed left at (322, 348)
Screenshot: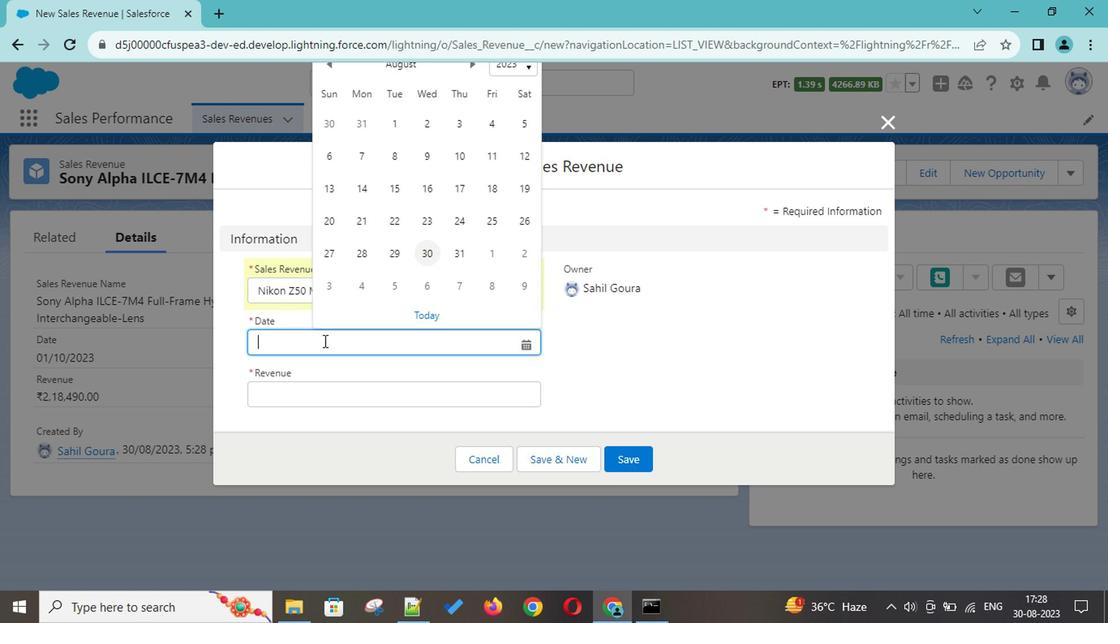 
Action: Mouse moved to (457, 154)
Screenshot: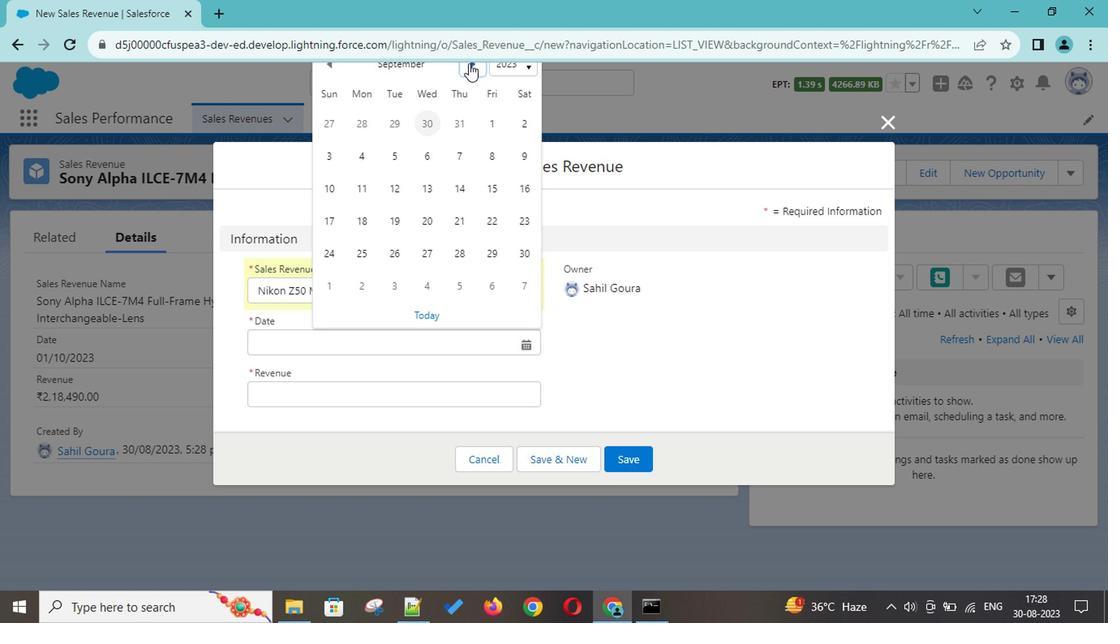
Action: Mouse pressed left at (457, 154)
Screenshot: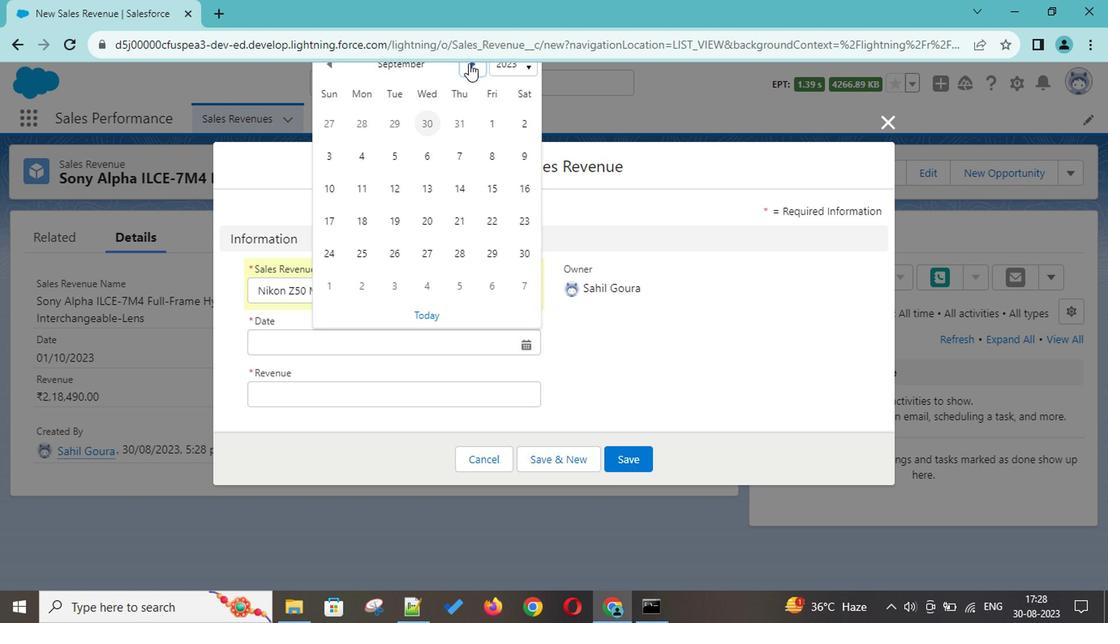 
Action: Mouse moved to (457, 154)
Screenshot: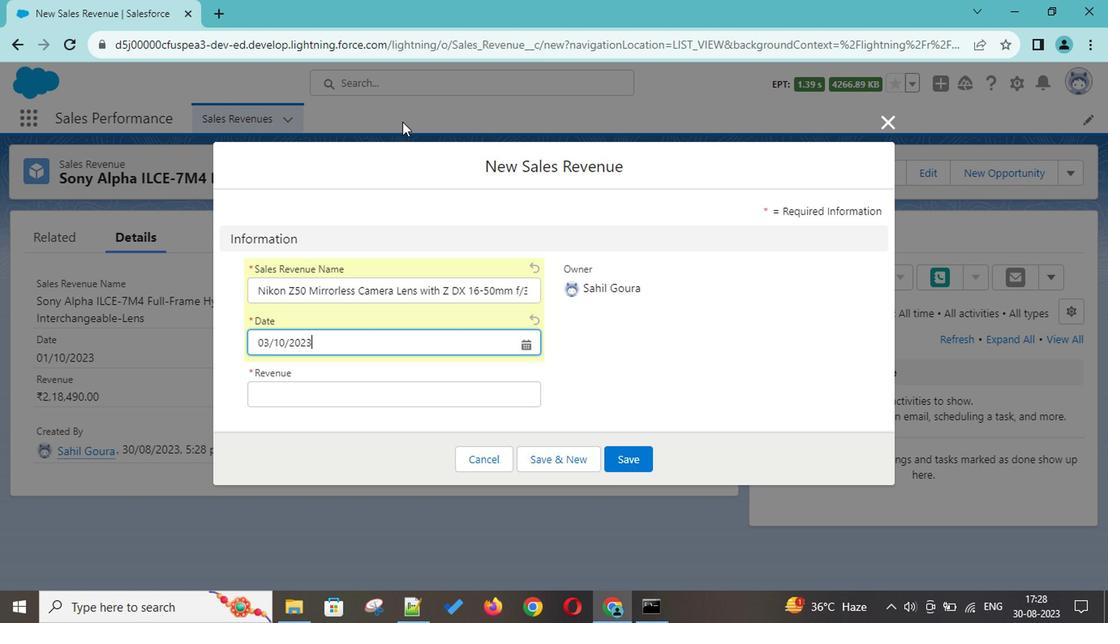 
Action: Mouse pressed left at (457, 154)
Screenshot: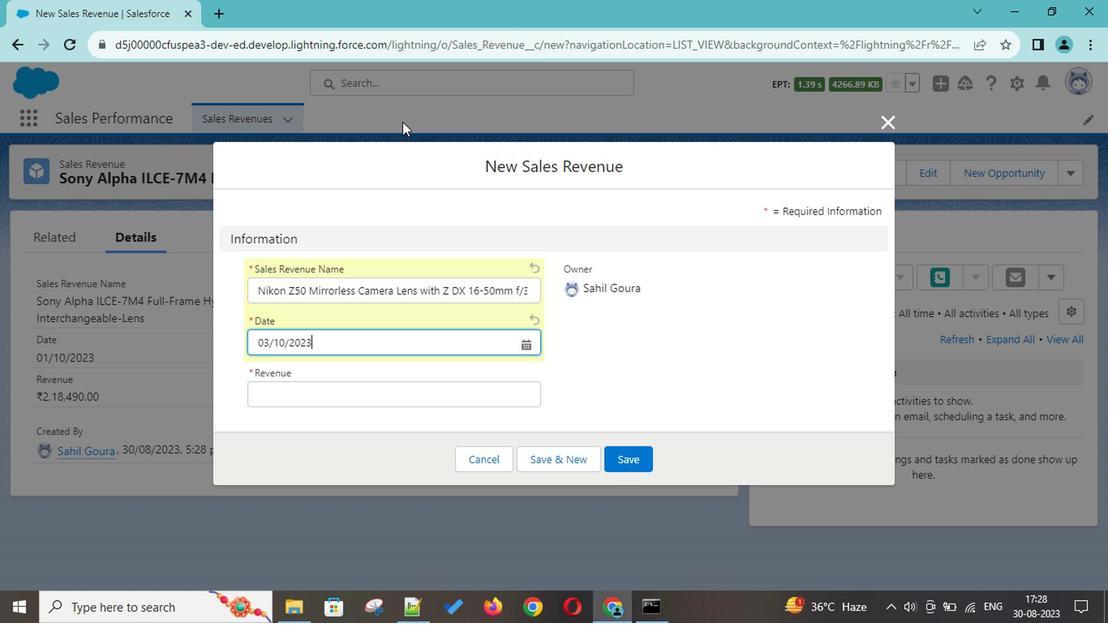 
Action: Mouse moved to (395, 195)
Screenshot: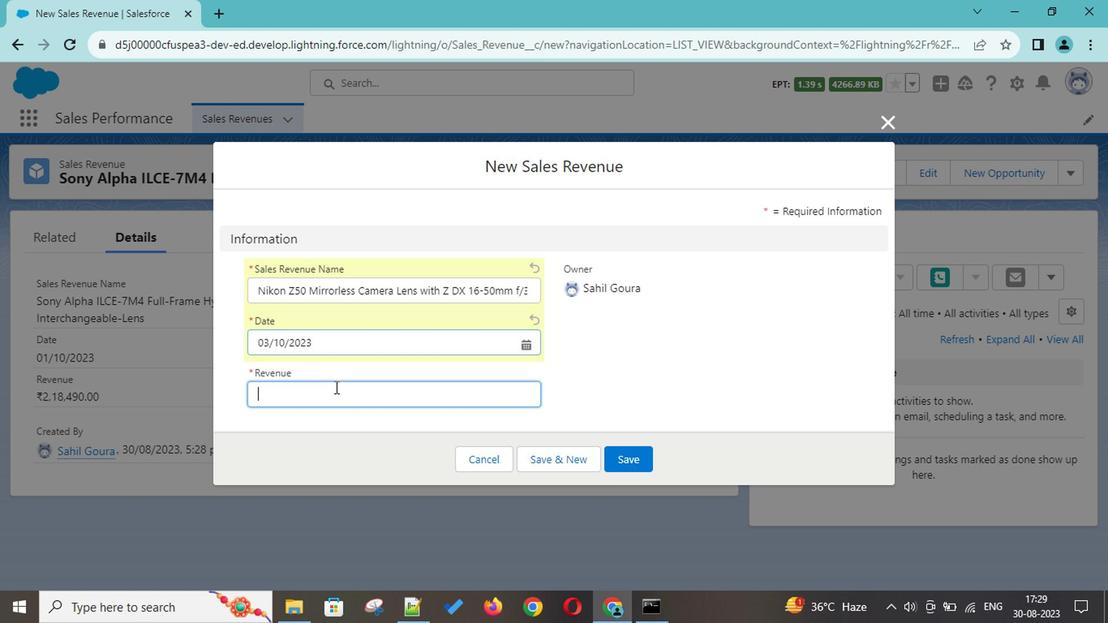 
Action: Mouse pressed left at (395, 195)
Screenshot: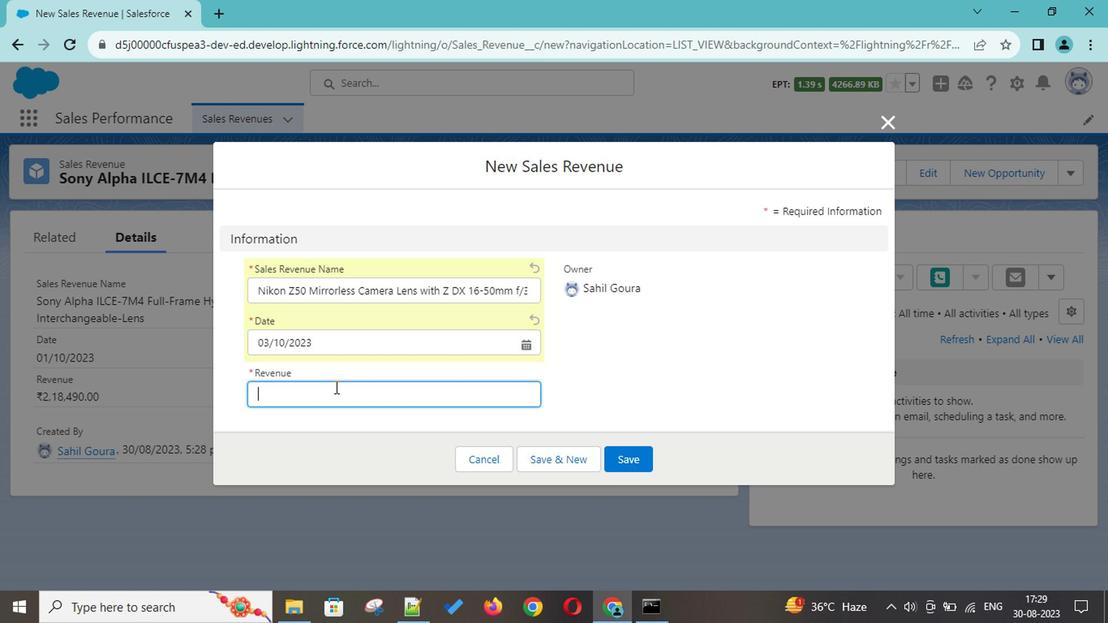 
Action: Mouse moved to (332, 381)
Screenshot: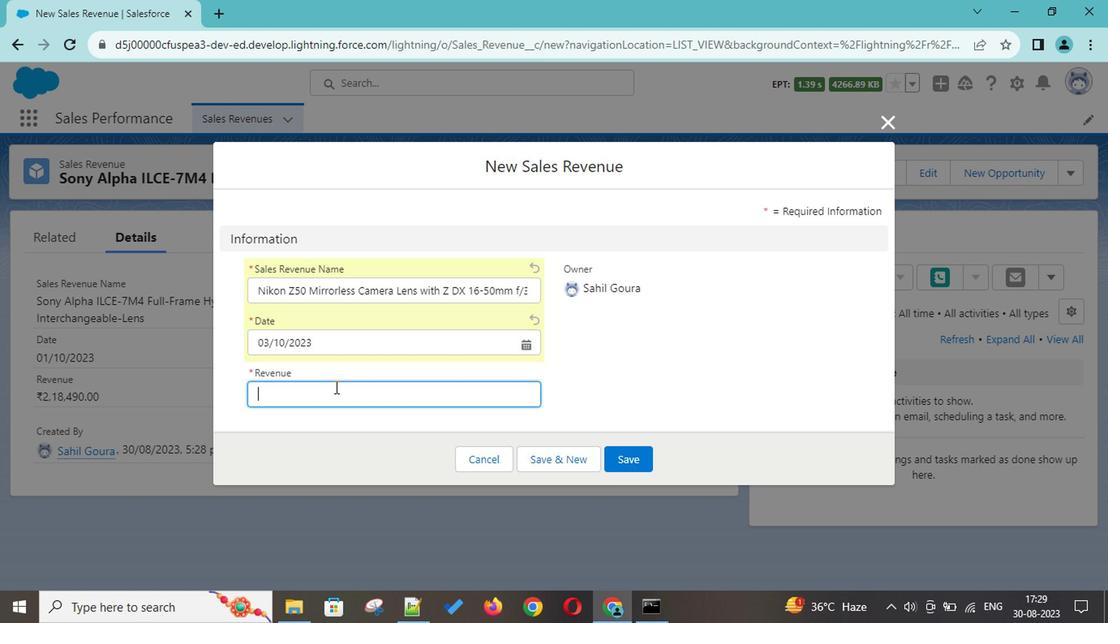 
Action: Mouse pressed left at (332, 381)
Screenshot: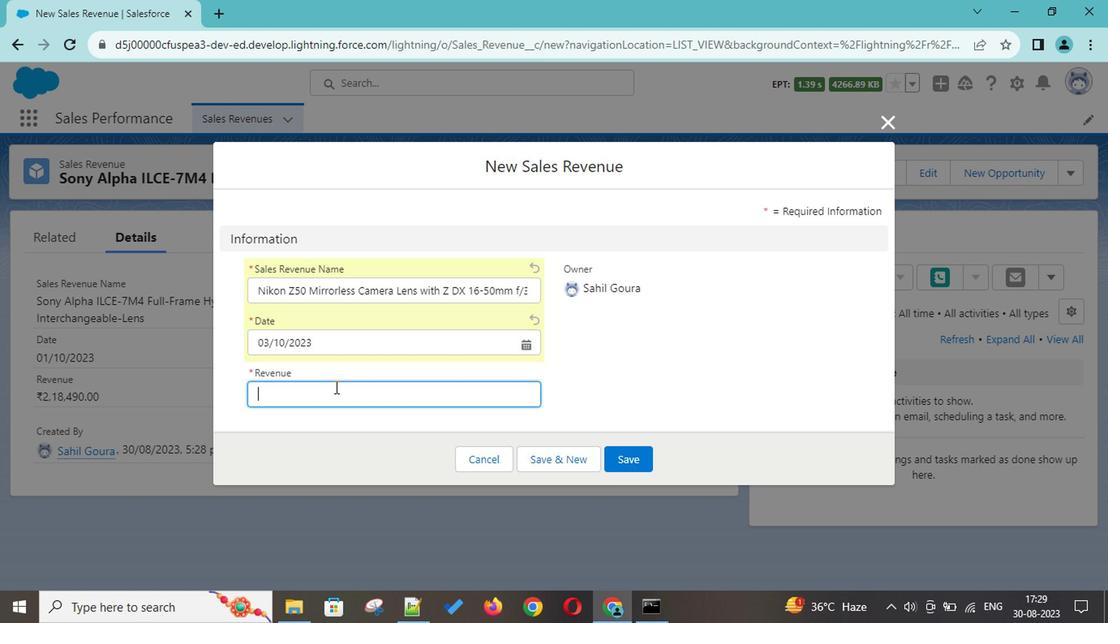 
Action: Key pressed 88999
Screenshot: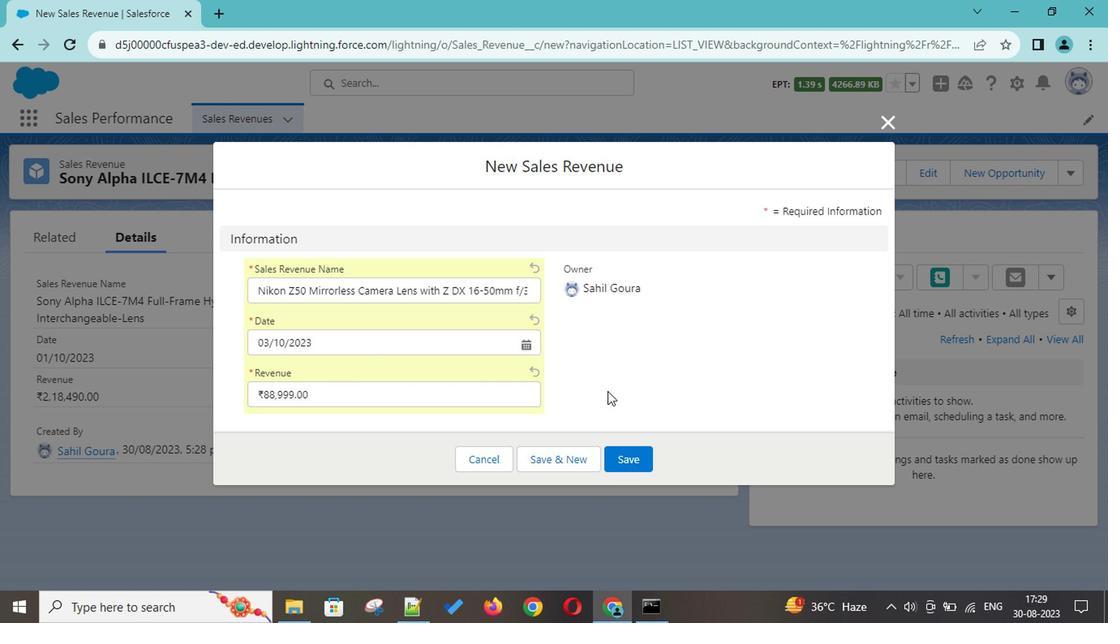 
Action: Mouse moved to (606, 366)
Screenshot: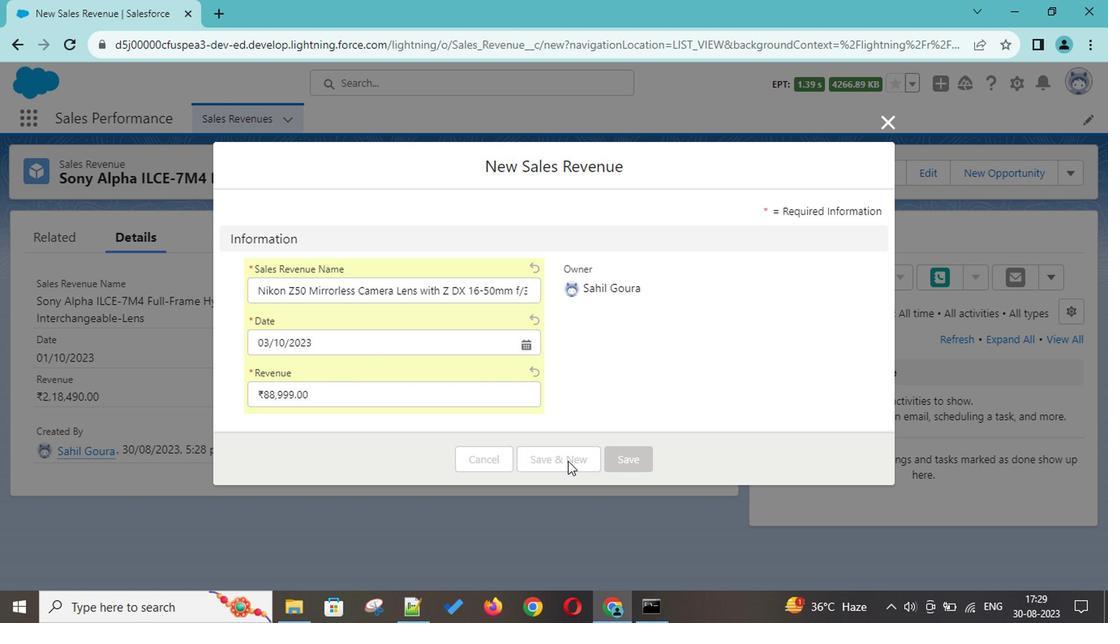 
Action: Mouse pressed left at (606, 366)
Screenshot: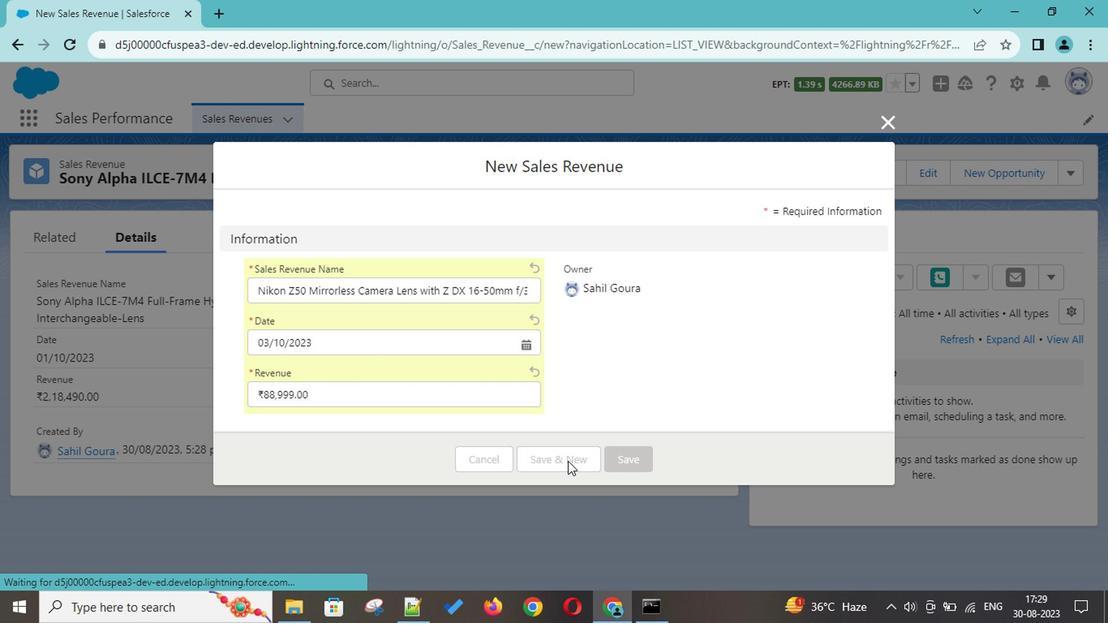 
Action: Mouse moved to (550, 433)
Screenshot: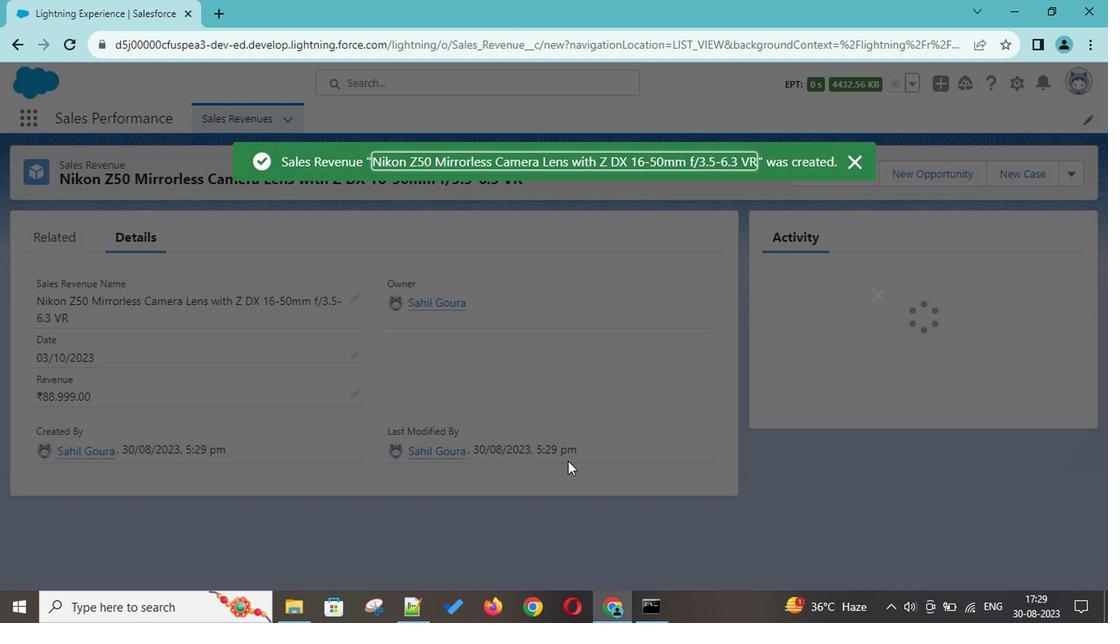 
Action: Mouse pressed left at (550, 433)
Screenshot: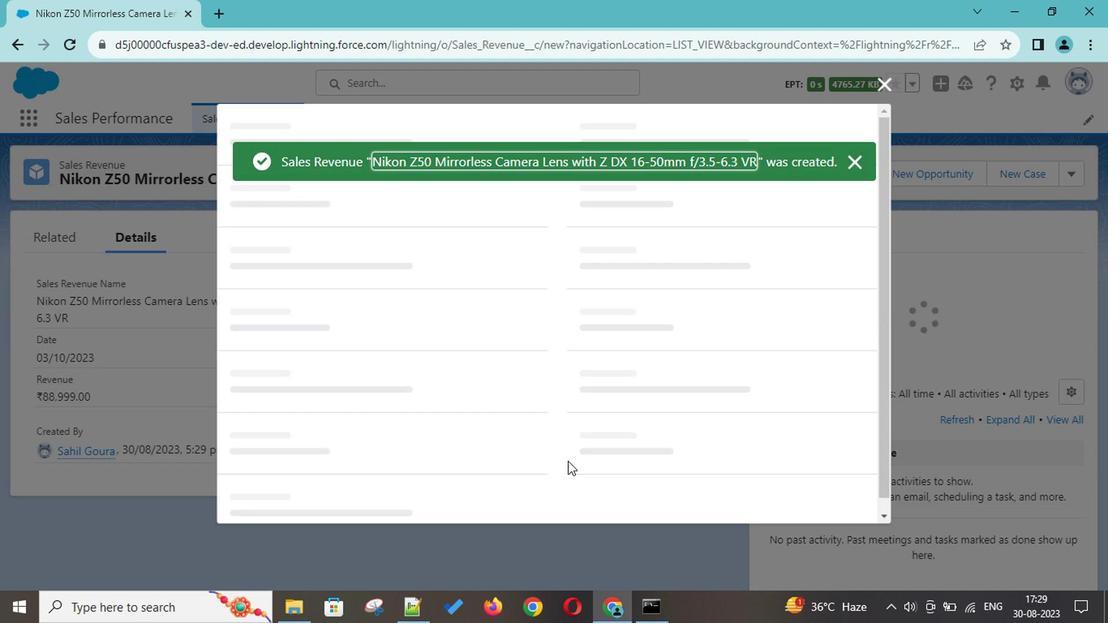 
Action: Key pressed <Key.shift>Nikon<Key.space><Key.shift>D7500<Key.space>20.9<Key.space><Key.shift>MP<Key.space><Key.shift>Digital<Key.space><Key.shift>SR<Key.backspace><Key.shift>LR<Key.space><Key.shift><Key.shift><Key.shift><Key.shift><Key.shift><Key.shift><Key.shift><Key.shift><Key.shift><Key.shift><Key.shift><Key.shift><Key.shift><Key.shift><Key.shift><Key.shift>Camera<Key.shift><Key.shift><Key.space><Key.shift>(<Key.shift>Bka<Key.backspace><Key.backspace>lack<Key.shift>(<Key.backspace><Key.shift>)<Key.space>with<Key.space><Key.shift>AFD<Key.backspace>-<Key.shift><Key.shift><Key.shift>S<Key.space><Key.shift>DX
Screenshot: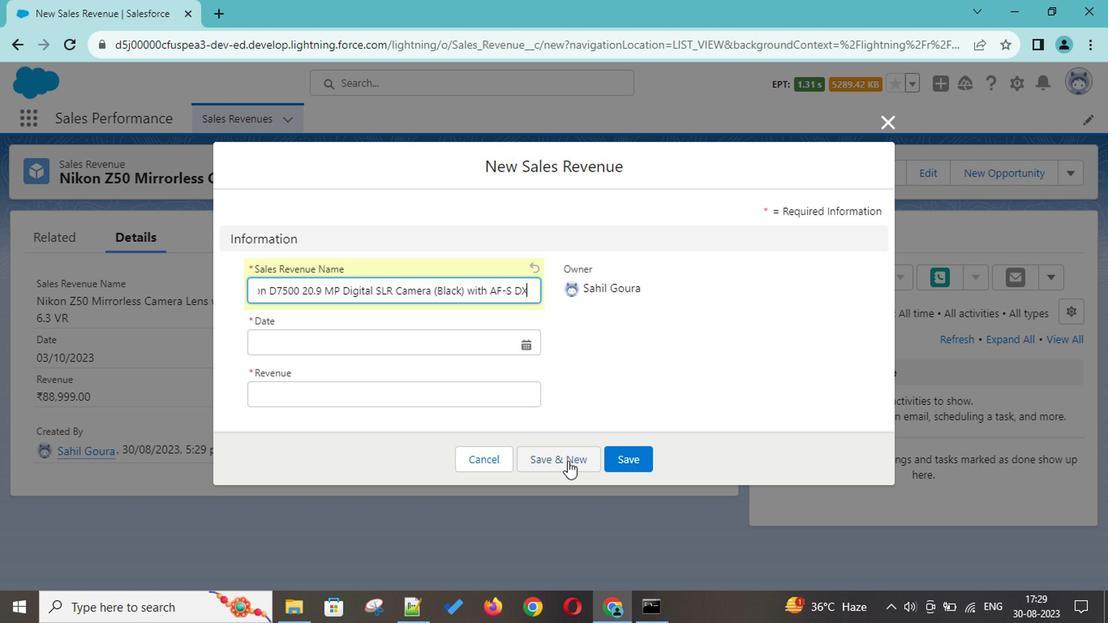 
Action: Mouse moved to (405, 355)
Screenshot: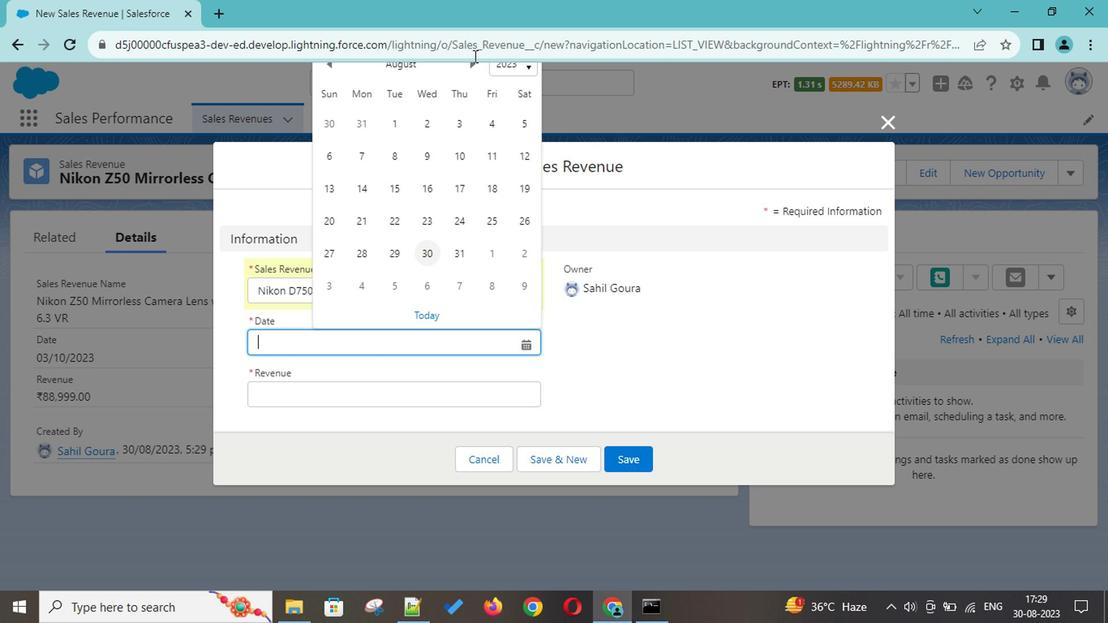 
Action: Mouse pressed left at (405, 355)
Screenshot: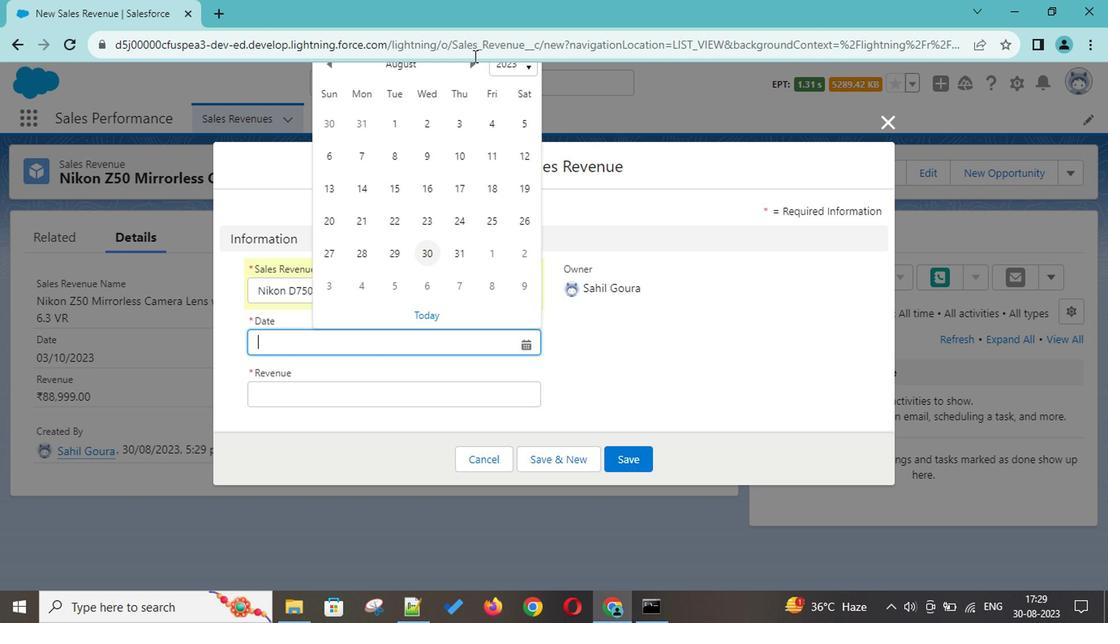 
Action: Mouse moved to (462, 155)
Screenshot: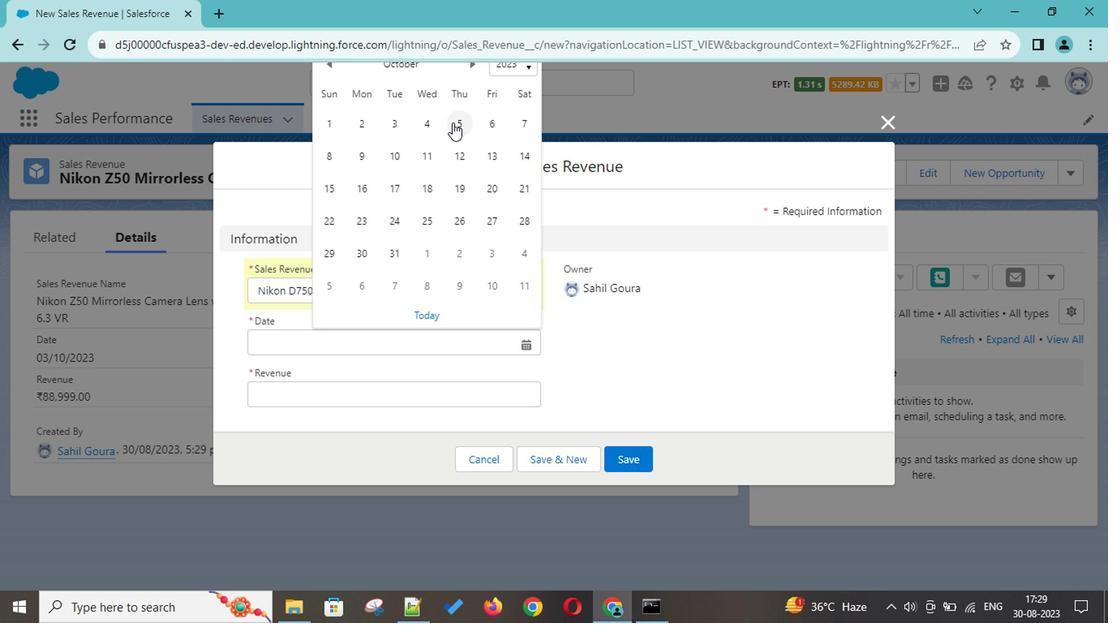 
Action: Mouse pressed left at (462, 155)
Screenshot: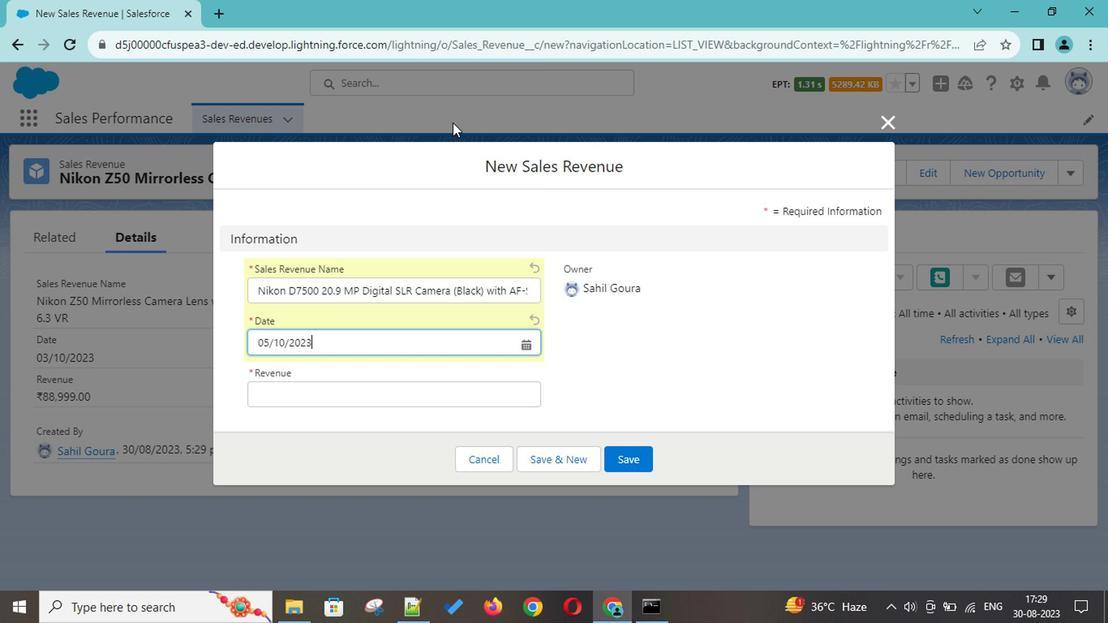 
Action: Mouse pressed left at (462, 155)
Screenshot: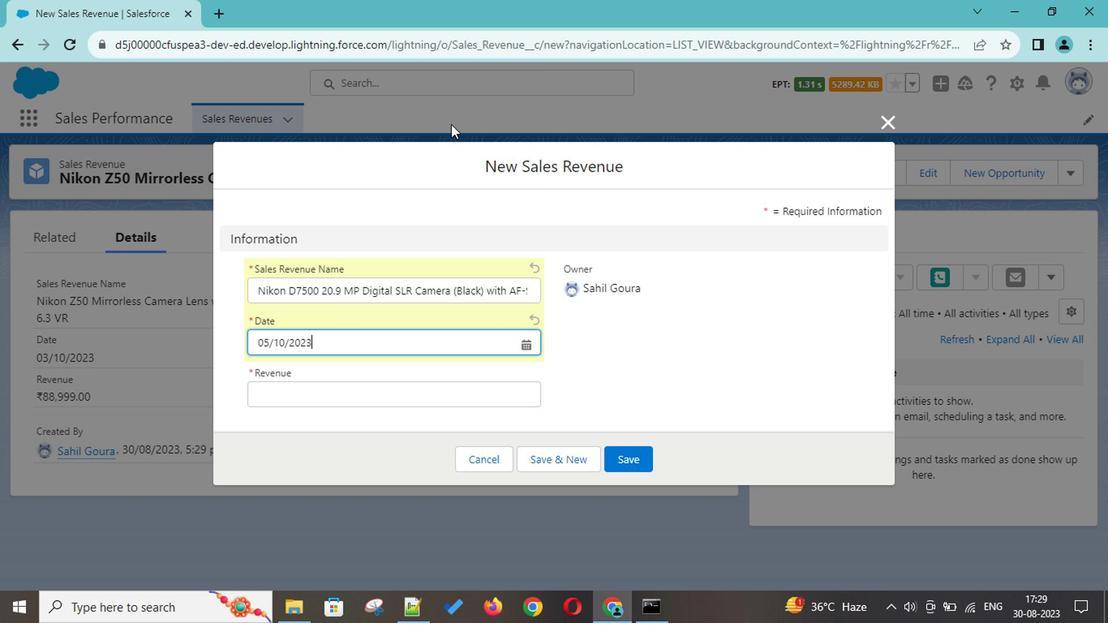 
Action: Mouse moved to (442, 195)
Screenshot: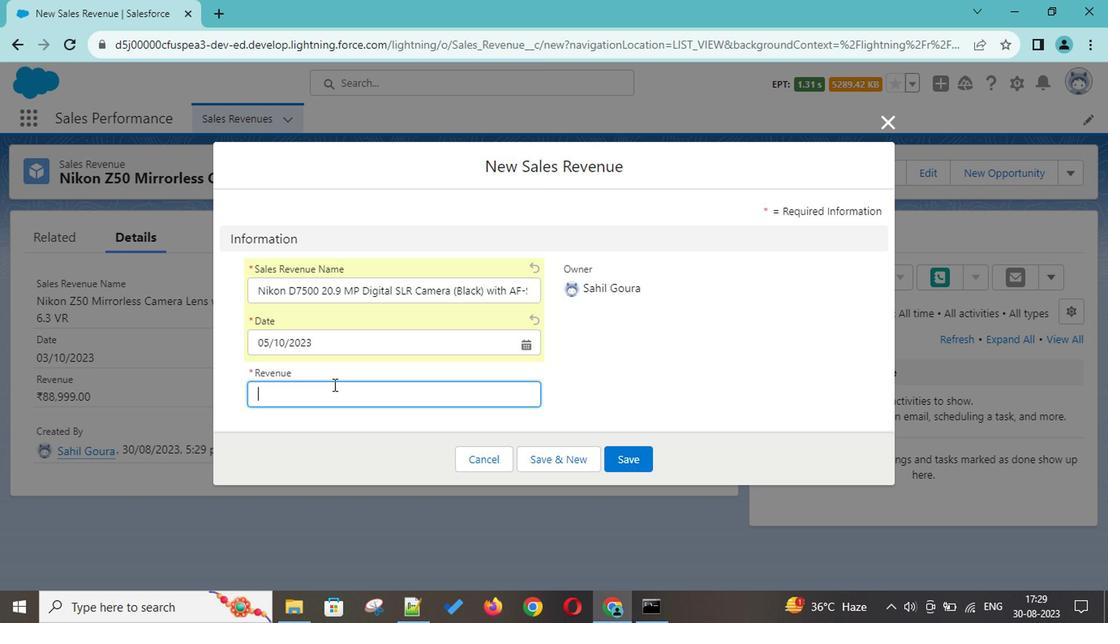 
Action: Mouse pressed left at (442, 195)
Screenshot: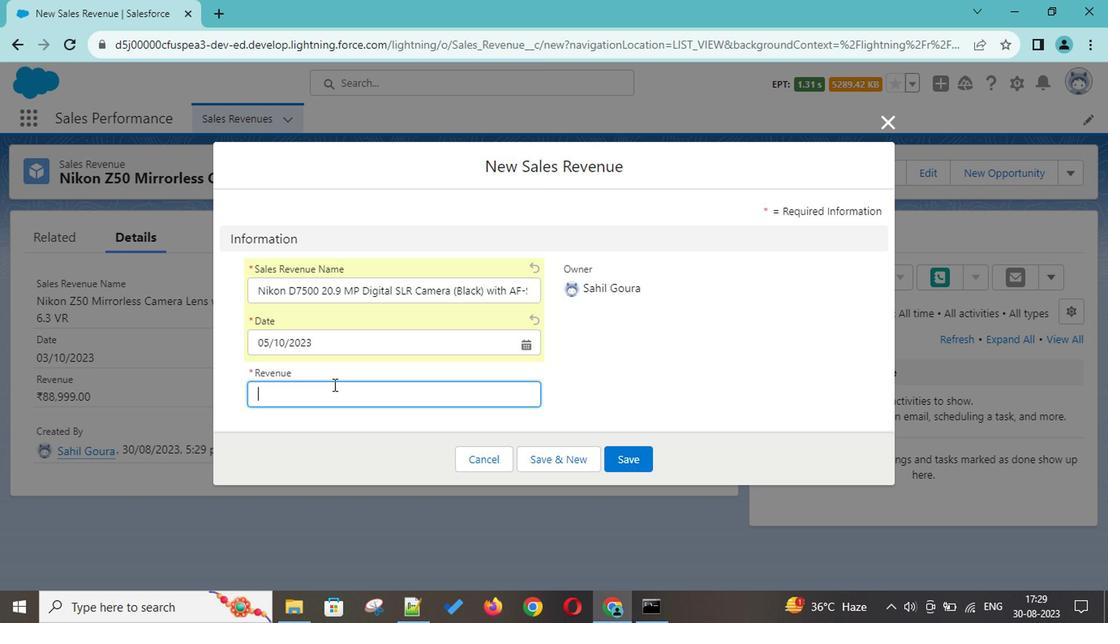 
Action: Mouse moved to (331, 379)
Screenshot: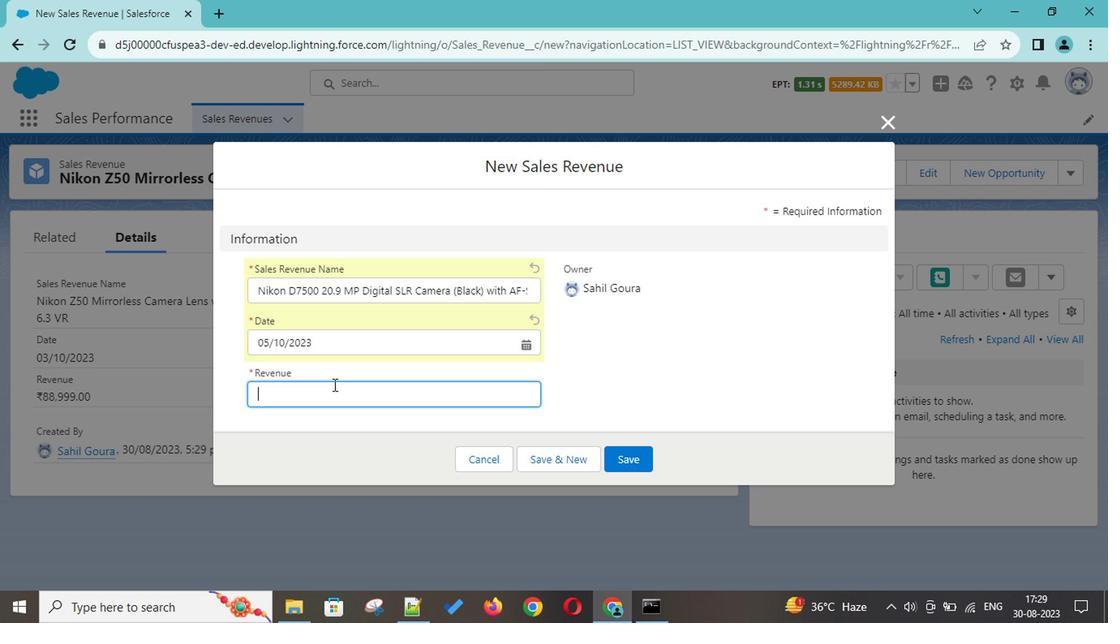 
Action: Mouse pressed left at (331, 379)
Screenshot: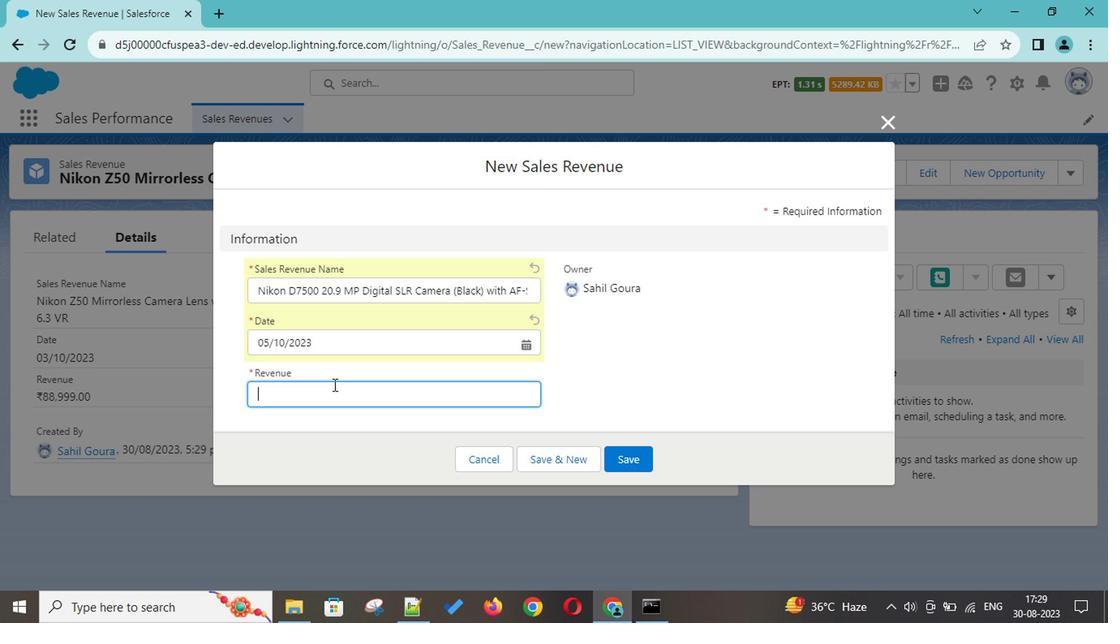 
Action: Key pressed 93990
Screenshot: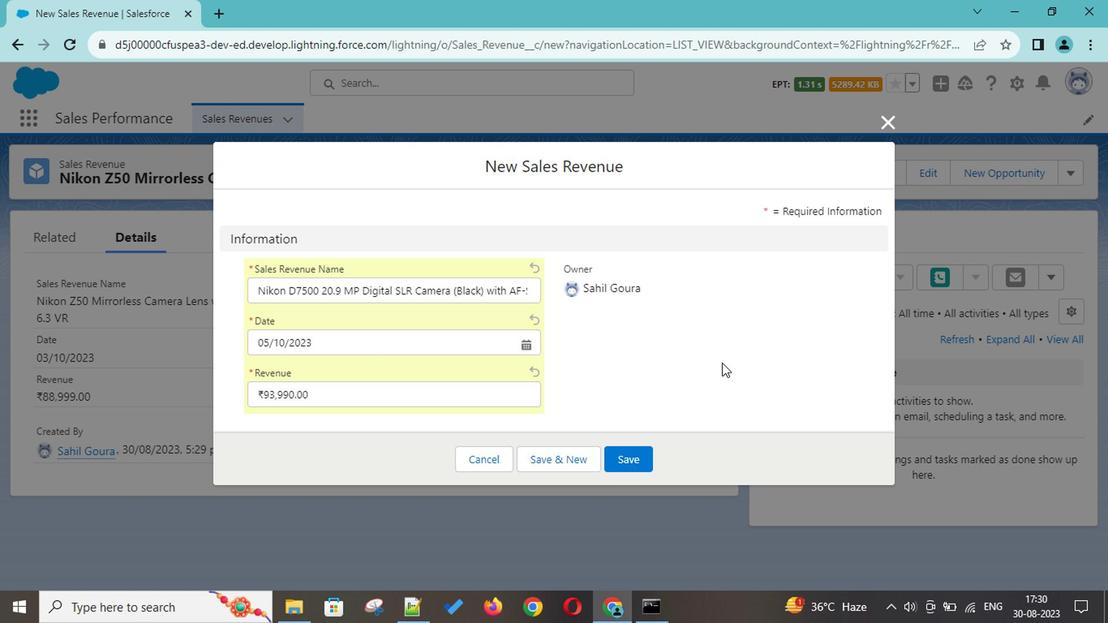 
Action: Mouse moved to (694, 364)
Screenshot: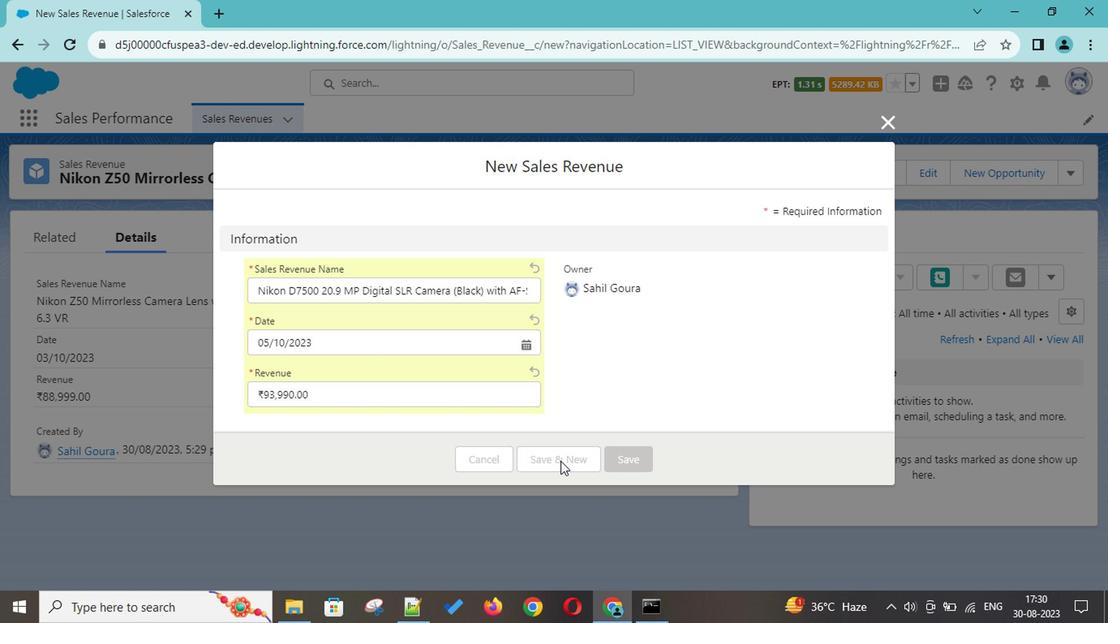 
Action: Mouse pressed left at (694, 364)
Screenshot: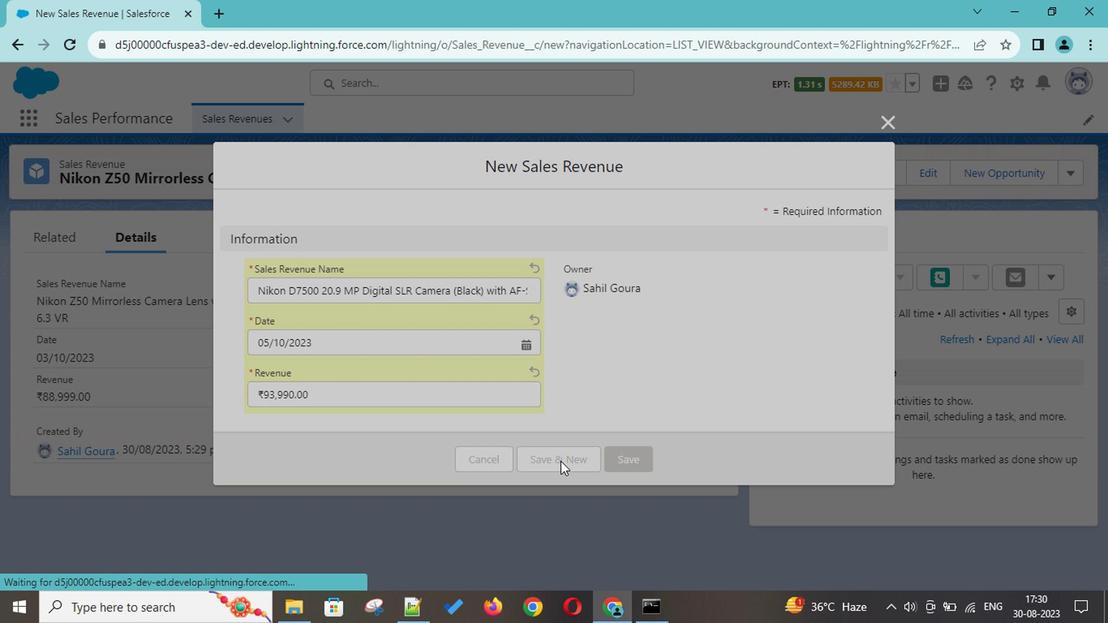 
Action: Mouse moved to (543, 433)
Screenshot: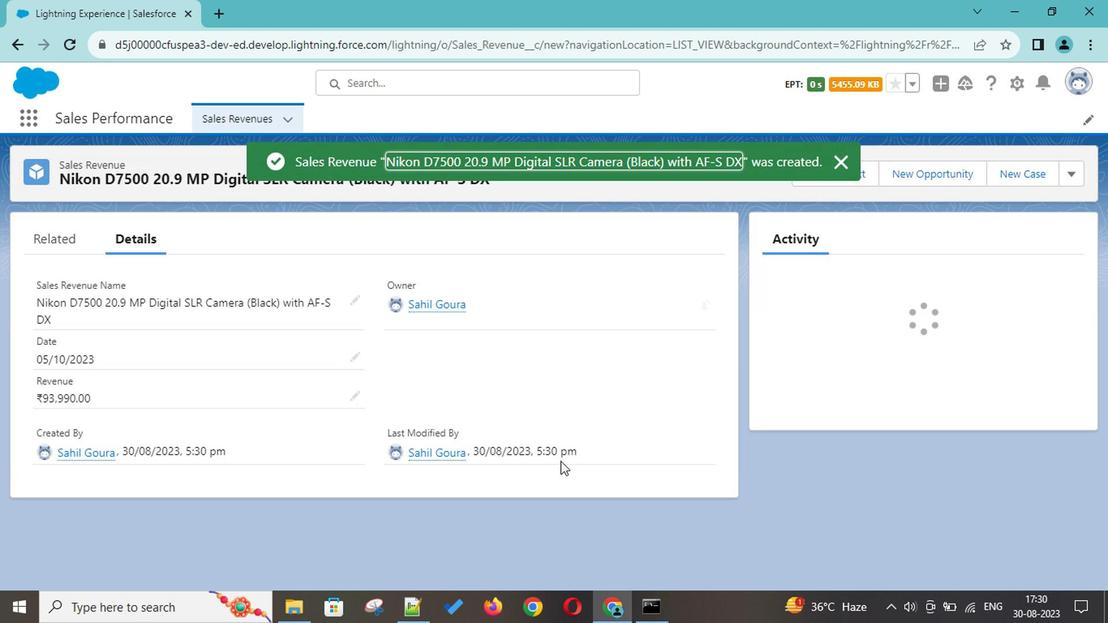 
Action: Mouse pressed left at (543, 433)
Screenshot: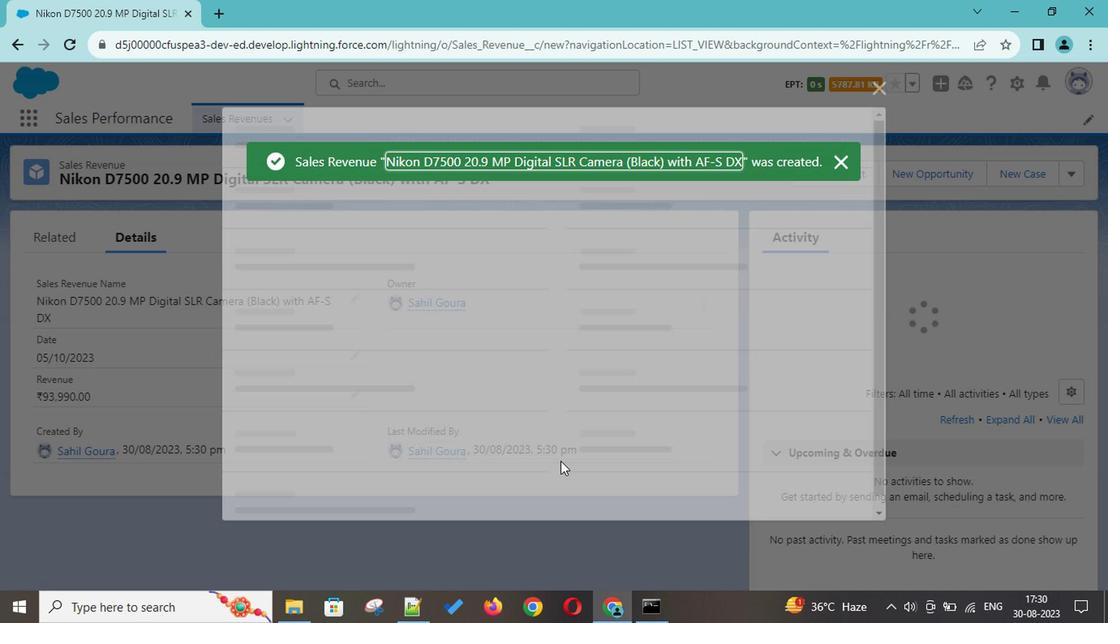 
Action: Key pressed <Key.shift>Go<Key.shift>Pro<Key.space><Key.shift>HERO11<Key.space><Key.shift>WS<Key.backspace>aterproof<Key.space><Key.shift>Actr<Key.backspace>ion<Key.space><Key.shift>Camera<Key.space>with<Key.space><Key.shift>
Screenshot: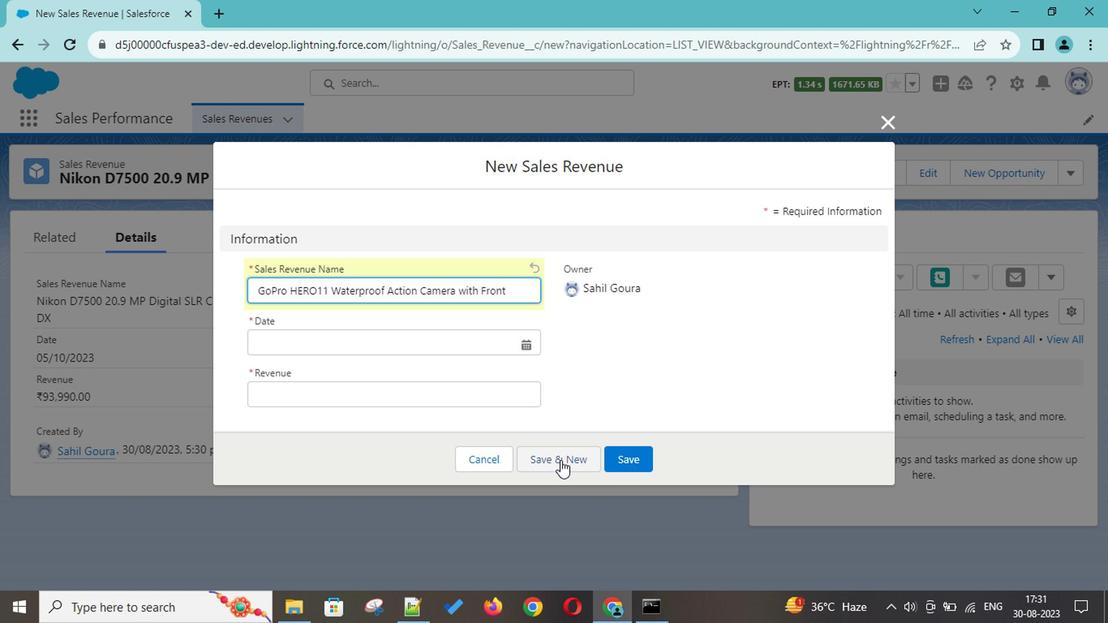 
Action: Mouse moved to (543, 433)
Screenshot: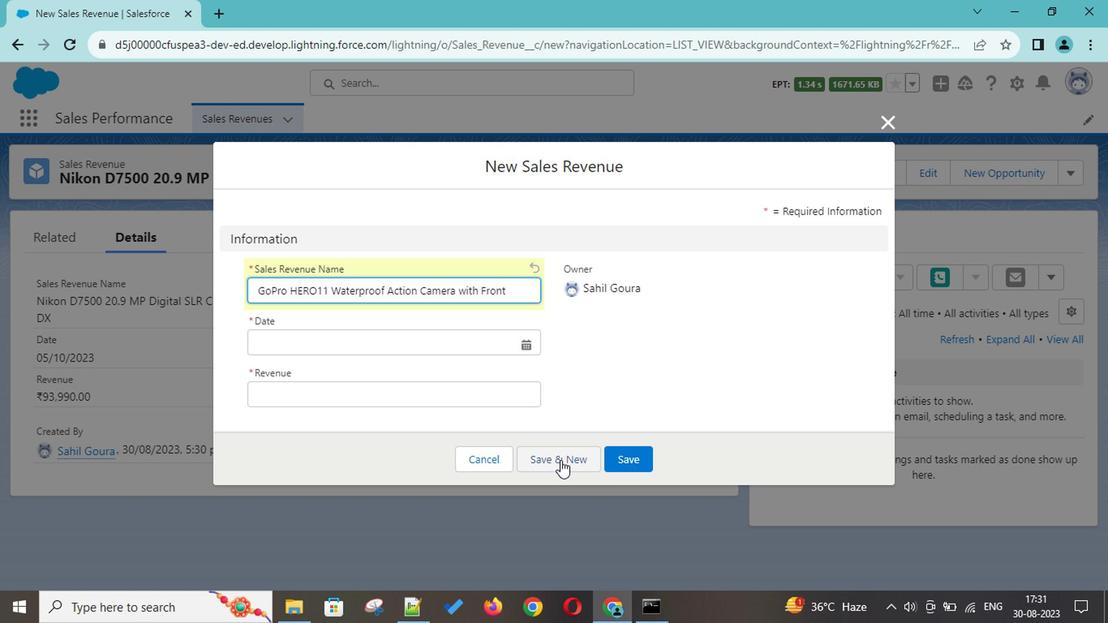 
Action: Key pressed Front<Key.space><Key.shift>+<Key.space><Key.shift>Rear<Key.space><Key.shift>LCD<Key.space><Key.shift><Key.shift><Key.shift><Key.shift><Key.shift><Key.shift><Key.shift><Key.shift><Key.shift><Key.shift><Key.shift><Key.shift><Key.shift><Key.shift>Screens,<Key.space>5.3<Key.shift>K60<Key.space><Key.shift>Ultra<Key.space><Key.backspace><Key.backspace><Key.backspace><Key.backspace><Key.backspace>
Screenshot: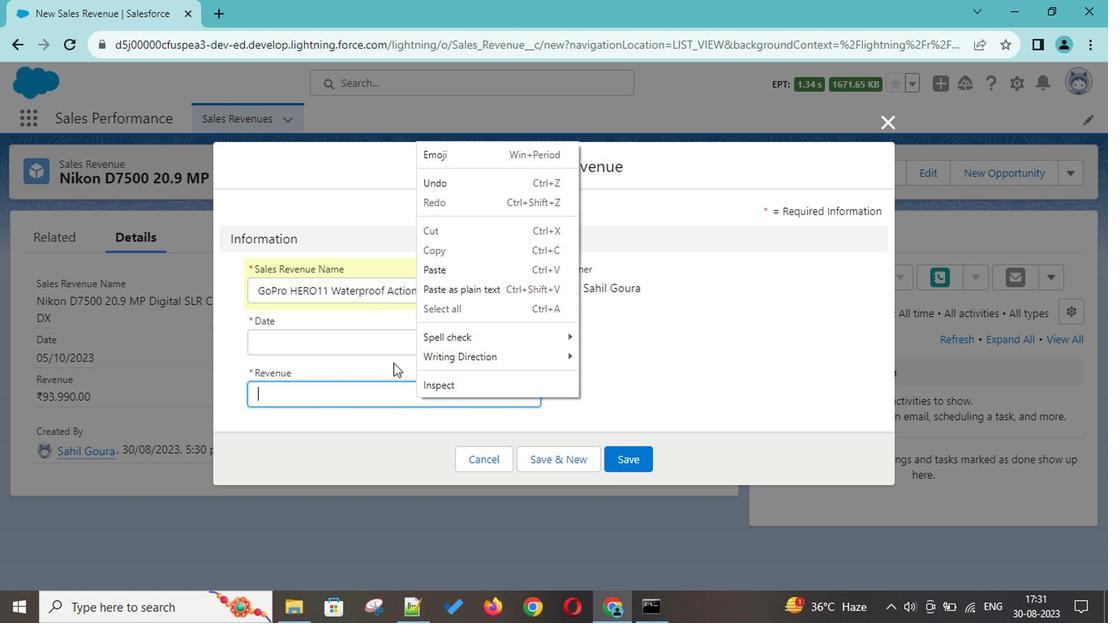 
Action: Mouse moved to (408, 388)
Screenshot: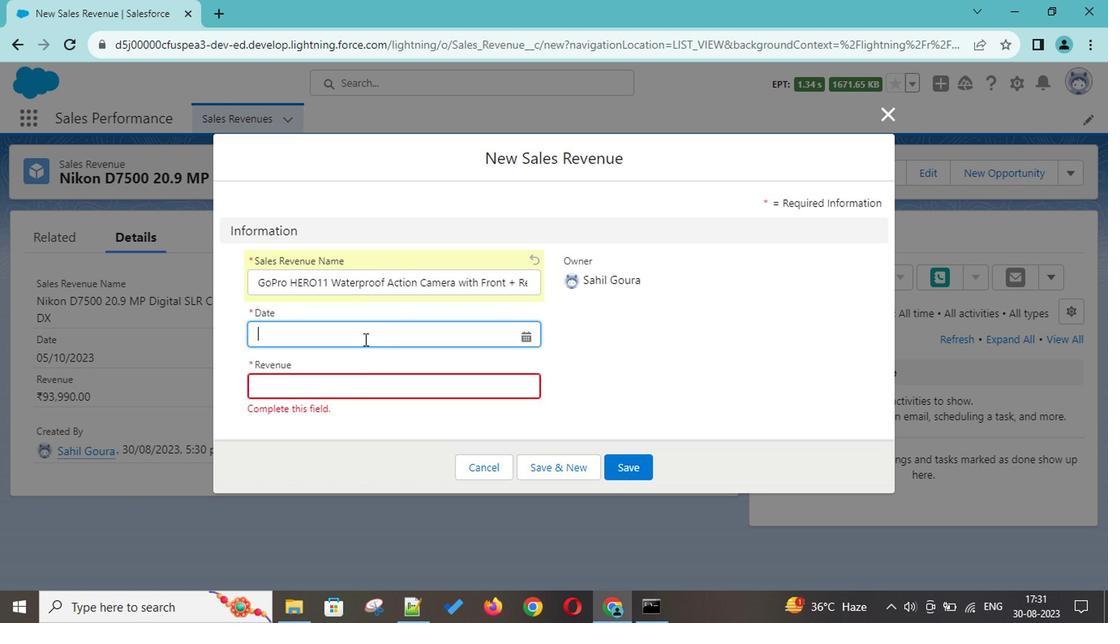 
Action: Mouse pressed right at (408, 388)
Screenshot: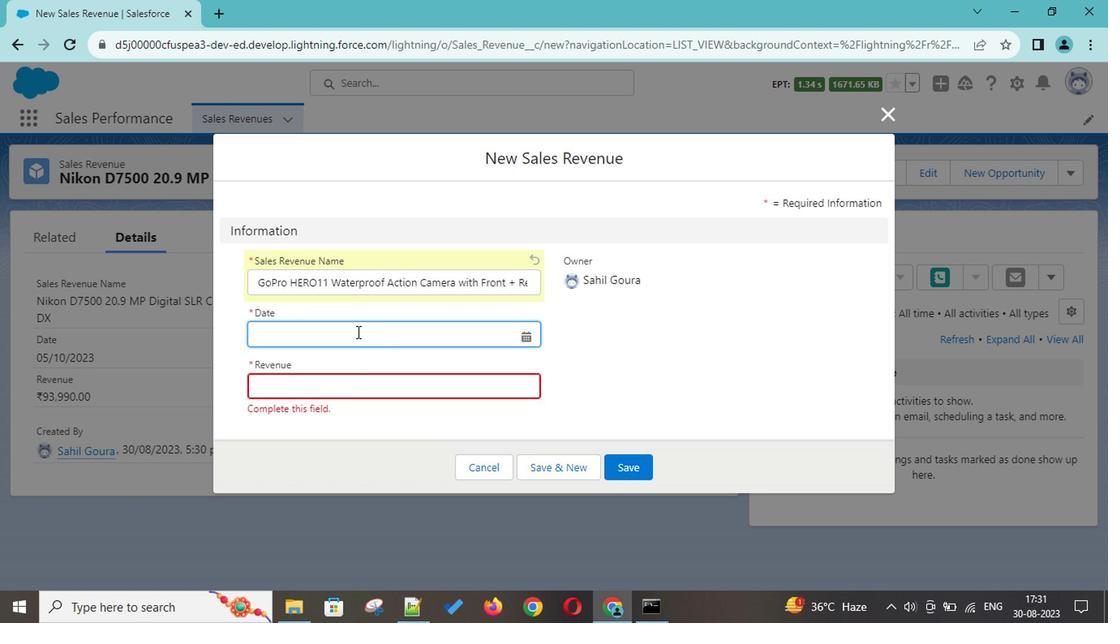 
Action: Mouse moved to (370, 354)
Screenshot: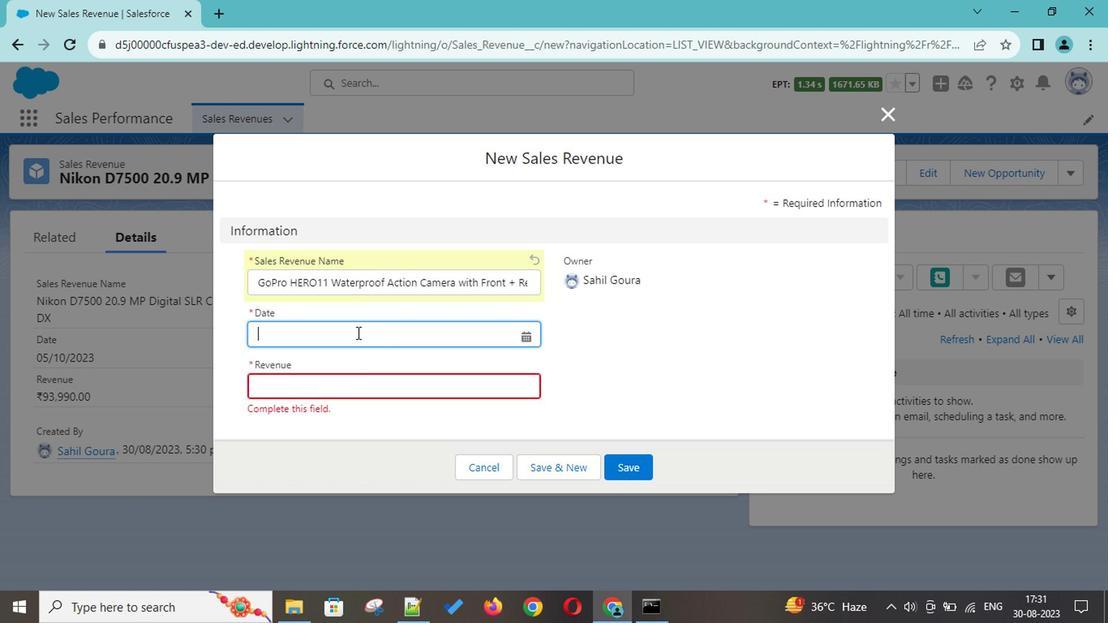 
Action: Mouse pressed left at (370, 354)
Screenshot: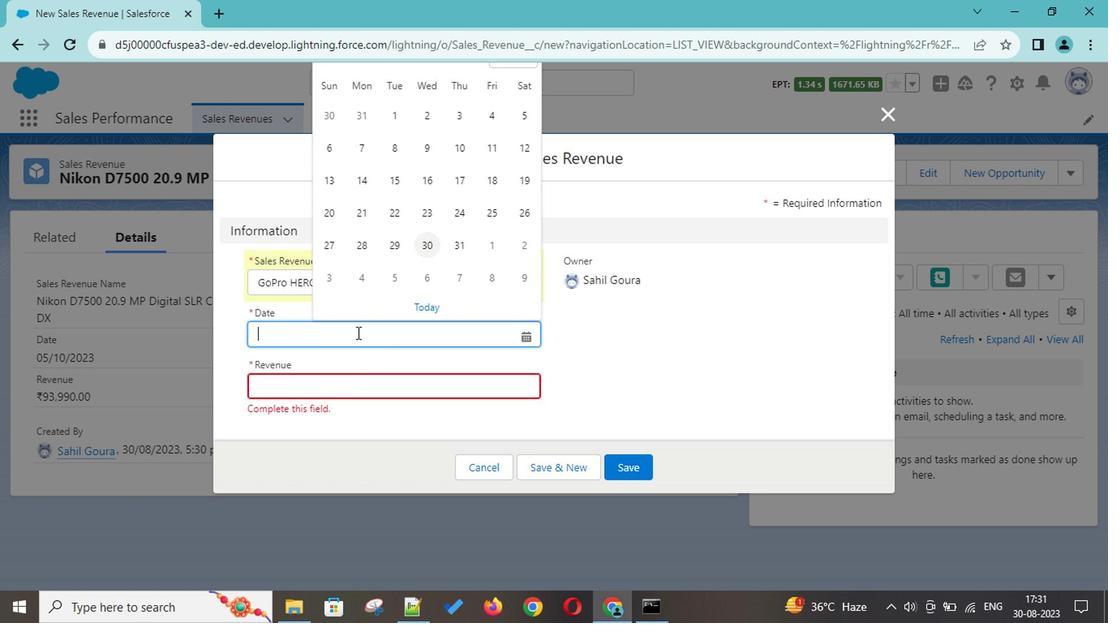 
Action: Mouse moved to (353, 343)
Screenshot: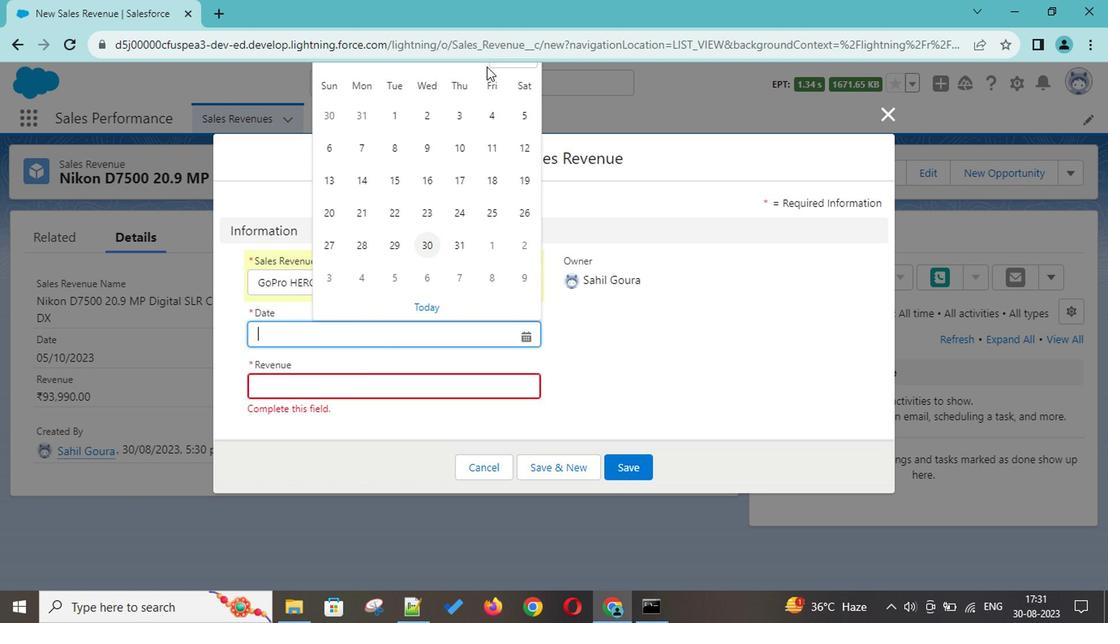 
Action: Mouse pressed left at (353, 343)
Screenshot: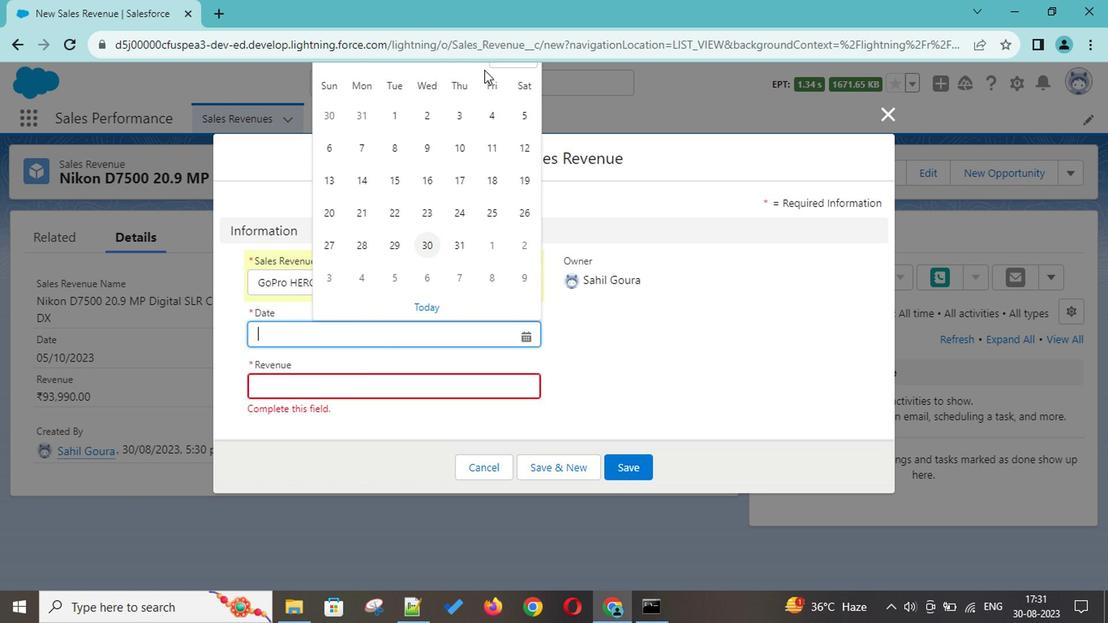
Action: Mouse moved to (462, 154)
Screenshot: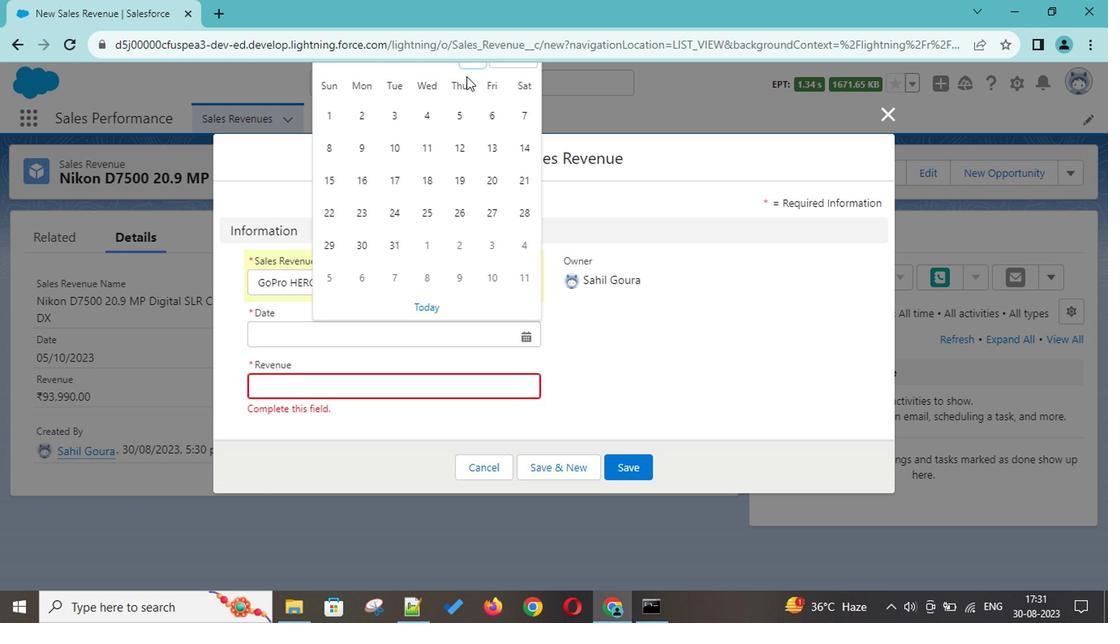 
Action: Mouse pressed left at (462, 154)
Screenshot: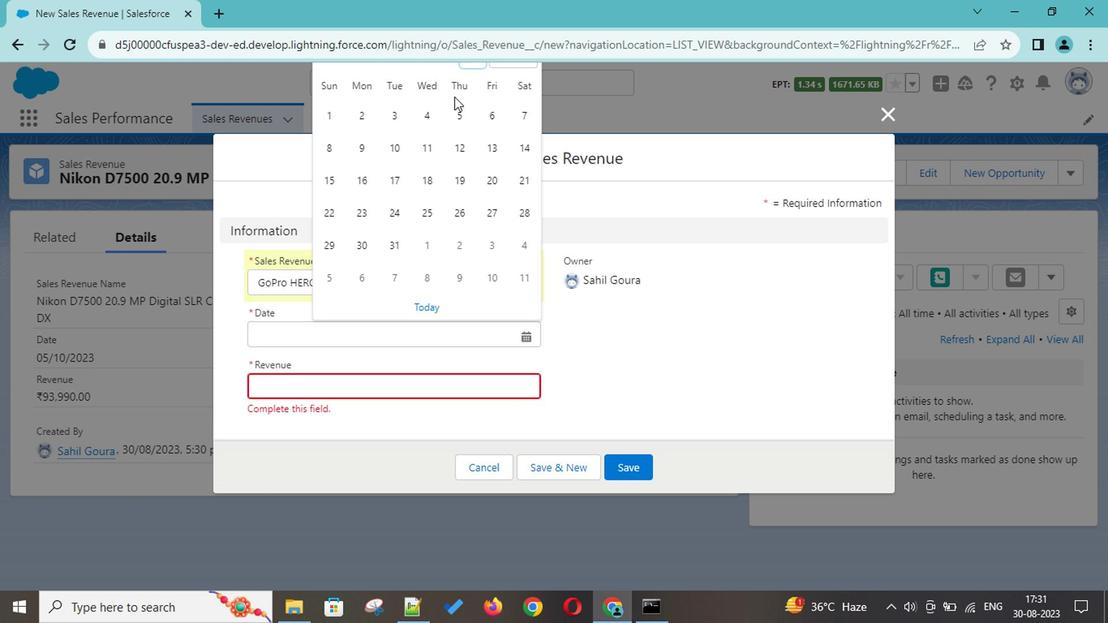 
Action: Mouse pressed left at (462, 154)
Screenshot: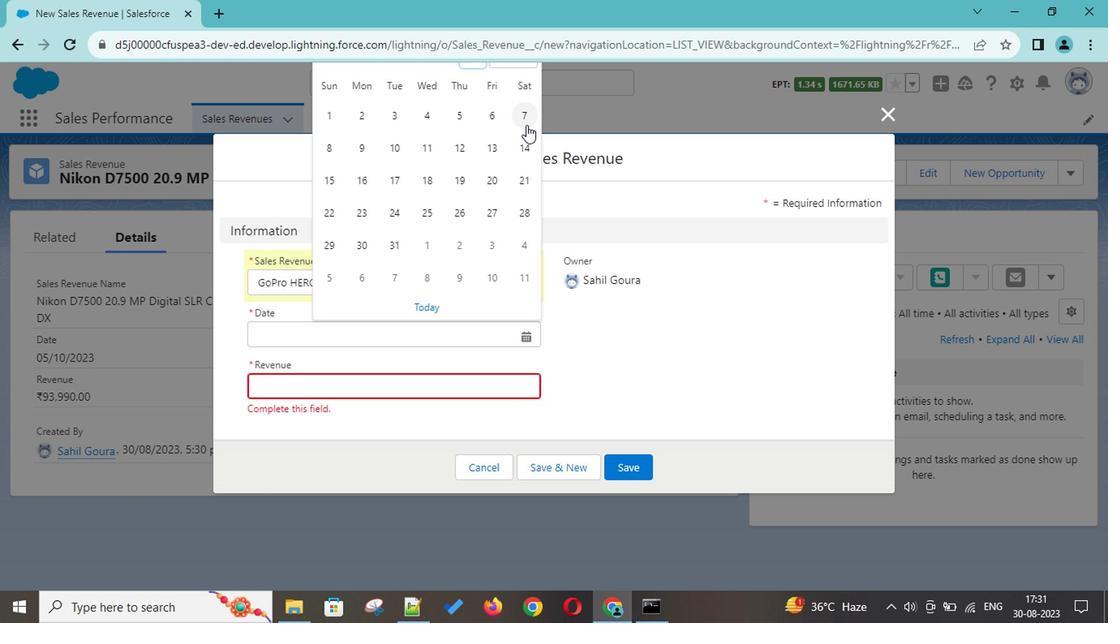 
Action: Mouse moved to (511, 197)
Screenshot: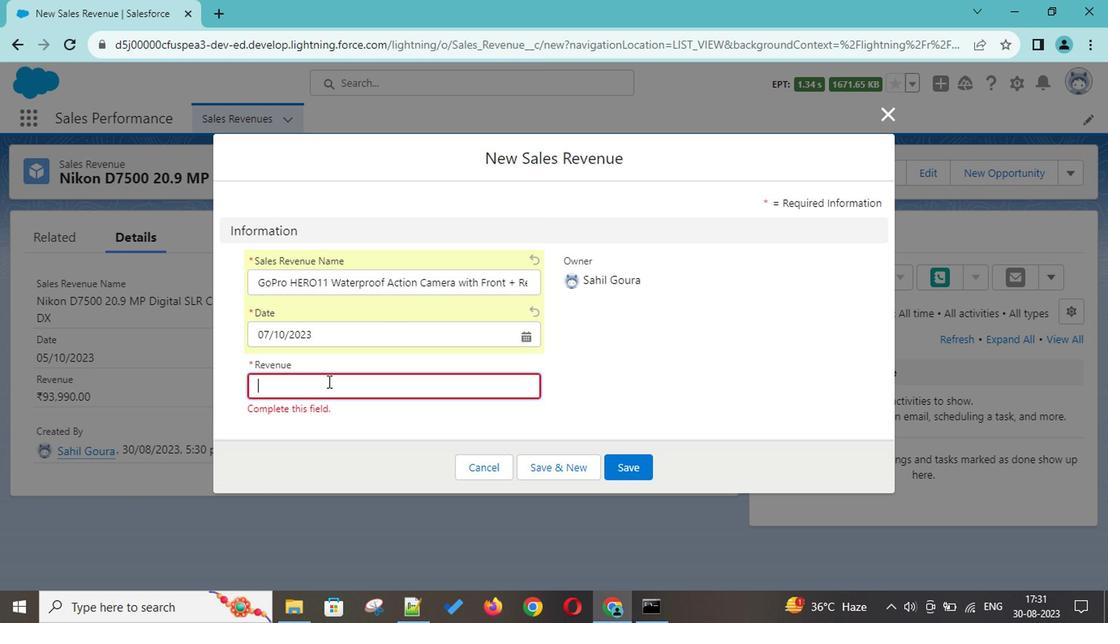 
Action: Mouse pressed left at (511, 197)
Screenshot: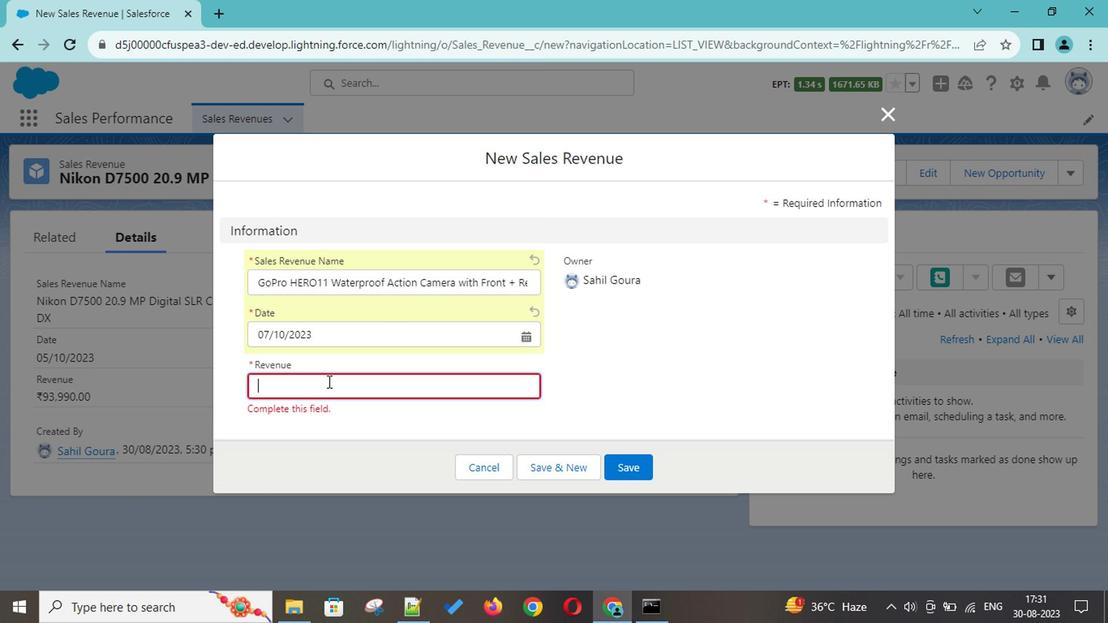 
Action: Mouse moved to (326, 377)
Screenshot: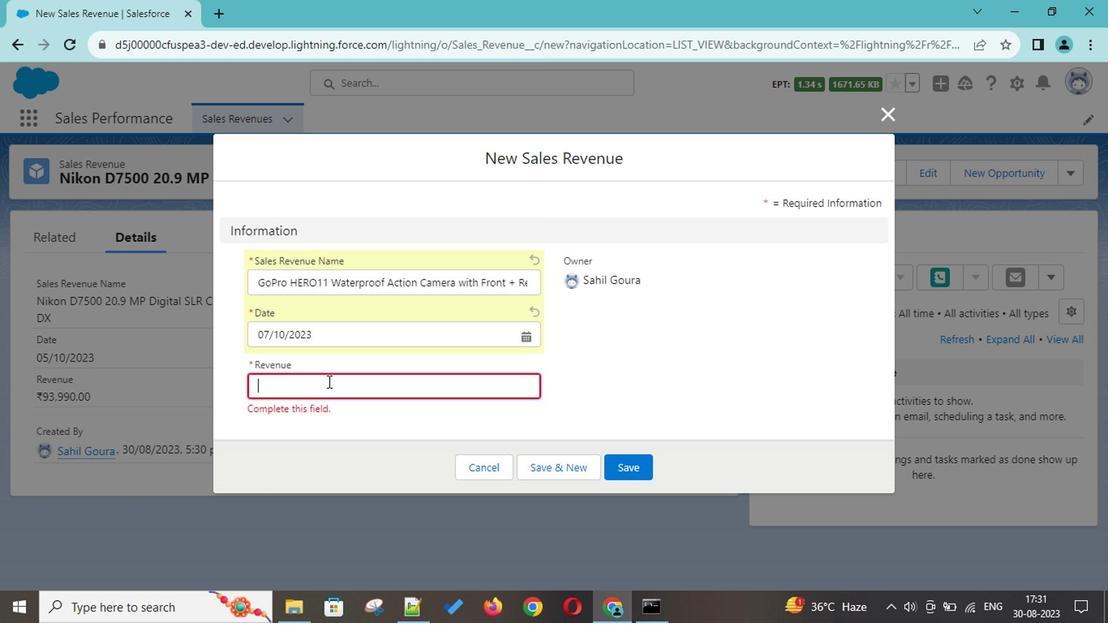 
Action: Mouse pressed left at (326, 377)
Screenshot: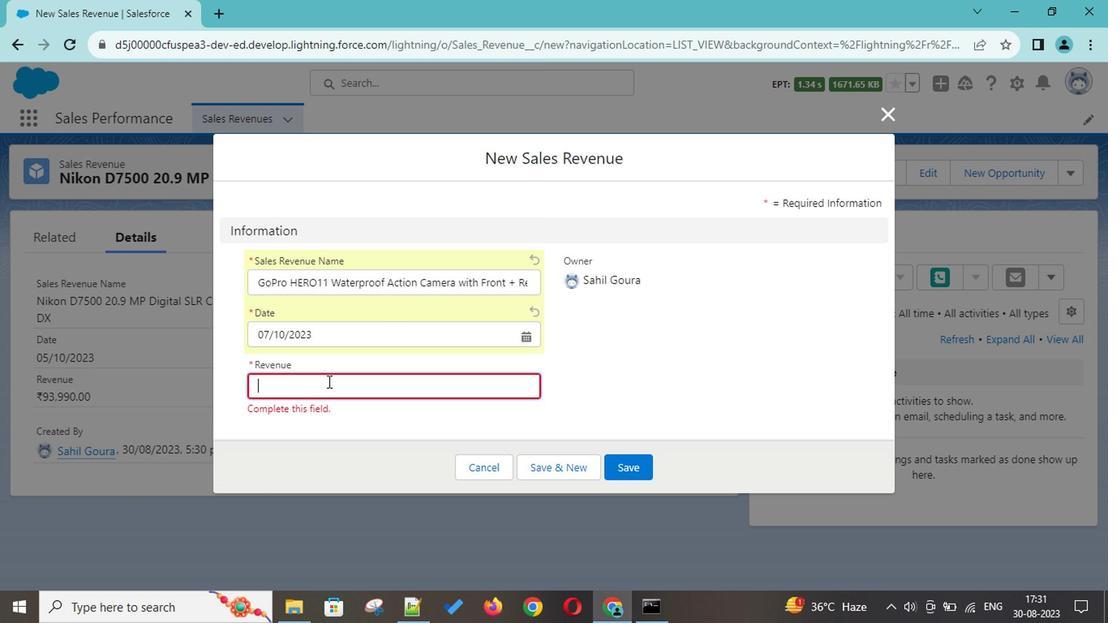 
Action: Key pressed 40989
Screenshot: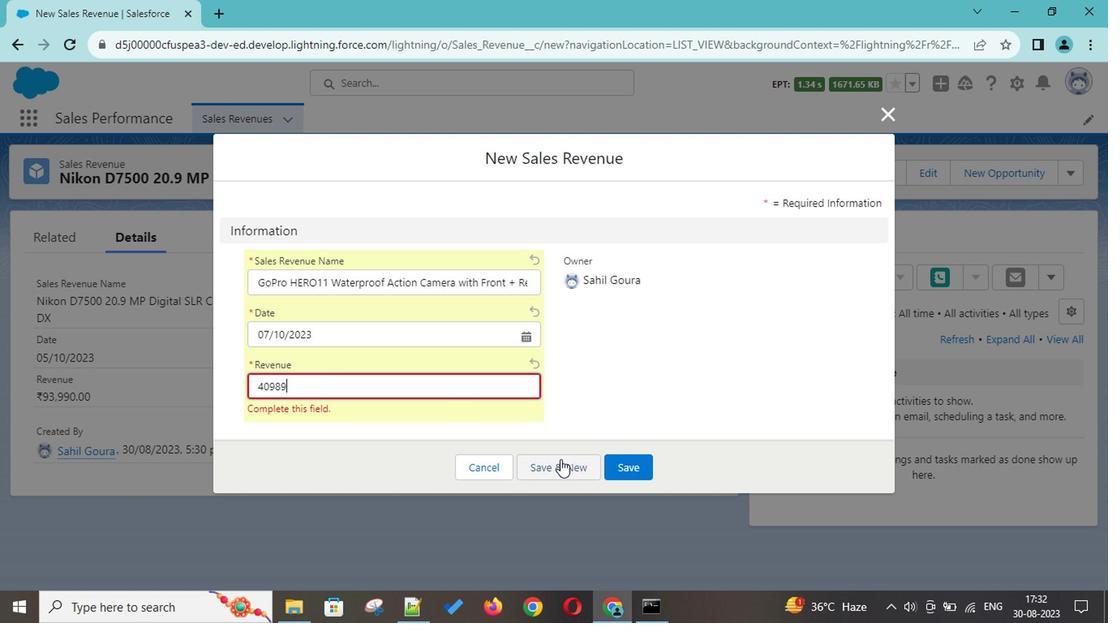 
Action: Mouse moved to (543, 432)
Screenshot: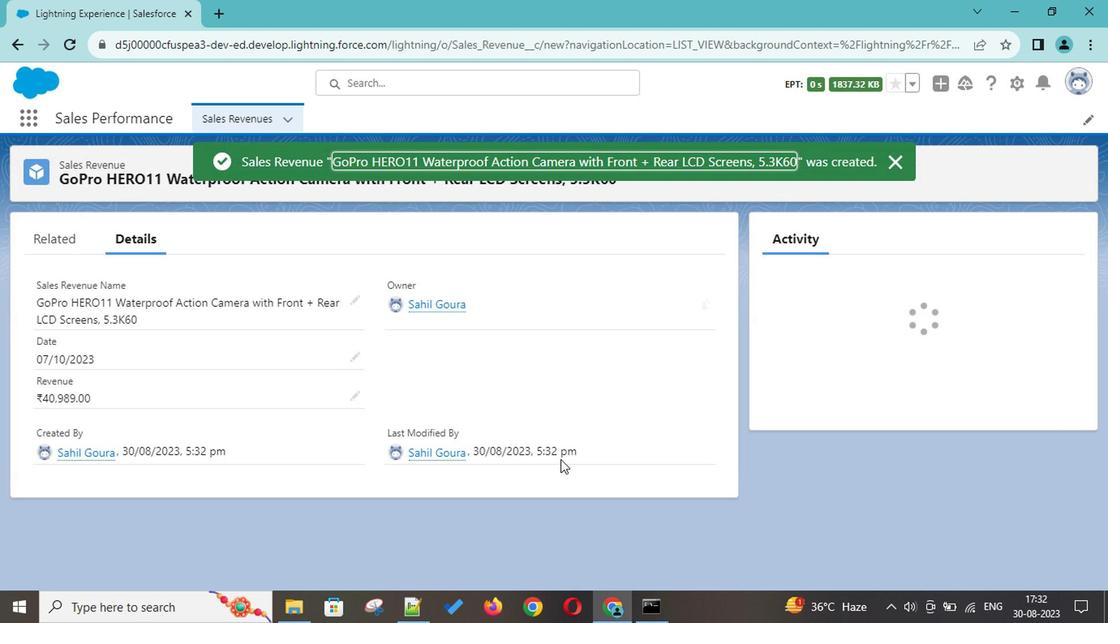 
Action: Mouse pressed left at (543, 432)
Screenshot: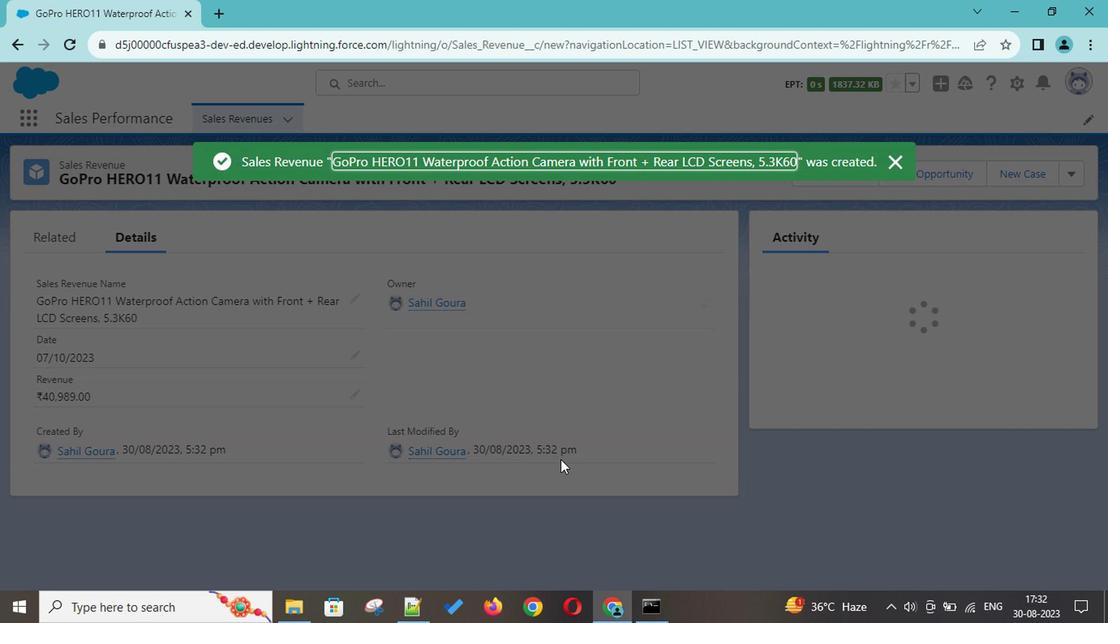 
Action: Mouse moved to (394, 342)
Screenshot: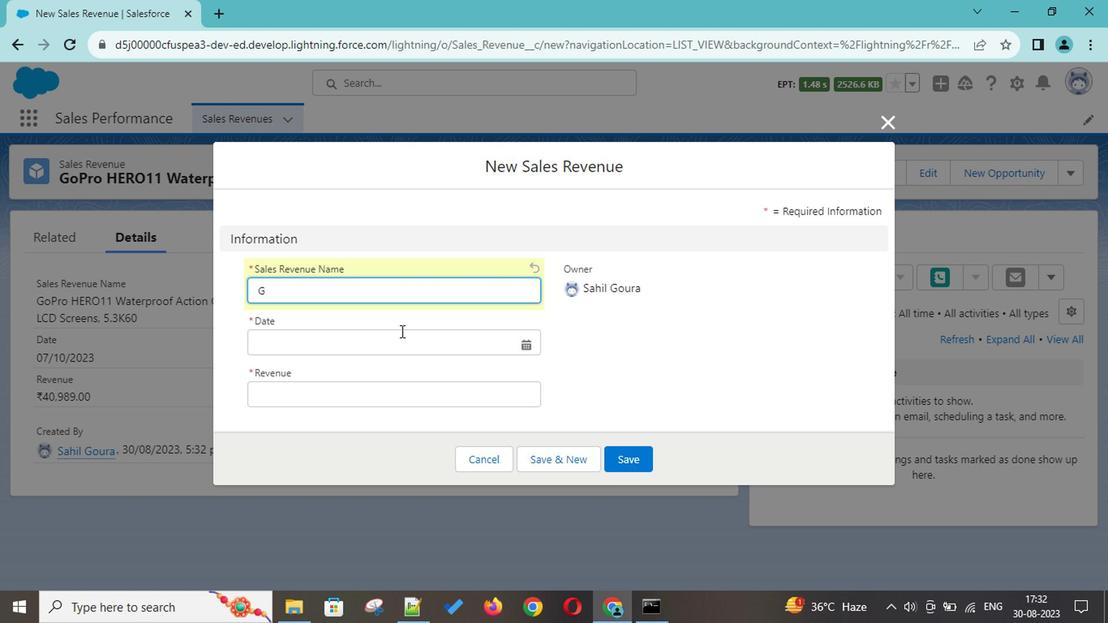 
Action: Key pressed <Key.shift>Go<Key.shift>Pro<Key.space><Key.shift>HERO11<Key.space><Key.shift>Black<Key.space><Key.shift>Creator<Key.space><Key.shift>Edition<Key.space>-<Key.space><Key.shift>Includes<Key.space><Key.shift>HERO11<Key.space><Key.shift>Bk<Key.backspace>lack,<Key.space><Key.shift><Key.shift>Volta,<Key.space><Key.shift>Media<Key.space><Key.shift>Mod
Screenshot: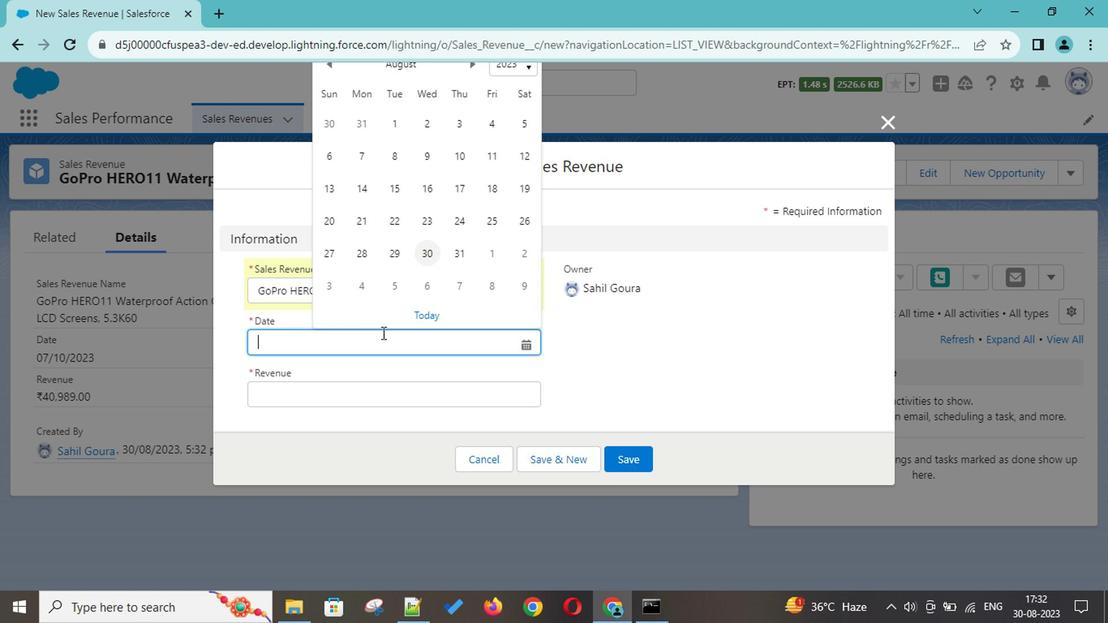 
Action: Mouse moved to (377, 343)
Screenshot: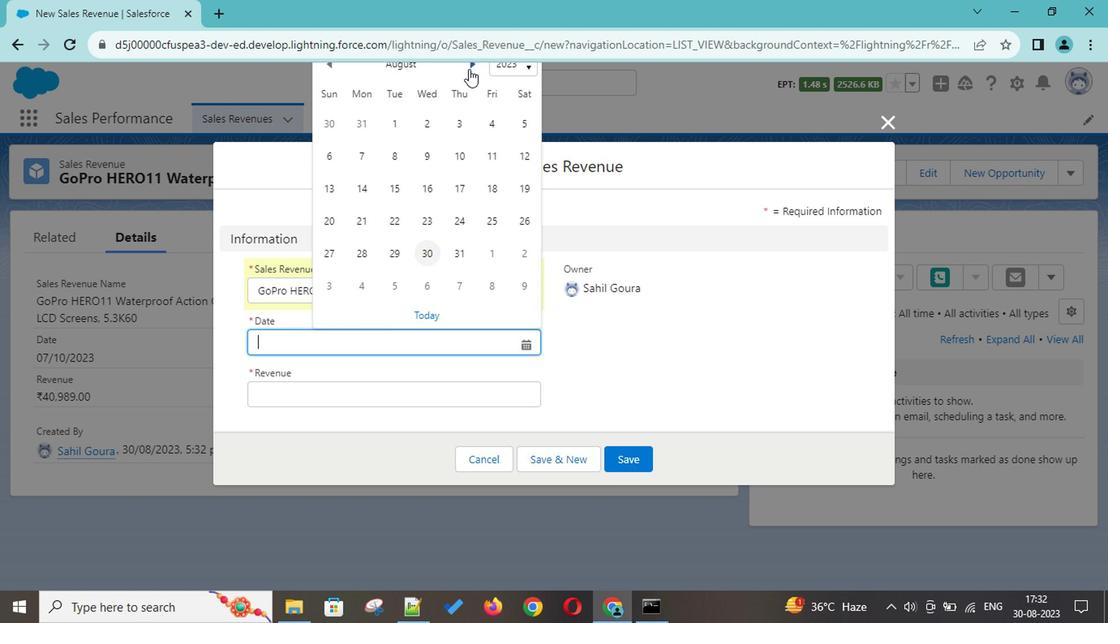 
Action: Mouse pressed left at (377, 343)
Screenshot: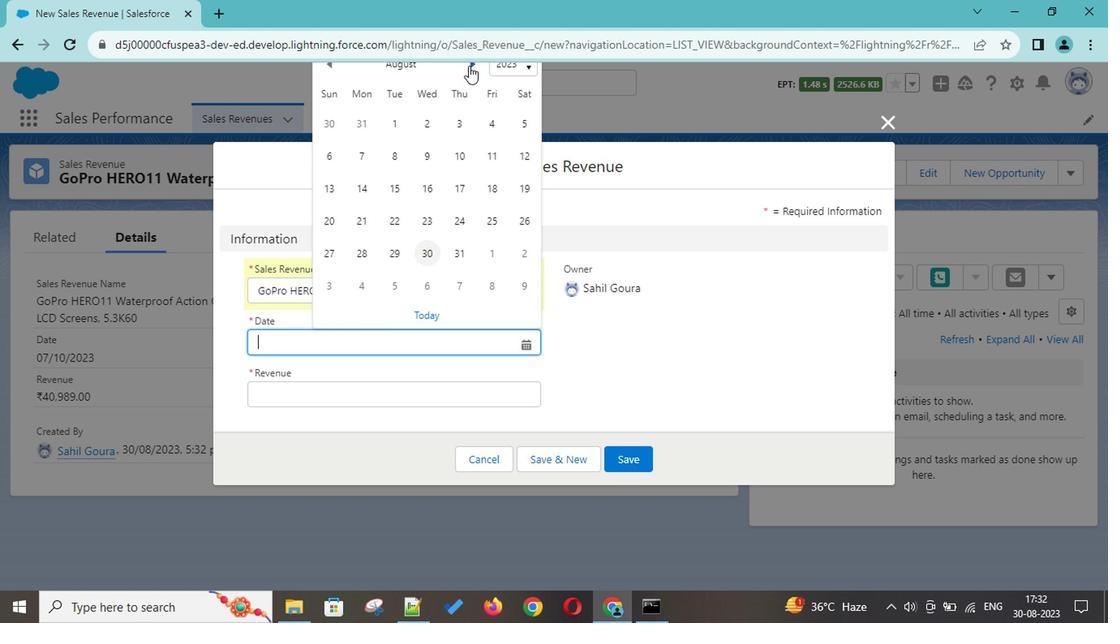 
Action: Mouse moved to (457, 155)
Screenshot: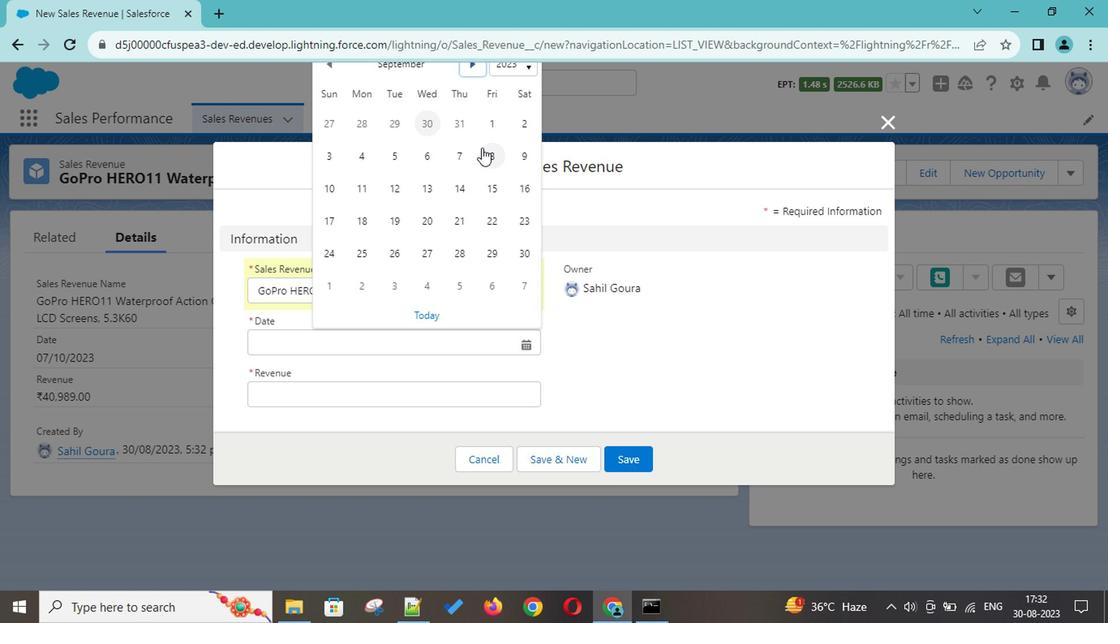 
Action: Mouse pressed left at (457, 155)
Screenshot: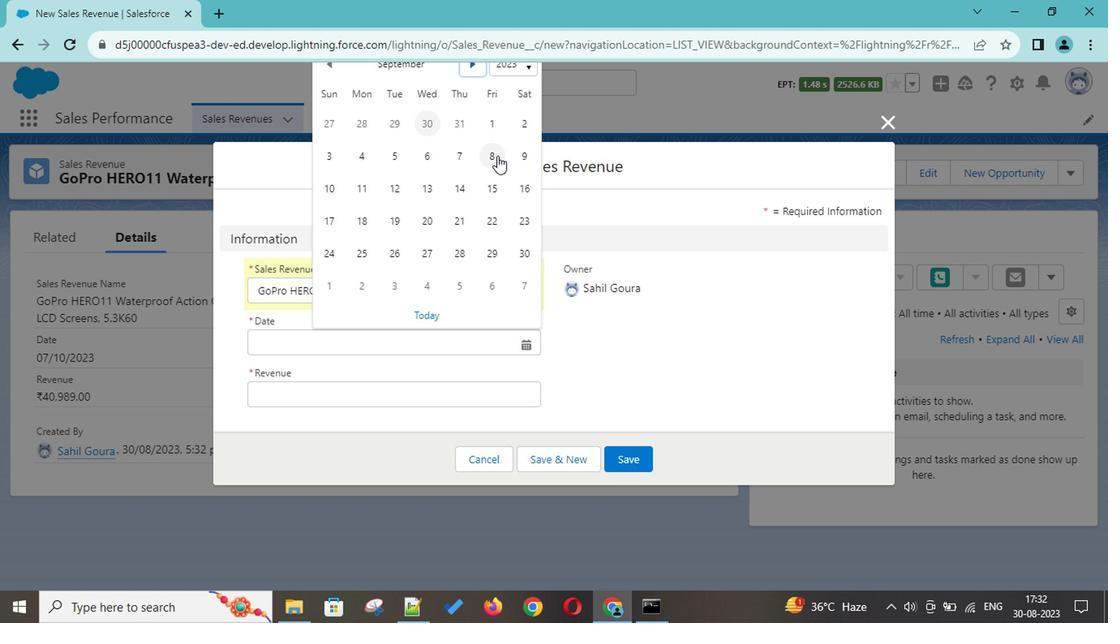 
Action: Mouse moved to (503, 221)
Screenshot: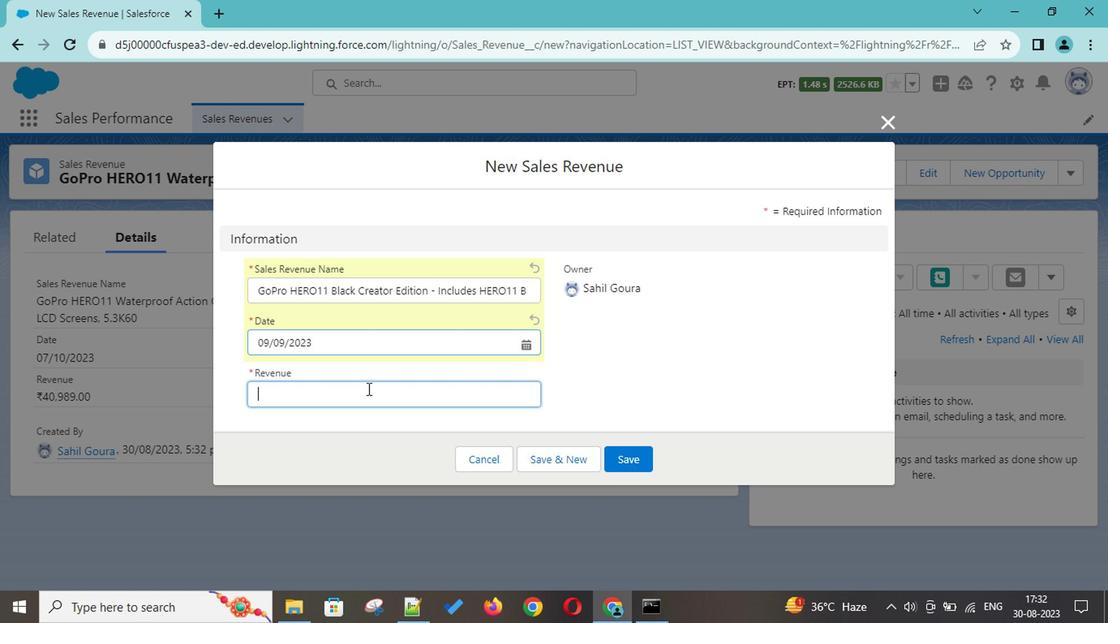 
Action: Mouse pressed left at (503, 221)
Screenshot: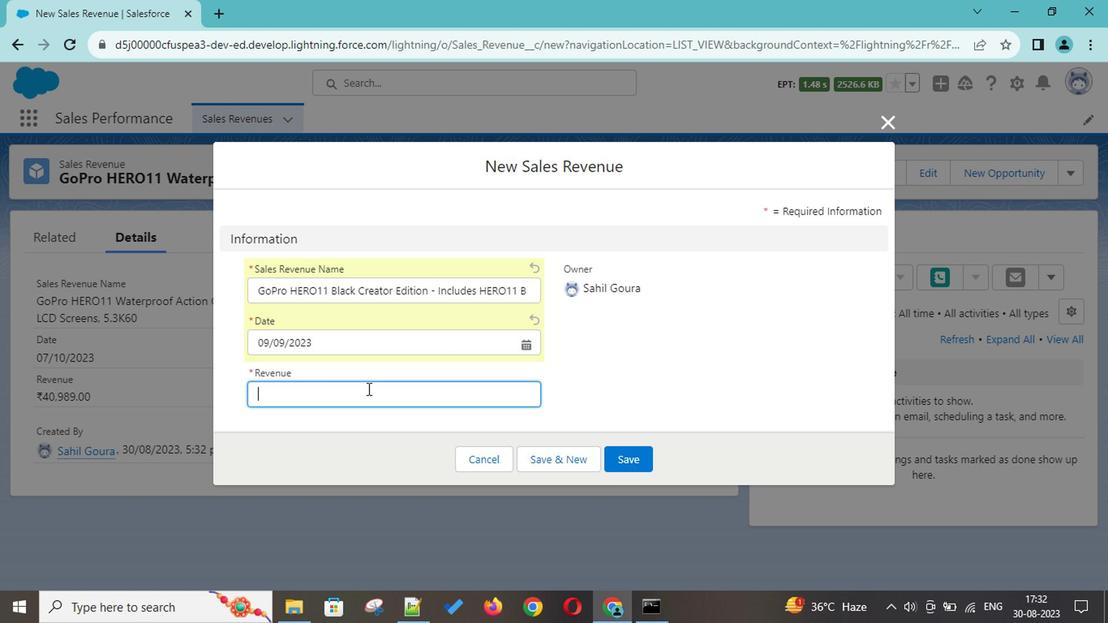 
Action: Mouse moved to (363, 382)
Screenshot: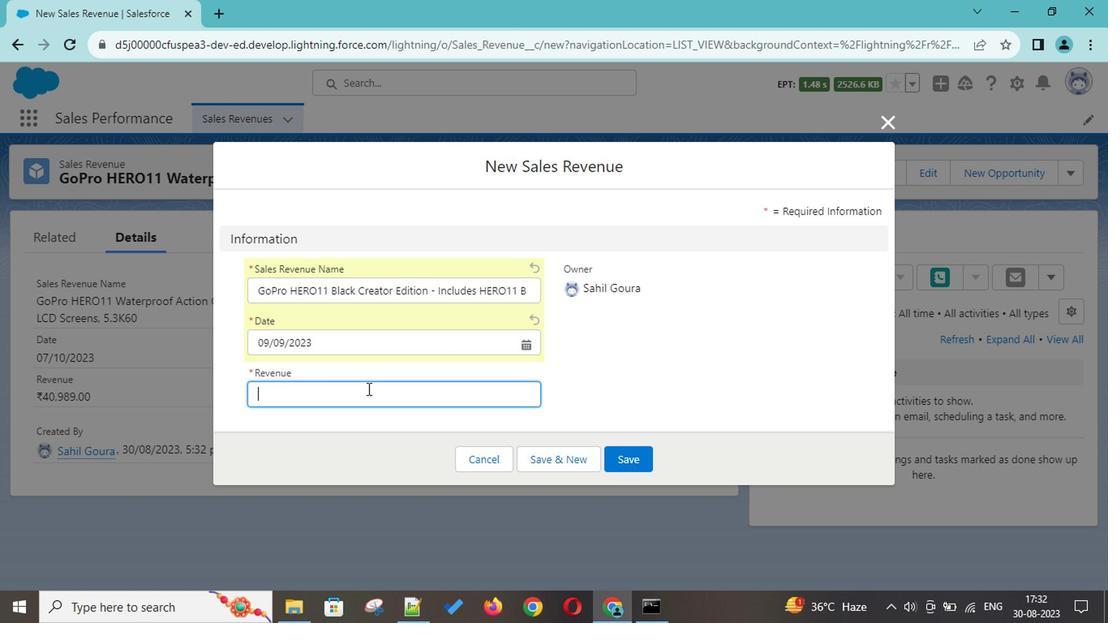 
Action: Mouse pressed left at (363, 382)
Screenshot: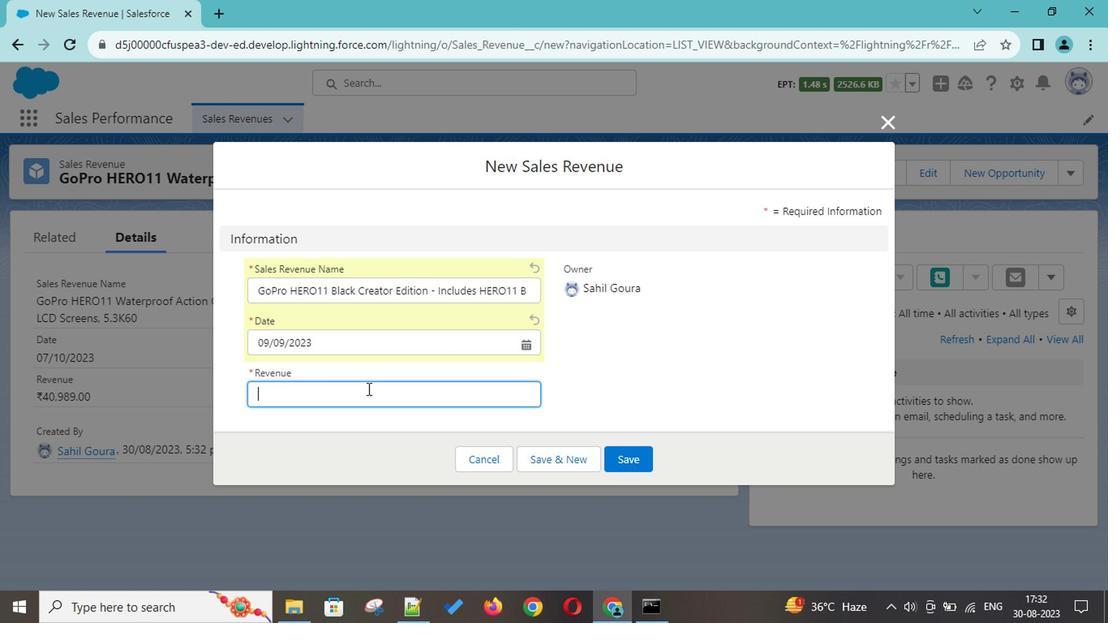 
Action: Key pressed 63490
Screenshot: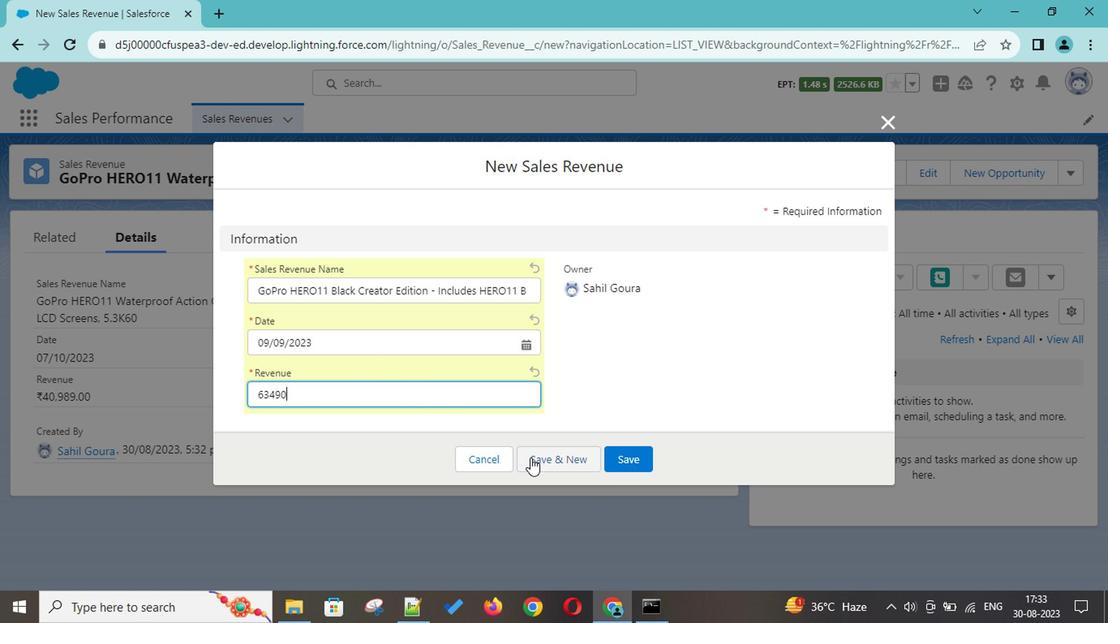 
Action: Mouse moved to (515, 431)
Screenshot: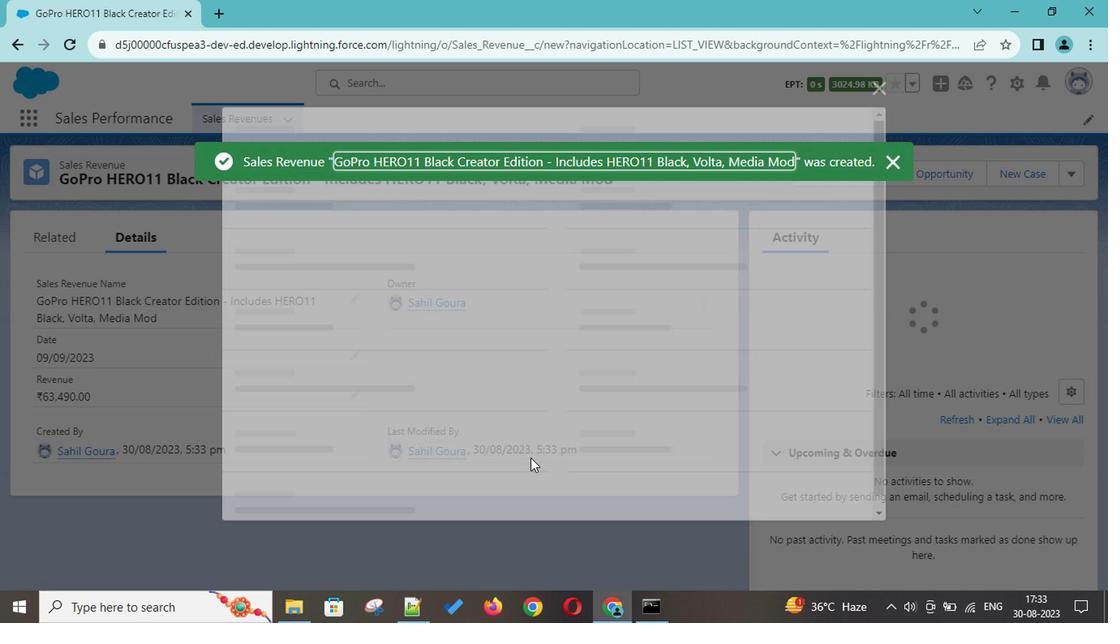 
Action: Mouse pressed left at (515, 431)
Screenshot: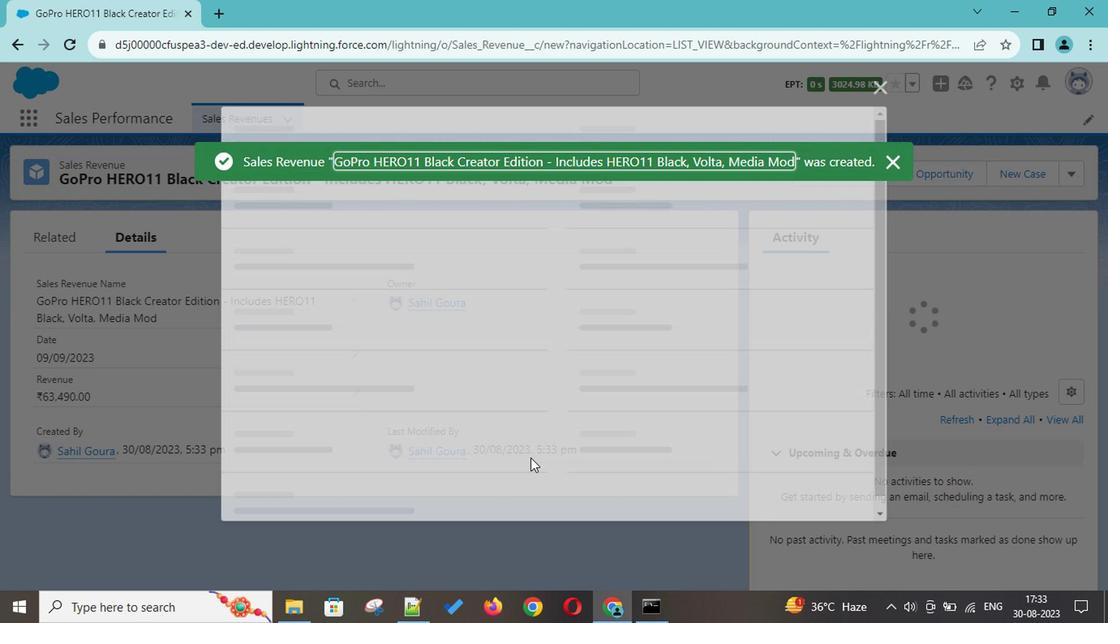 
Action: Key pressed <Key.shift>Blue<Key.space><Key.shift>Star<Key.space>1.5<Key.space><Key.shift>
Screenshot: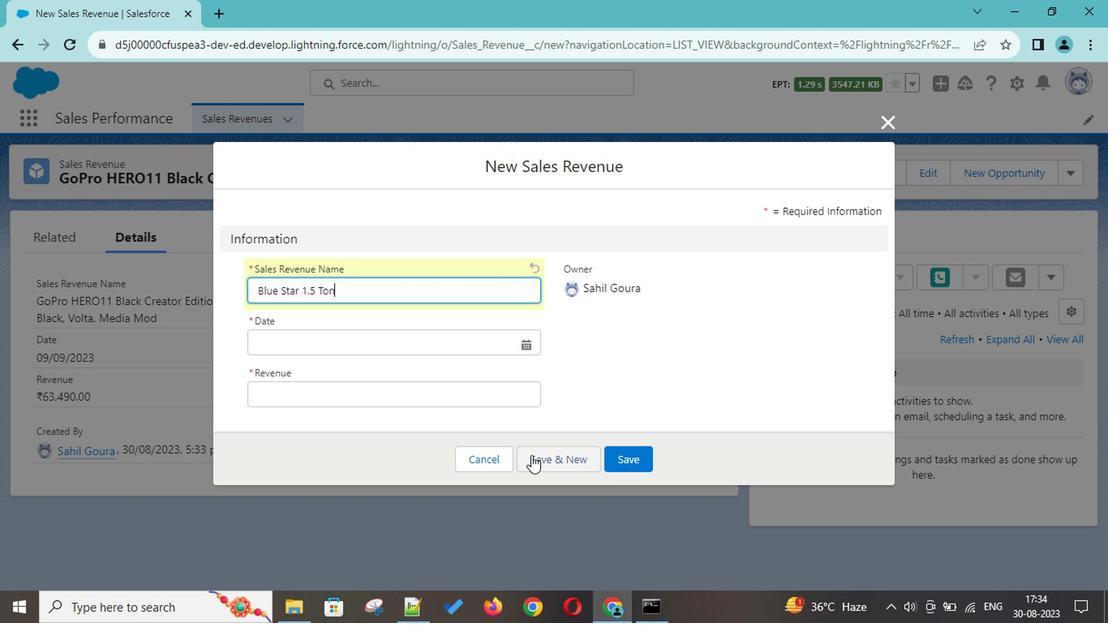 
Action: Mouse moved to (516, 429)
Screenshot: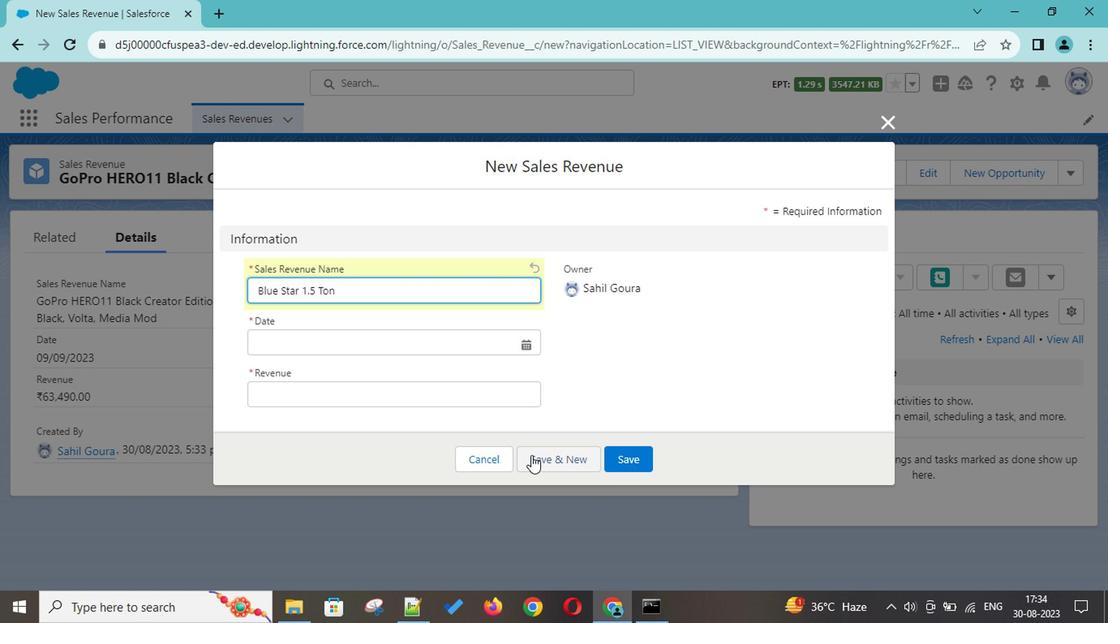 
Action: Key pressed Ton<Key.space>5<Key.space><Key.shift>Star<Key.space><Key.shift><Key.shift><Key.shift><Key.shift><Key.shift><Key.shift><Key.shift><Key.shift><Key.shift><Key.shift><Key.shift><Key.shift><Key.shift><Key.shift><Key.shift>Convertible<Key.space>5<Key.space>in<Key.space>1<Key.space><Key.shift>Cooling<Key.space><Key.shift>Inverter<Key.space><Key.shift>Spliut<Key.backspace><Key.backspace>t<Key.space><Key.shift>AC<Key.space><Key.shift>(<Key.shift><Key.shift><Key.shift>Copper,<Key.space>4<Key.space><Key.shift>Way<Key.space><Key.shift><Key.backspace><Key.backspace><Key.backspace><Key.shift>)
Screenshot: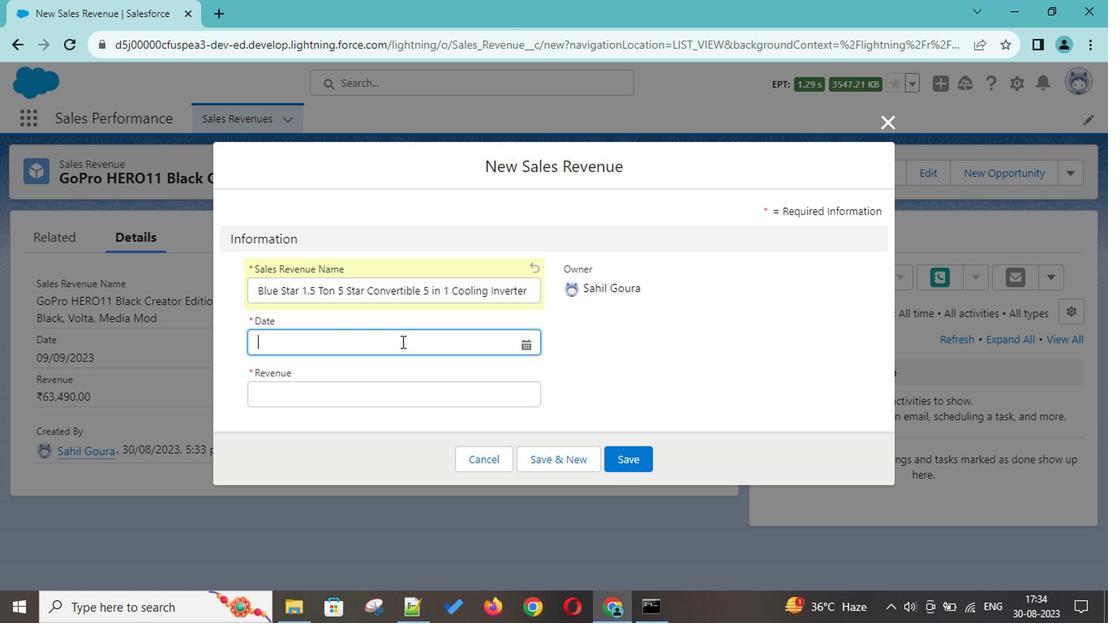 
Action: Mouse moved to (394, 349)
Screenshot: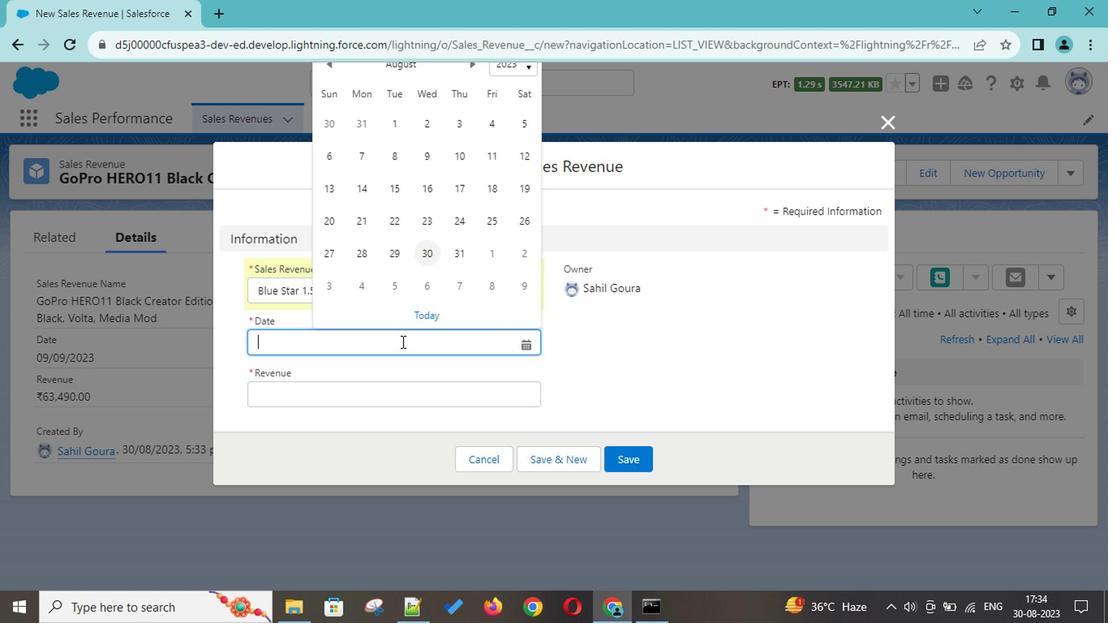 
Action: Mouse pressed left at (394, 349)
Screenshot: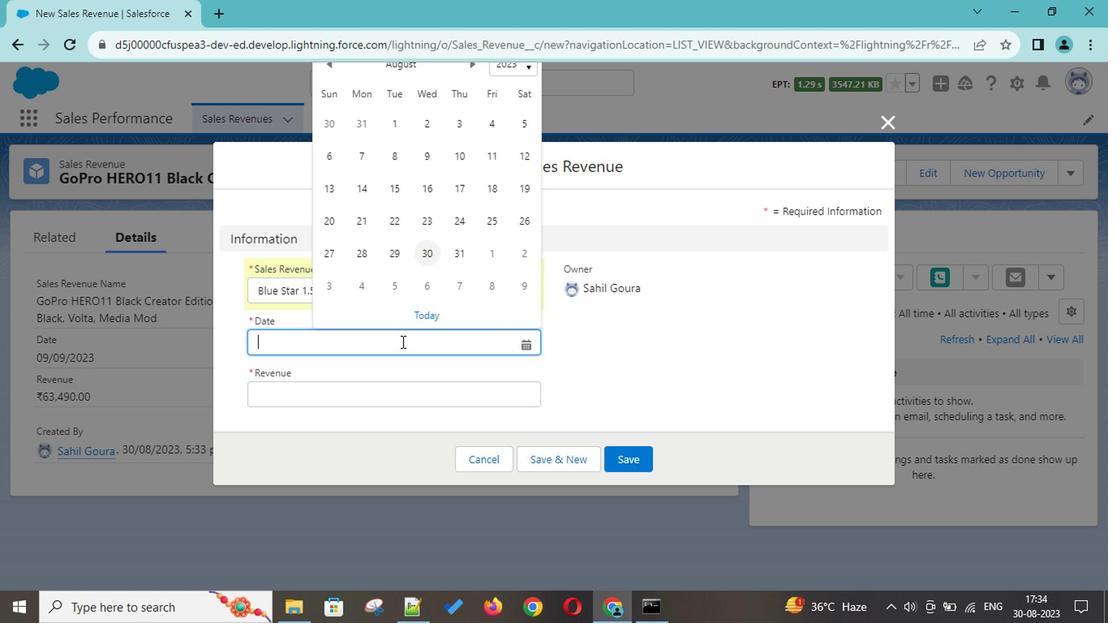 
Action: Mouse moved to (457, 154)
Screenshot: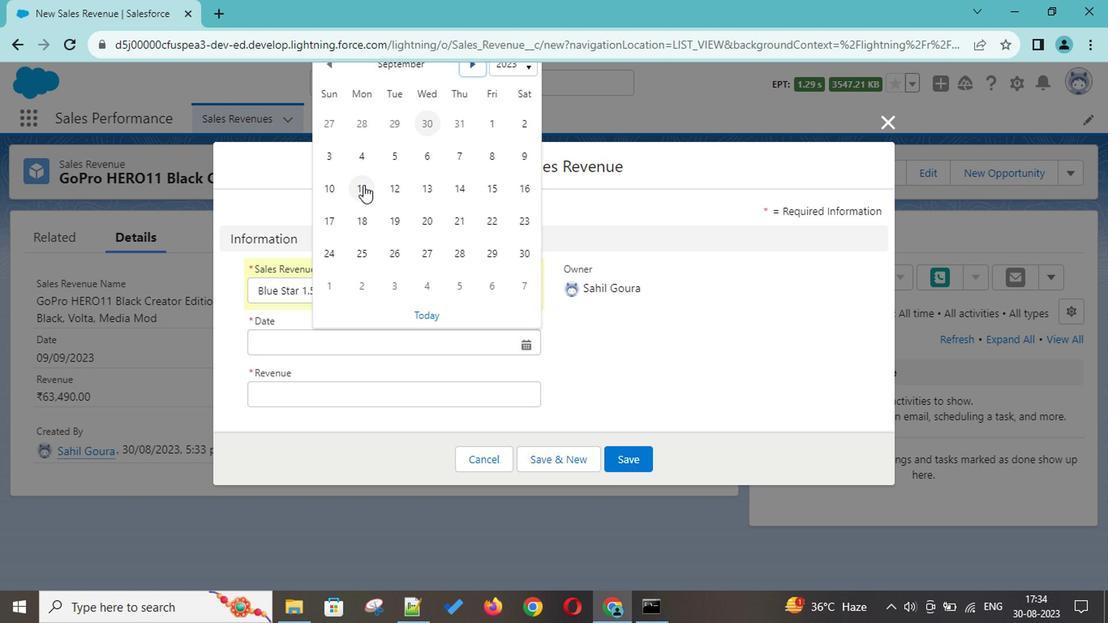 
Action: Mouse pressed left at (457, 154)
Screenshot: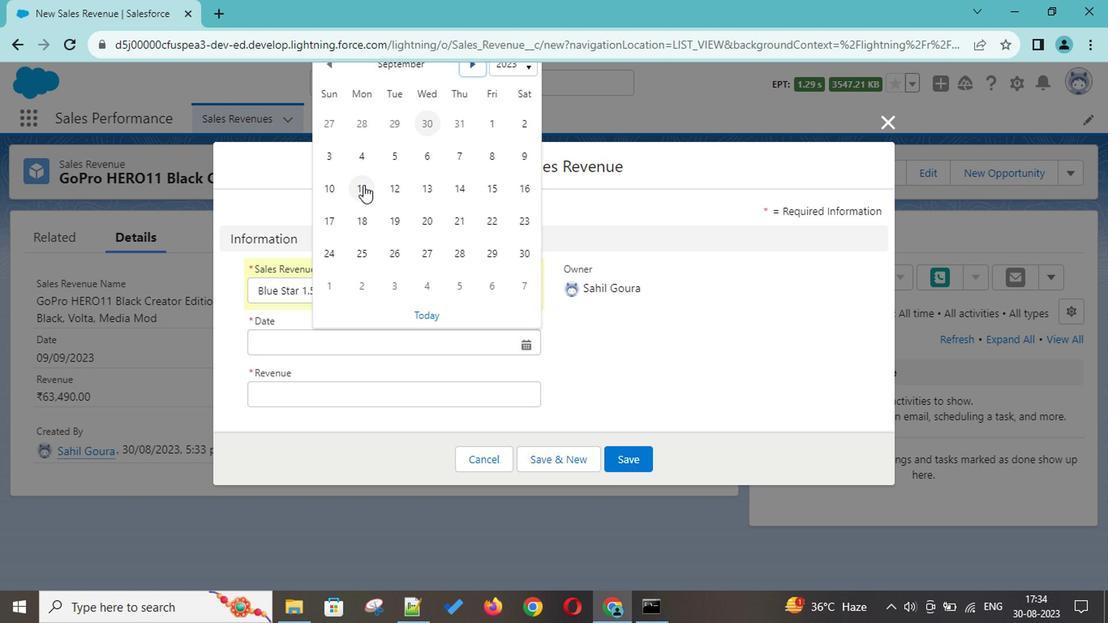 
Action: Mouse moved to (359, 239)
Screenshot: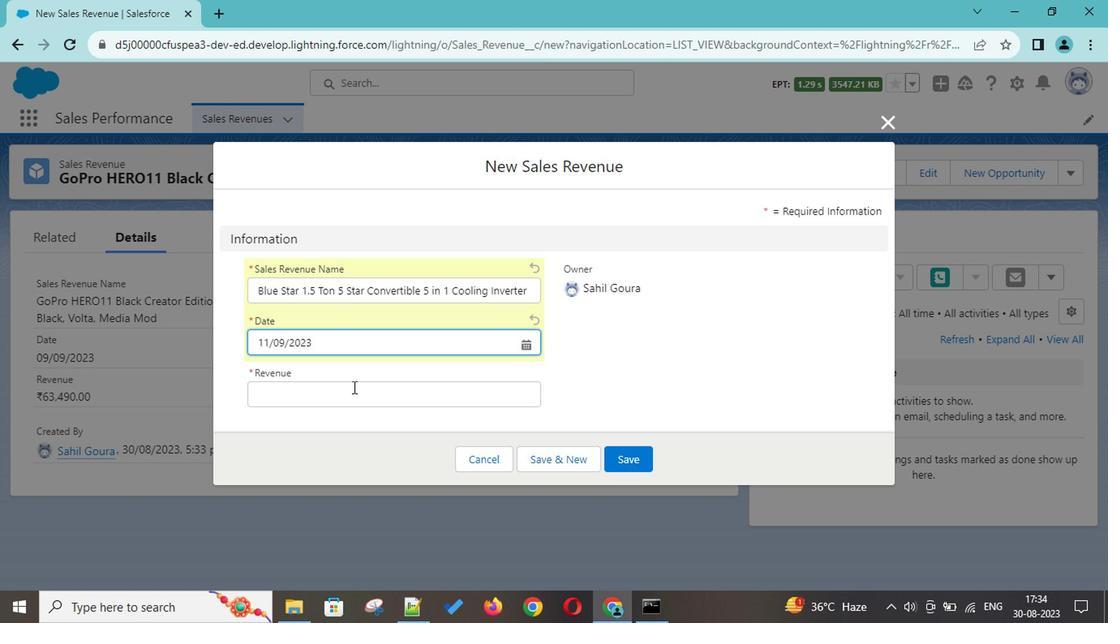 
Action: Mouse pressed left at (359, 239)
